 Task: Create a professional creative modern letterhead template with yellow theme.
Action: Mouse pressed left at (437, 273)
Screenshot: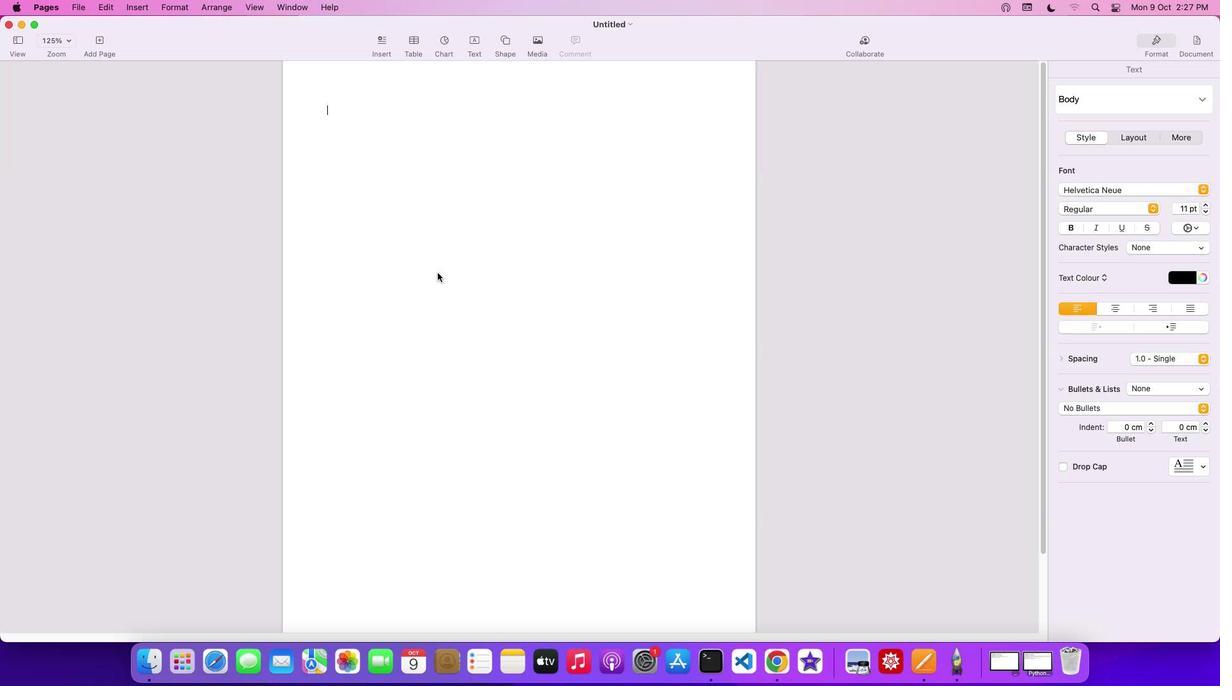
Action: Mouse moved to (501, 41)
Screenshot: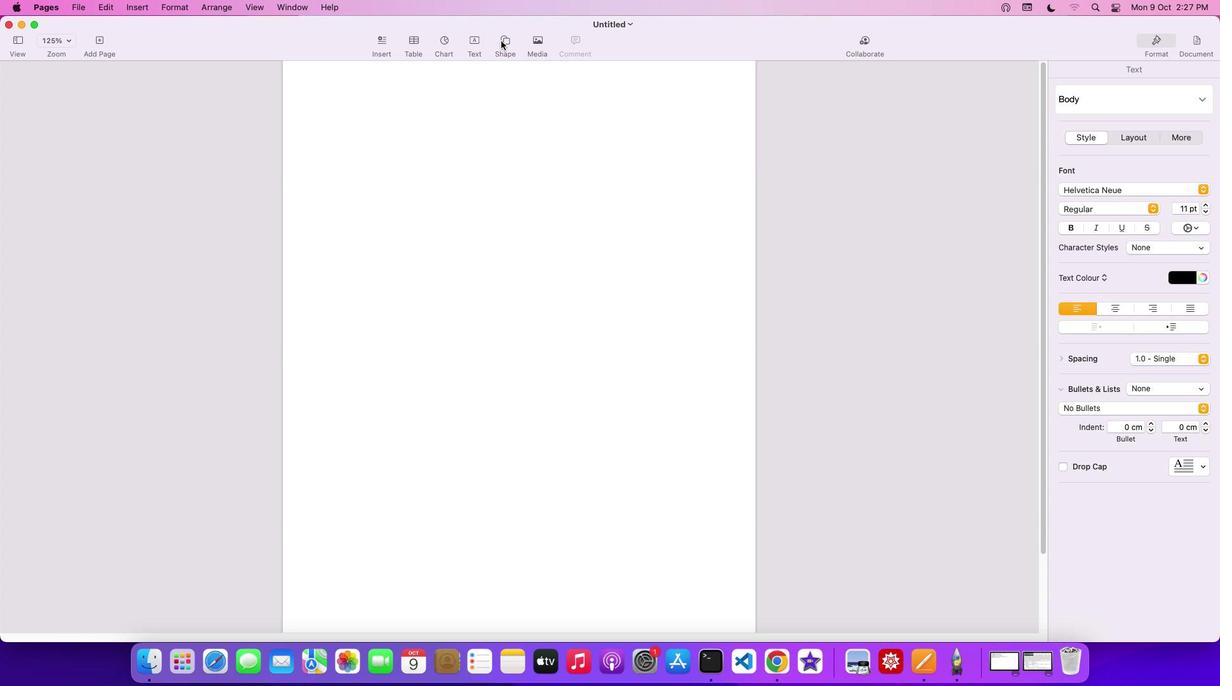 
Action: Mouse pressed left at (501, 41)
Screenshot: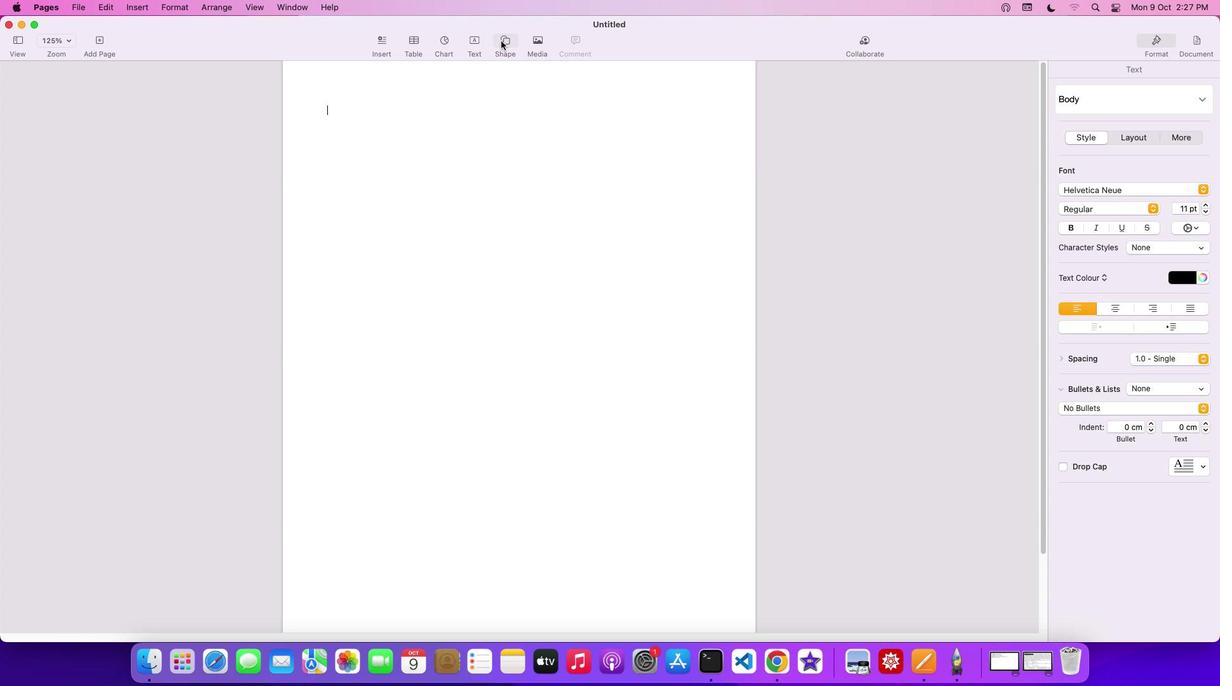 
Action: Mouse moved to (498, 137)
Screenshot: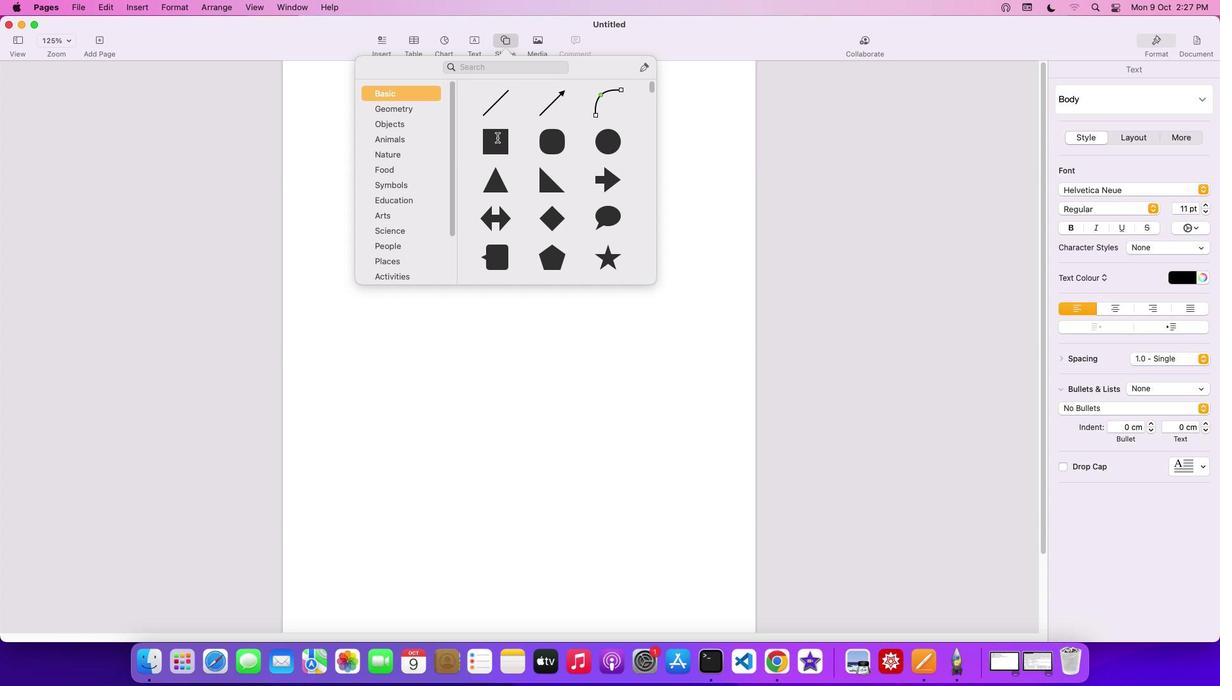 
Action: Mouse pressed left at (498, 137)
Screenshot: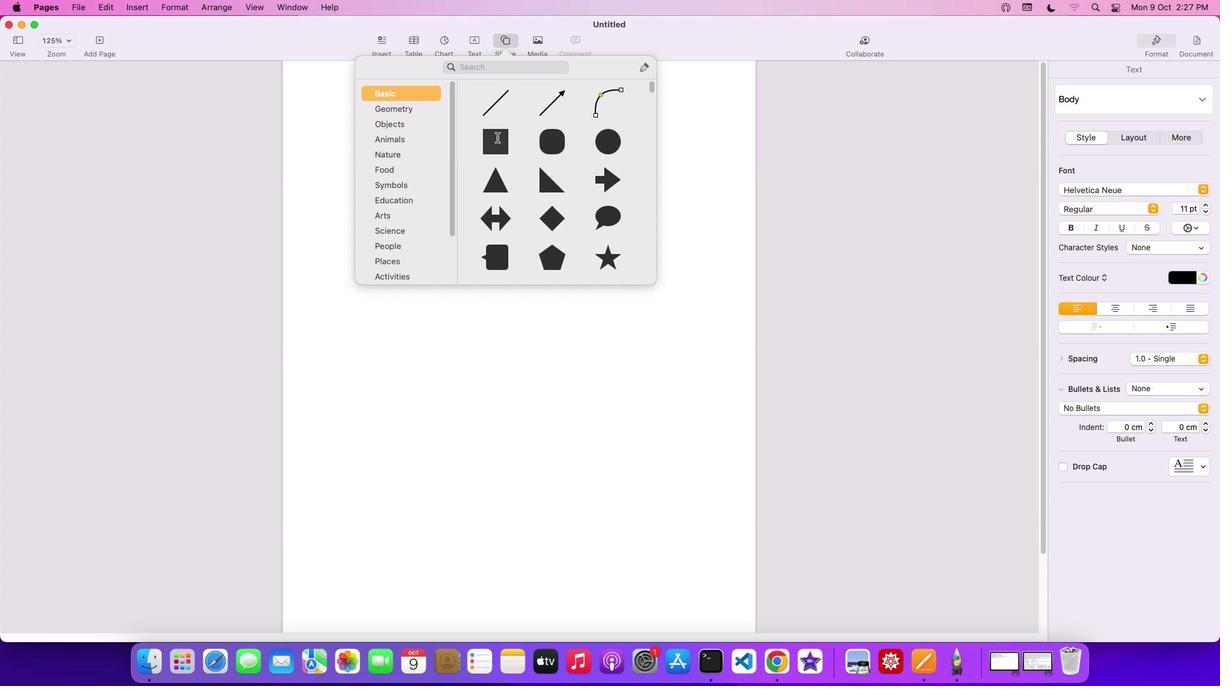 
Action: Mouse moved to (513, 151)
Screenshot: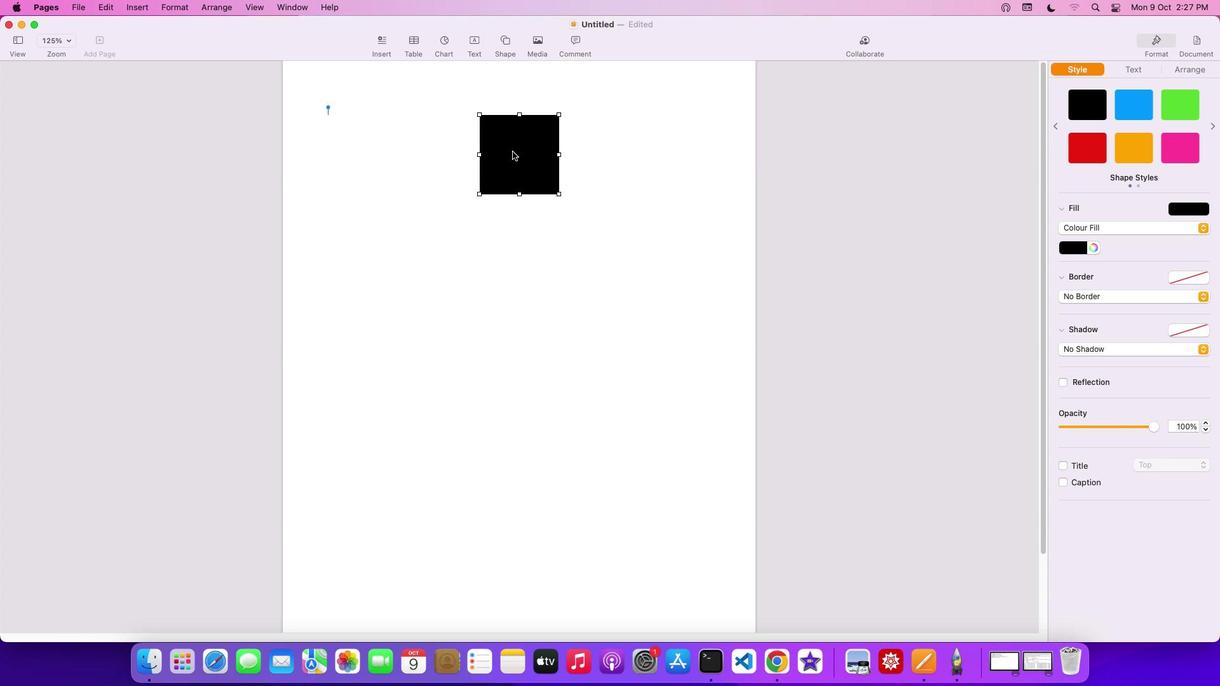 
Action: Mouse pressed left at (513, 151)
Screenshot: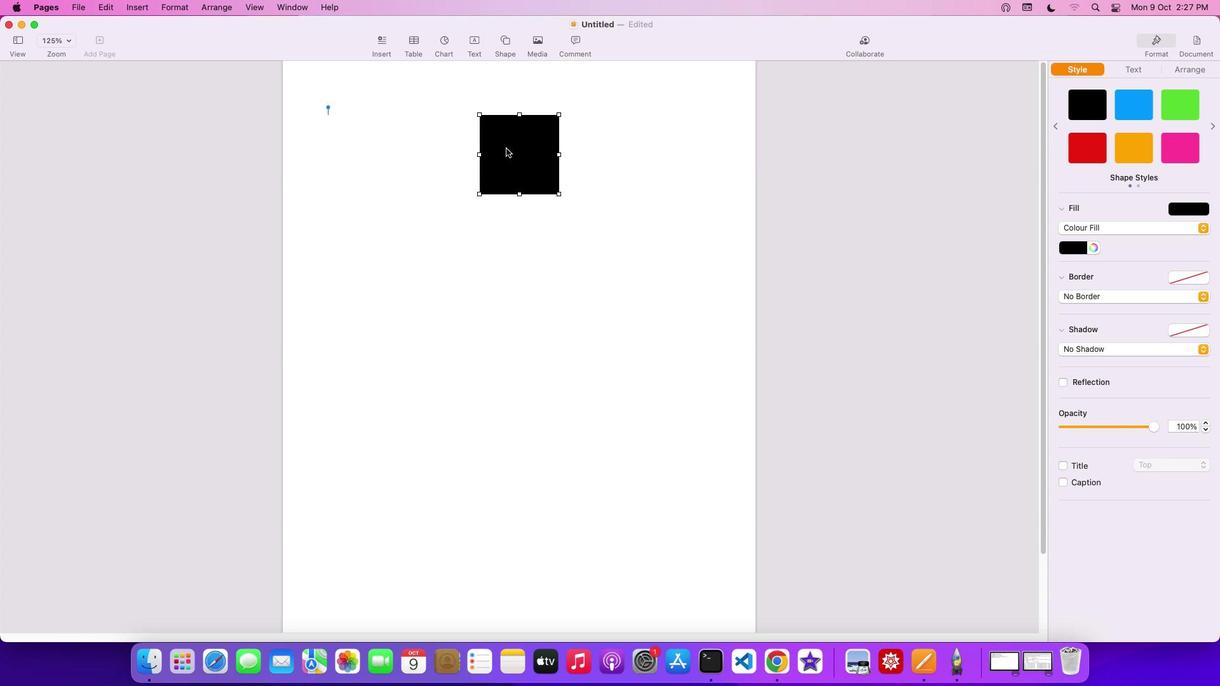 
Action: Mouse moved to (361, 141)
Screenshot: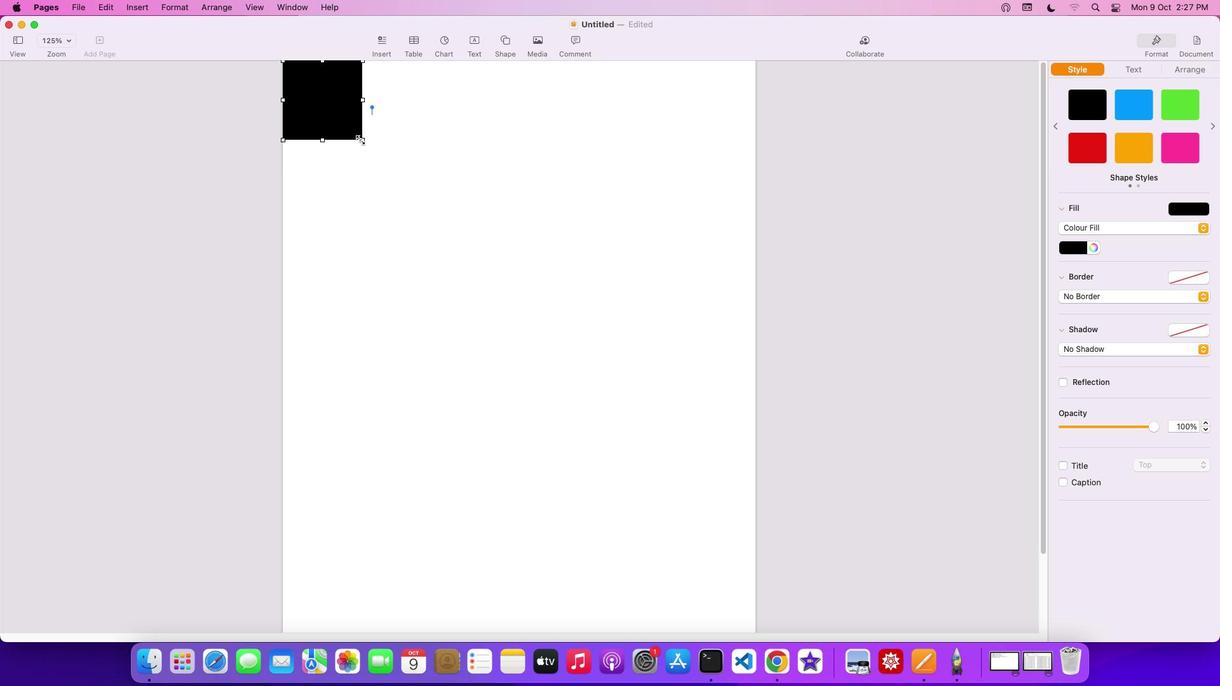 
Action: Mouse pressed left at (361, 141)
Screenshot: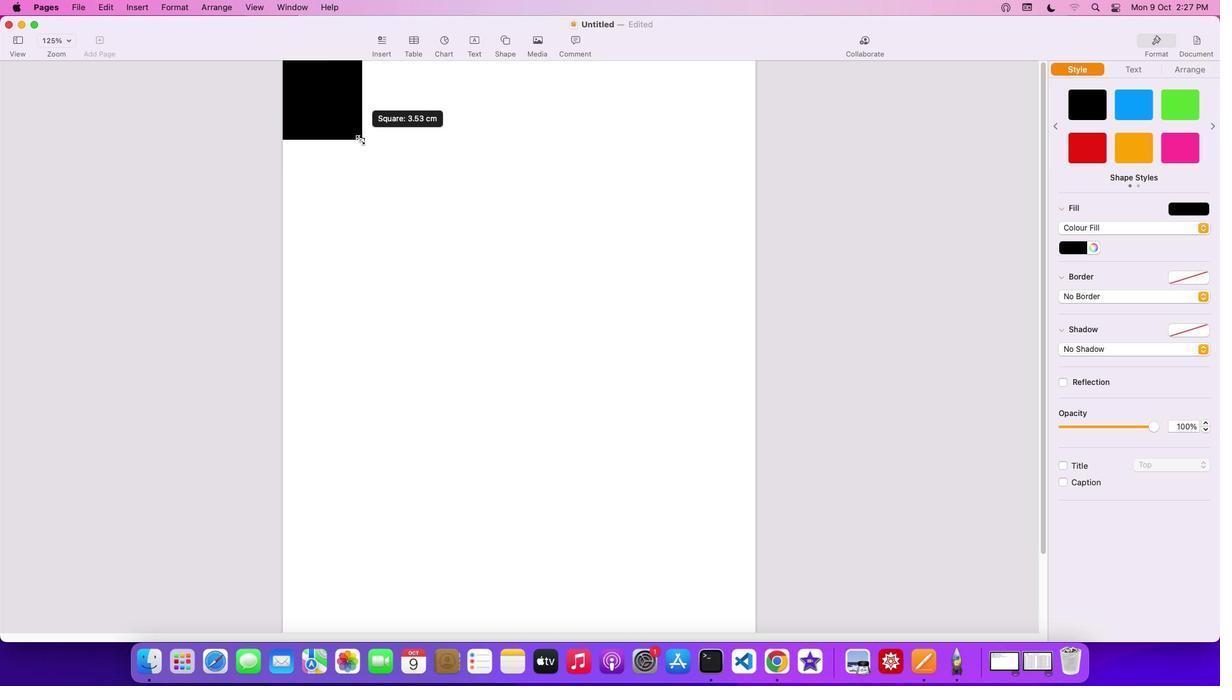 
Action: Mouse moved to (738, 359)
Screenshot: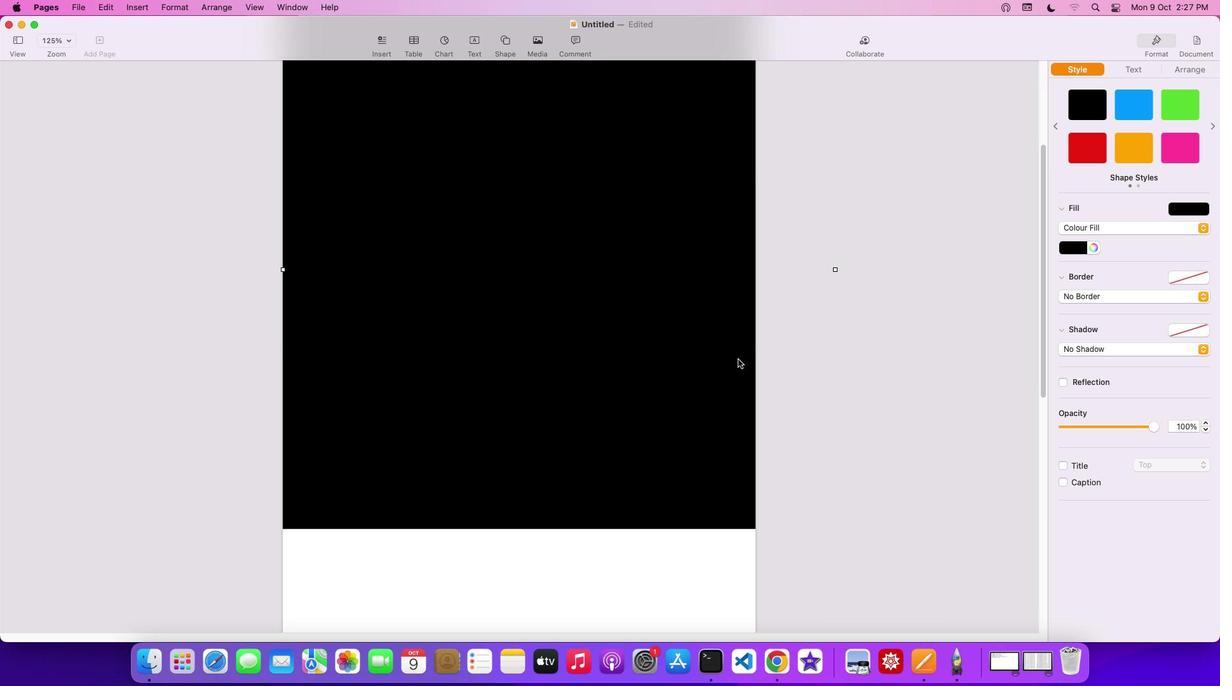 
Action: Mouse scrolled (738, 359) with delta (0, 0)
Screenshot: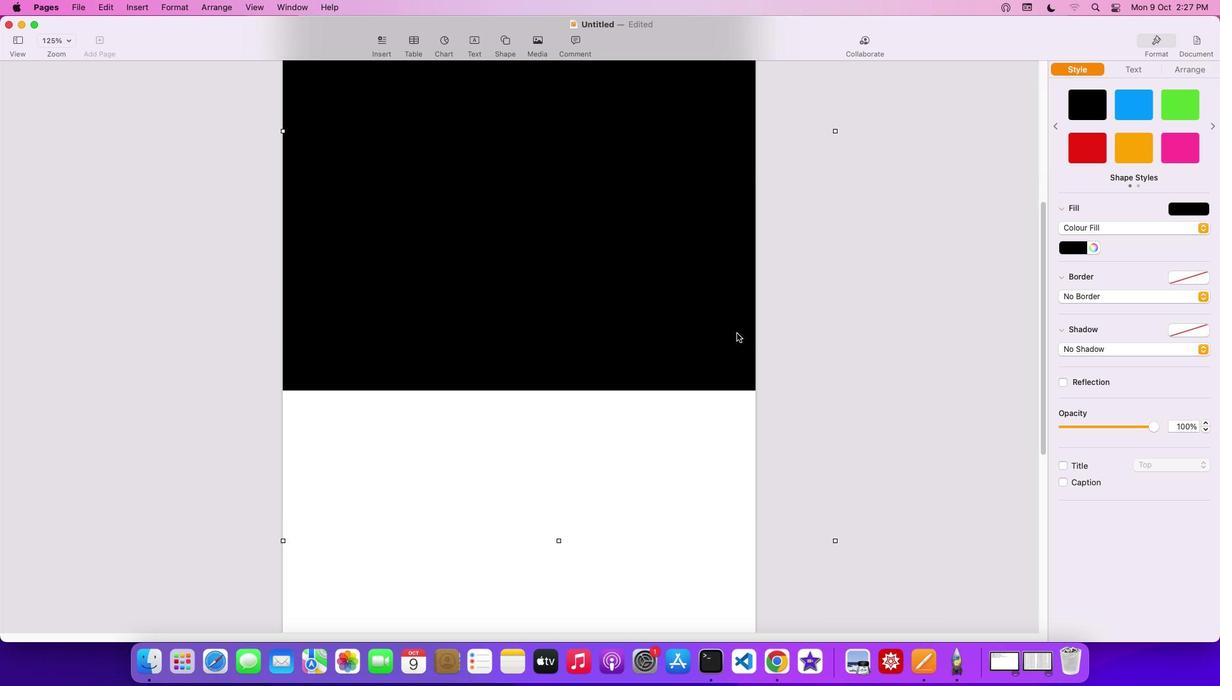 
Action: Mouse scrolled (738, 359) with delta (0, 0)
Screenshot: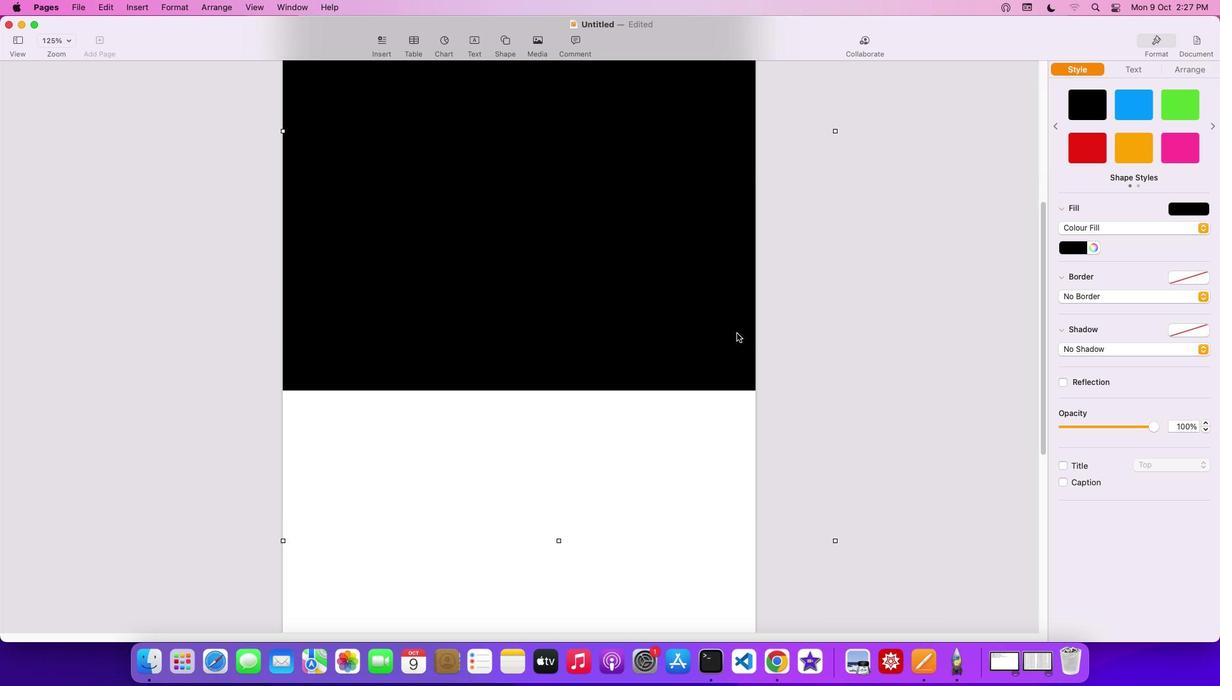
Action: Mouse scrolled (738, 359) with delta (0, 0)
Screenshot: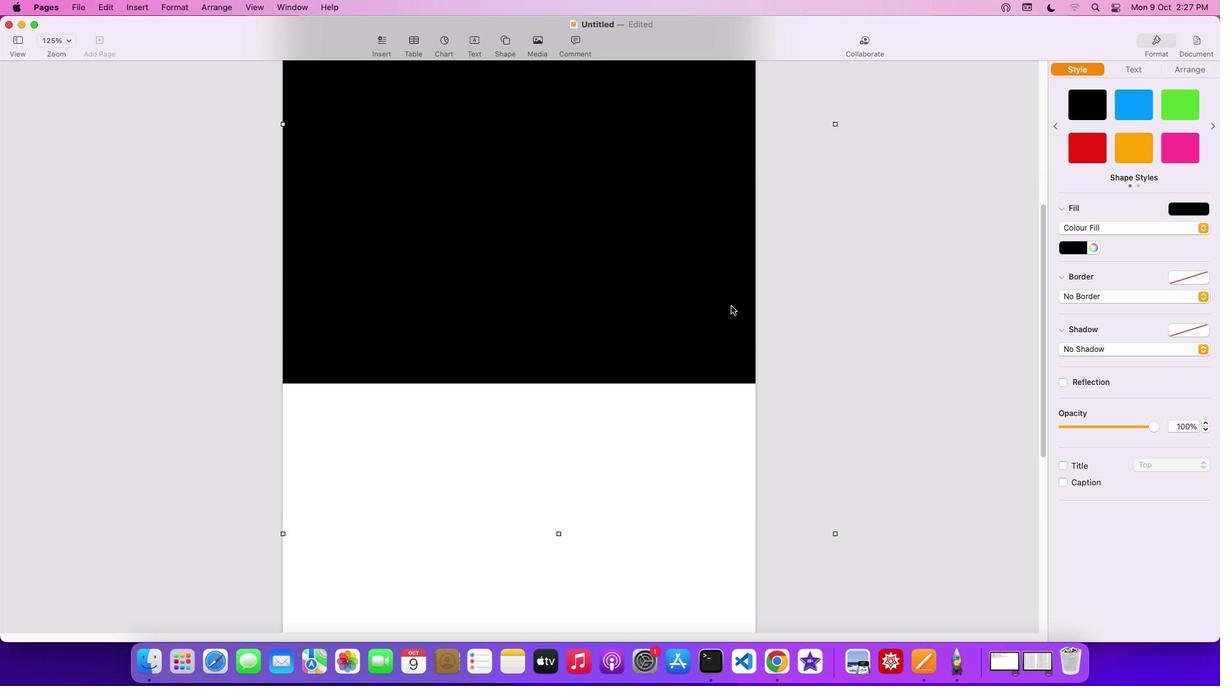 
Action: Mouse scrolled (738, 359) with delta (0, -1)
Screenshot: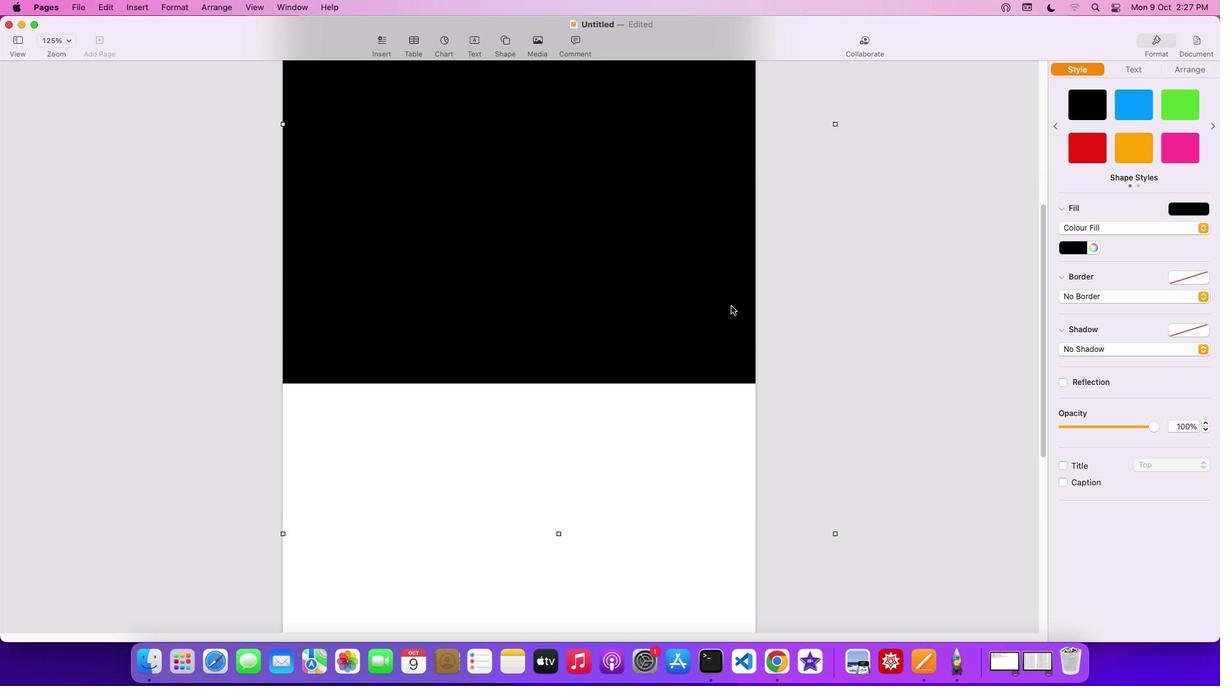 
Action: Mouse scrolled (738, 359) with delta (0, -2)
Screenshot: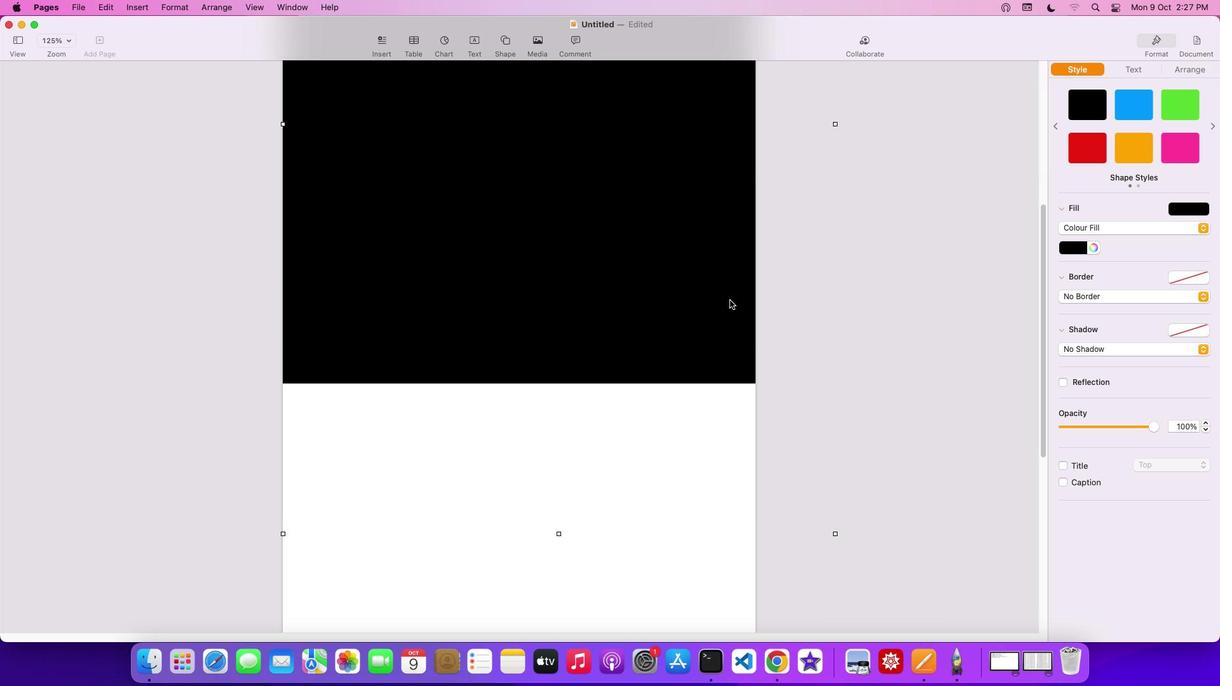 
Action: Mouse scrolled (738, 359) with delta (0, -2)
Screenshot: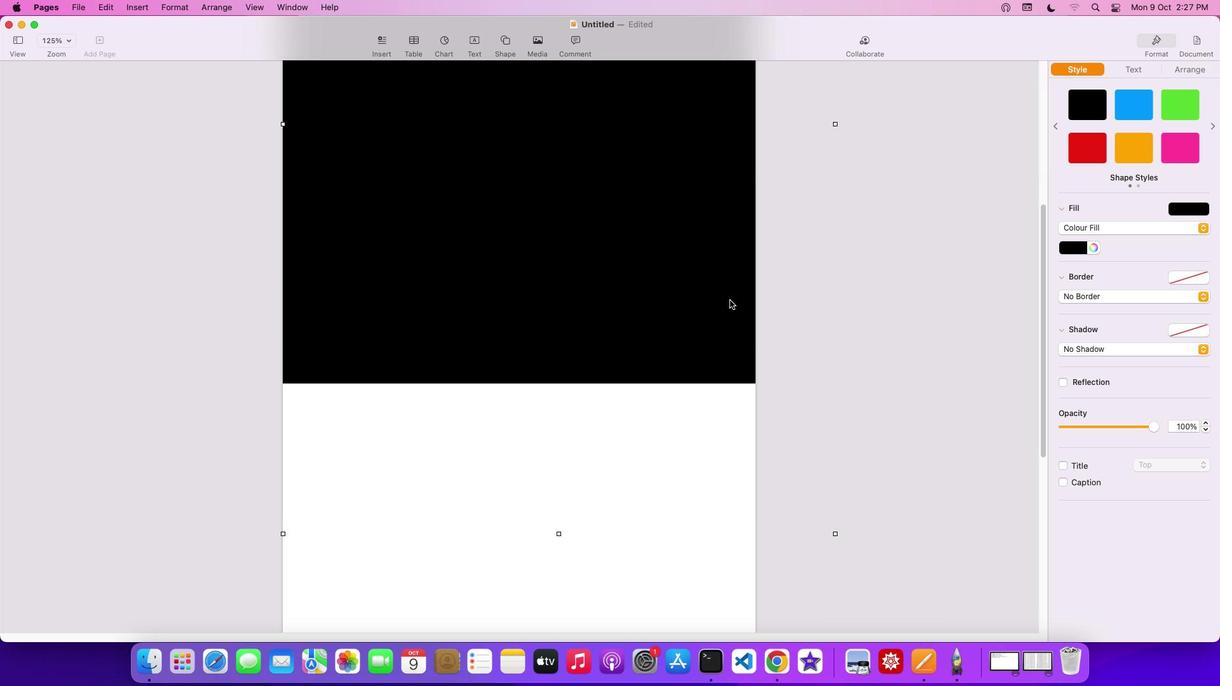 
Action: Mouse moved to (730, 301)
Screenshot: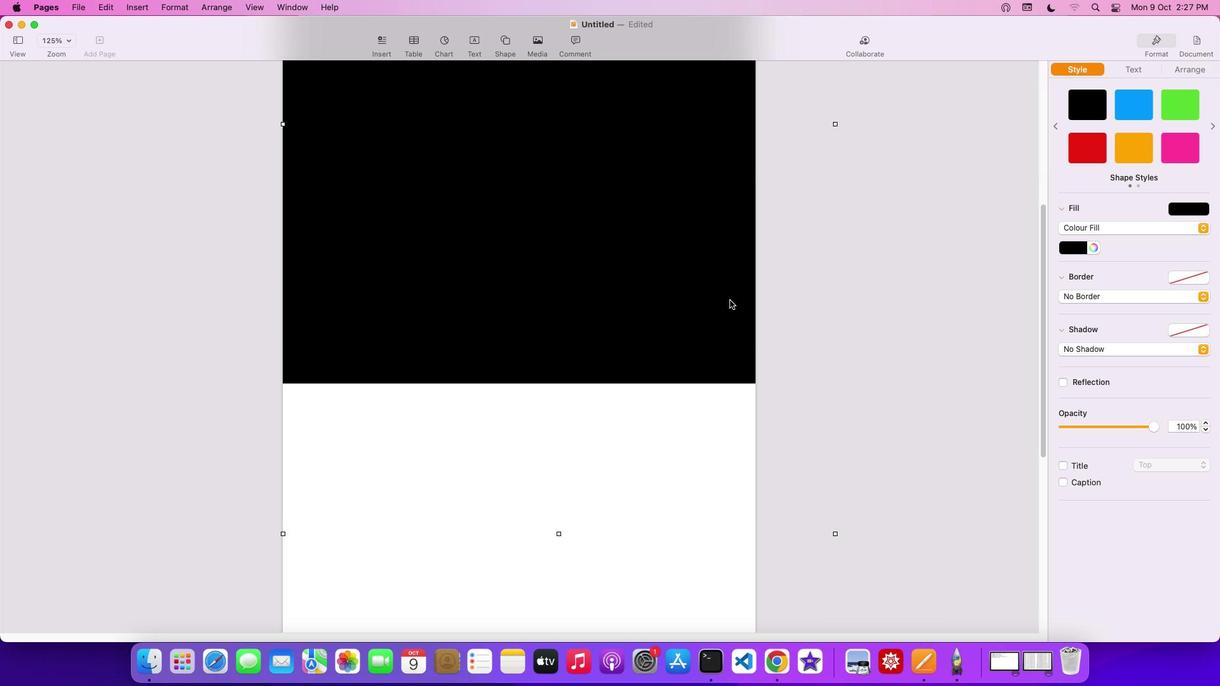 
Action: Mouse scrolled (730, 301) with delta (0, 0)
Screenshot: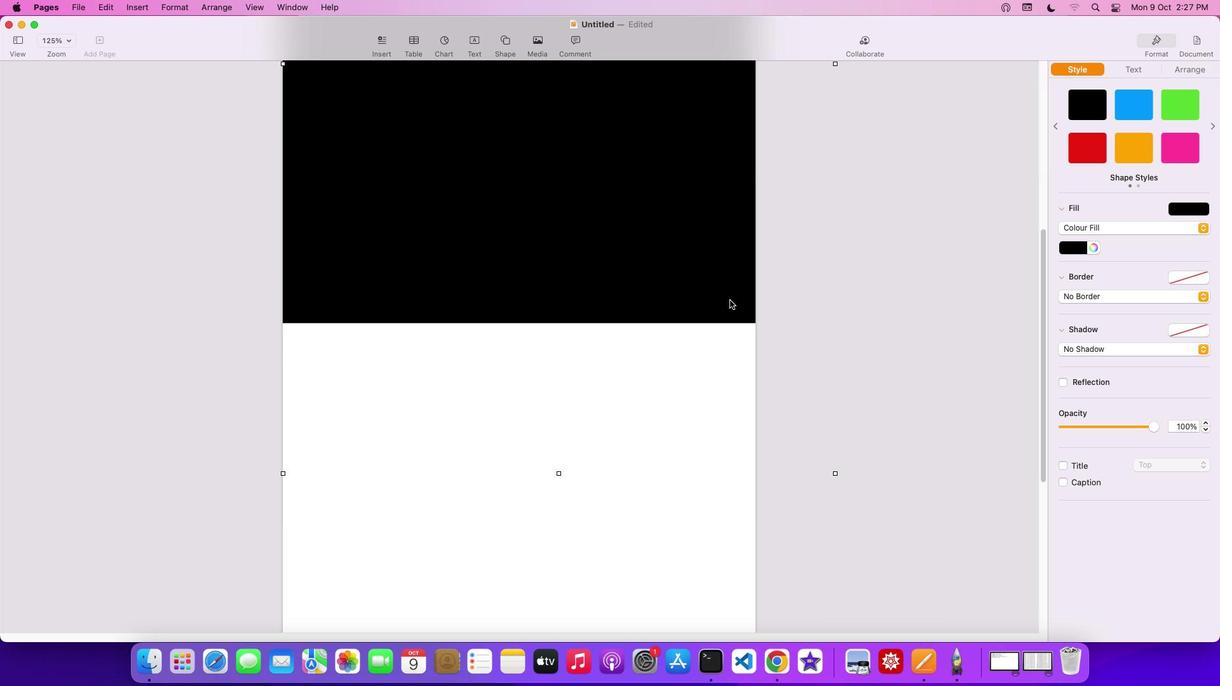 
Action: Mouse scrolled (730, 301) with delta (0, 0)
Screenshot: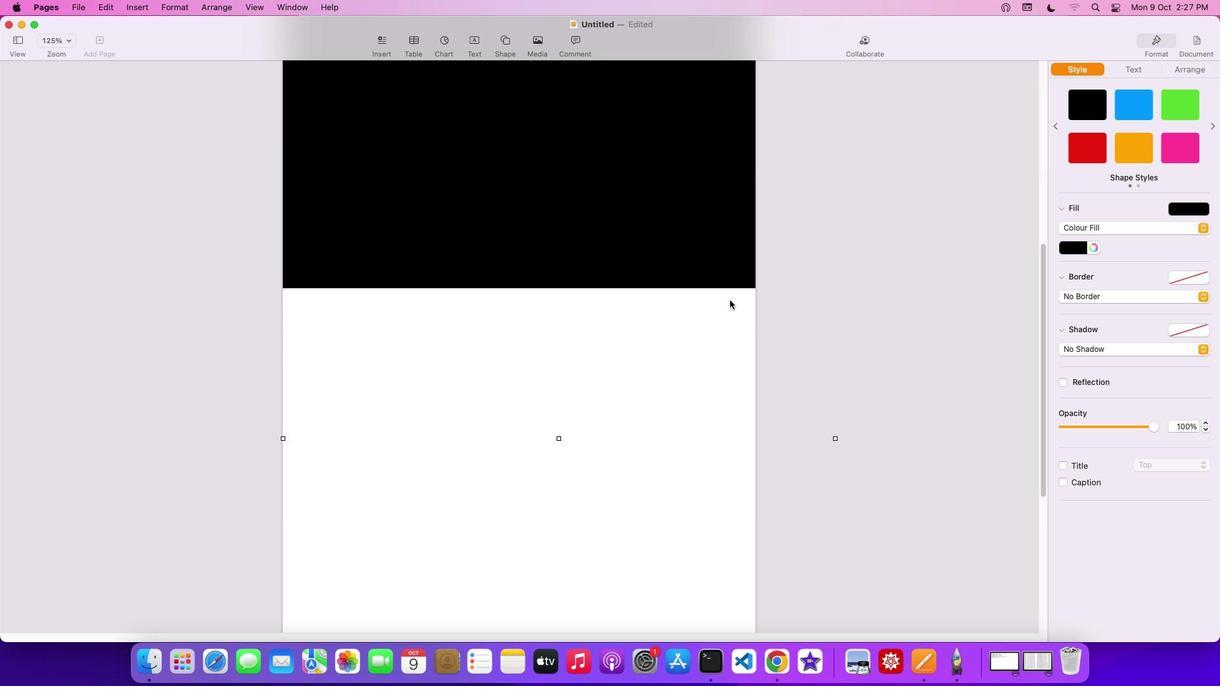
Action: Mouse scrolled (730, 301) with delta (0, 0)
Screenshot: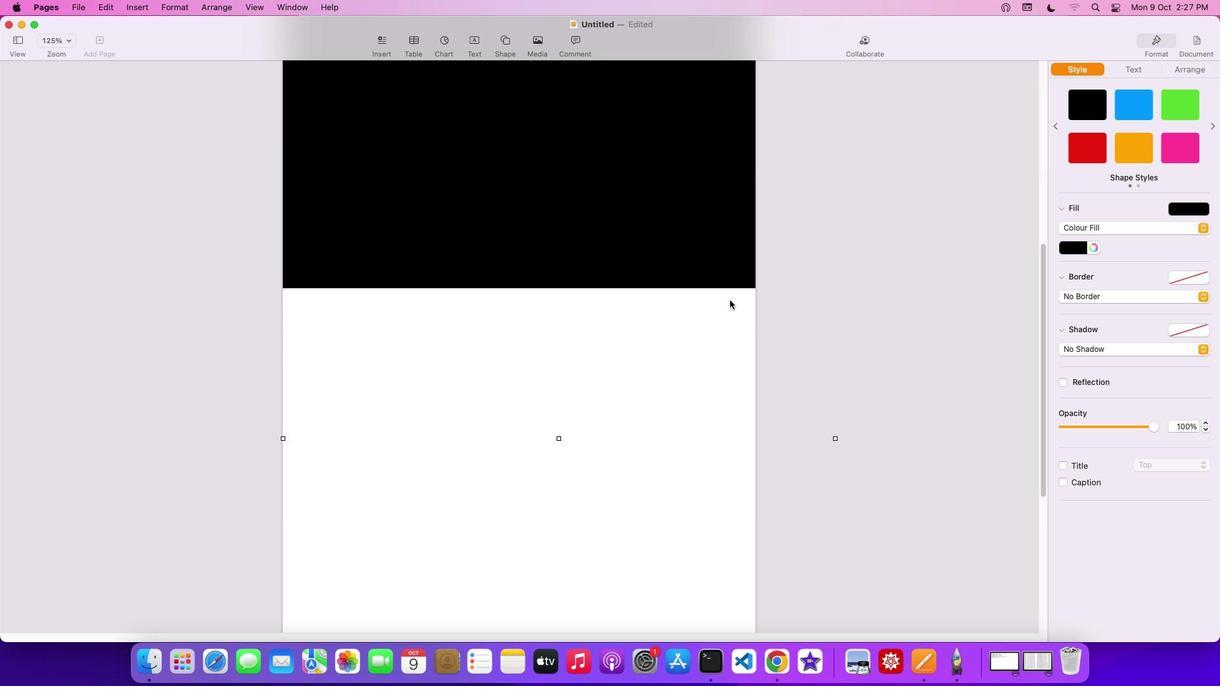 
Action: Mouse scrolled (730, 301) with delta (0, -1)
Screenshot: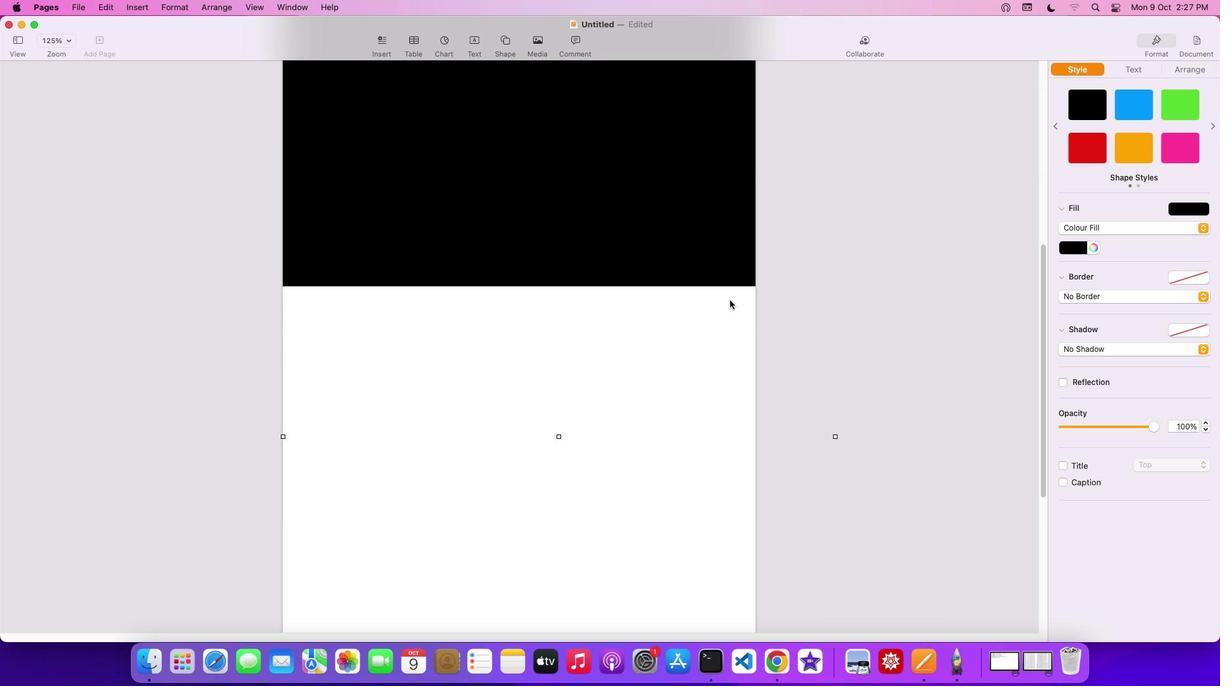 
Action: Mouse scrolled (730, 301) with delta (0, -1)
Screenshot: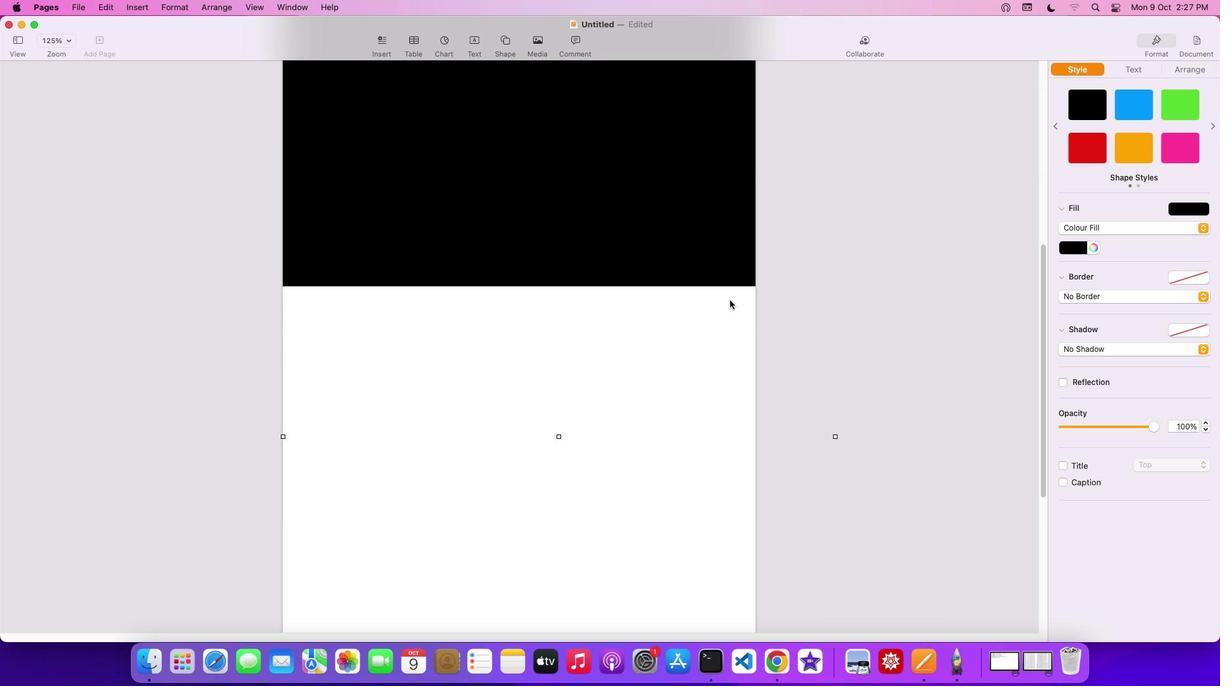 
Action: Mouse moved to (724, 303)
Screenshot: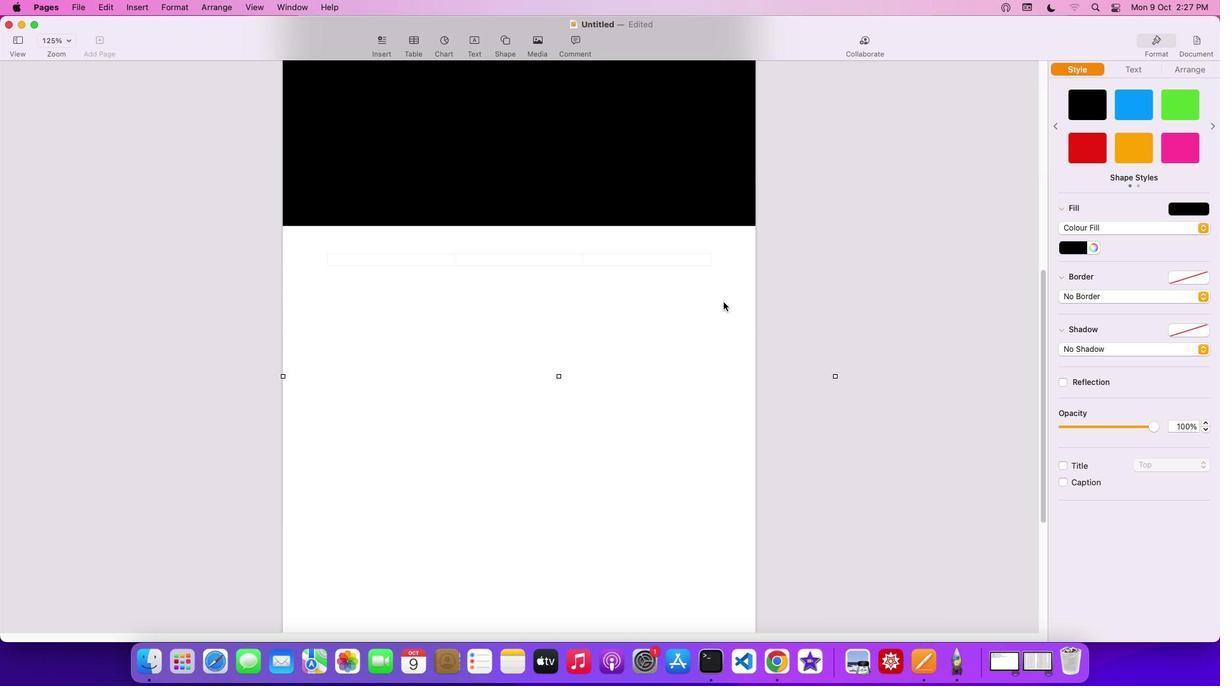 
Action: Mouse scrolled (724, 303) with delta (0, 0)
Screenshot: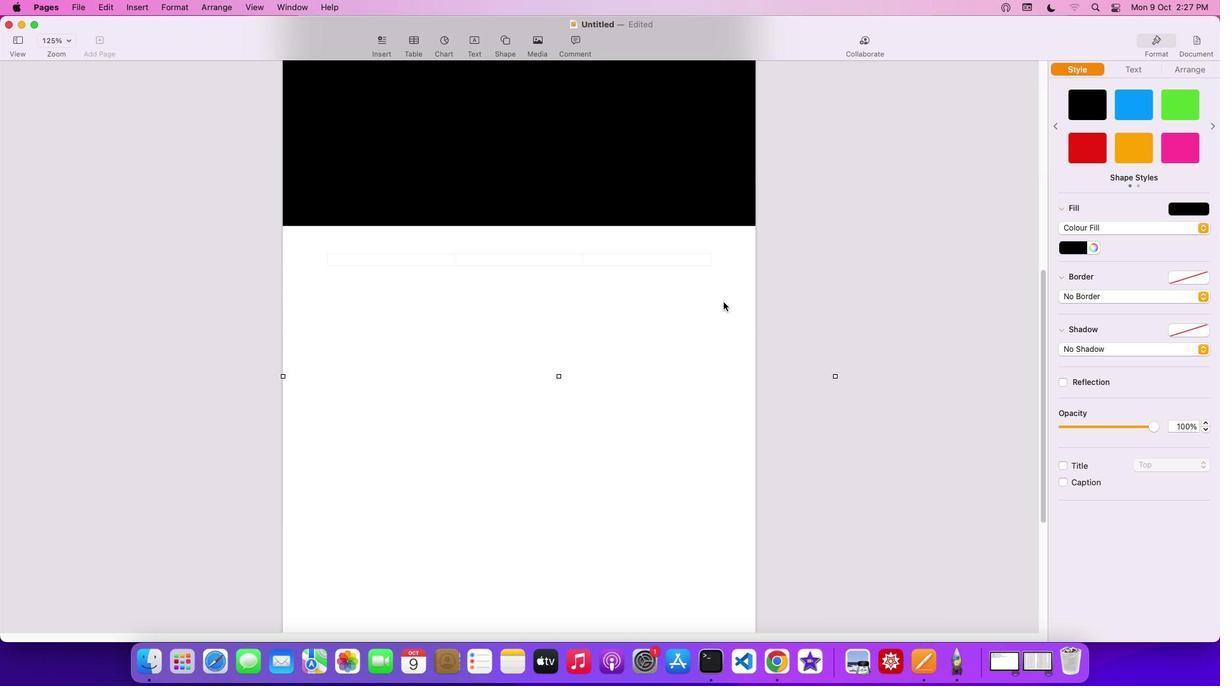 
Action: Mouse scrolled (724, 303) with delta (0, 0)
Screenshot: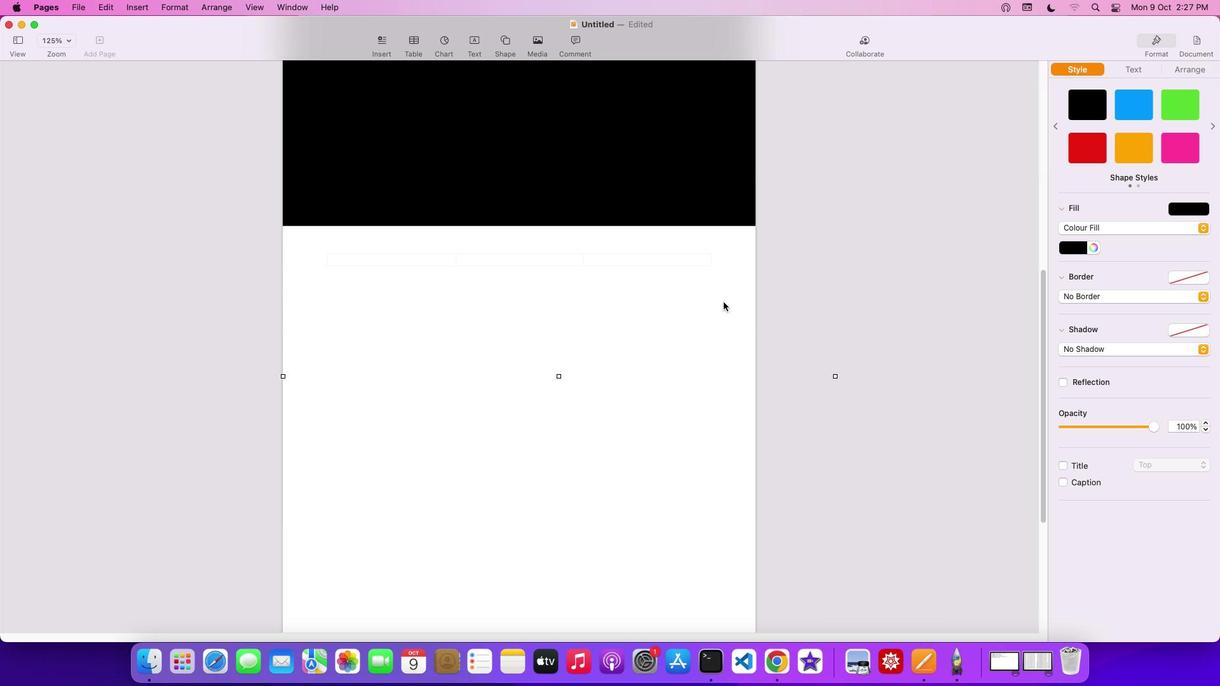 
Action: Mouse scrolled (724, 303) with delta (0, 0)
Screenshot: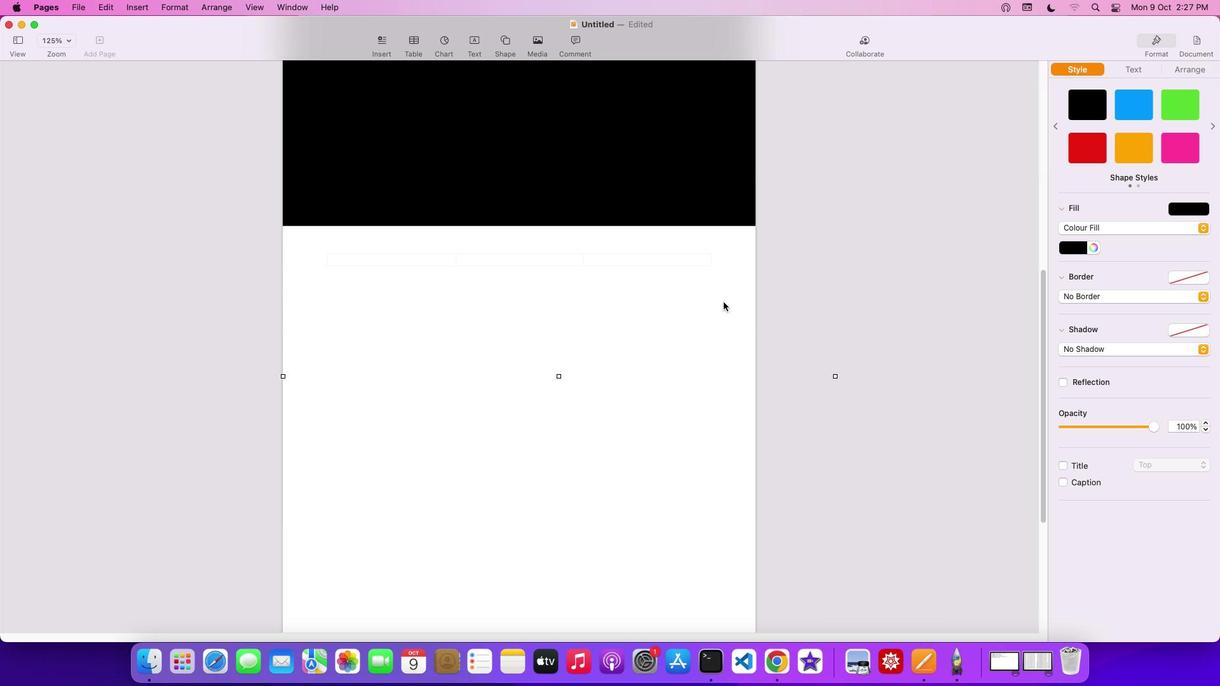 
Action: Mouse scrolled (724, 303) with delta (0, -1)
Screenshot: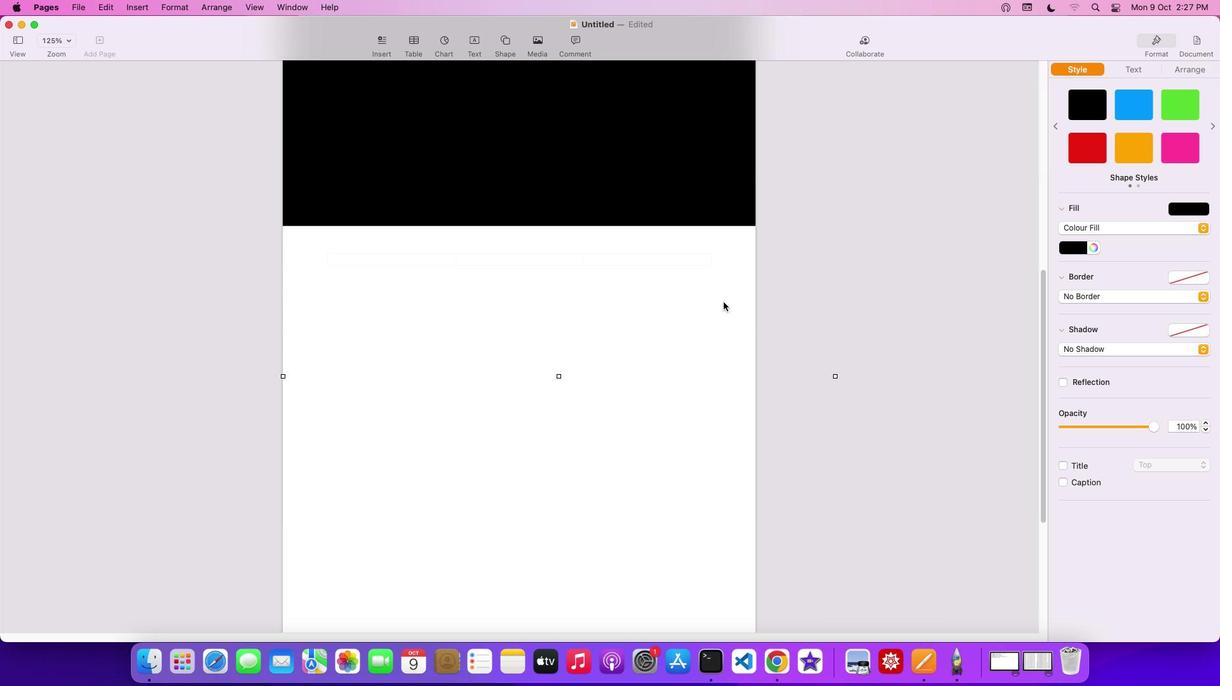 
Action: Mouse moved to (836, 377)
Screenshot: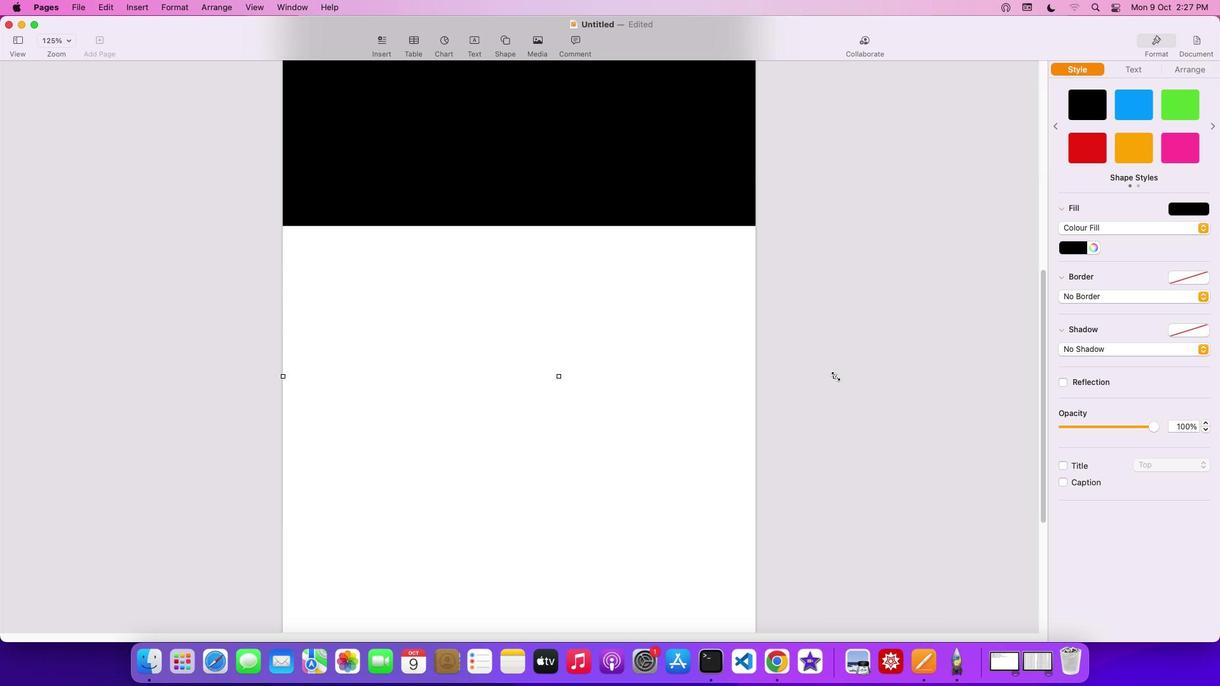 
Action: Mouse pressed left at (836, 377)
Screenshot: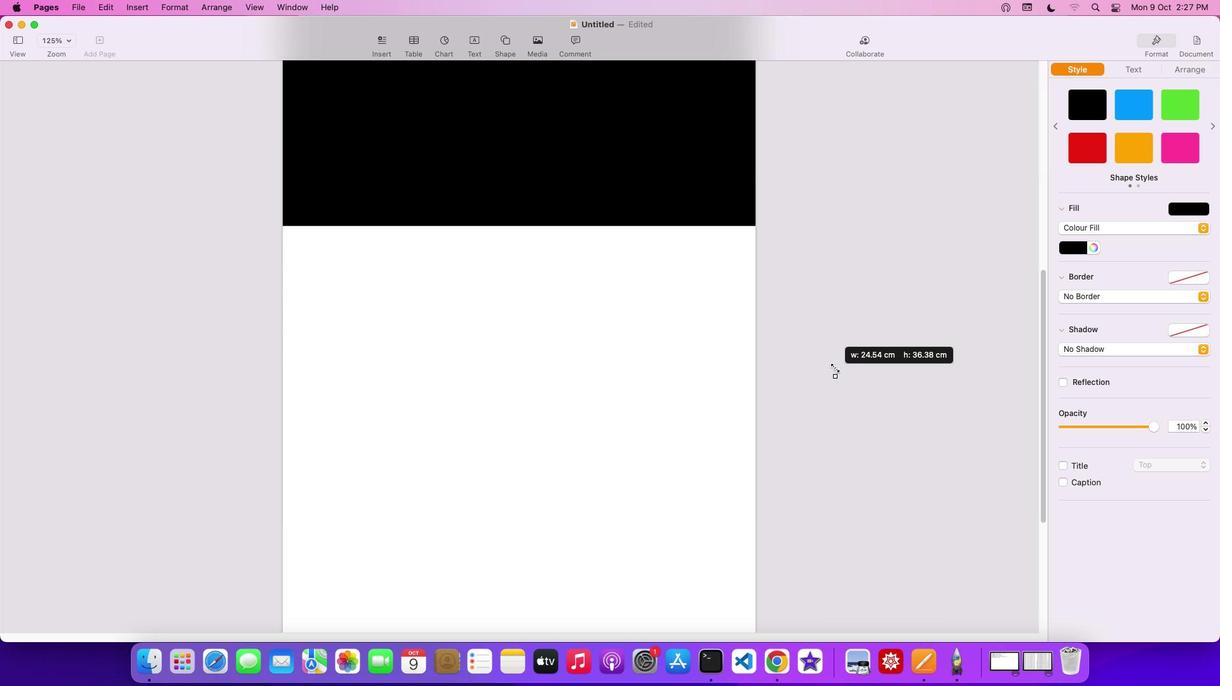 
Action: Mouse moved to (741, 249)
Screenshot: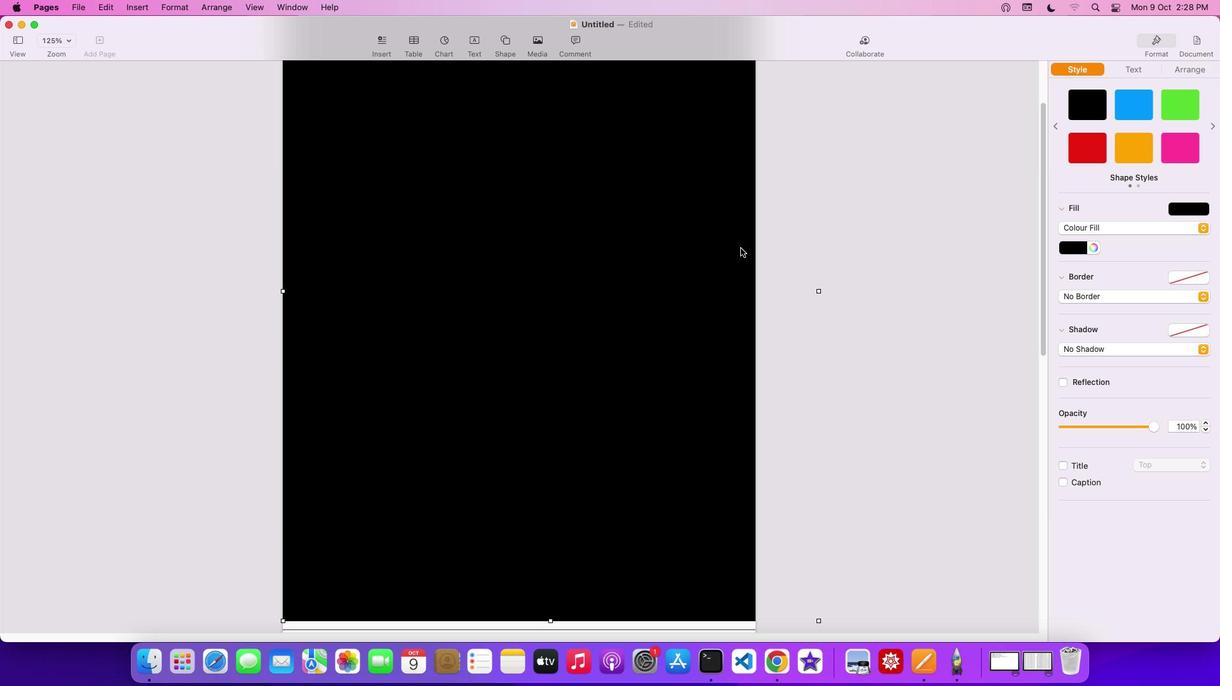 
Action: Mouse scrolled (741, 249) with delta (0, 1)
Screenshot: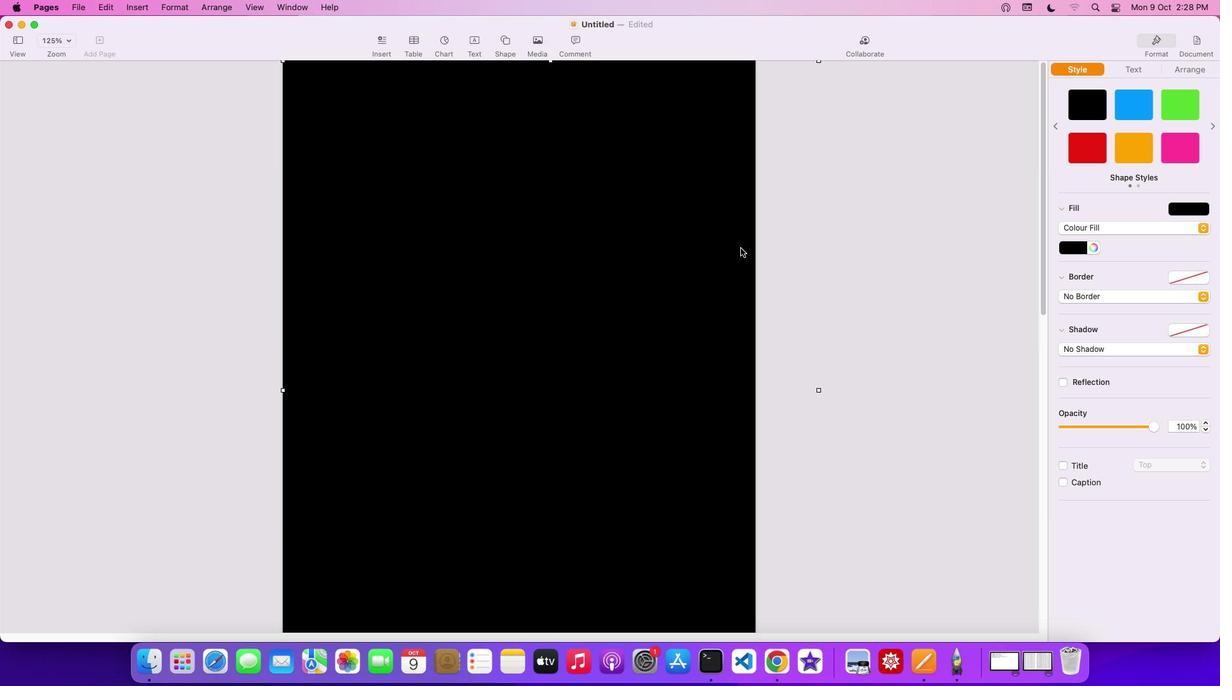 
Action: Mouse scrolled (741, 249) with delta (0, 1)
Screenshot: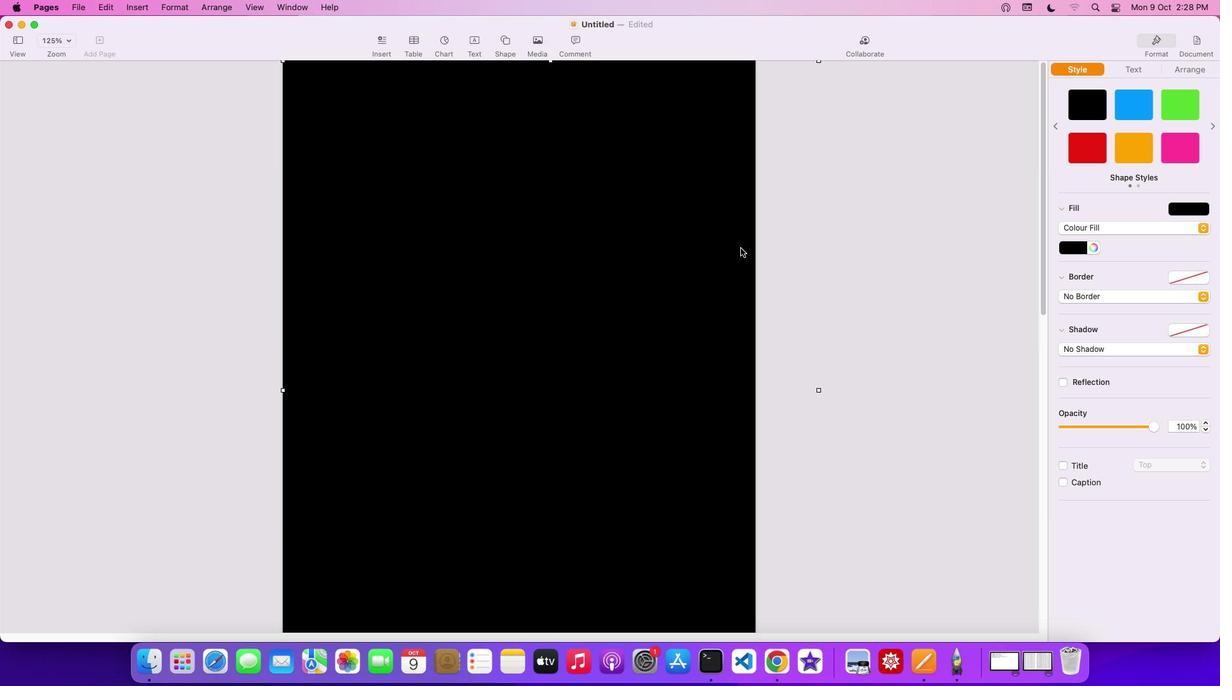 
Action: Mouse scrolled (741, 249) with delta (0, 3)
Screenshot: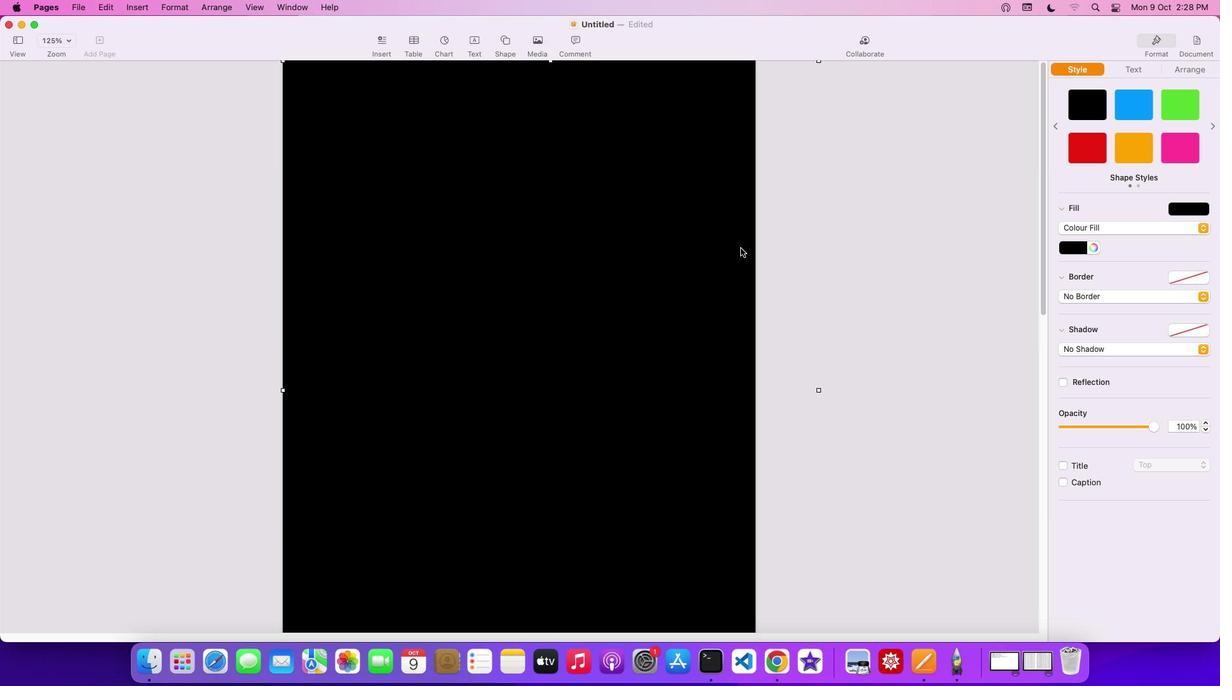 
Action: Mouse scrolled (741, 249) with delta (0, 3)
Screenshot: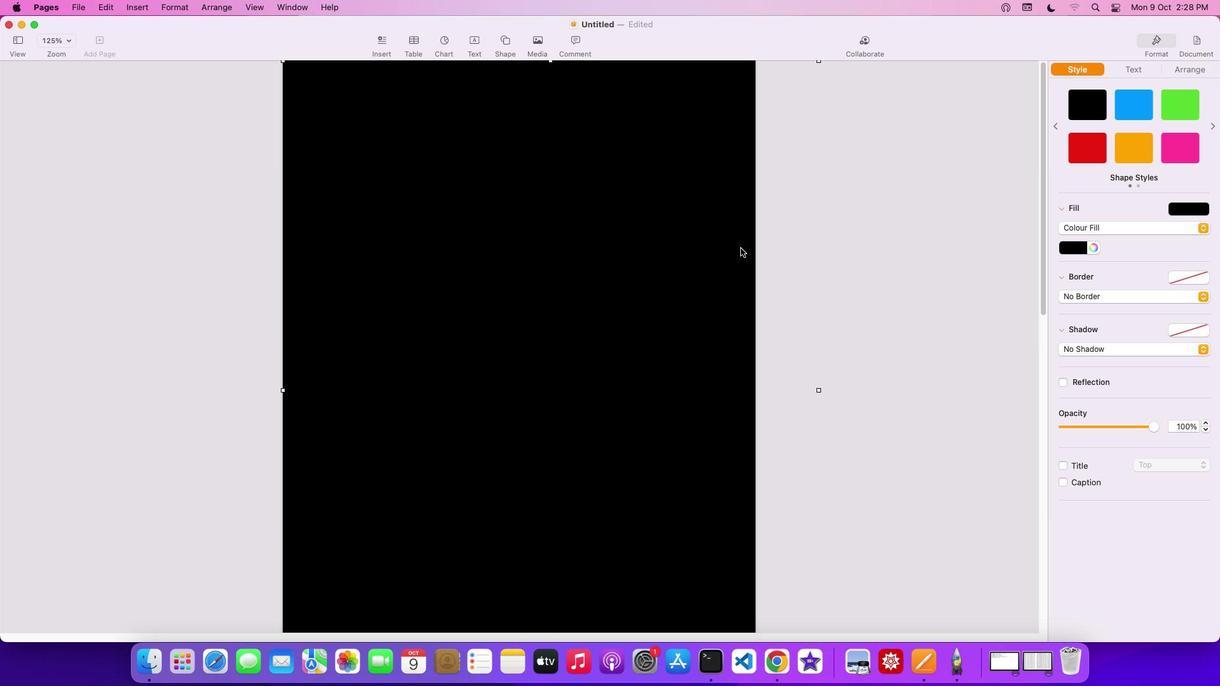 
Action: Mouse scrolled (741, 249) with delta (0, 4)
Screenshot: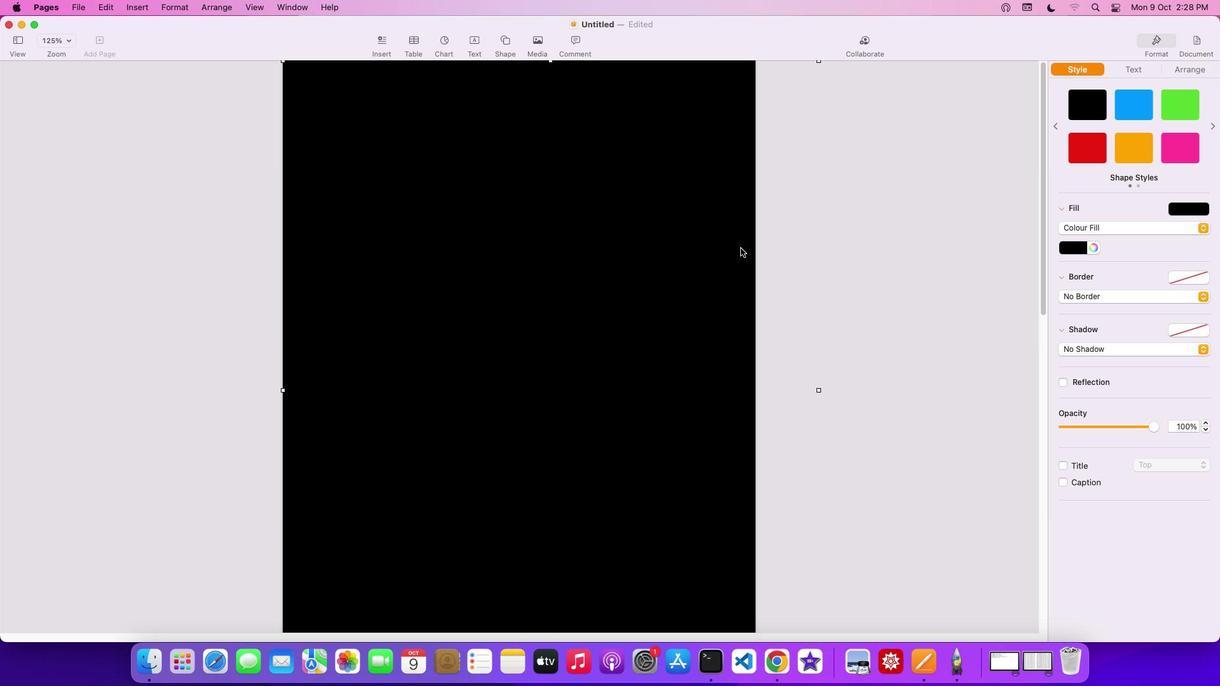 
Action: Mouse scrolled (741, 249) with delta (0, 5)
Screenshot: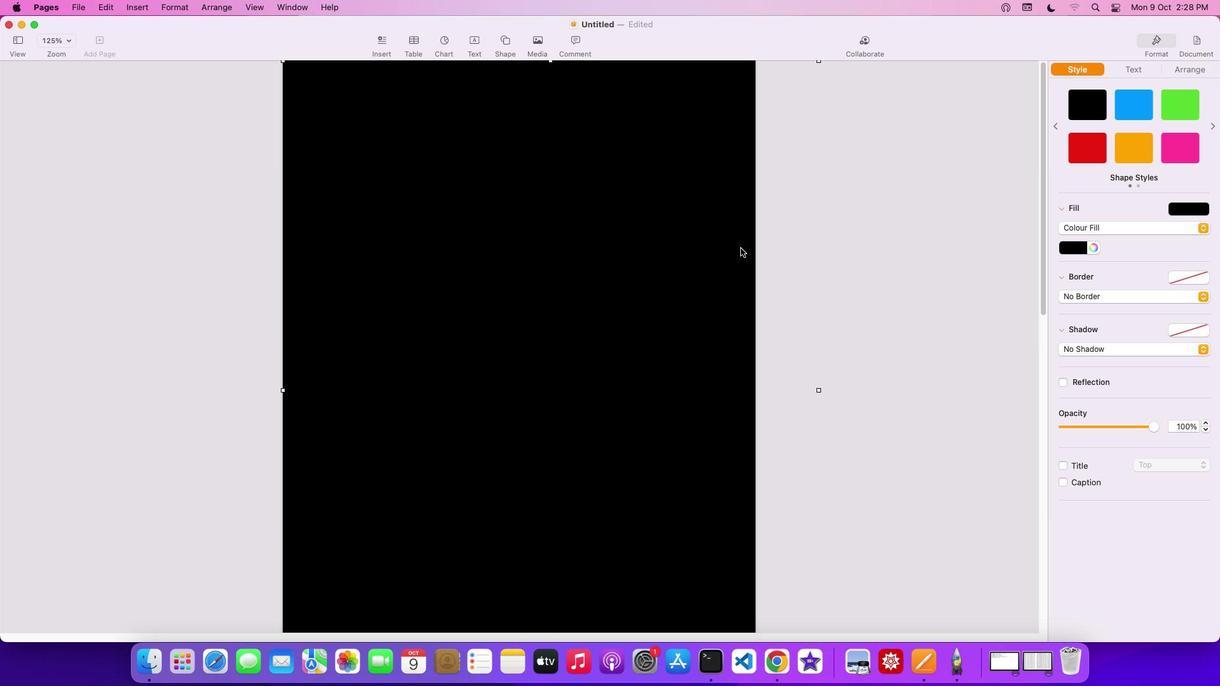 
Action: Mouse scrolled (741, 249) with delta (0, 1)
Screenshot: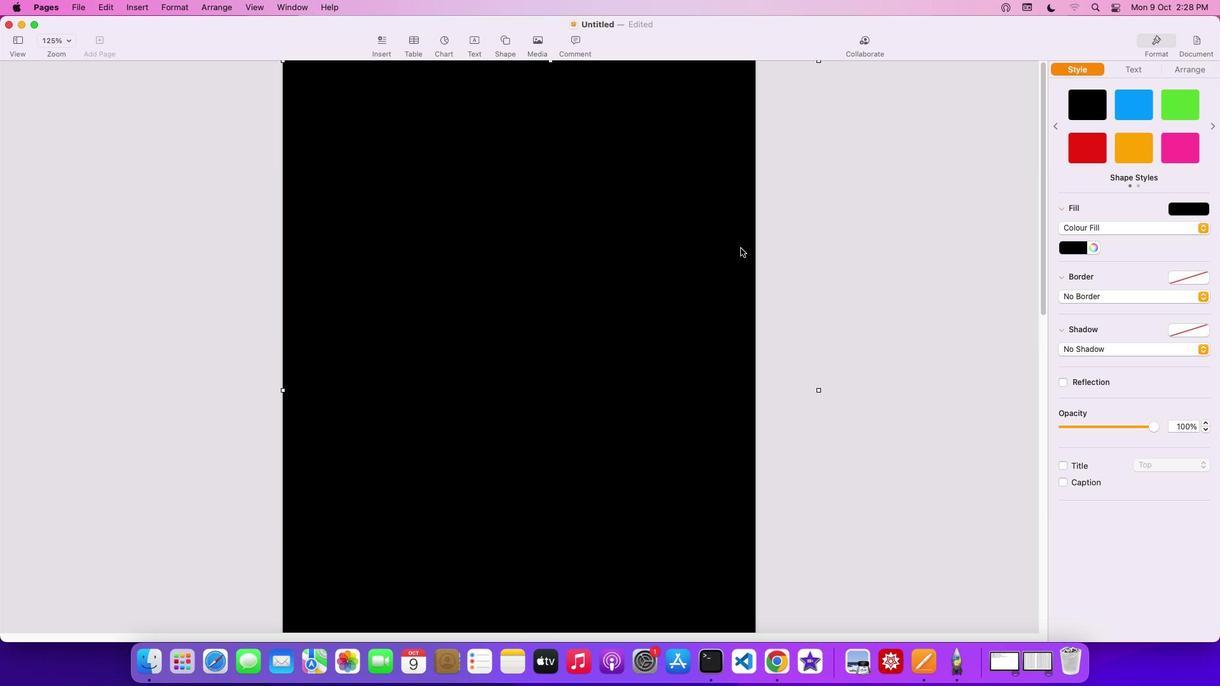 
Action: Mouse scrolled (741, 249) with delta (0, 1)
Screenshot: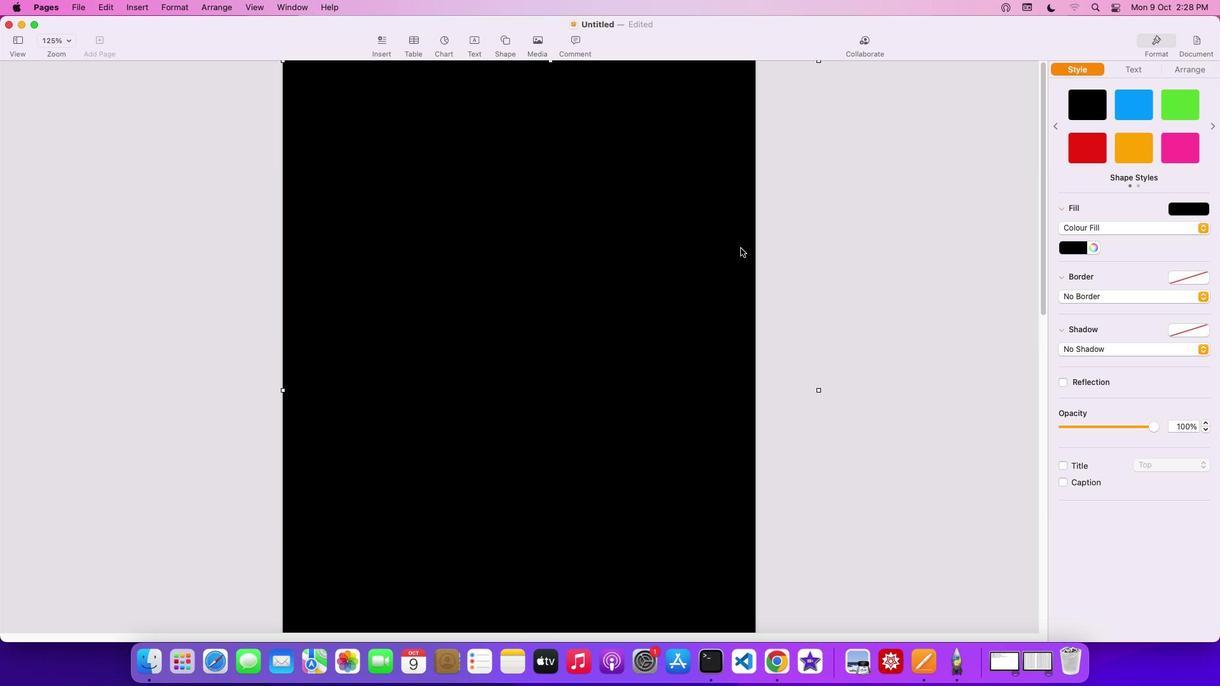 
Action: Mouse scrolled (741, 249) with delta (0, 3)
Screenshot: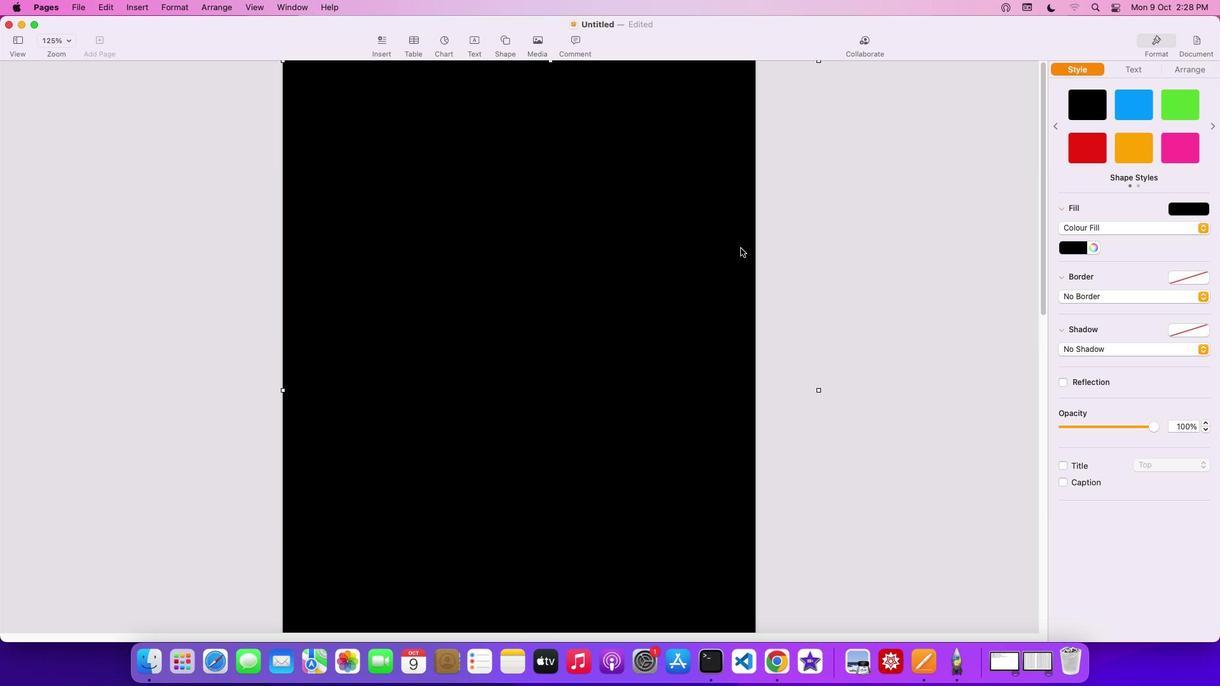 
Action: Mouse scrolled (741, 249) with delta (0, 3)
Screenshot: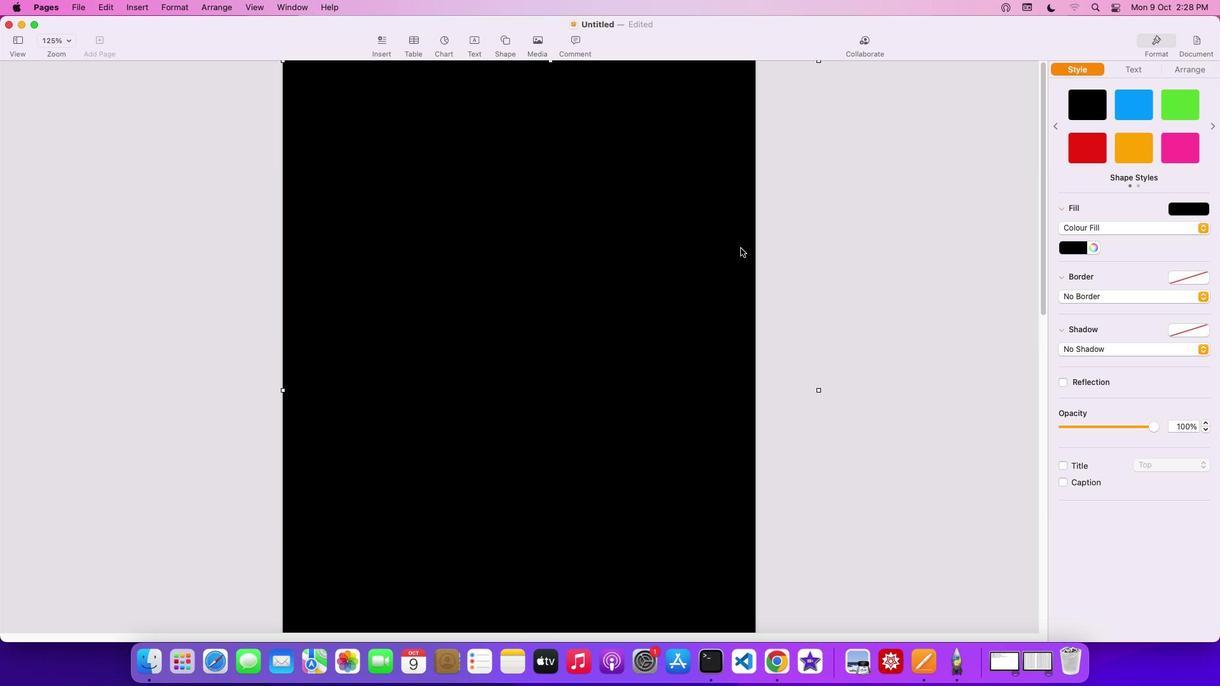 
Action: Mouse scrolled (741, 249) with delta (0, 4)
Screenshot: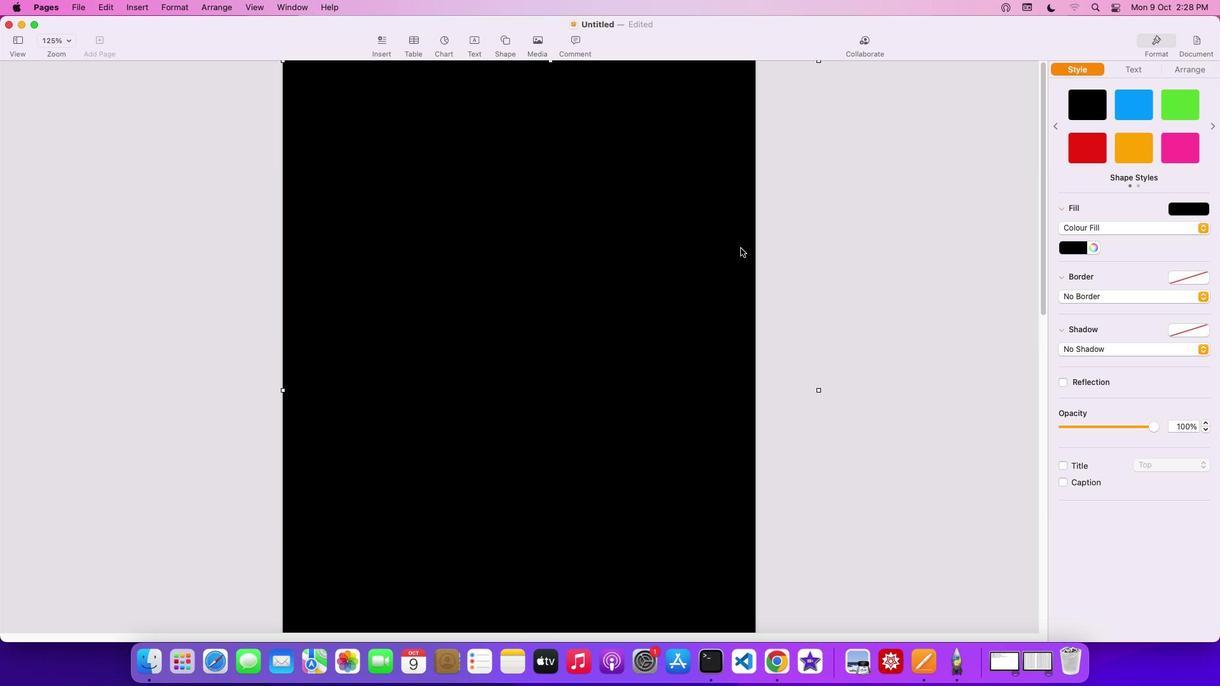 
Action: Mouse scrolled (741, 249) with delta (0, 5)
Screenshot: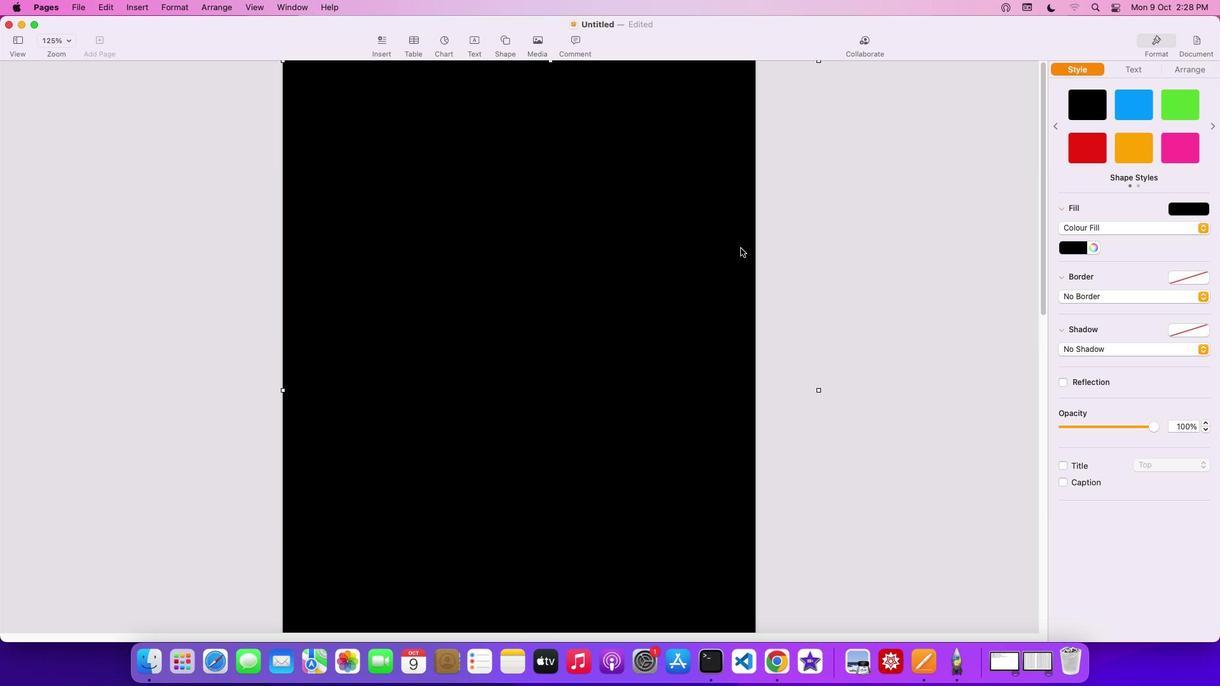
Action: Mouse moved to (1079, 252)
Screenshot: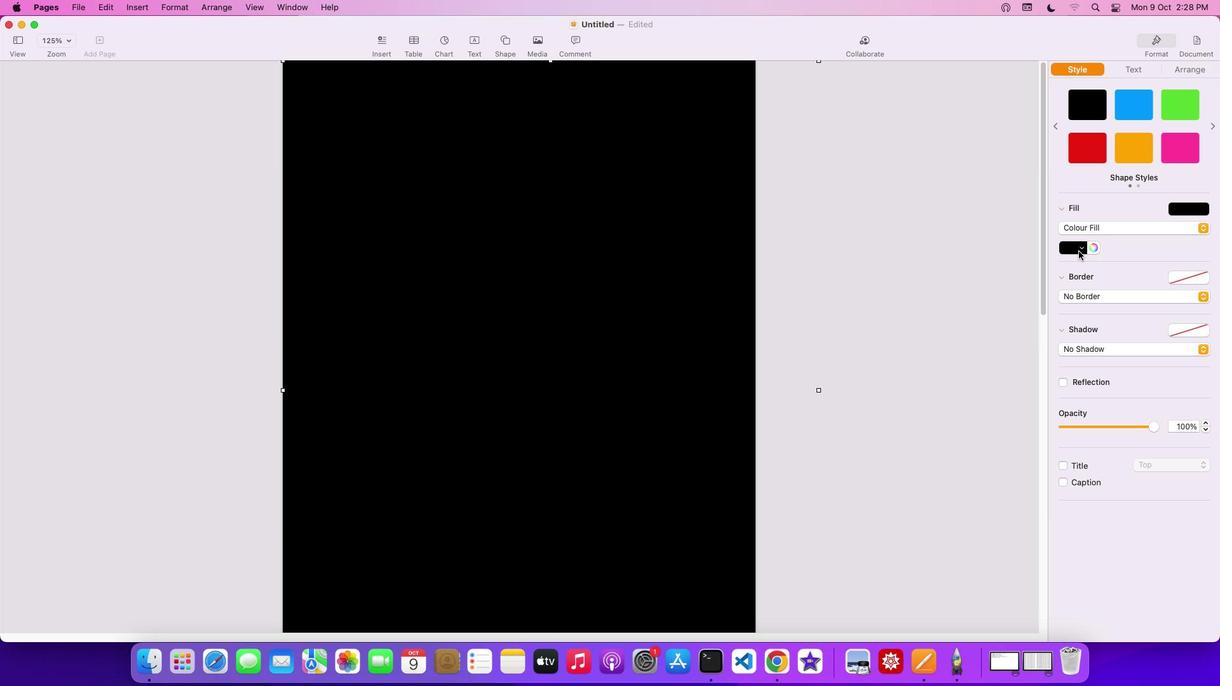 
Action: Mouse pressed left at (1079, 252)
Screenshot: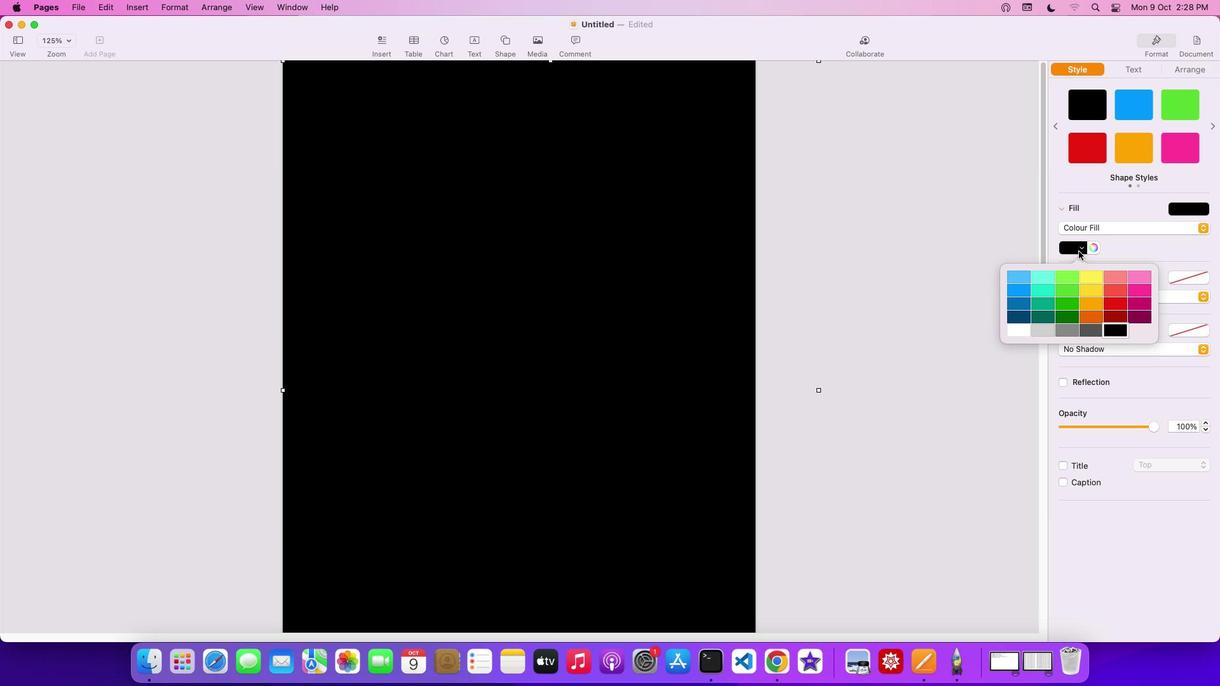 
Action: Mouse moved to (1038, 322)
Screenshot: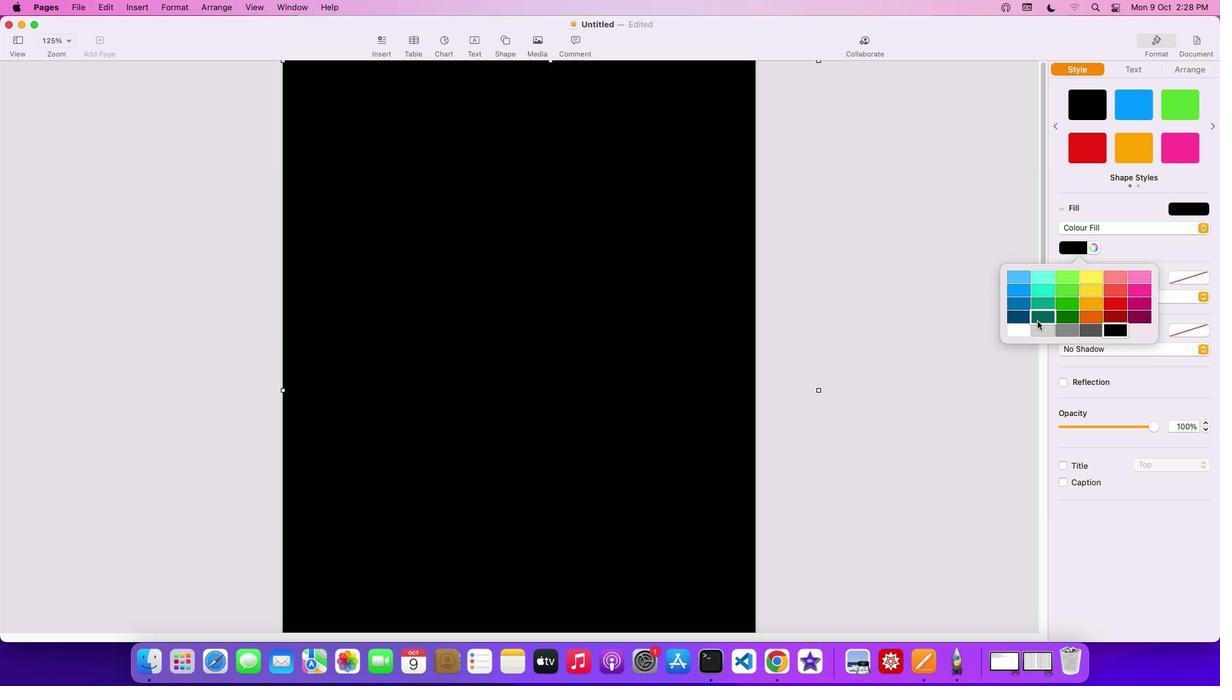 
Action: Mouse pressed left at (1038, 322)
Screenshot: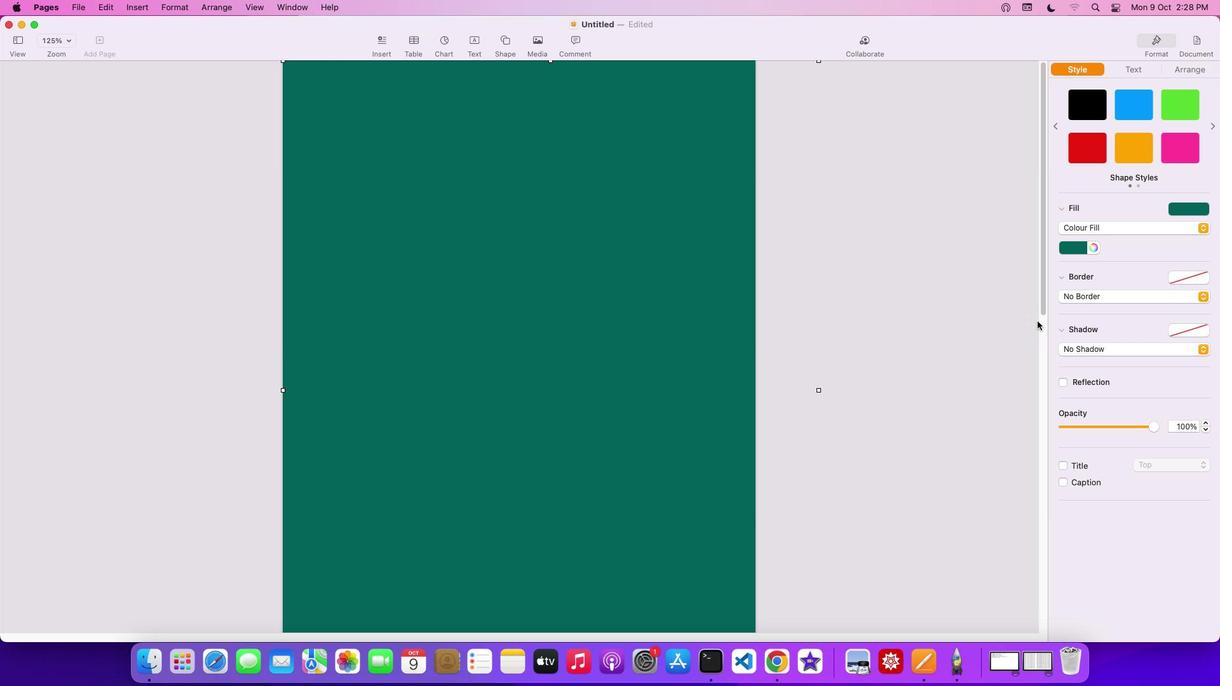 
Action: Mouse moved to (1081, 250)
Screenshot: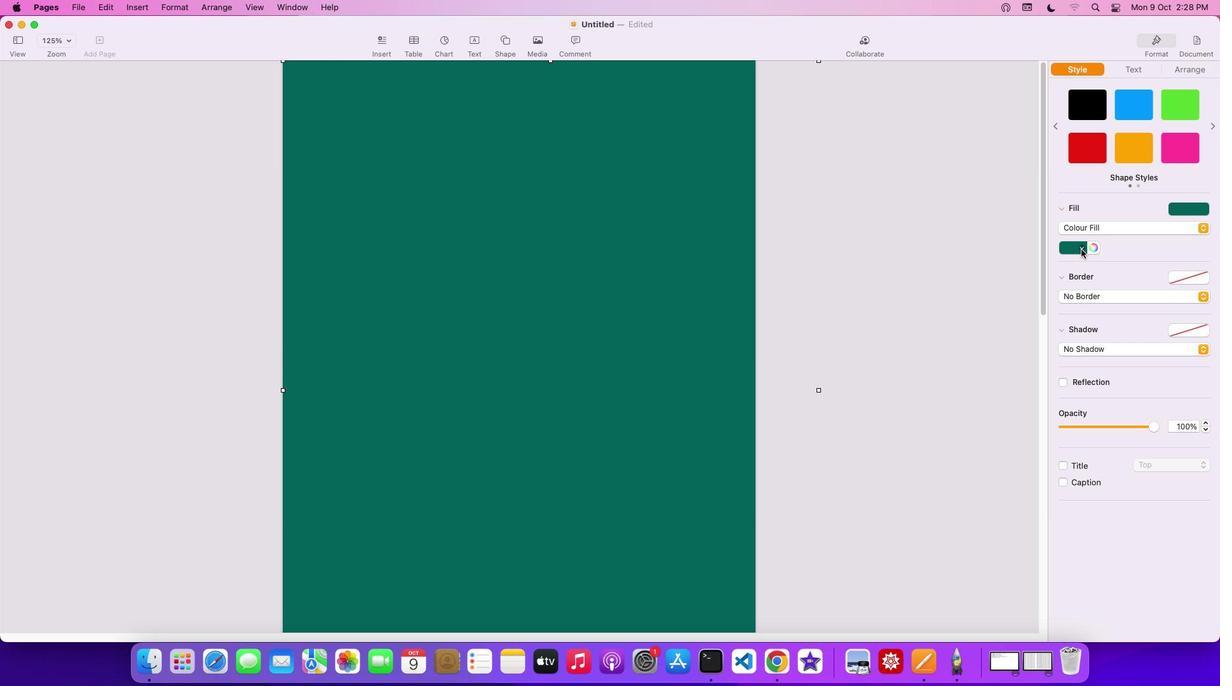 
Action: Mouse pressed left at (1081, 250)
Screenshot: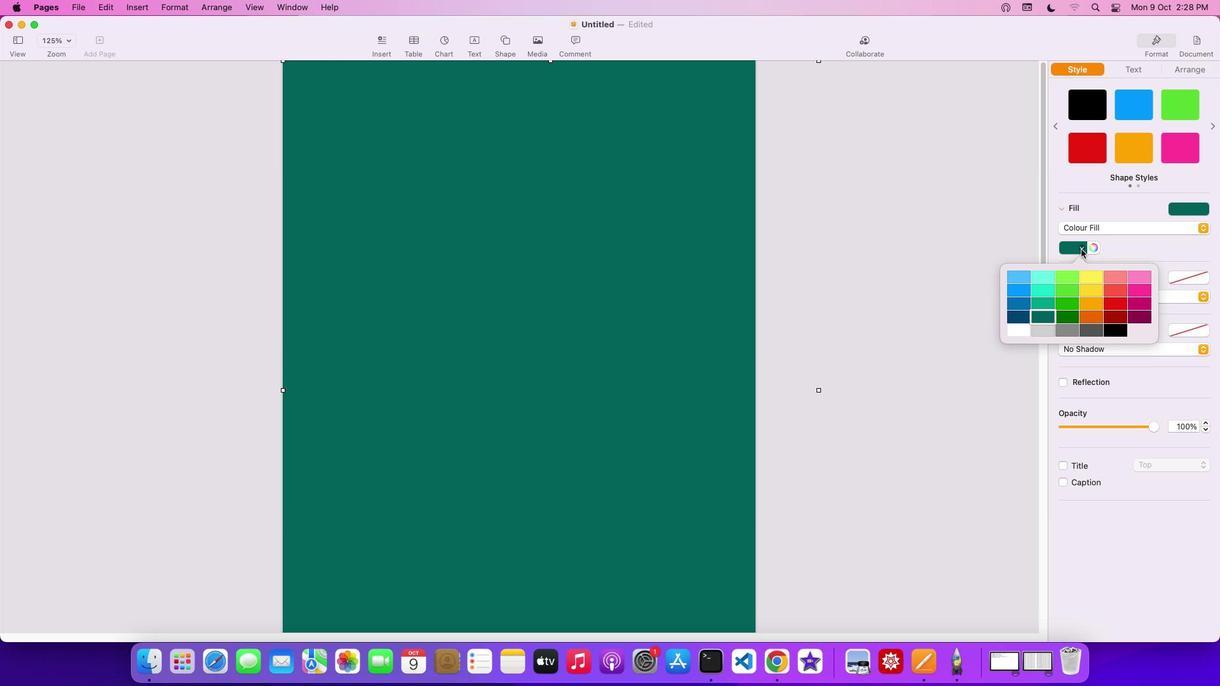 
Action: Mouse moved to (1047, 328)
Screenshot: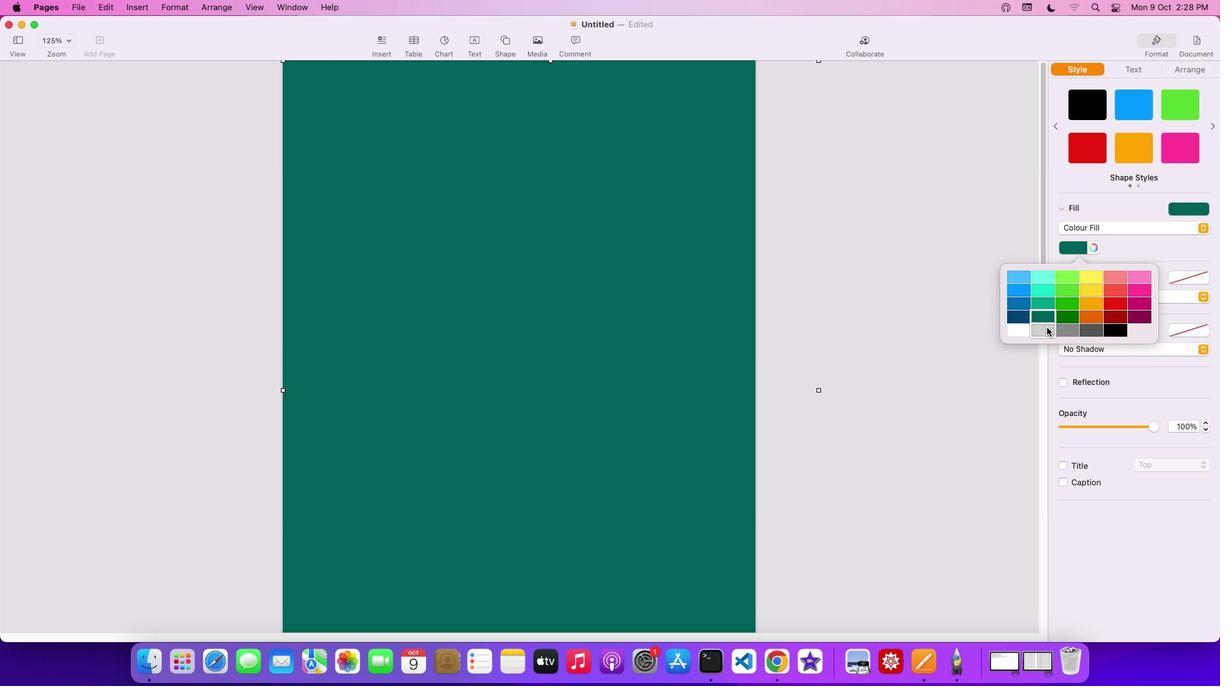 
Action: Mouse pressed left at (1047, 328)
Screenshot: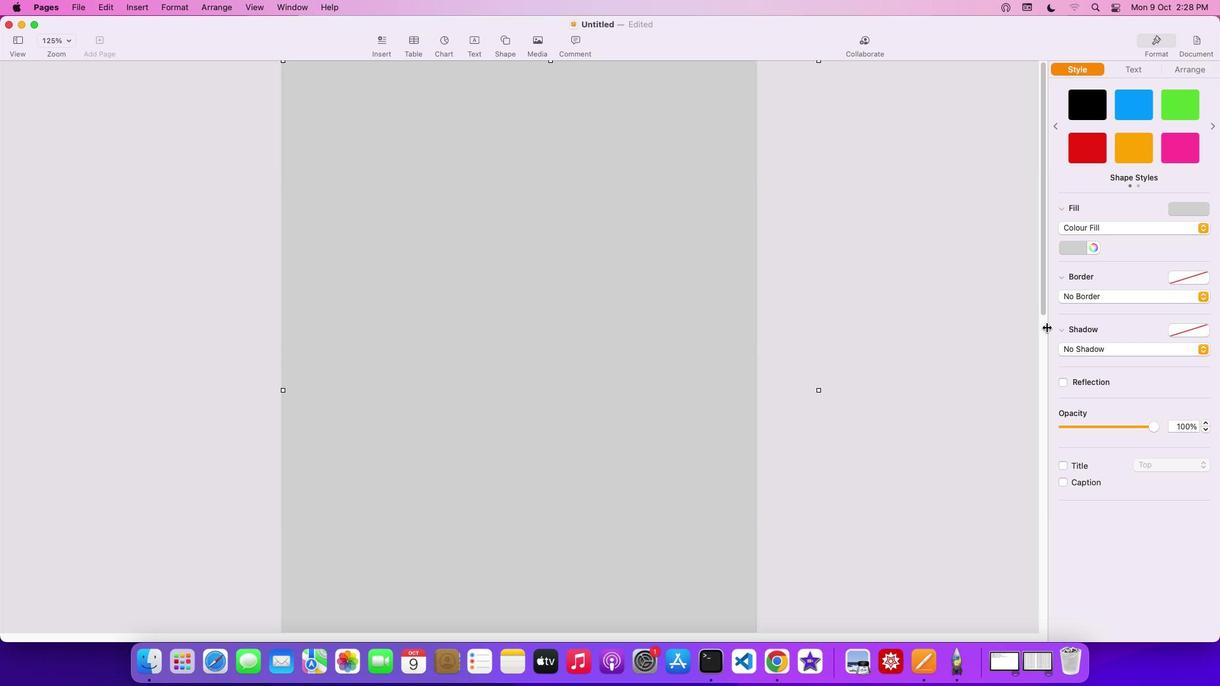 
Action: Mouse moved to (623, 158)
Screenshot: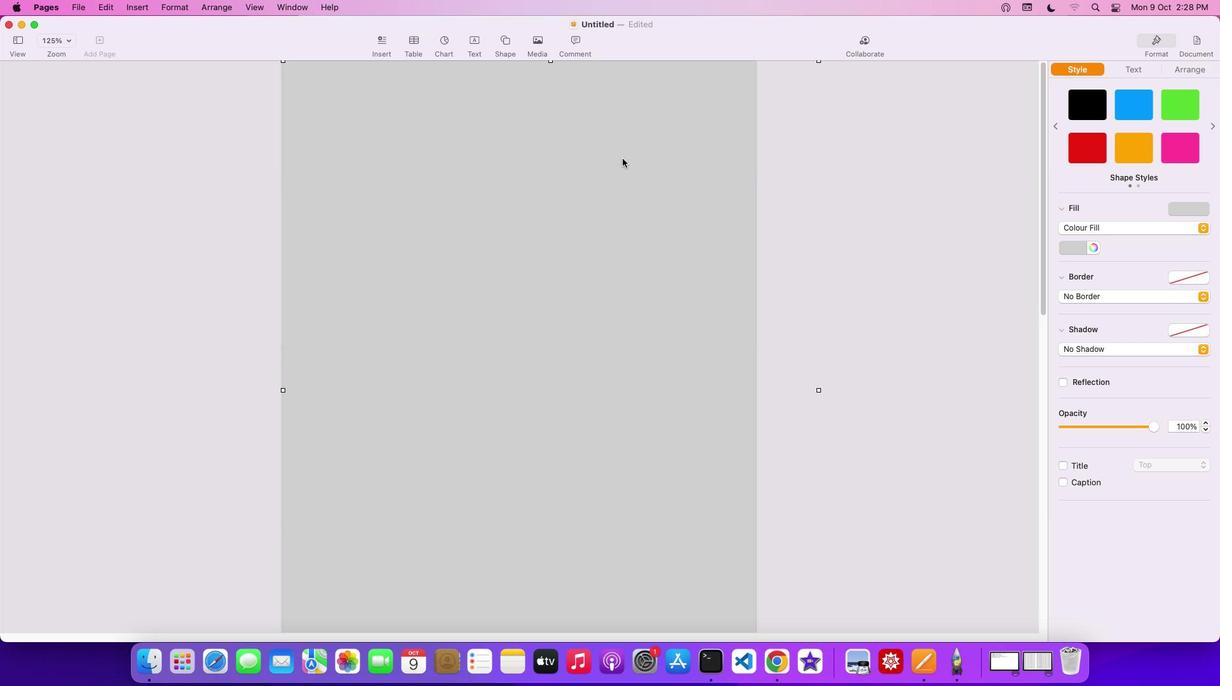 
Action: Mouse pressed left at (623, 158)
Screenshot: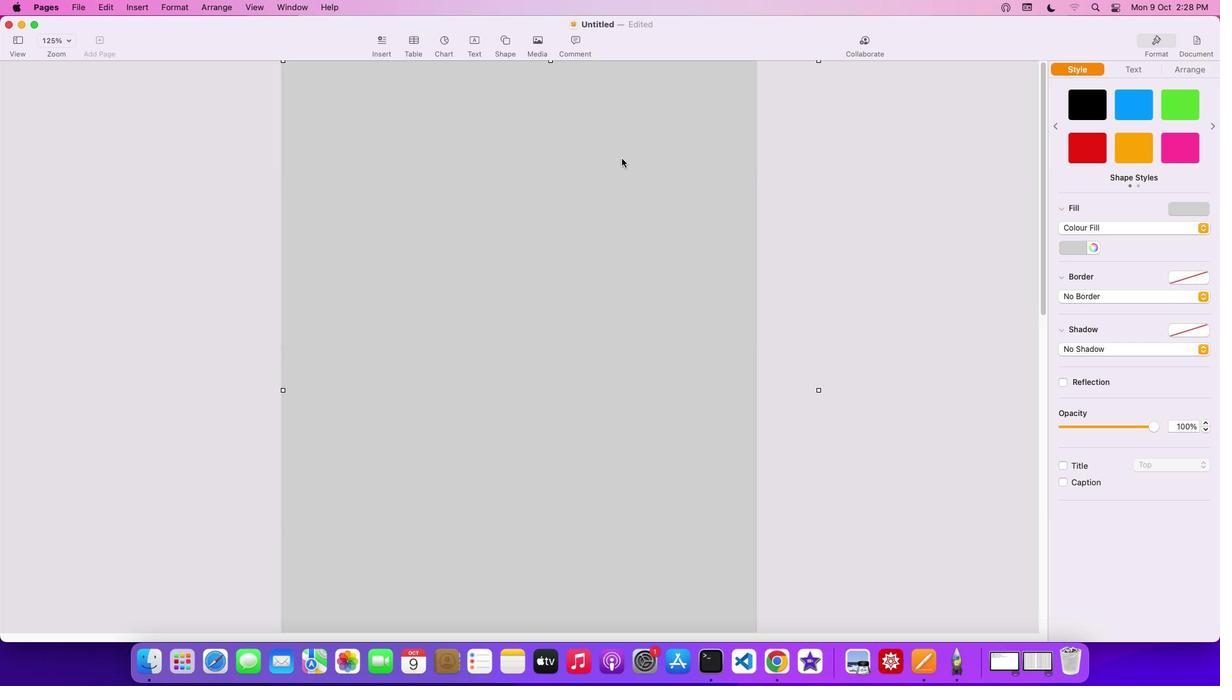 
Action: Mouse moved to (505, 42)
Screenshot: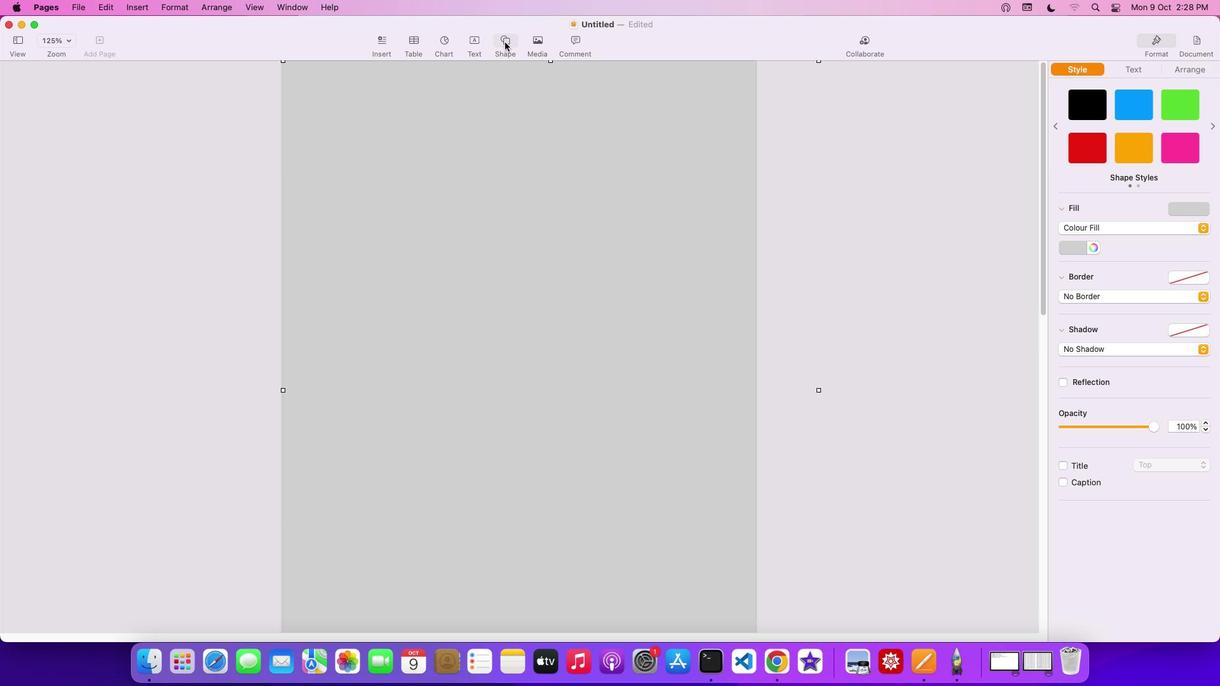 
Action: Mouse pressed left at (505, 42)
Screenshot: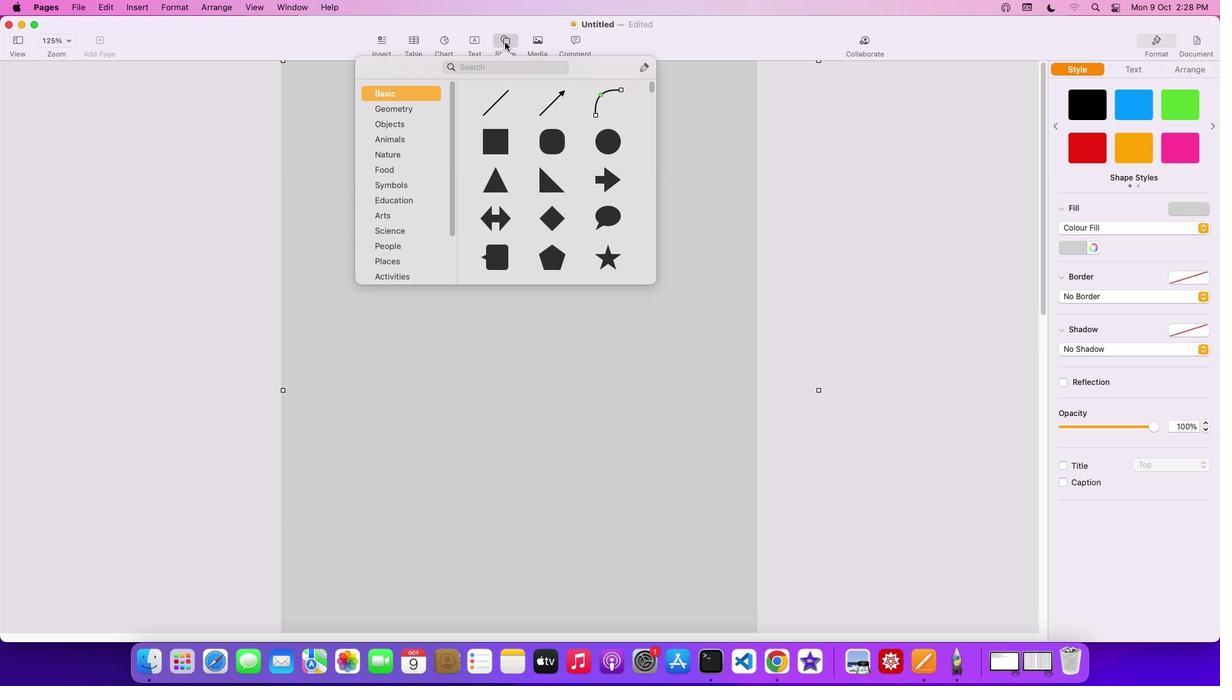 
Action: Mouse moved to (551, 135)
Screenshot: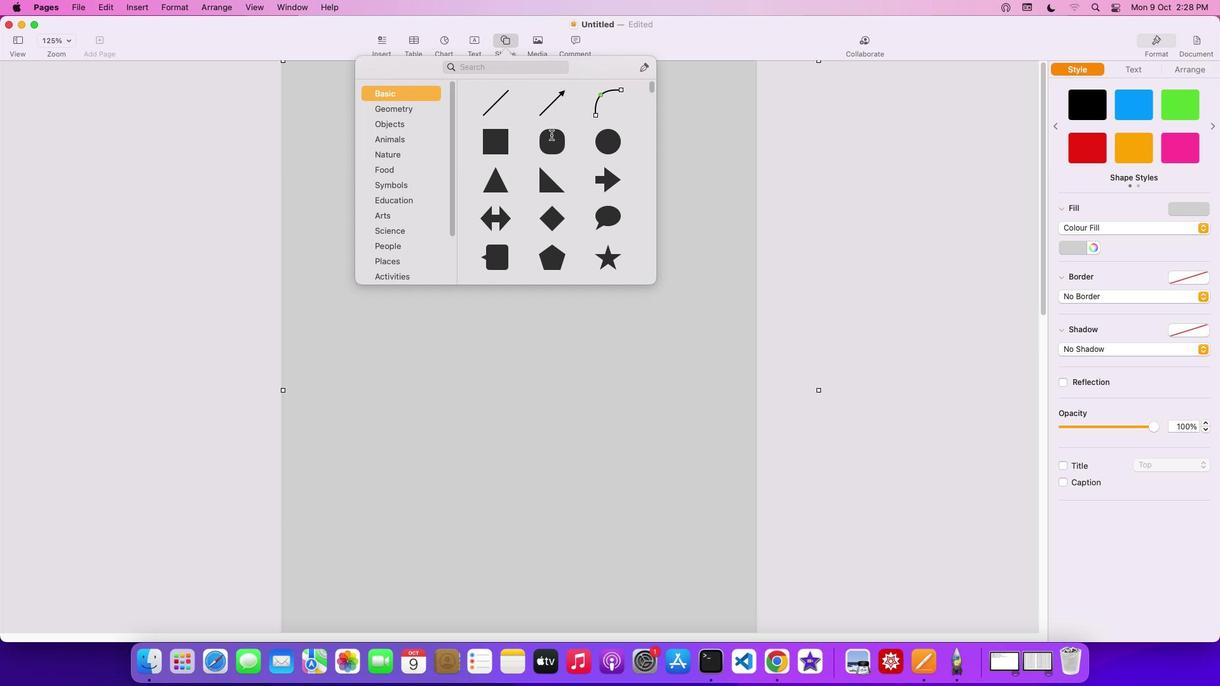
Action: Mouse pressed left at (551, 135)
Screenshot: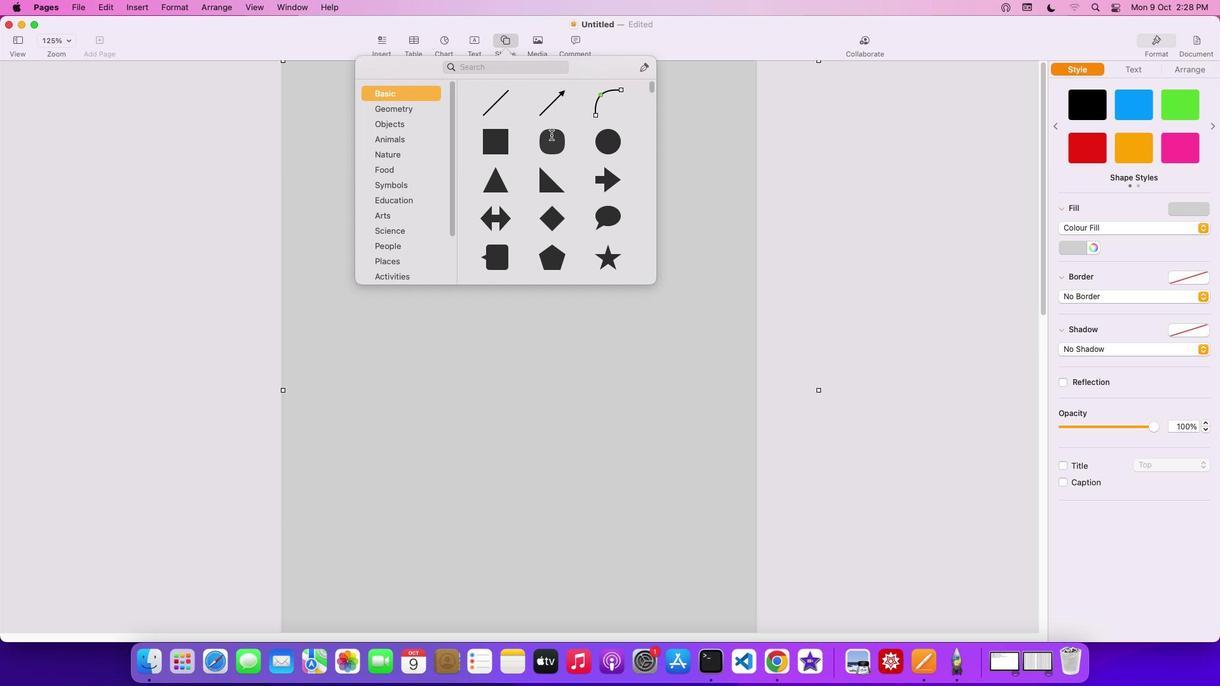 
Action: Mouse moved to (559, 309)
Screenshot: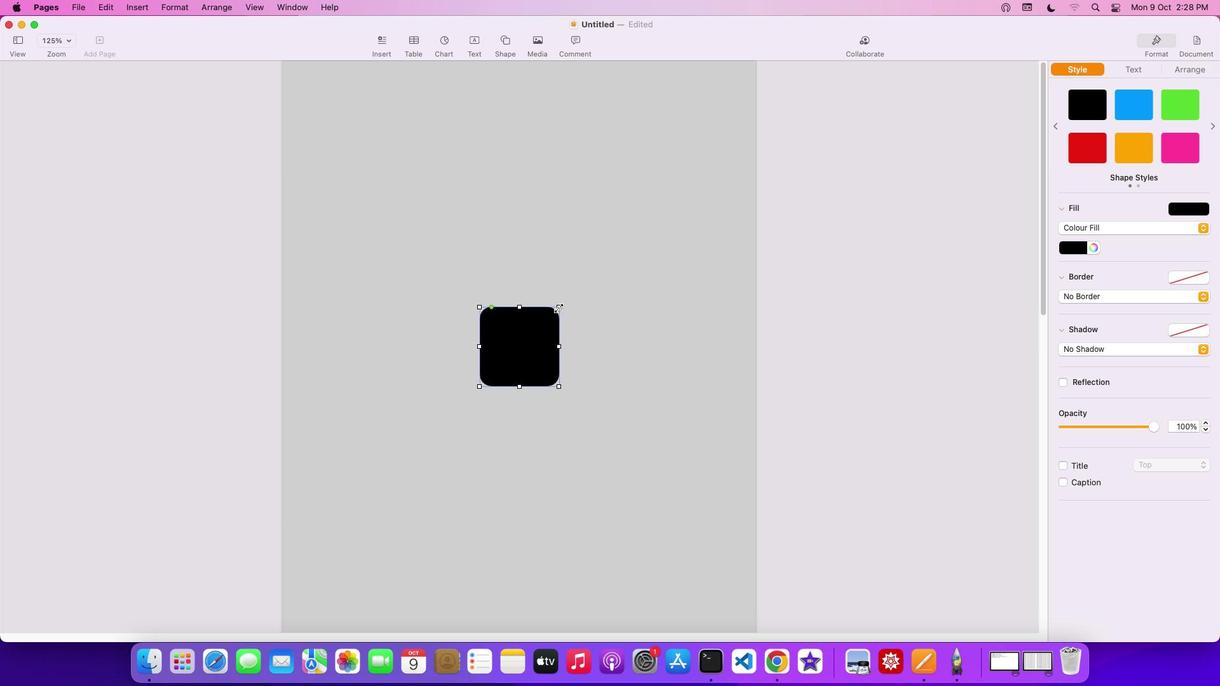 
Action: Mouse pressed left at (559, 309)
Screenshot: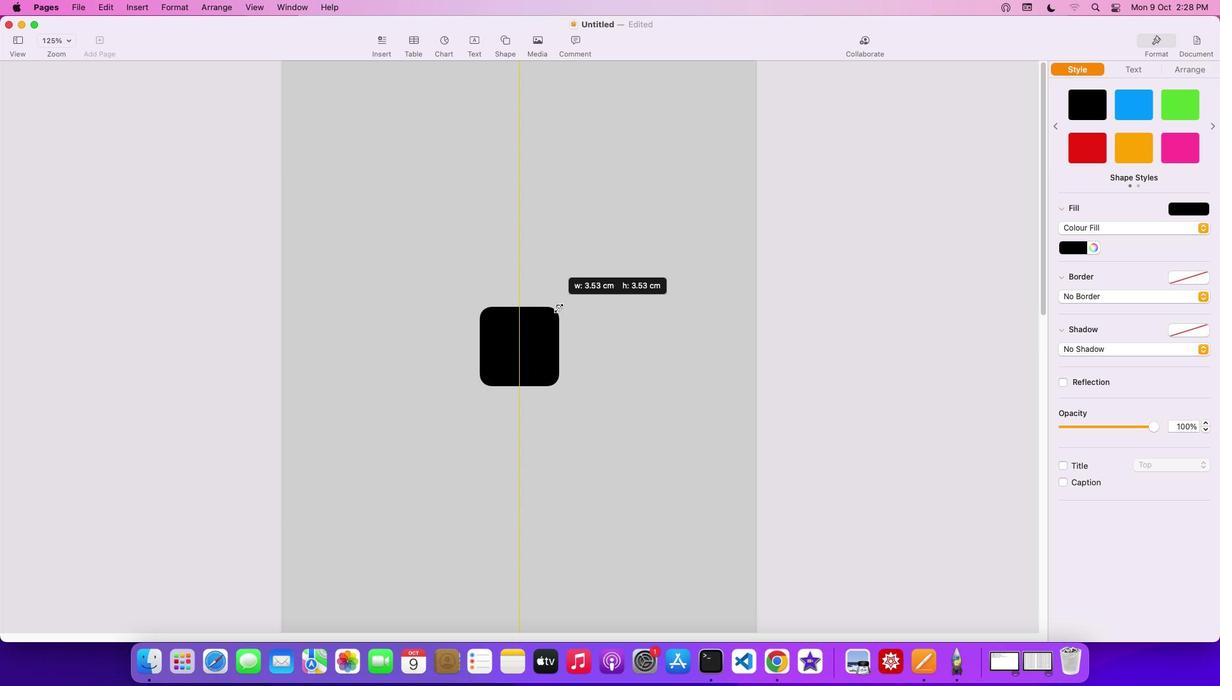 
Action: Mouse moved to (740, 83)
Screenshot: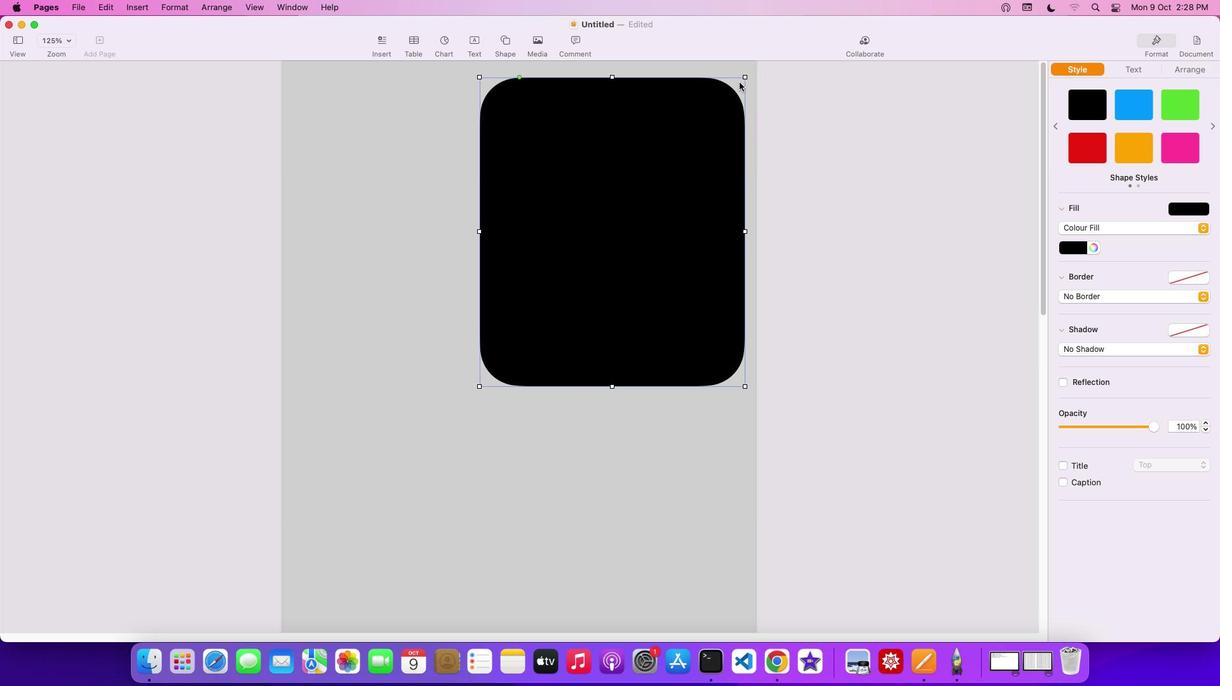 
Action: Key pressed Key.backspace
Screenshot: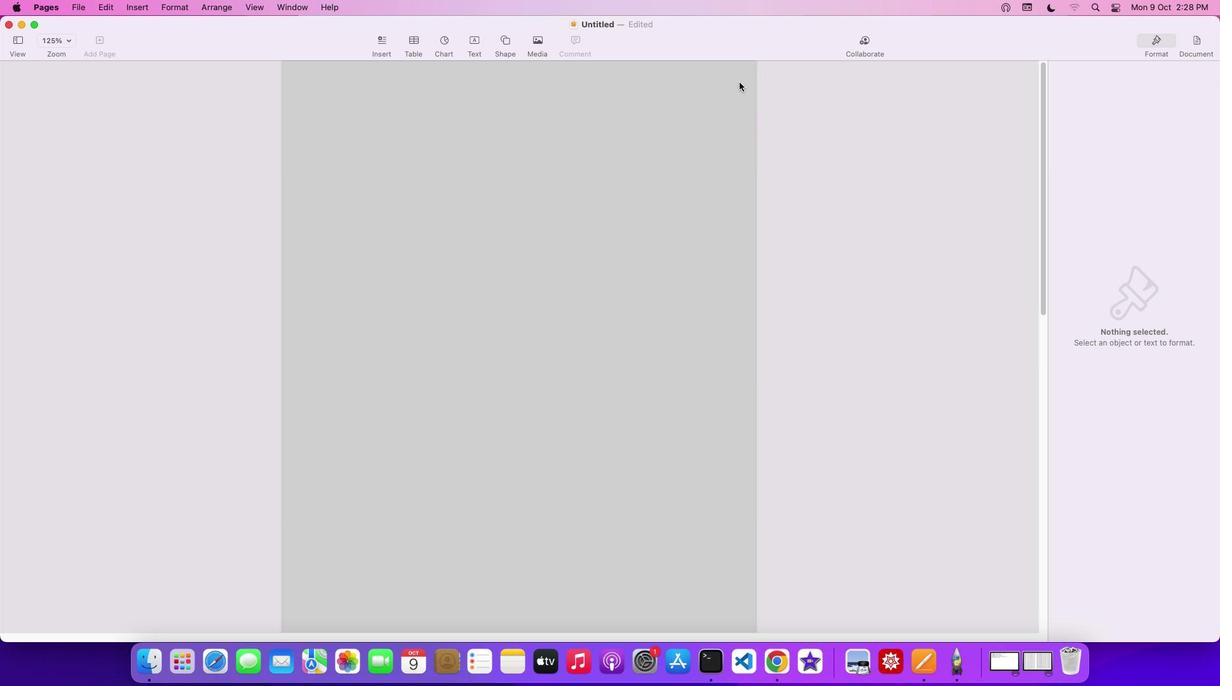 
Action: Mouse moved to (505, 42)
Screenshot: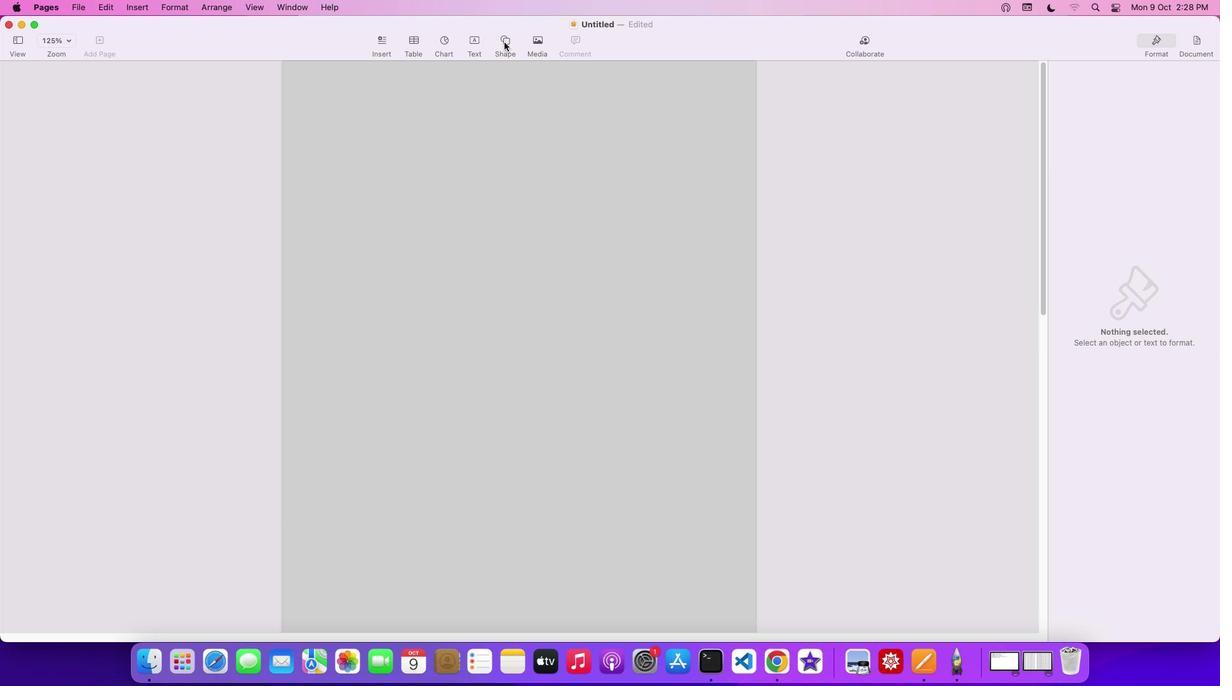 
Action: Mouse pressed left at (505, 42)
Screenshot: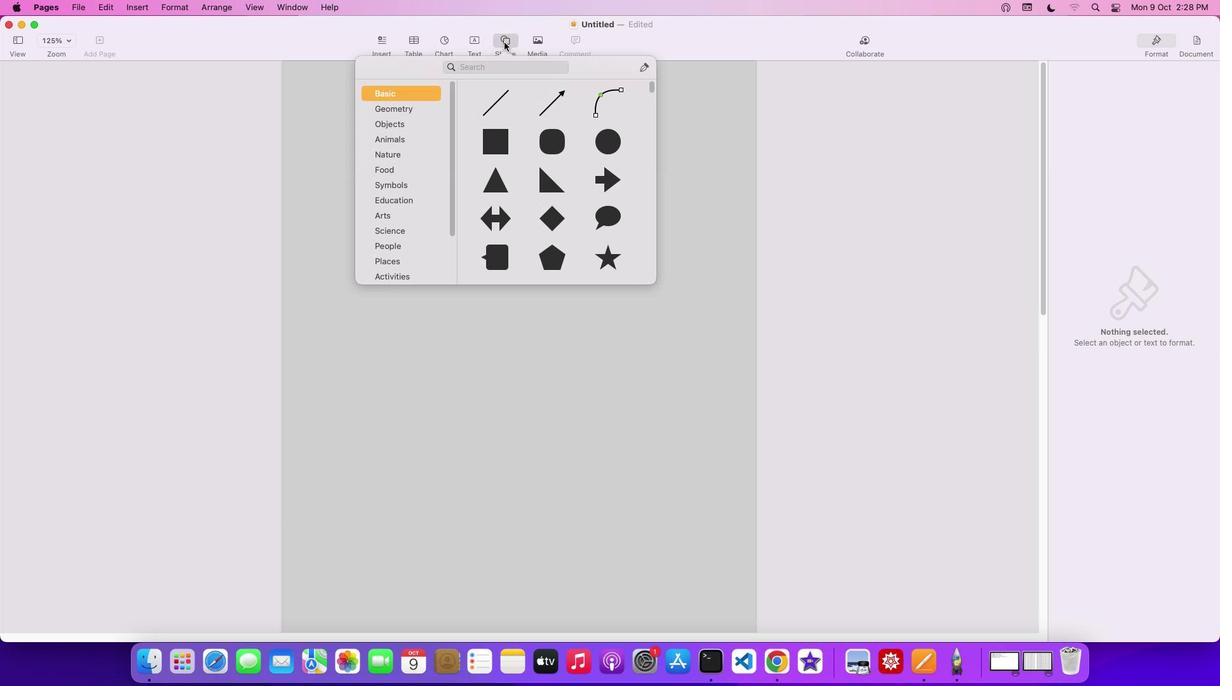 
Action: Mouse moved to (488, 155)
Screenshot: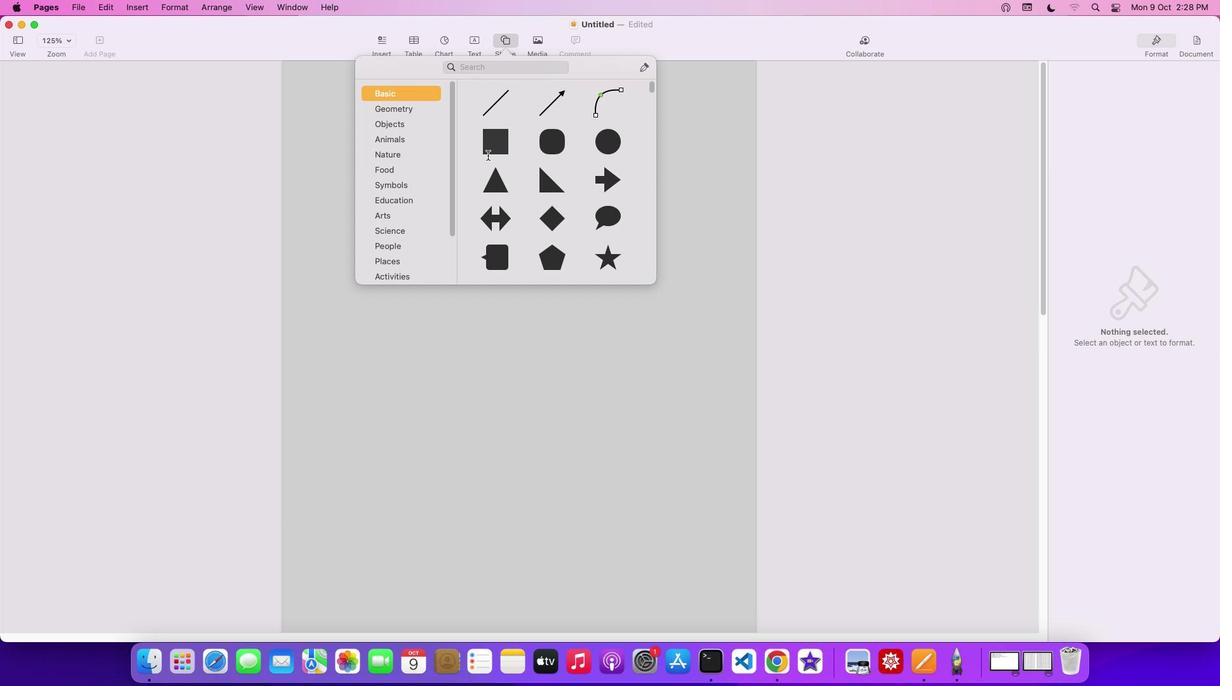 
Action: Mouse pressed left at (488, 155)
Screenshot: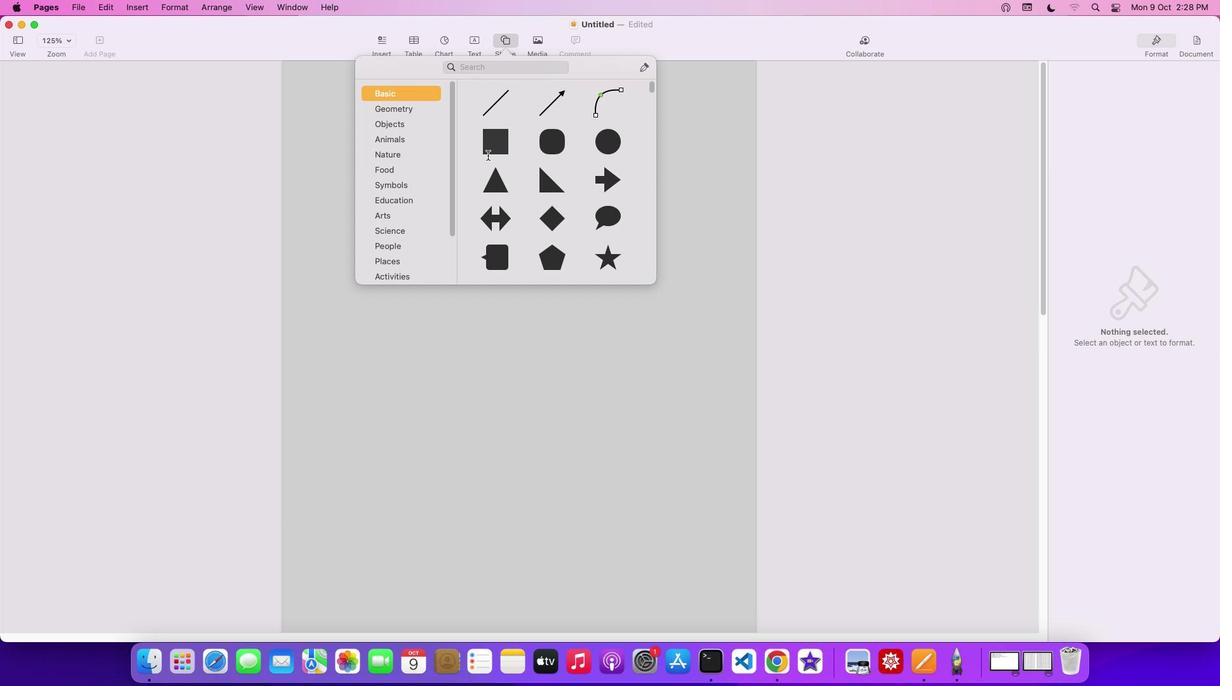 
Action: Mouse moved to (519, 350)
Screenshot: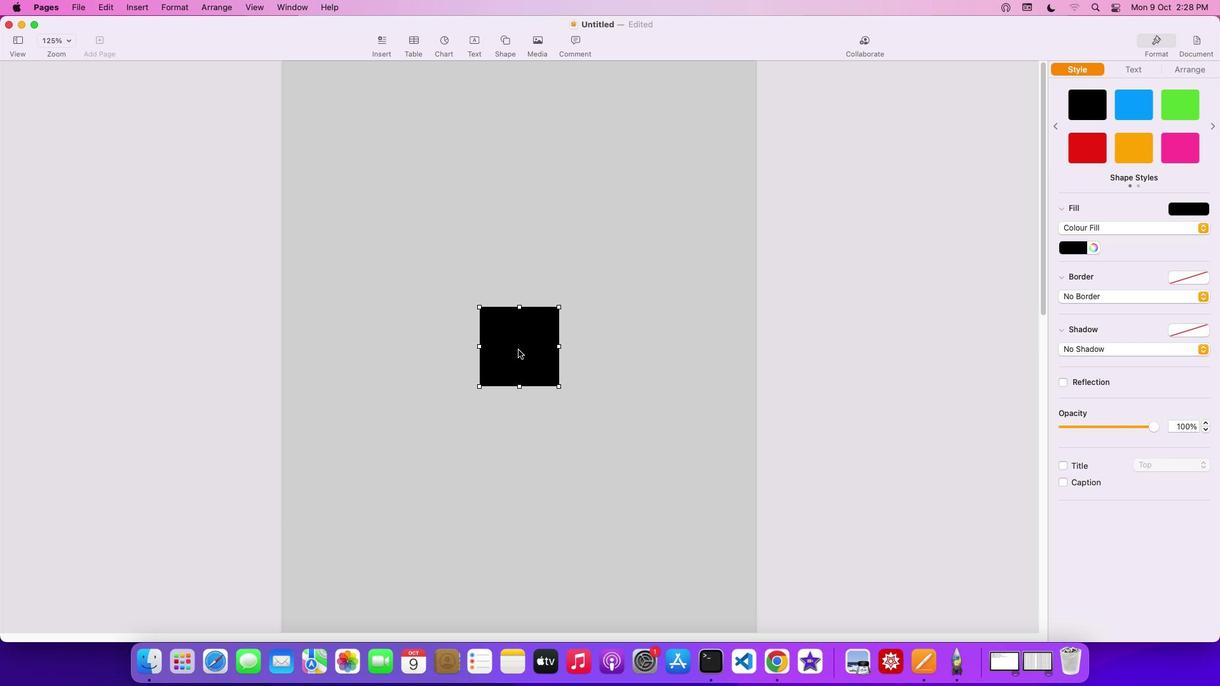 
Action: Mouse pressed left at (519, 350)
Screenshot: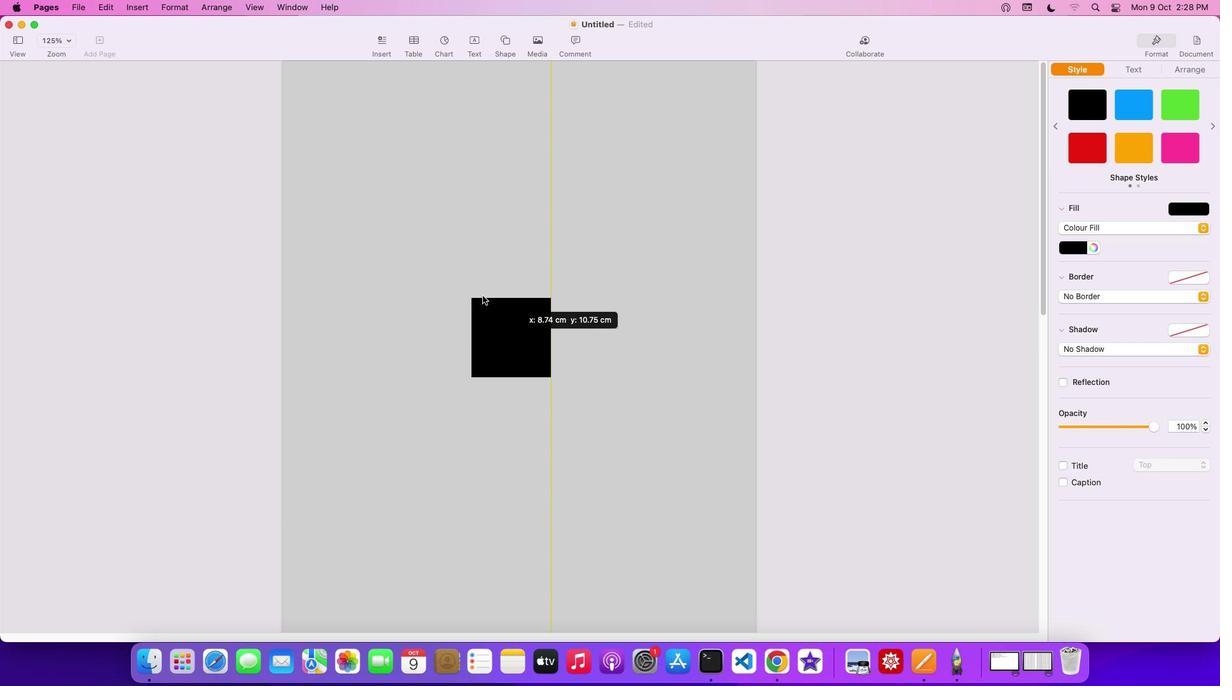 
Action: Mouse moved to (369, 151)
Screenshot: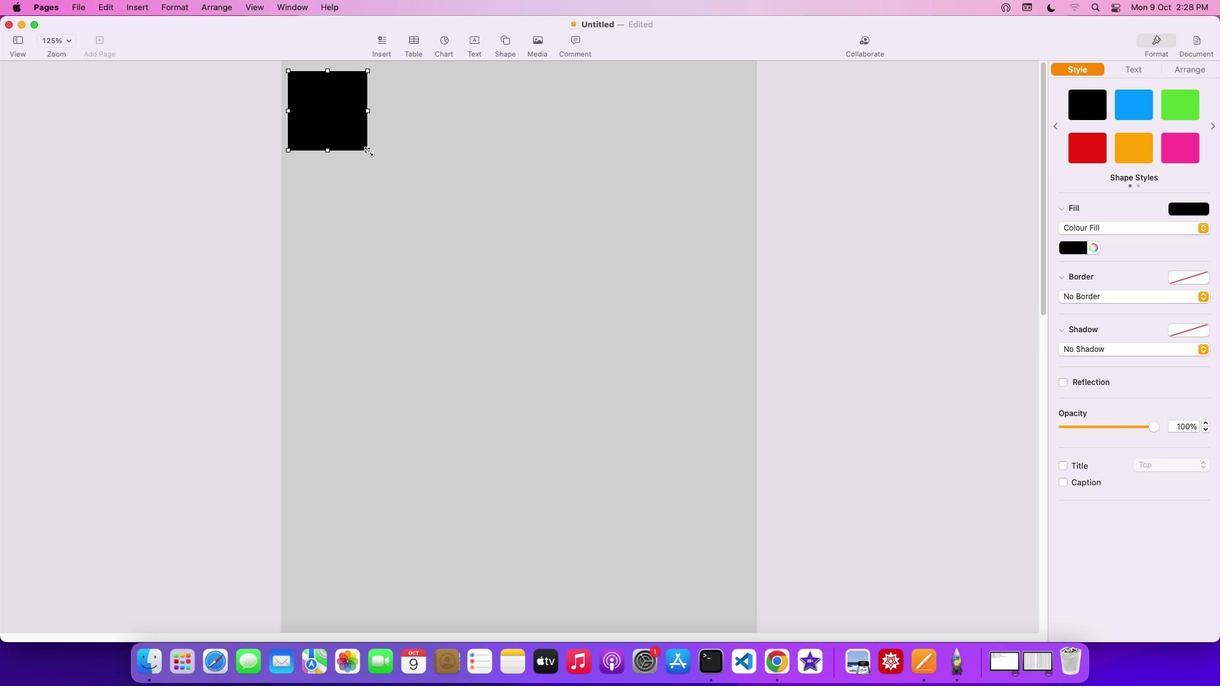 
Action: Mouse pressed left at (369, 151)
Screenshot: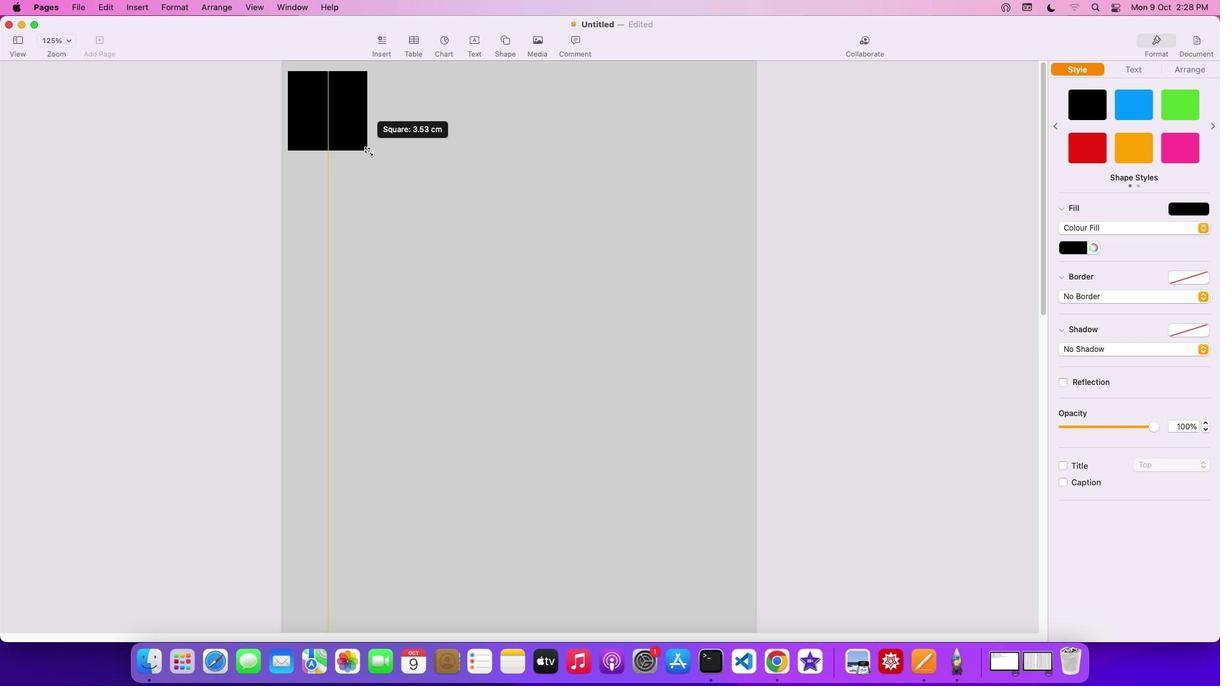 
Action: Mouse moved to (757, 210)
Screenshot: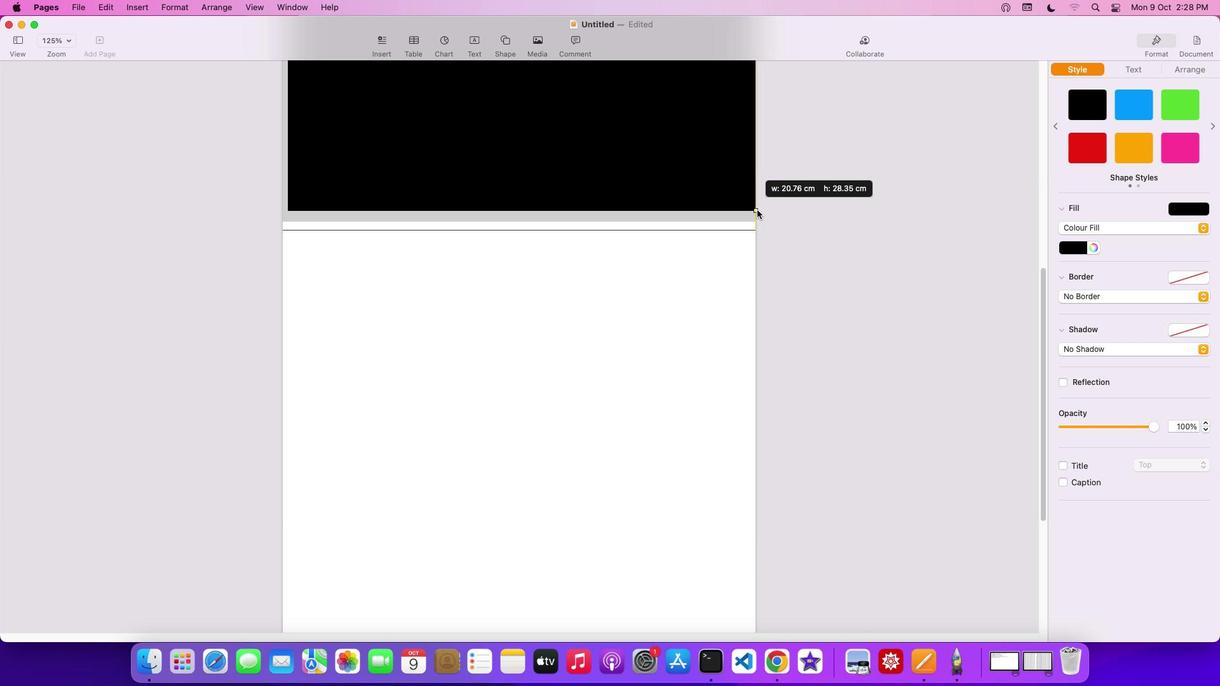 
Action: Mouse scrolled (757, 210) with delta (0, 1)
Screenshot: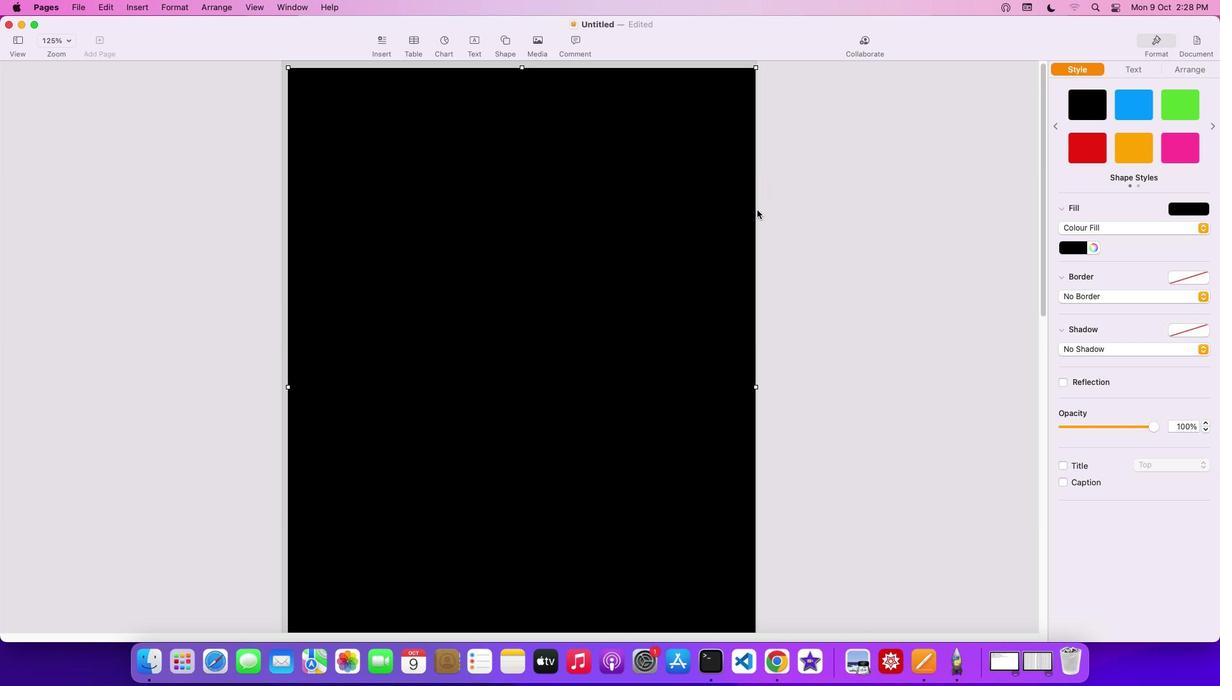 
Action: Mouse scrolled (757, 210) with delta (0, 1)
Screenshot: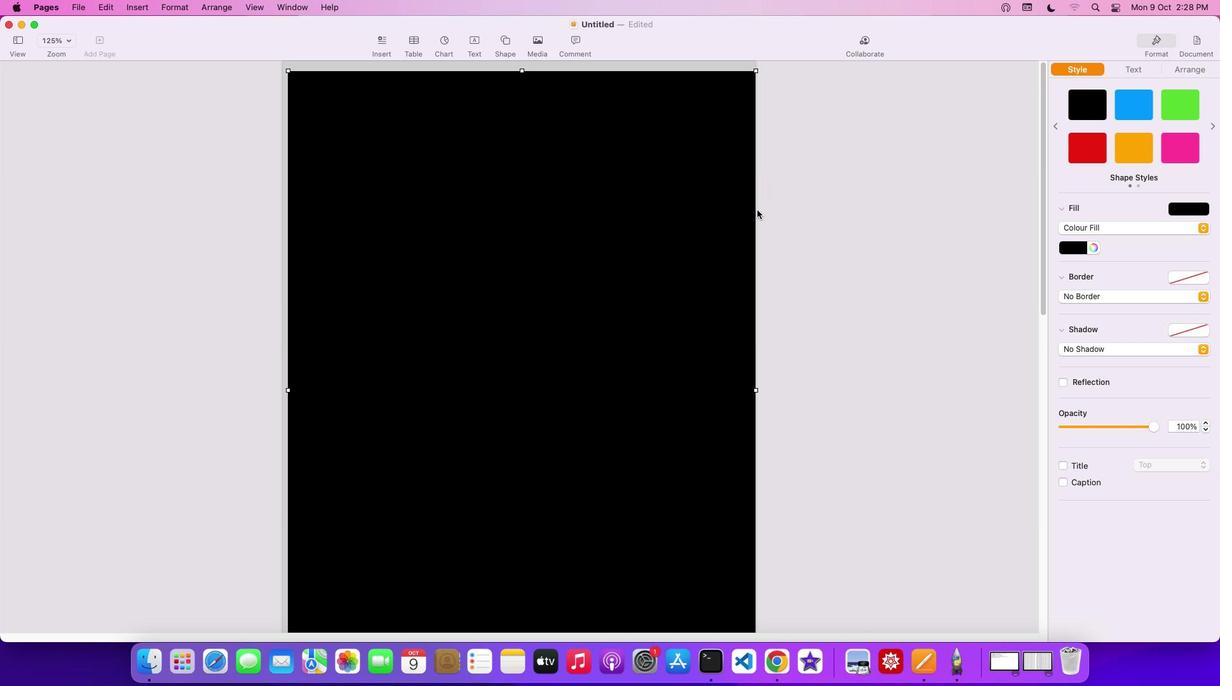 
Action: Mouse scrolled (757, 210) with delta (0, 3)
Screenshot: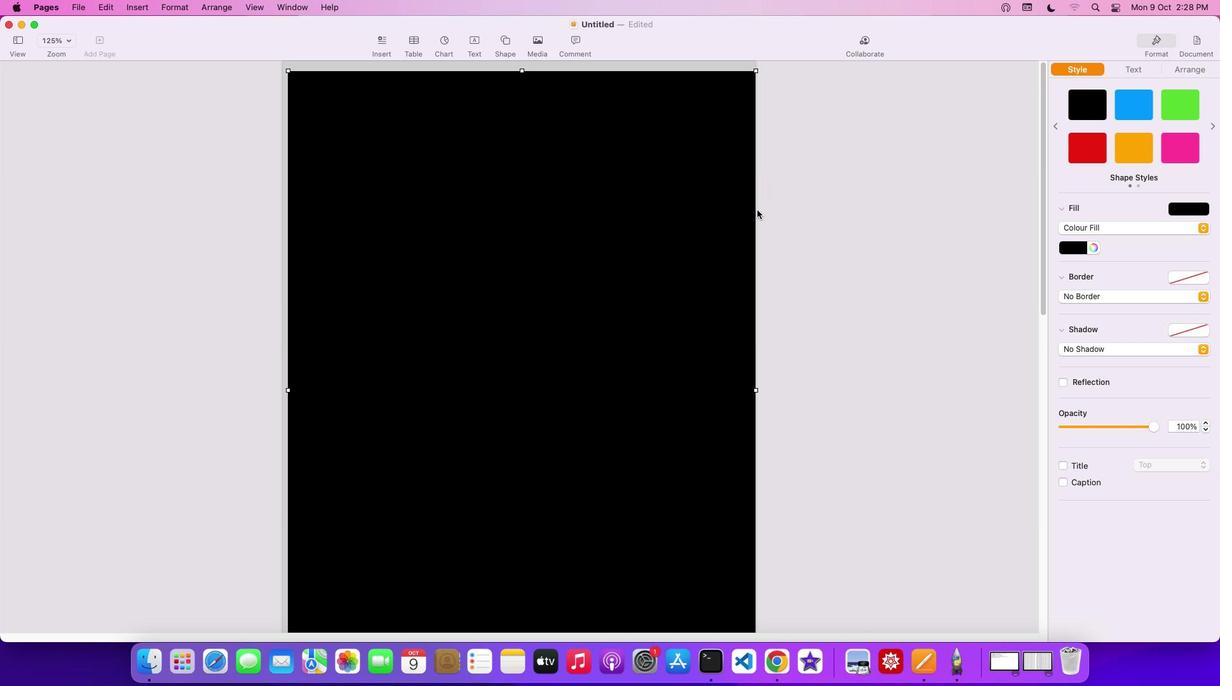 
Action: Mouse scrolled (757, 210) with delta (0, 3)
Screenshot: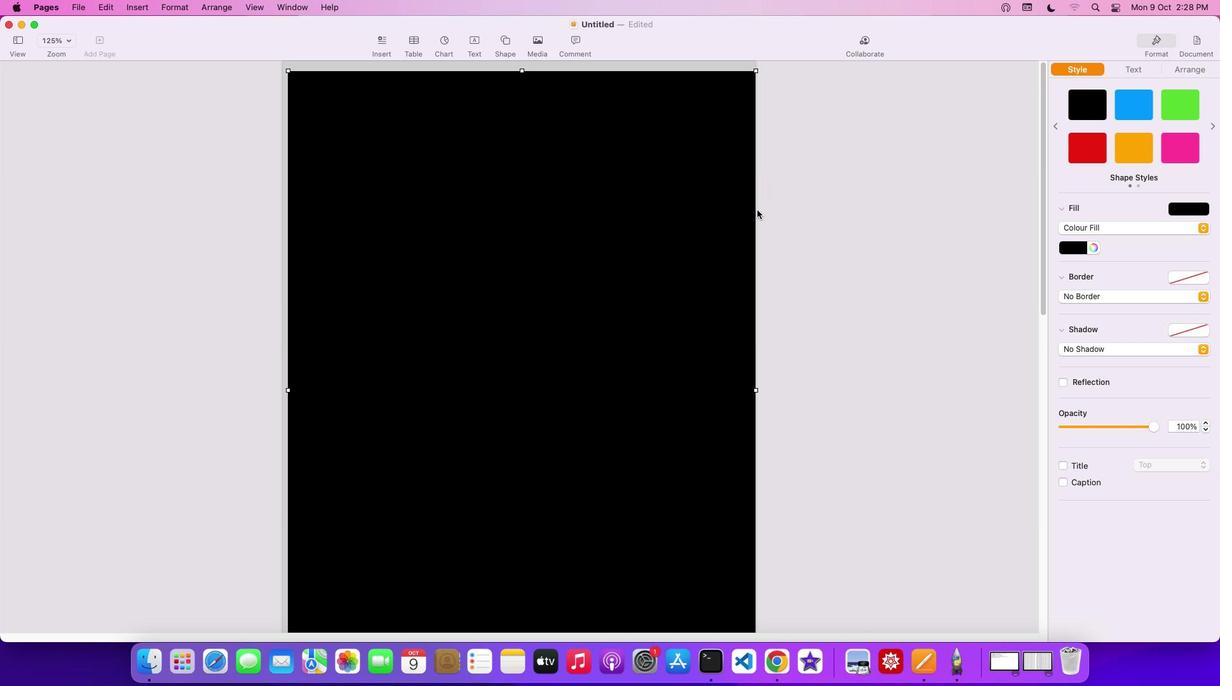 
Action: Mouse scrolled (757, 210) with delta (0, 4)
Screenshot: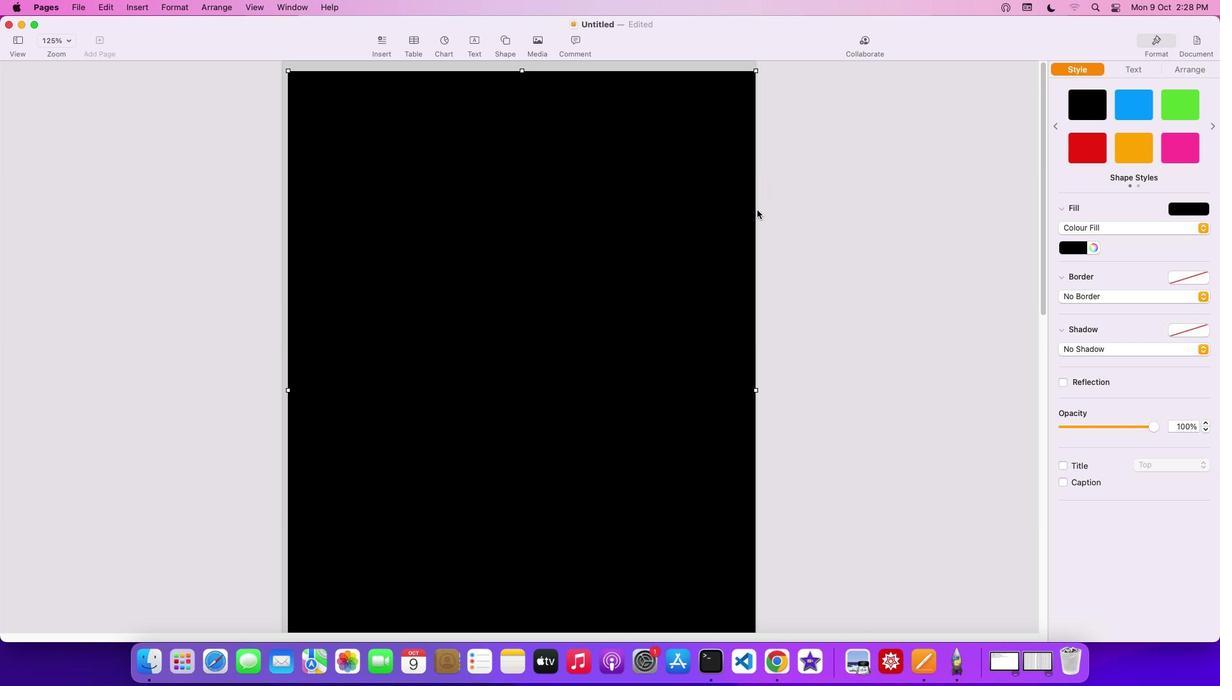 
Action: Mouse scrolled (757, 210) with delta (0, 1)
Screenshot: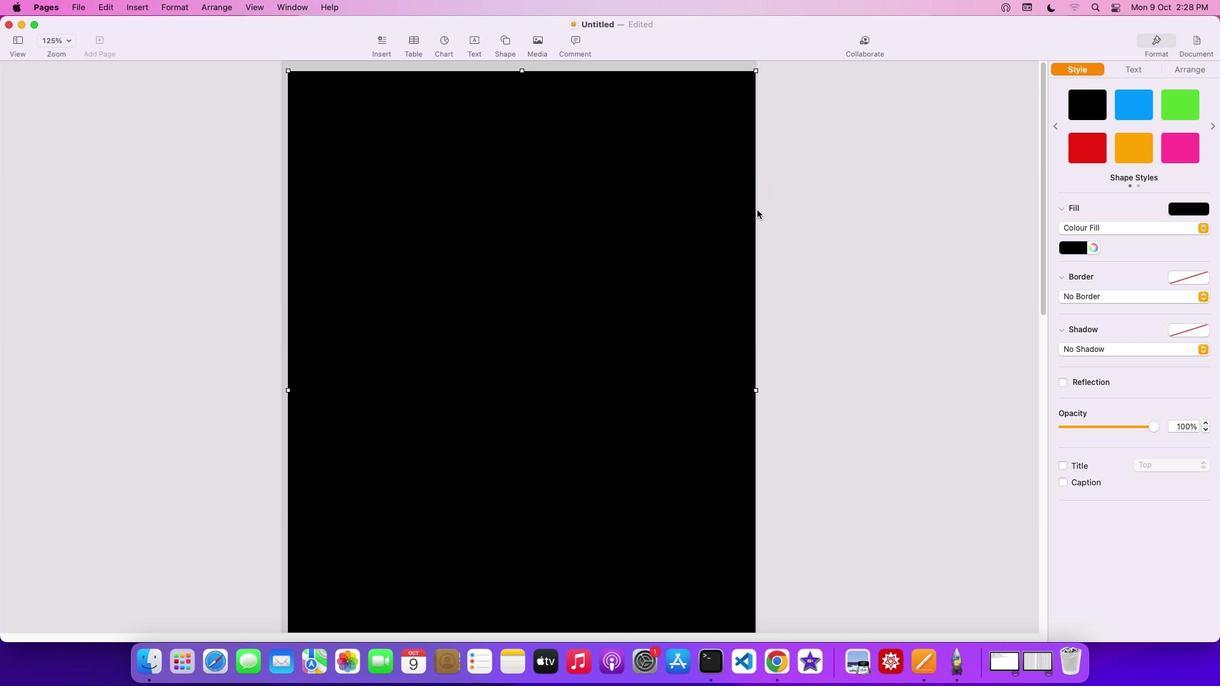 
Action: Mouse scrolled (757, 210) with delta (0, 1)
Screenshot: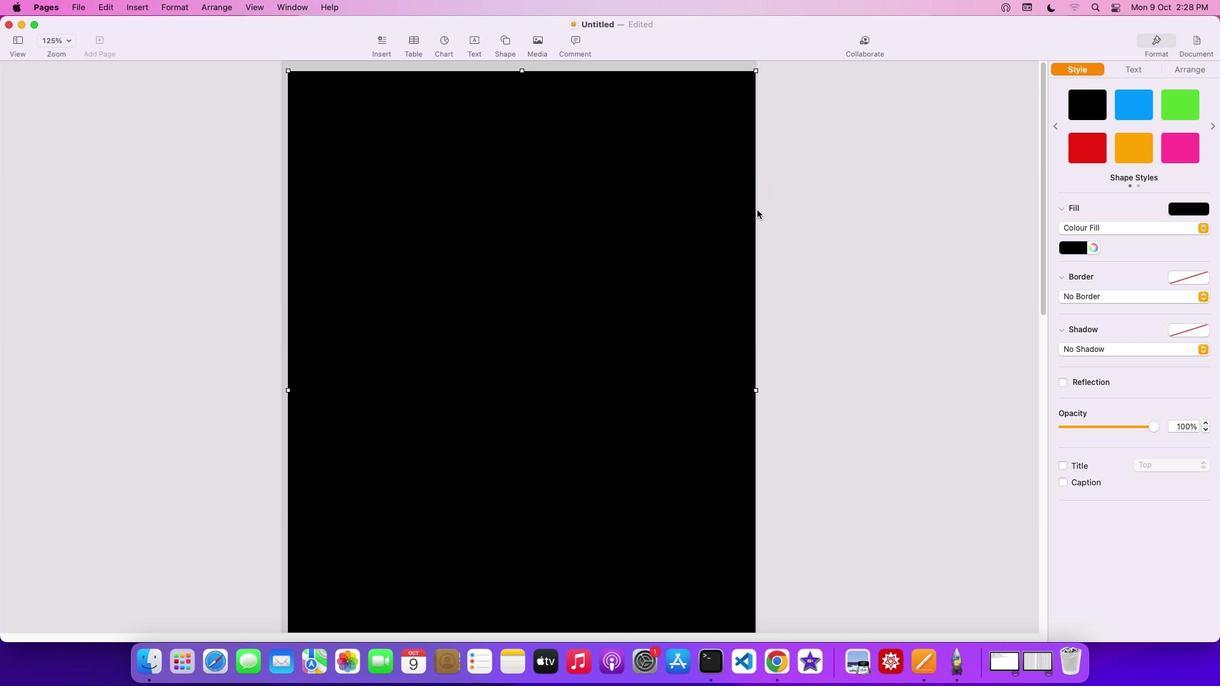
Action: Mouse scrolled (757, 210) with delta (0, 3)
Screenshot: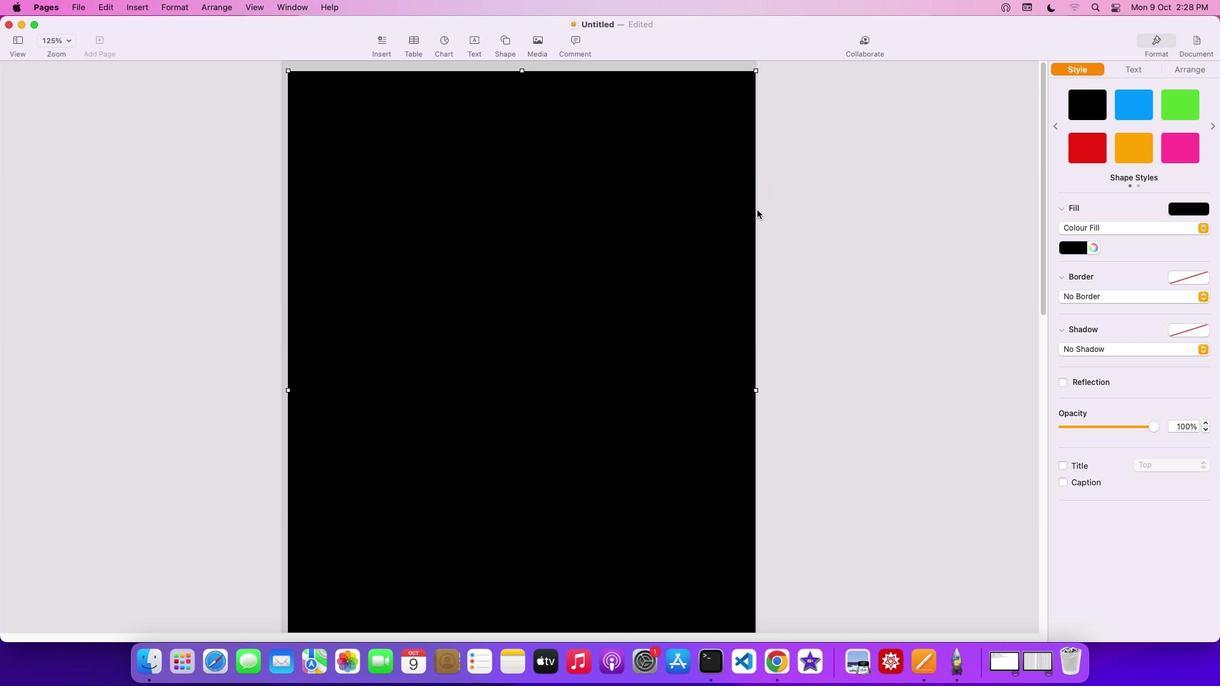 
Action: Mouse scrolled (757, 210) with delta (0, 3)
Screenshot: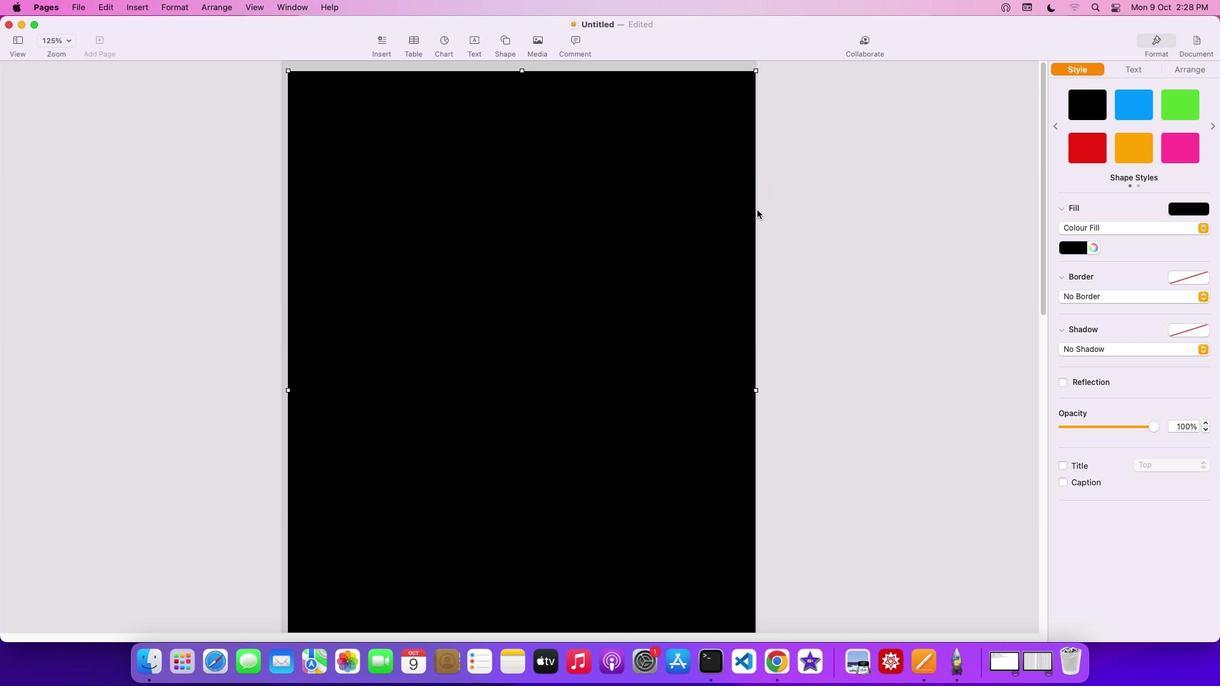 
Action: Mouse scrolled (757, 210) with delta (0, 4)
Screenshot: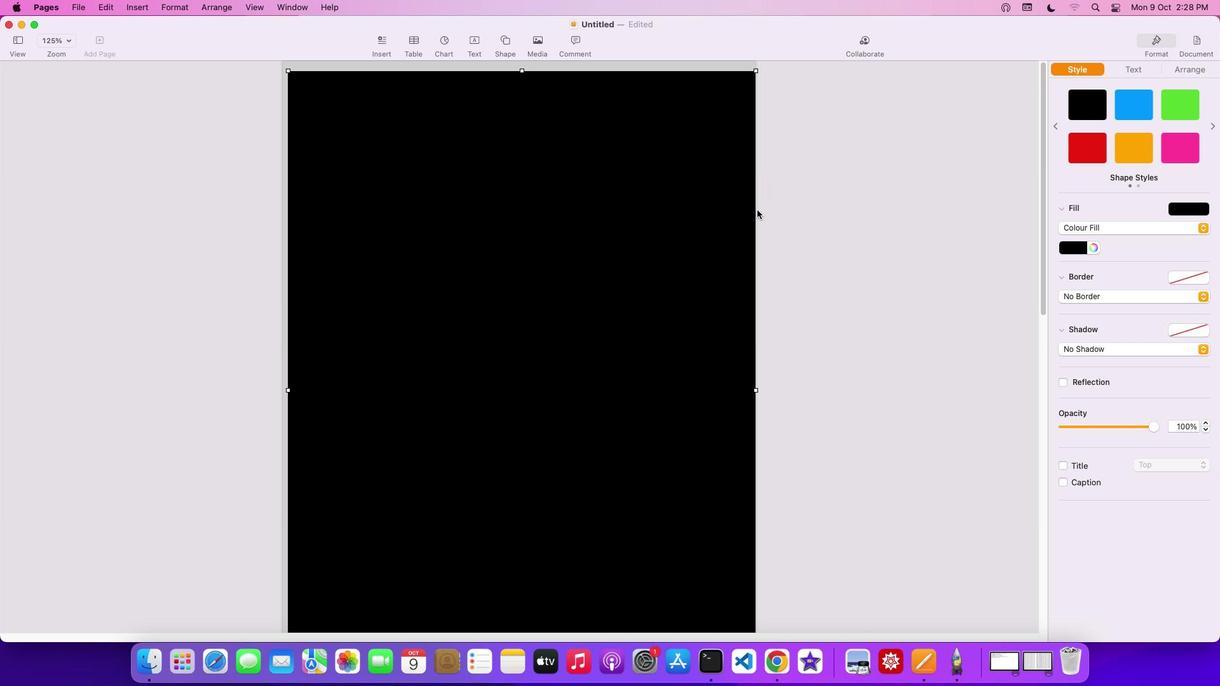 
Action: Mouse scrolled (757, 210) with delta (0, 5)
Screenshot: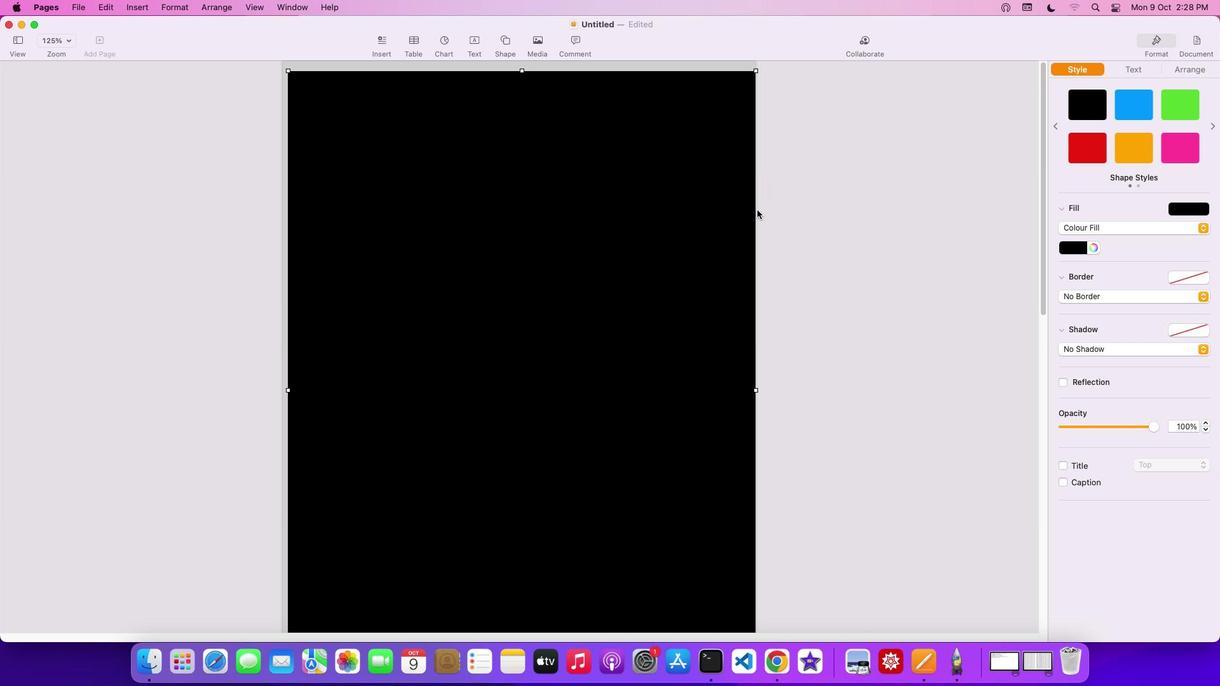
Action: Mouse scrolled (757, 210) with delta (0, 1)
Screenshot: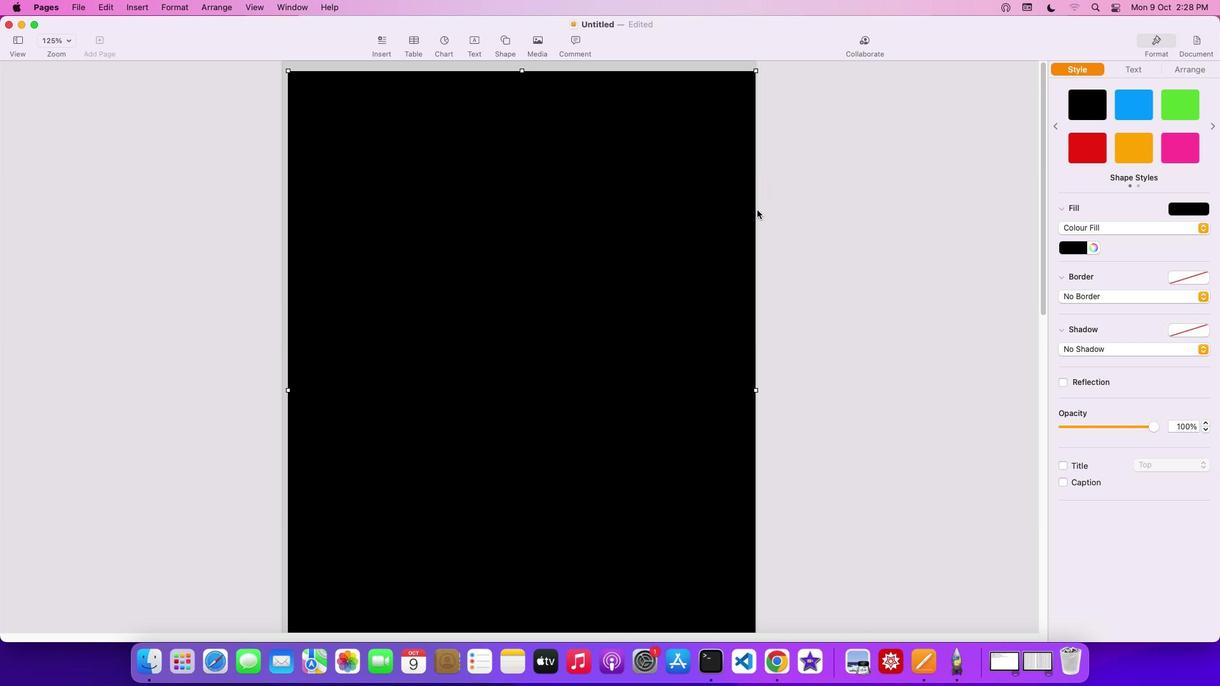 
Action: Mouse scrolled (757, 210) with delta (0, 1)
Screenshot: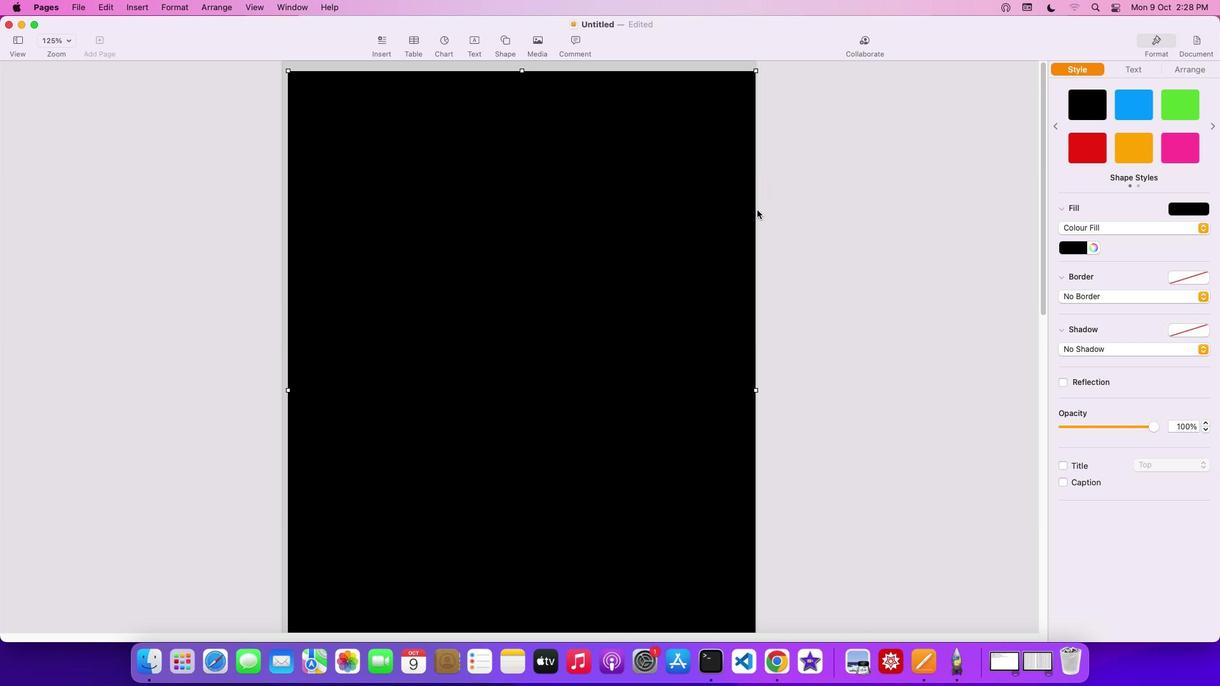 
Action: Mouse scrolled (757, 210) with delta (0, 2)
Screenshot: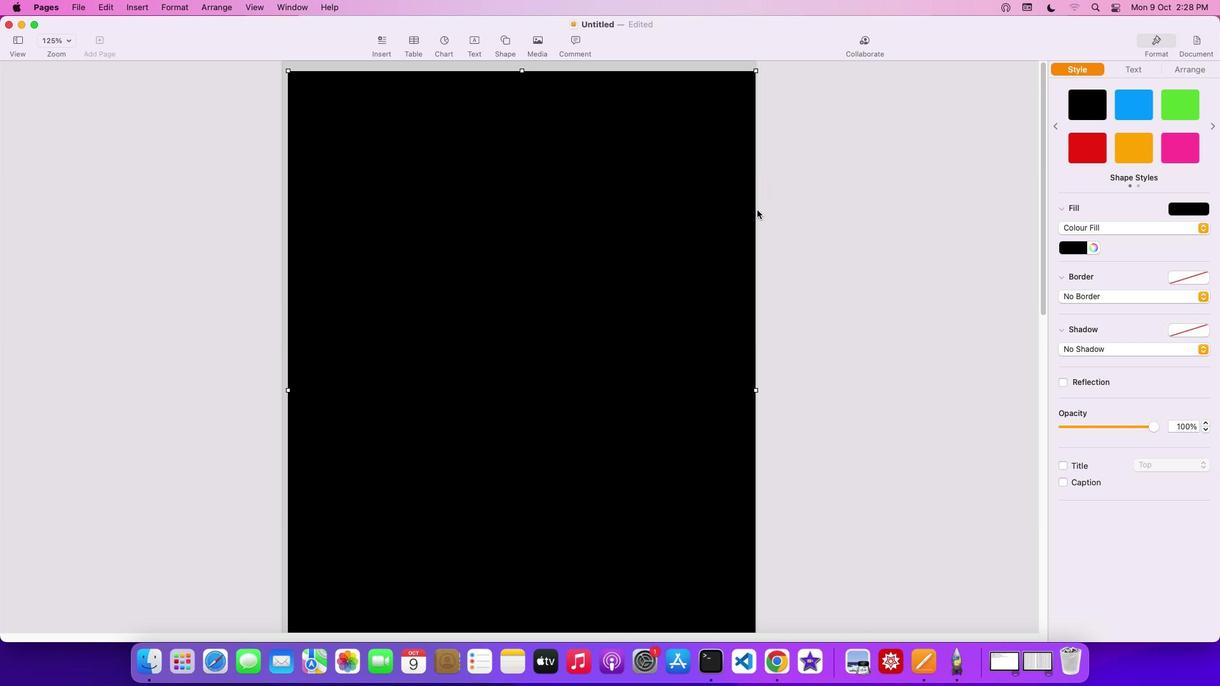 
Action: Mouse scrolled (757, 210) with delta (0, 3)
Screenshot: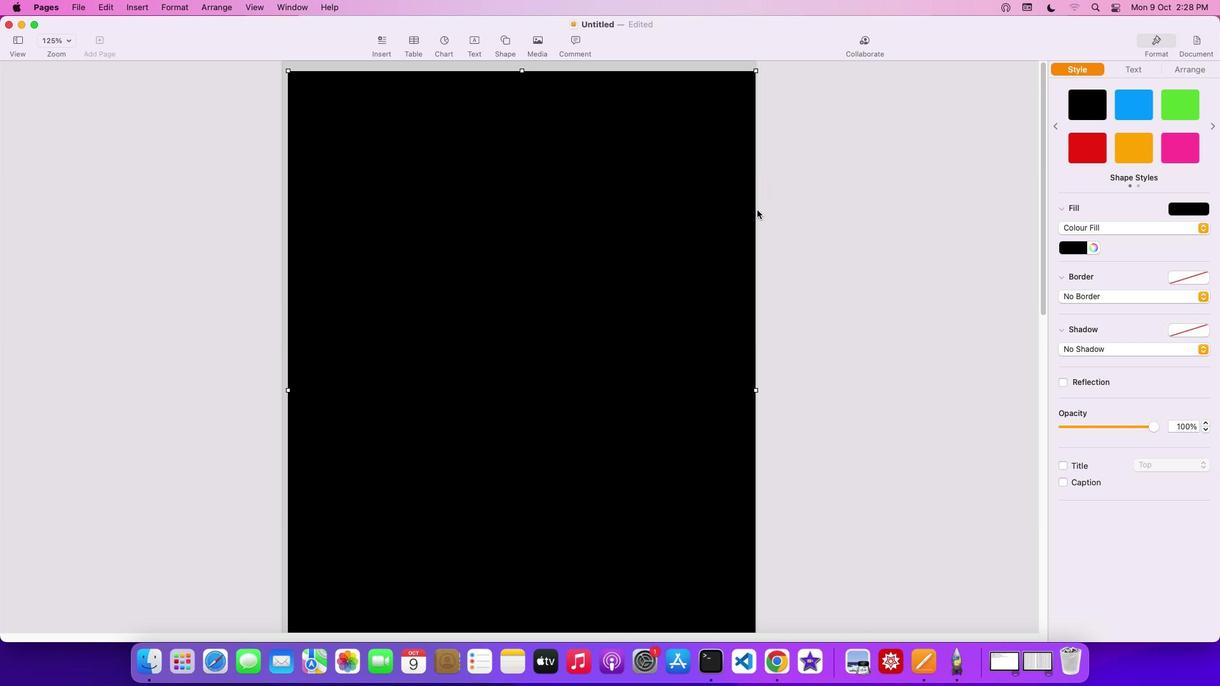 
Action: Mouse moved to (1080, 252)
Screenshot: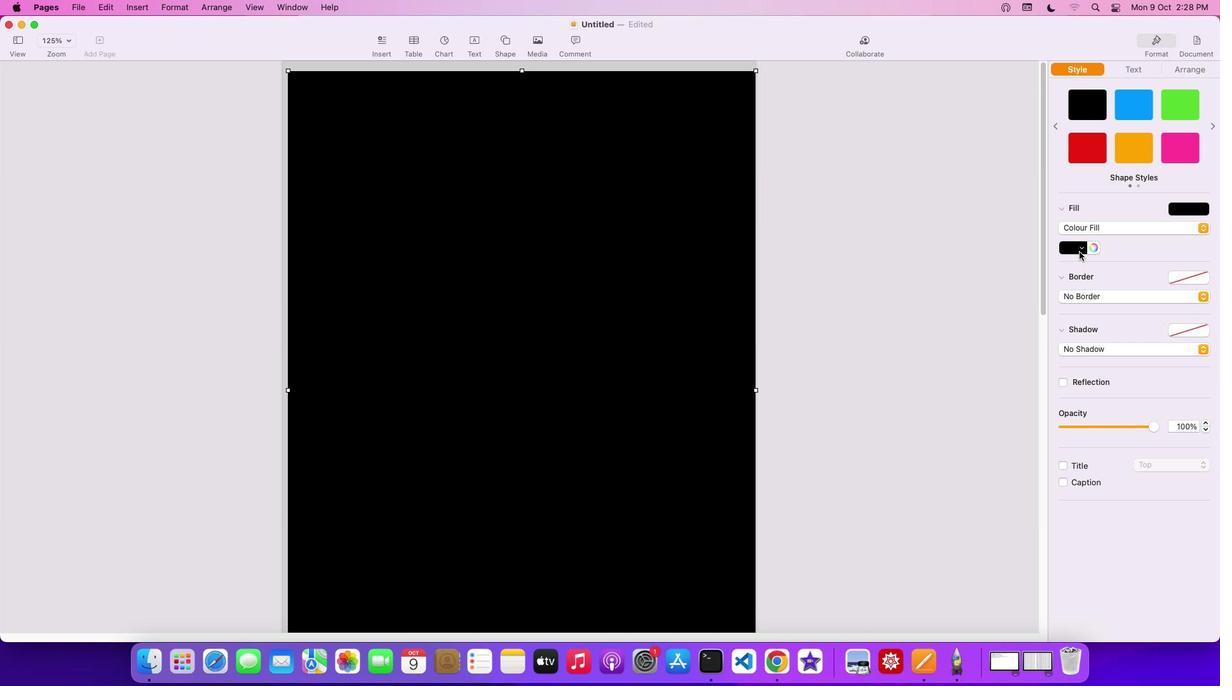 
Action: Mouse pressed left at (1080, 252)
Screenshot: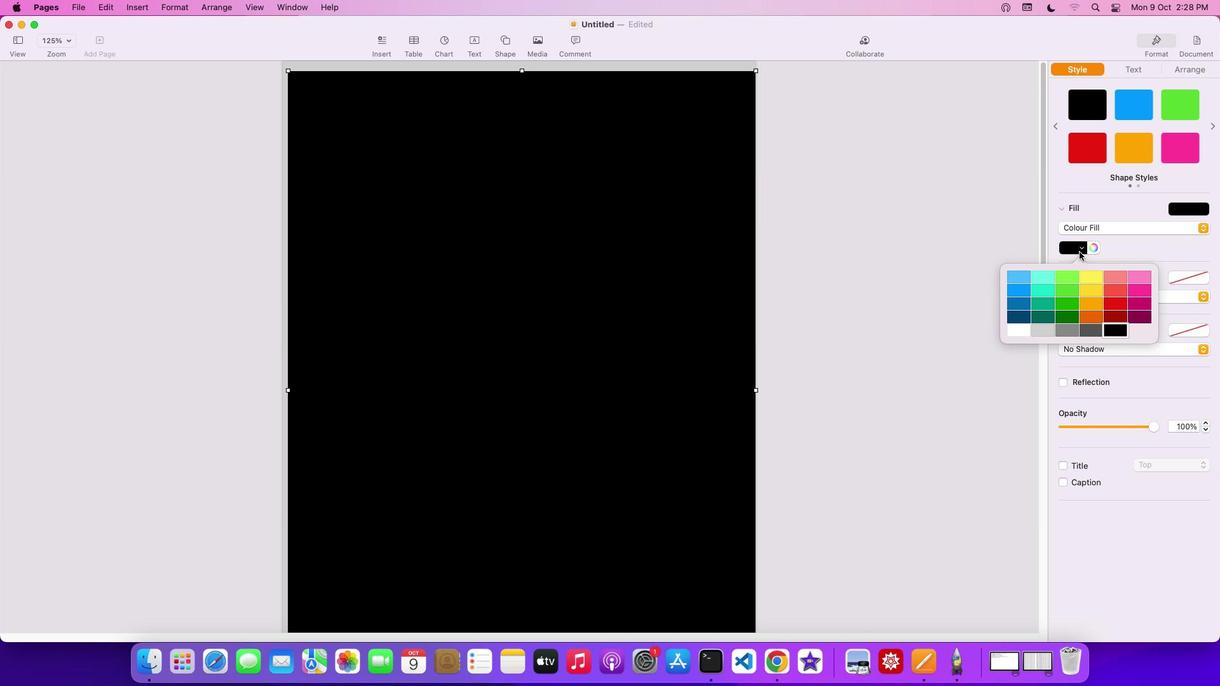 
Action: Mouse moved to (1019, 330)
Screenshot: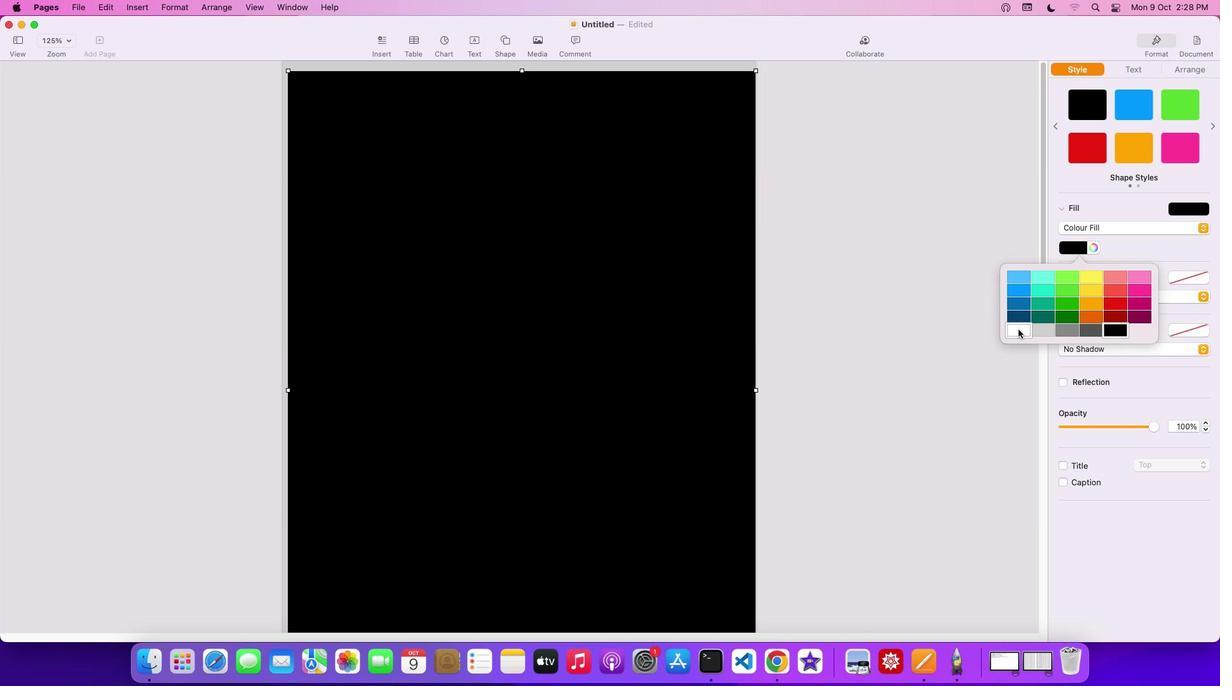 
Action: Mouse pressed left at (1019, 330)
Screenshot: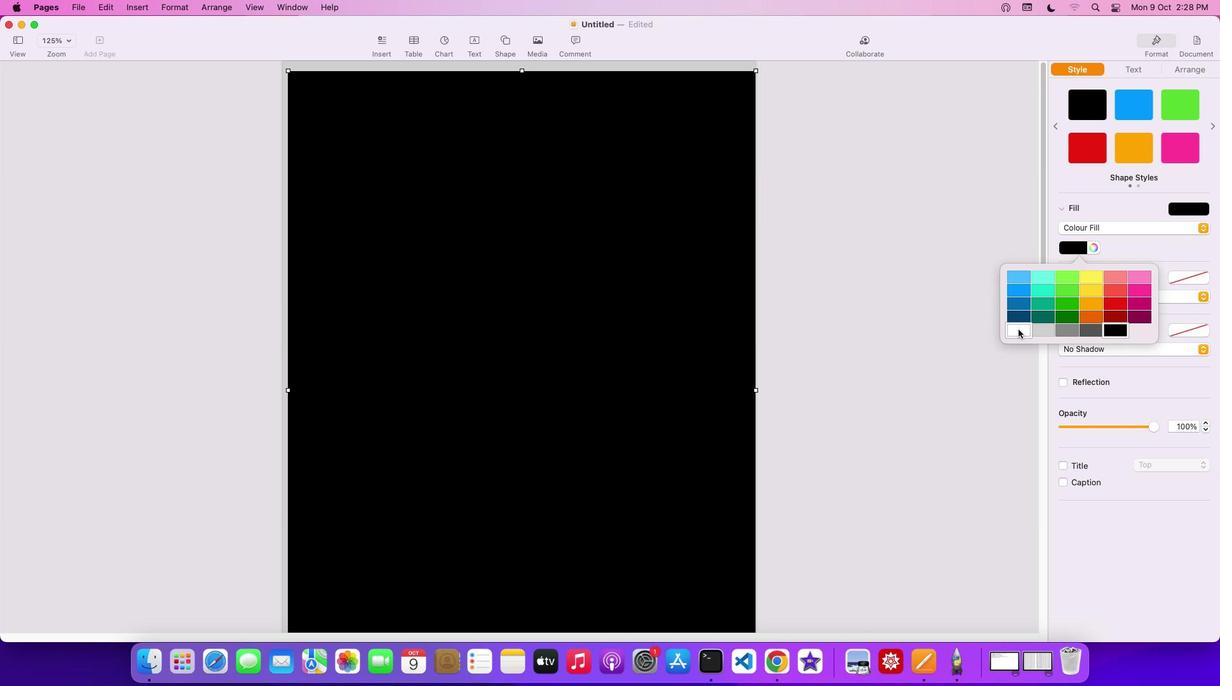 
Action: Mouse moved to (506, 40)
Screenshot: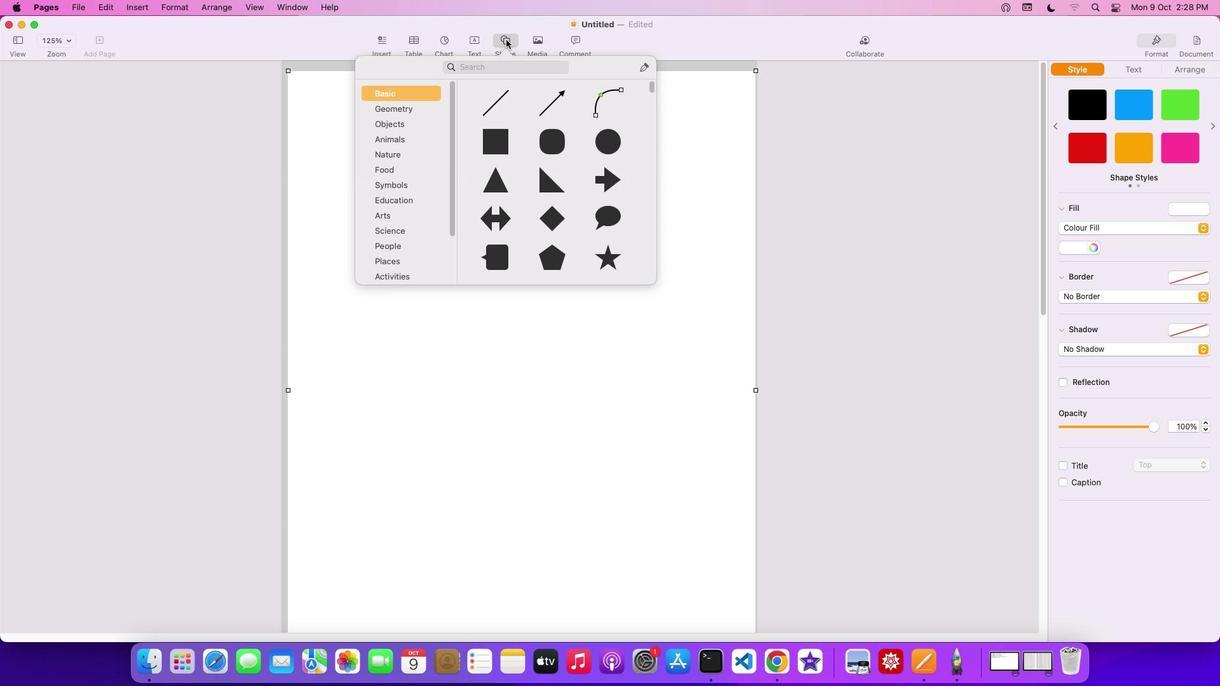 
Action: Mouse pressed left at (506, 40)
Screenshot: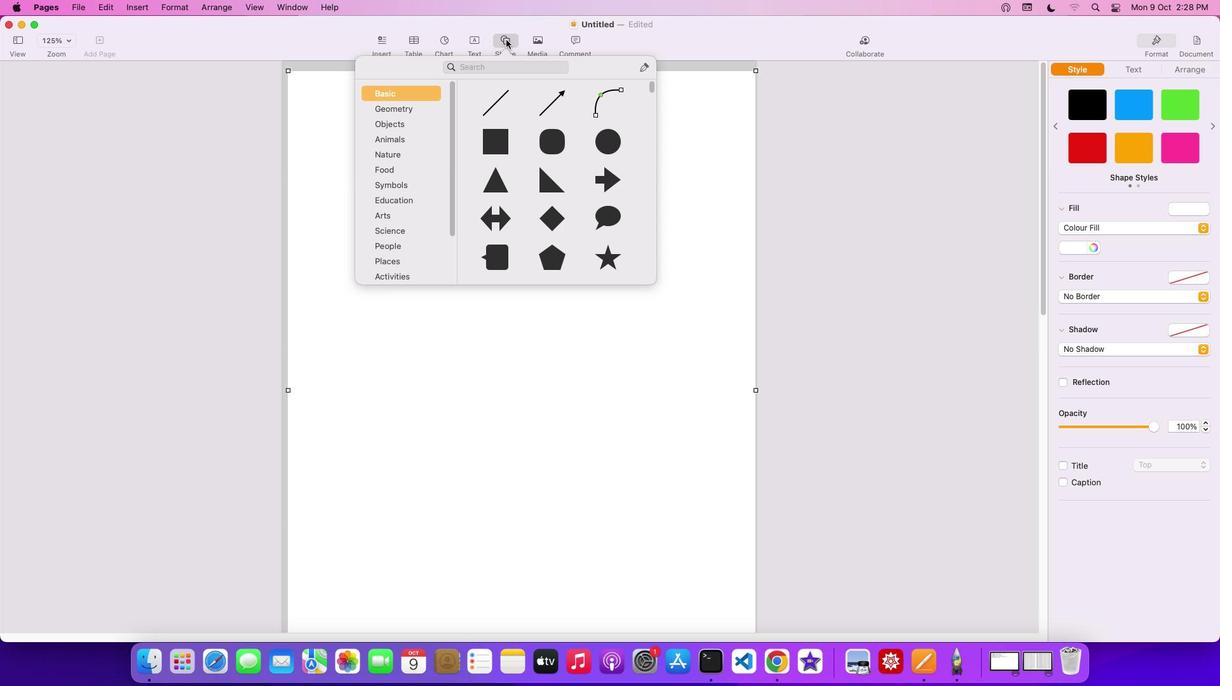 
Action: Mouse moved to (554, 187)
Screenshot: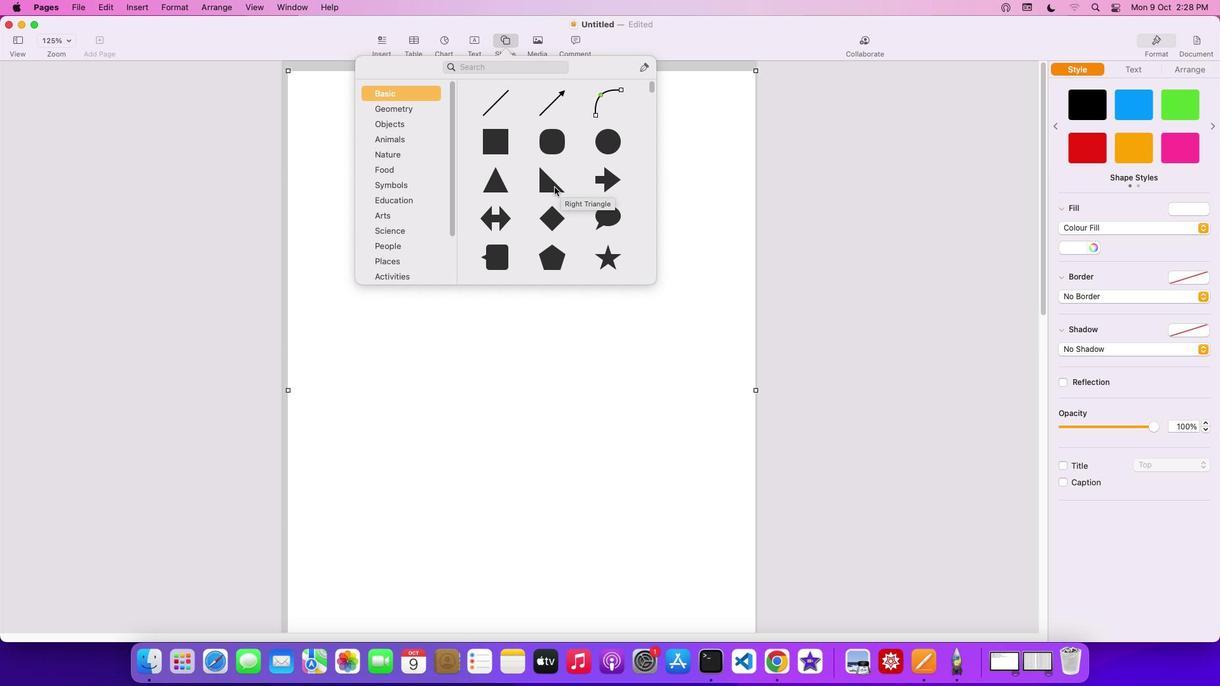 
Action: Mouse pressed left at (554, 187)
Screenshot: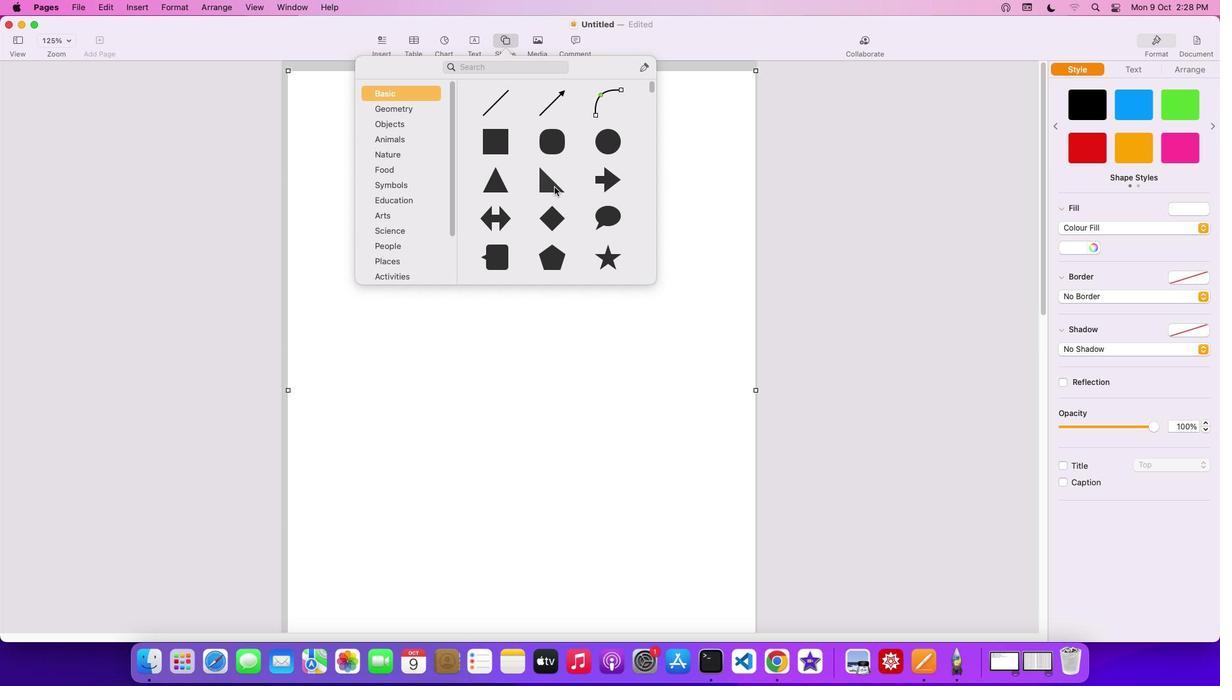 
Action: Mouse moved to (1131, 72)
Screenshot: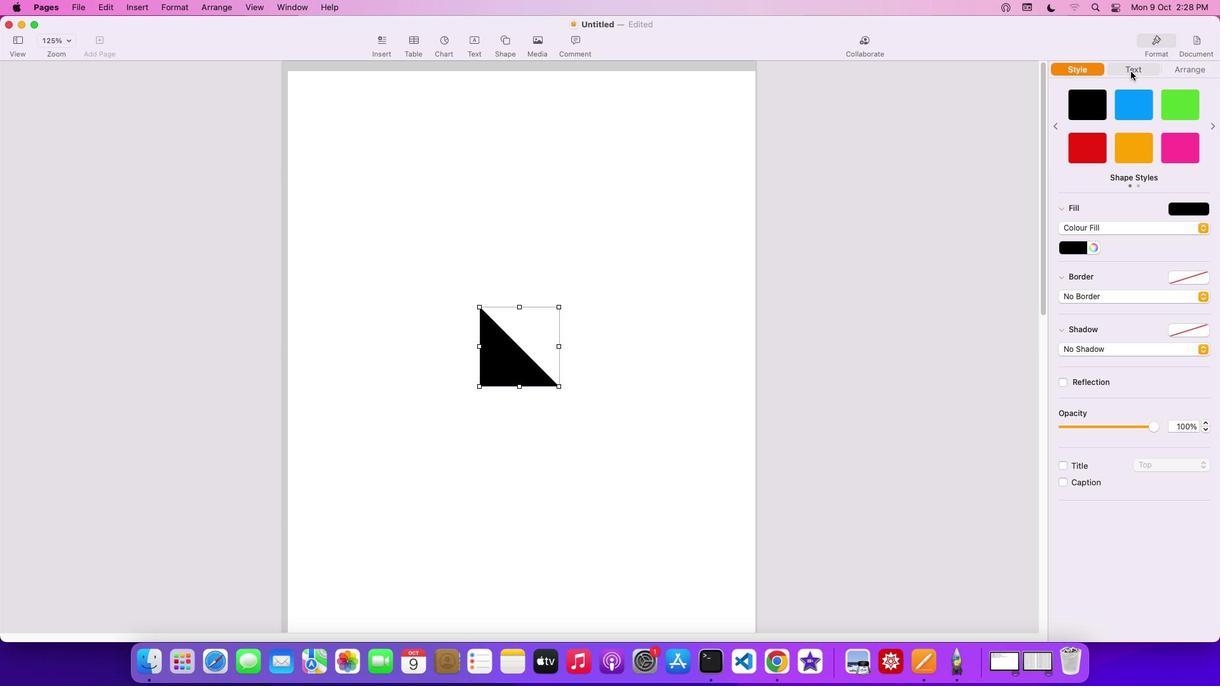 
Action: Mouse pressed left at (1131, 72)
Screenshot: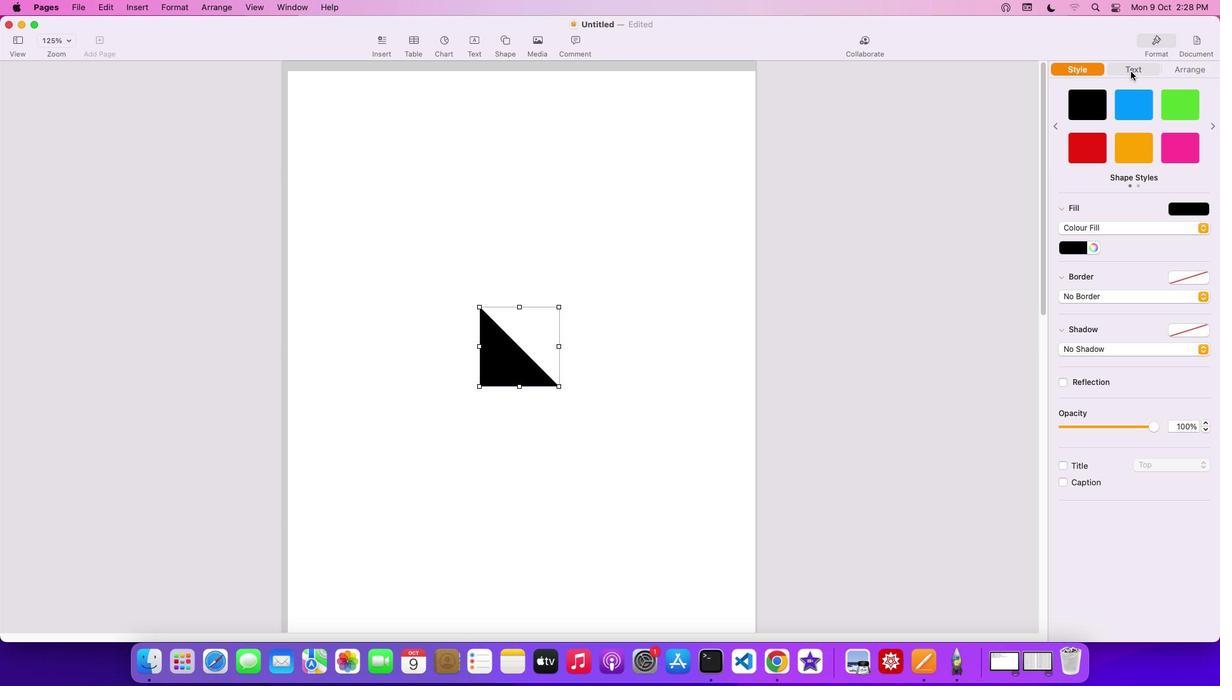 
Action: Mouse moved to (1183, 71)
Screenshot: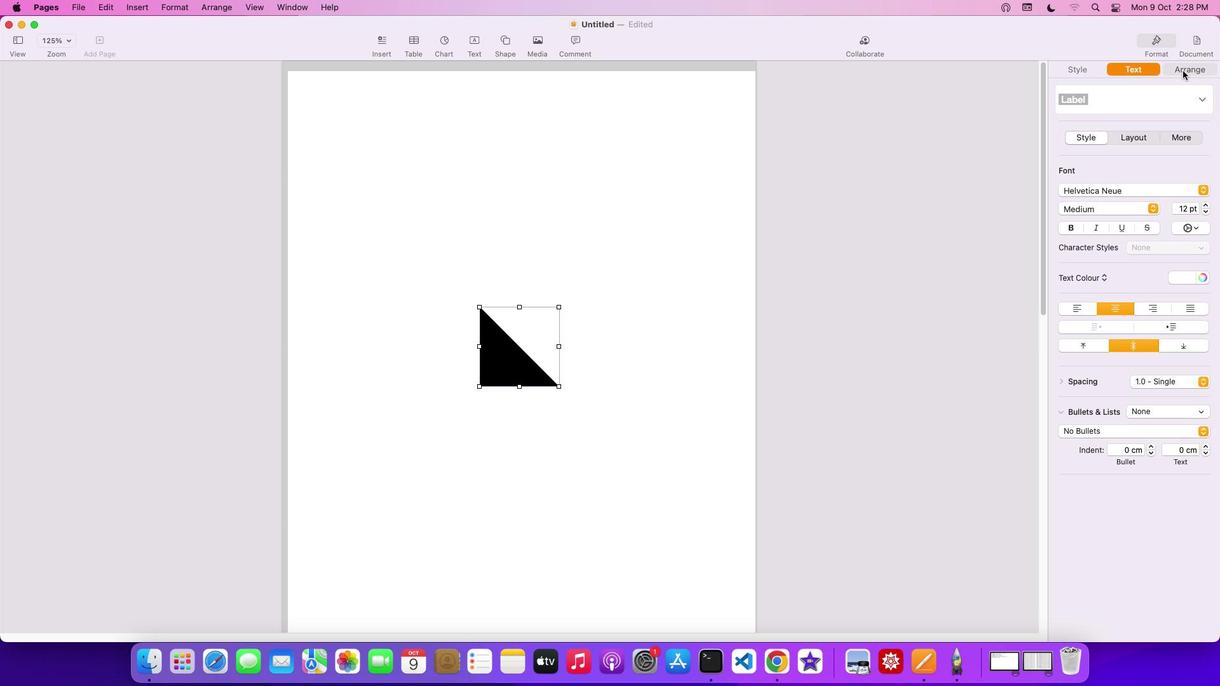 
Action: Mouse pressed left at (1183, 71)
Screenshot: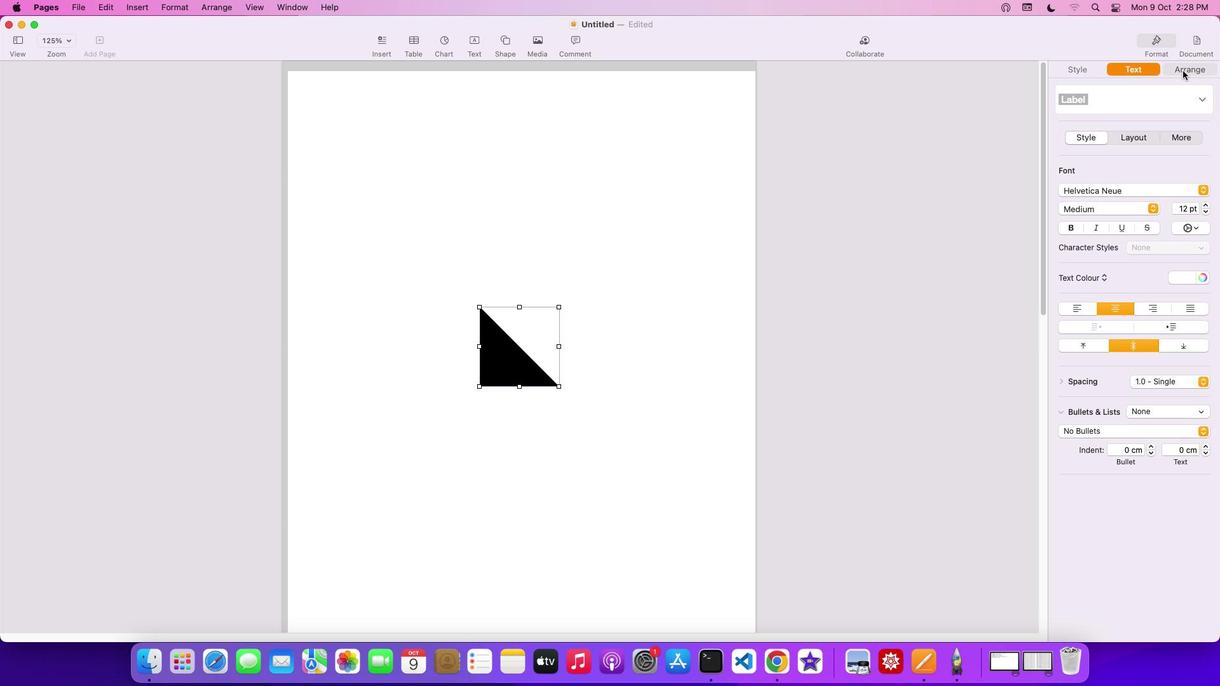 
Action: Mouse moved to (1150, 400)
Screenshot: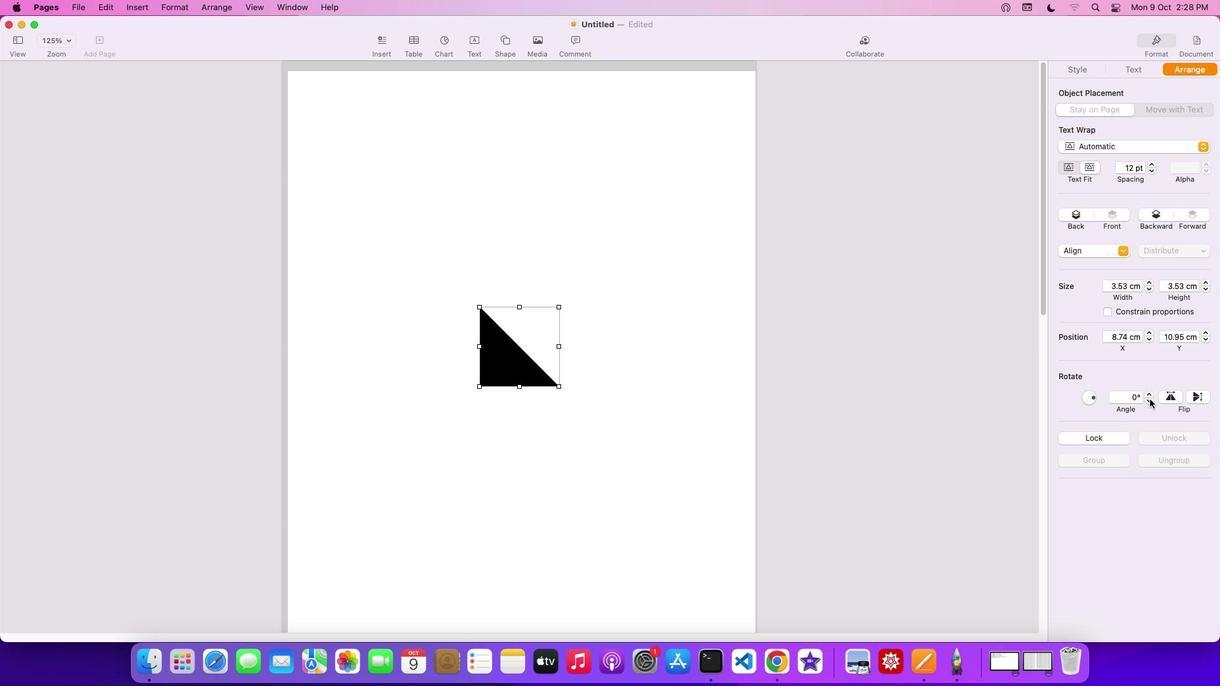 
Action: Mouse pressed left at (1150, 400)
Screenshot: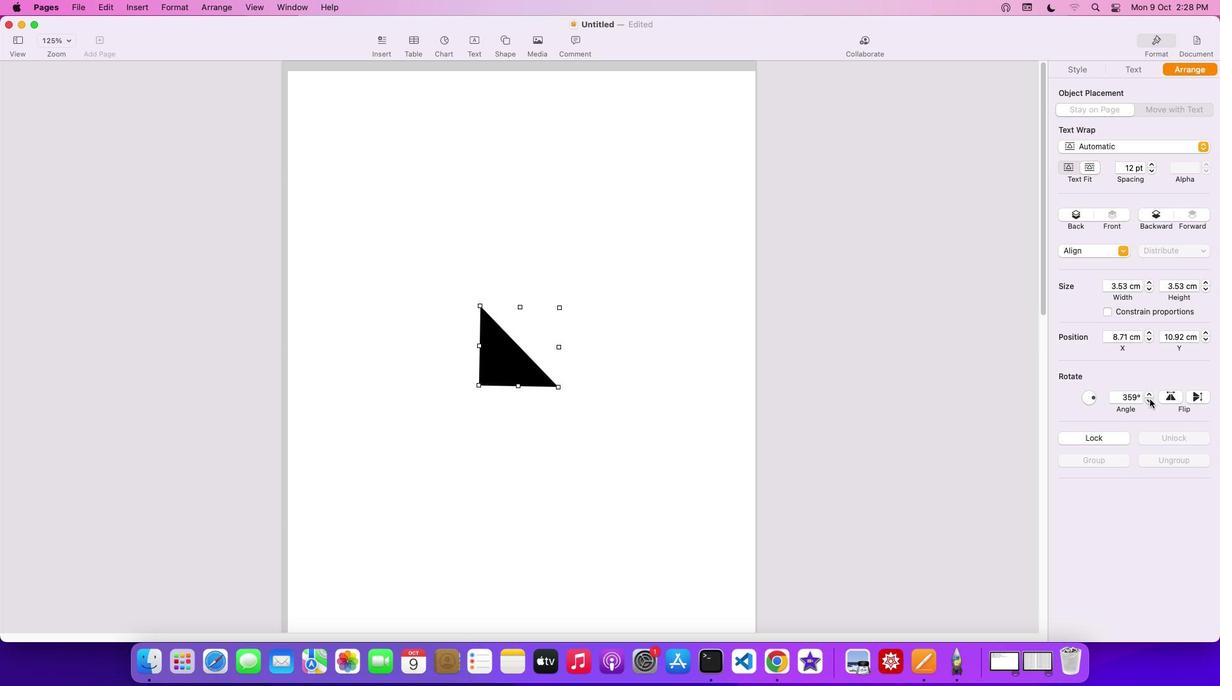 
Action: Mouse pressed left at (1150, 400)
Screenshot: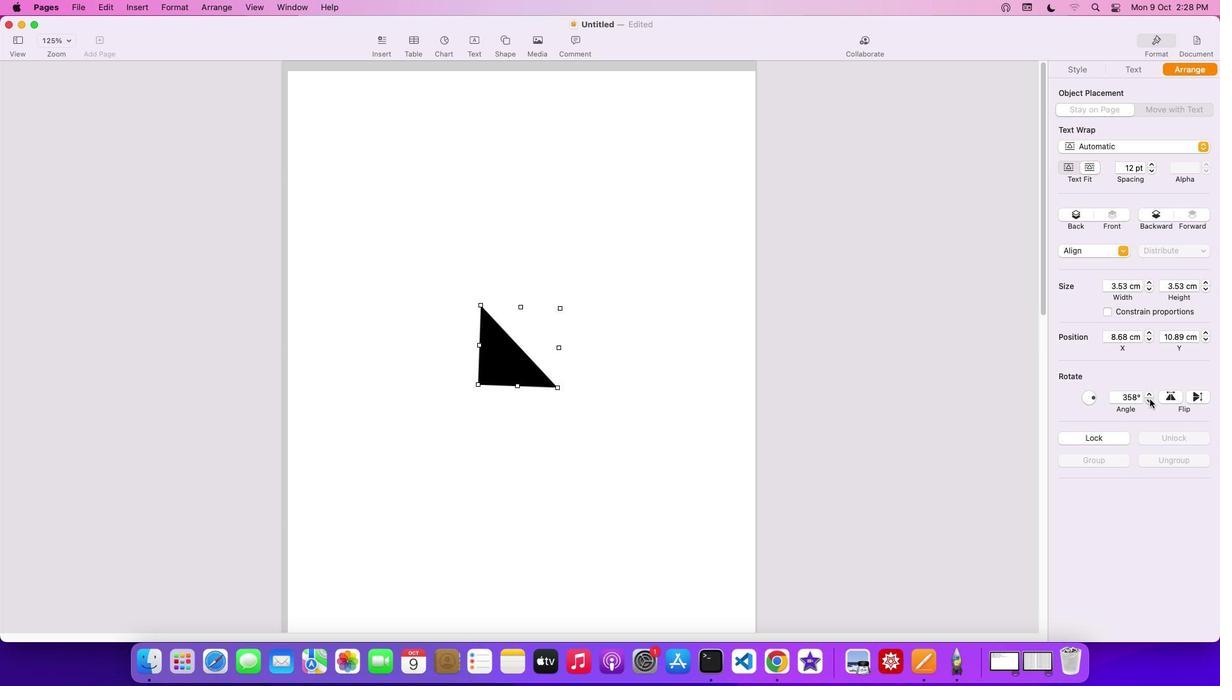 
Action: Mouse pressed left at (1150, 400)
Screenshot: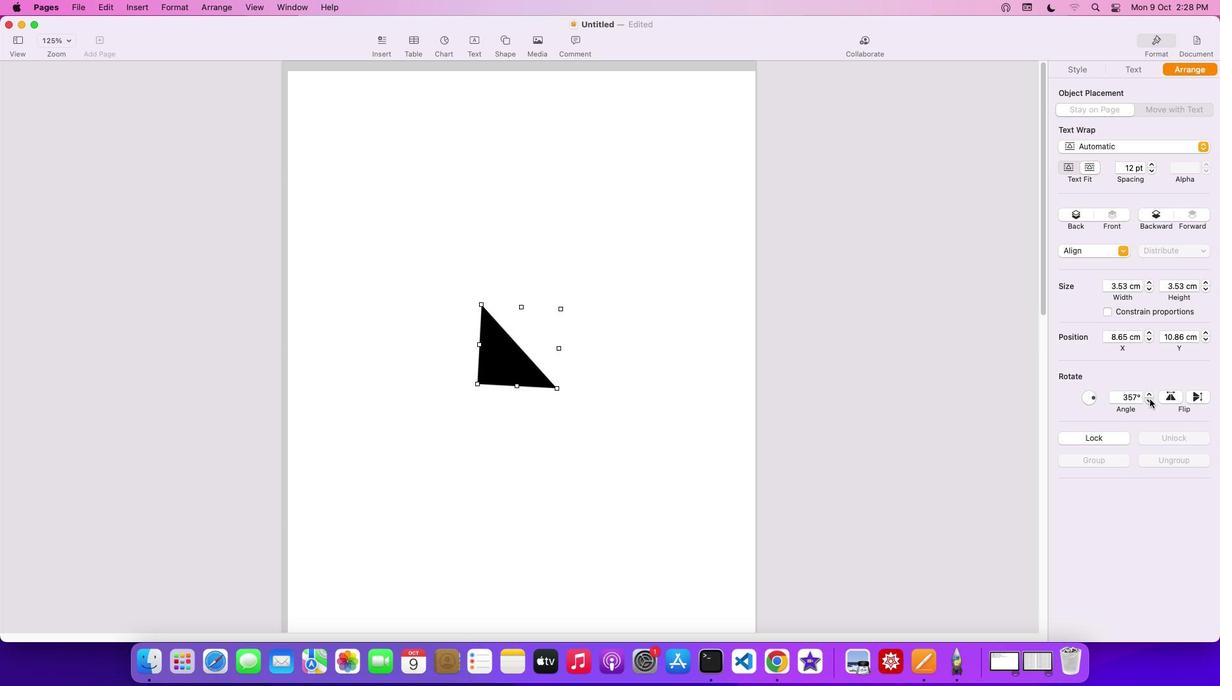 
Action: Mouse pressed left at (1150, 400)
Screenshot: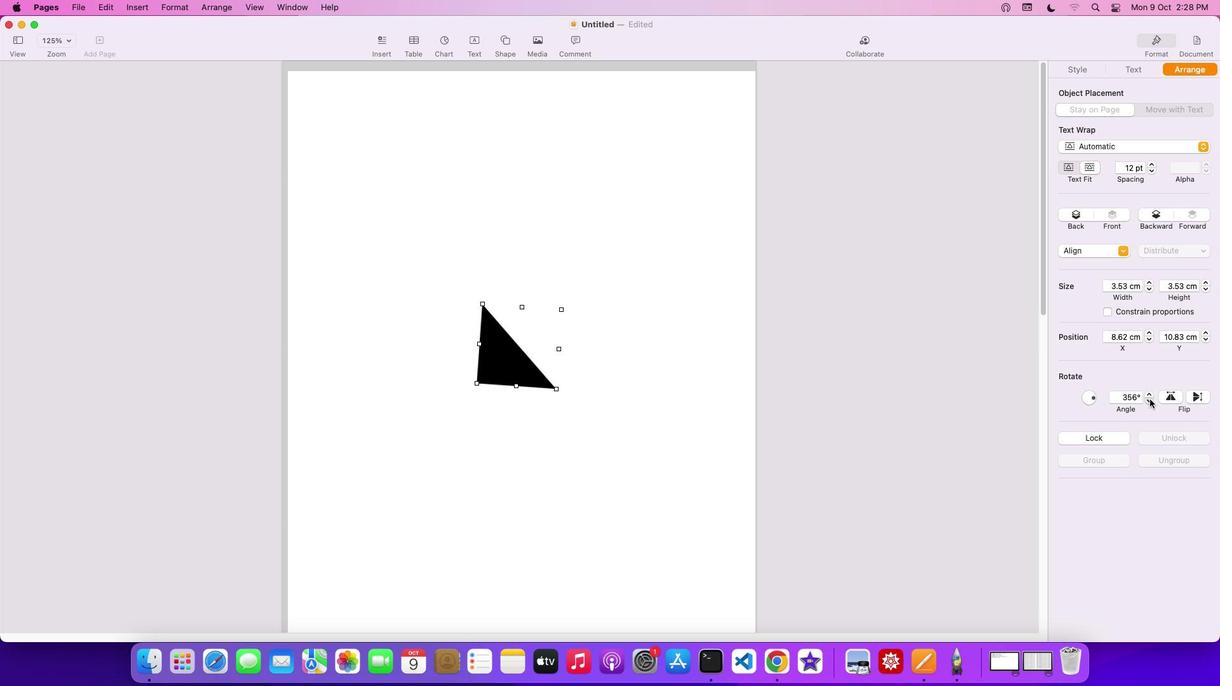 
Action: Mouse pressed left at (1150, 400)
Screenshot: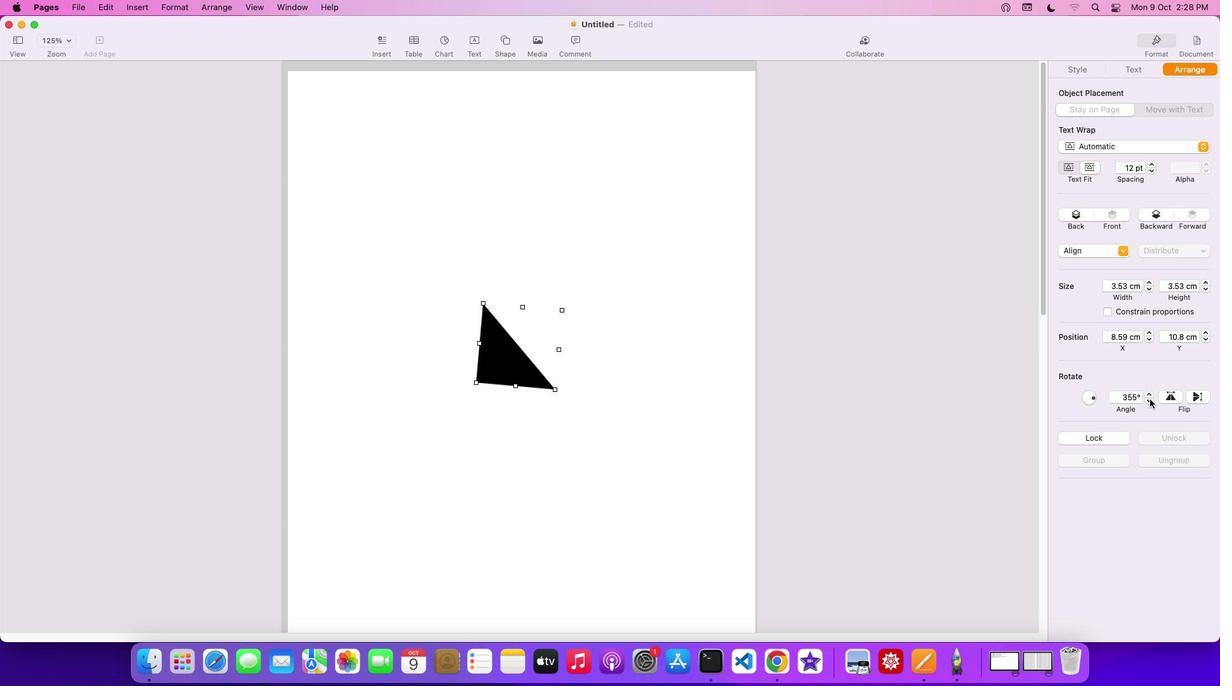 
Action: Mouse pressed left at (1150, 400)
Screenshot: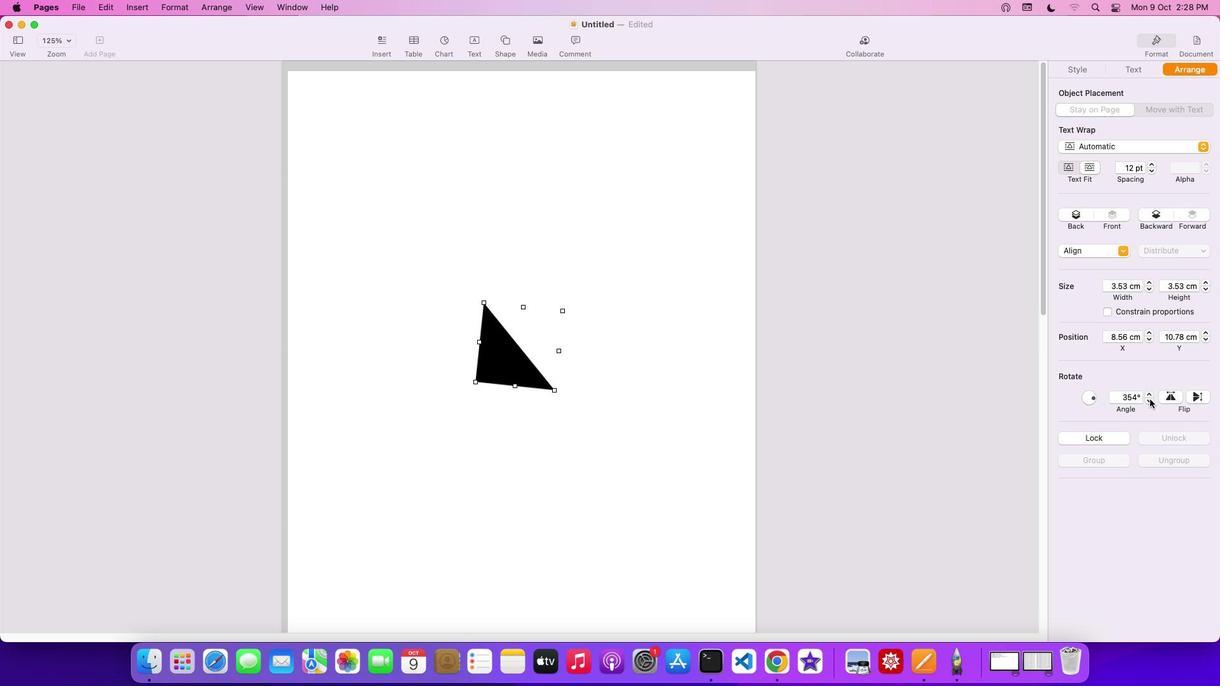 
Action: Mouse pressed left at (1150, 400)
Screenshot: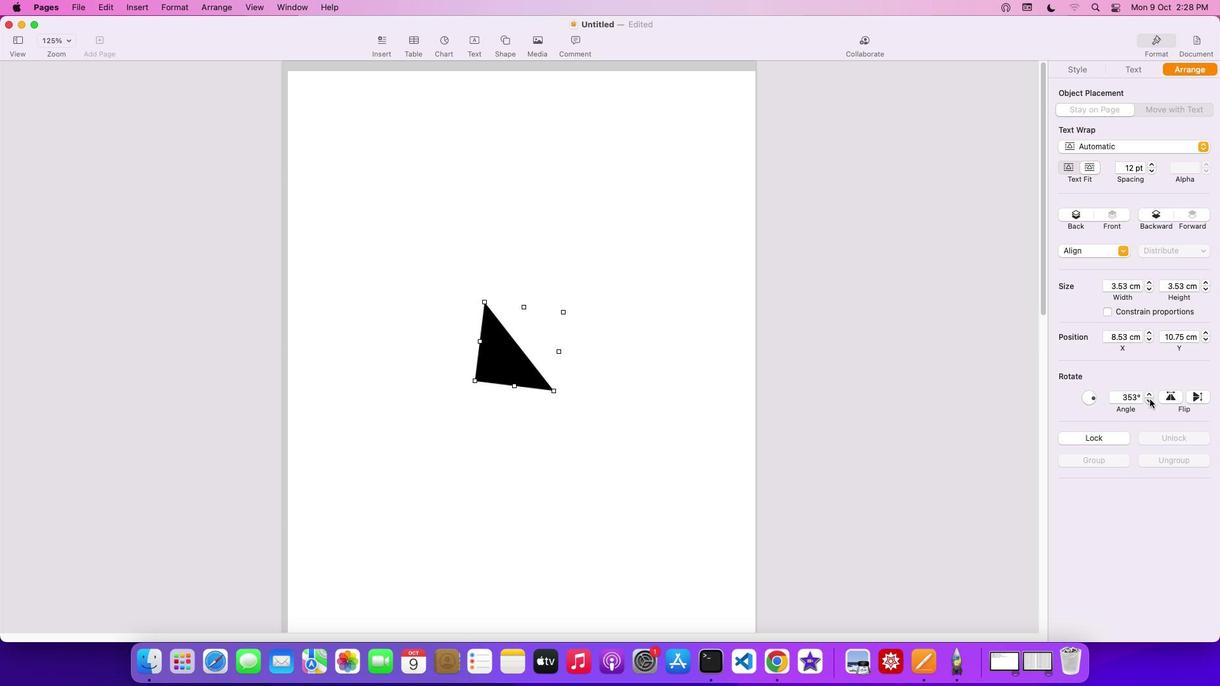 
Action: Mouse pressed left at (1150, 400)
Screenshot: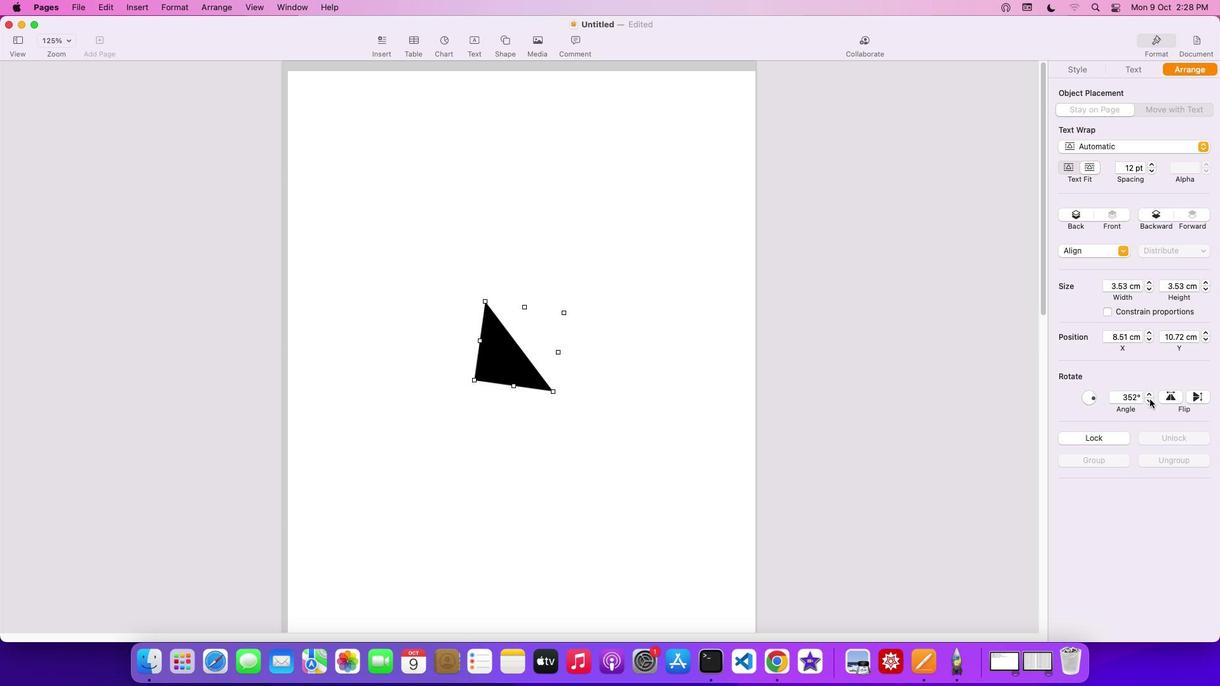 
Action: Mouse pressed left at (1150, 400)
Screenshot: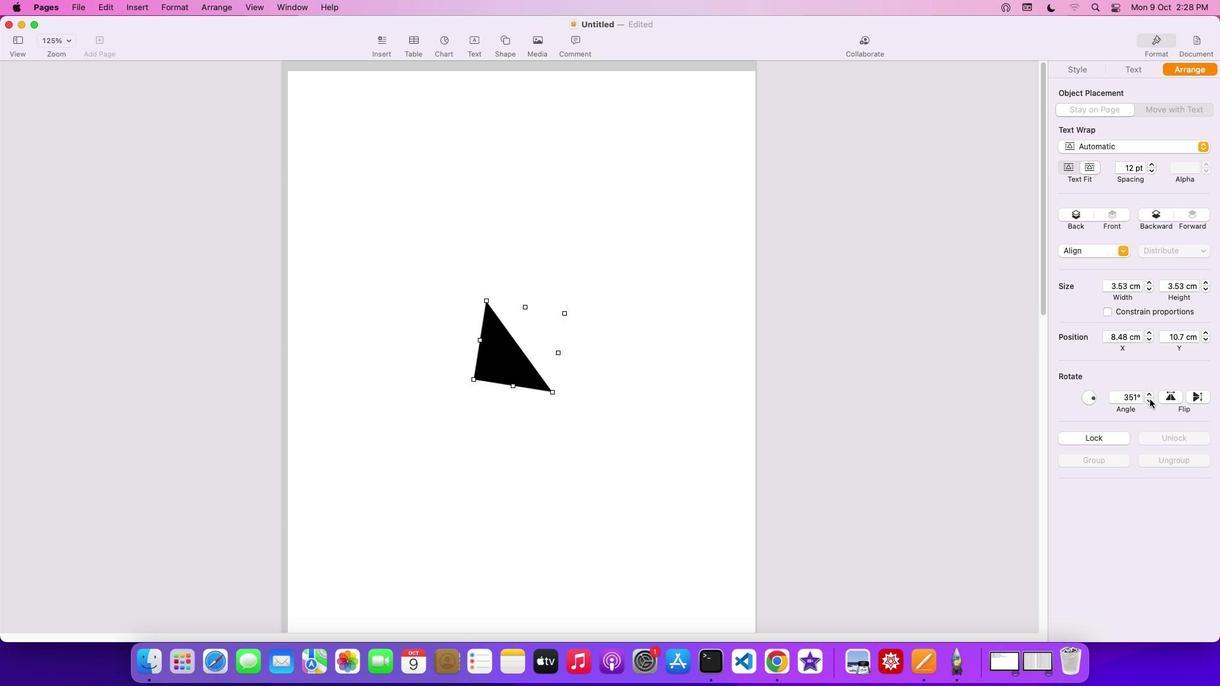 
Action: Mouse pressed left at (1150, 400)
Screenshot: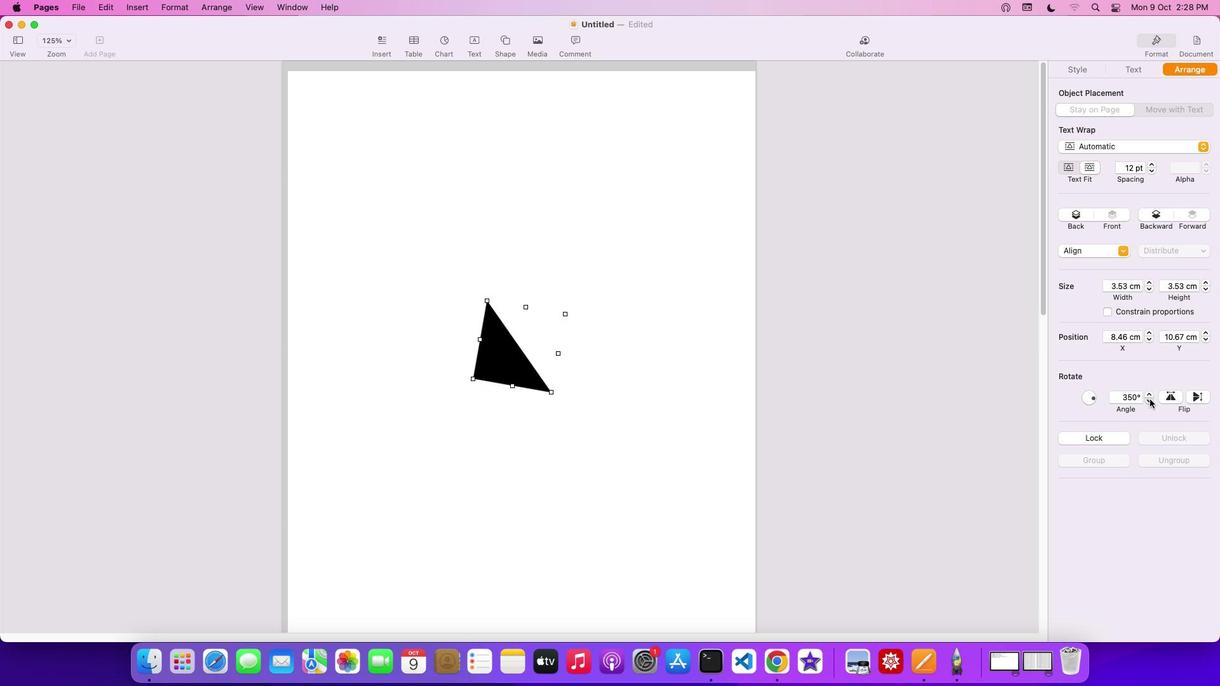 
Action: Mouse pressed left at (1150, 400)
Screenshot: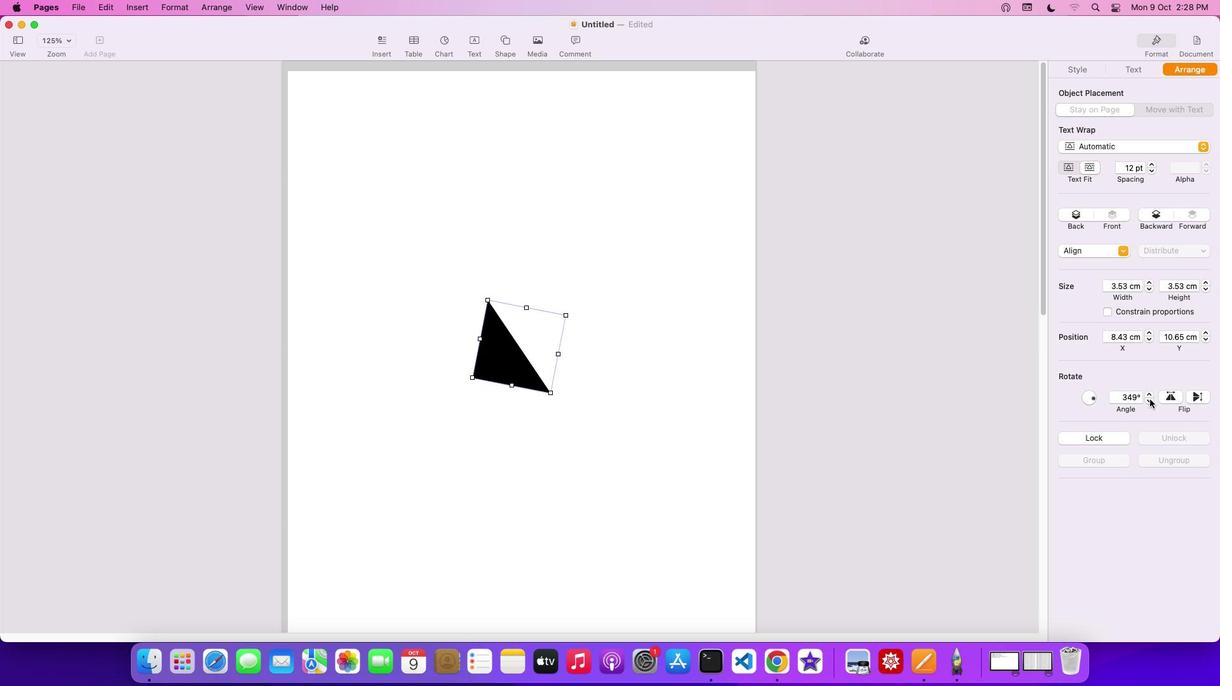
Action: Mouse pressed left at (1150, 400)
Screenshot: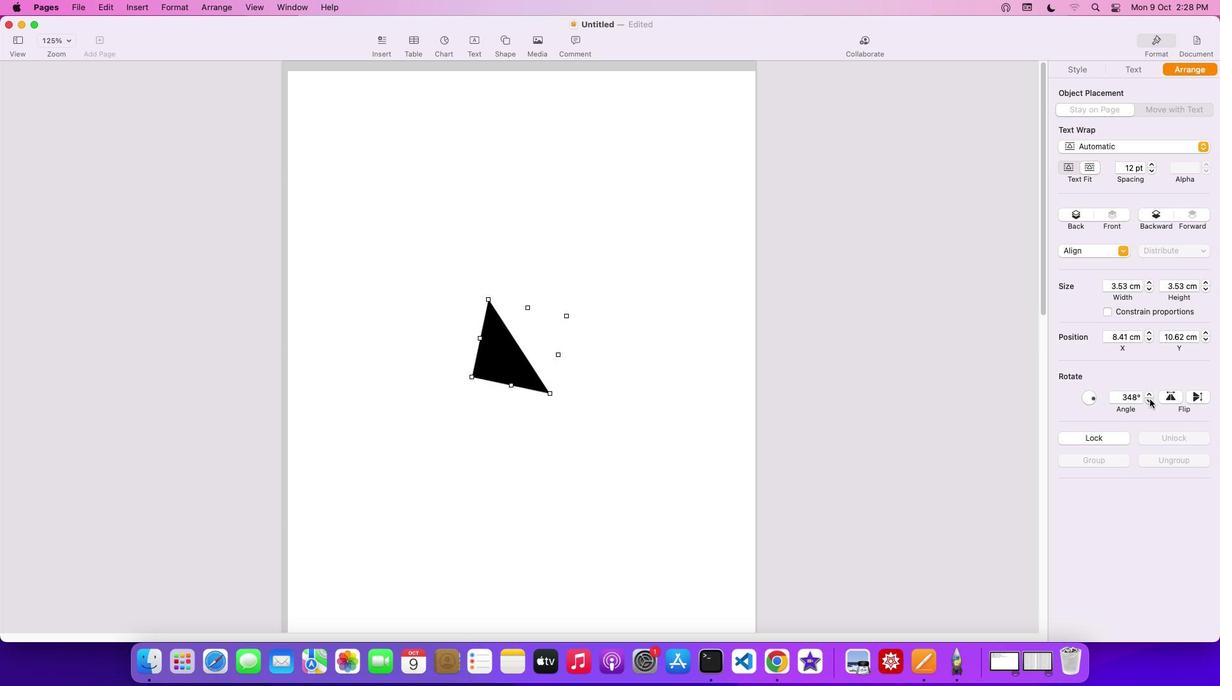 
Action: Mouse pressed left at (1150, 400)
Screenshot: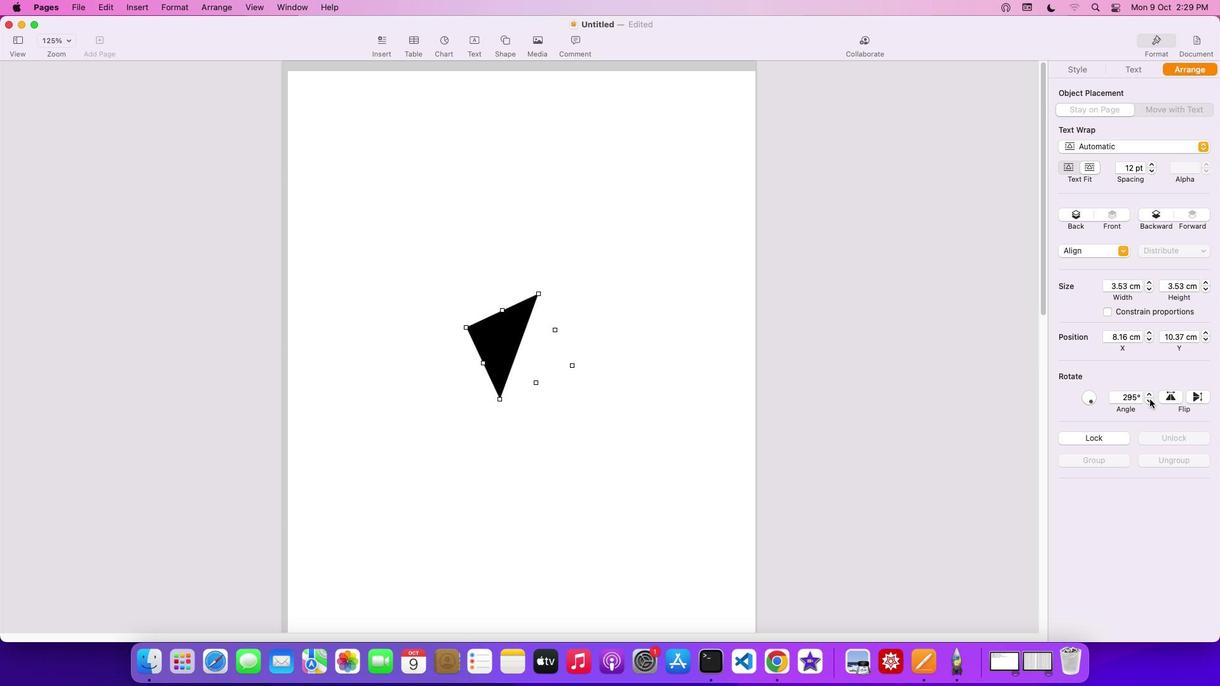 
Action: Mouse pressed left at (1150, 400)
Screenshot: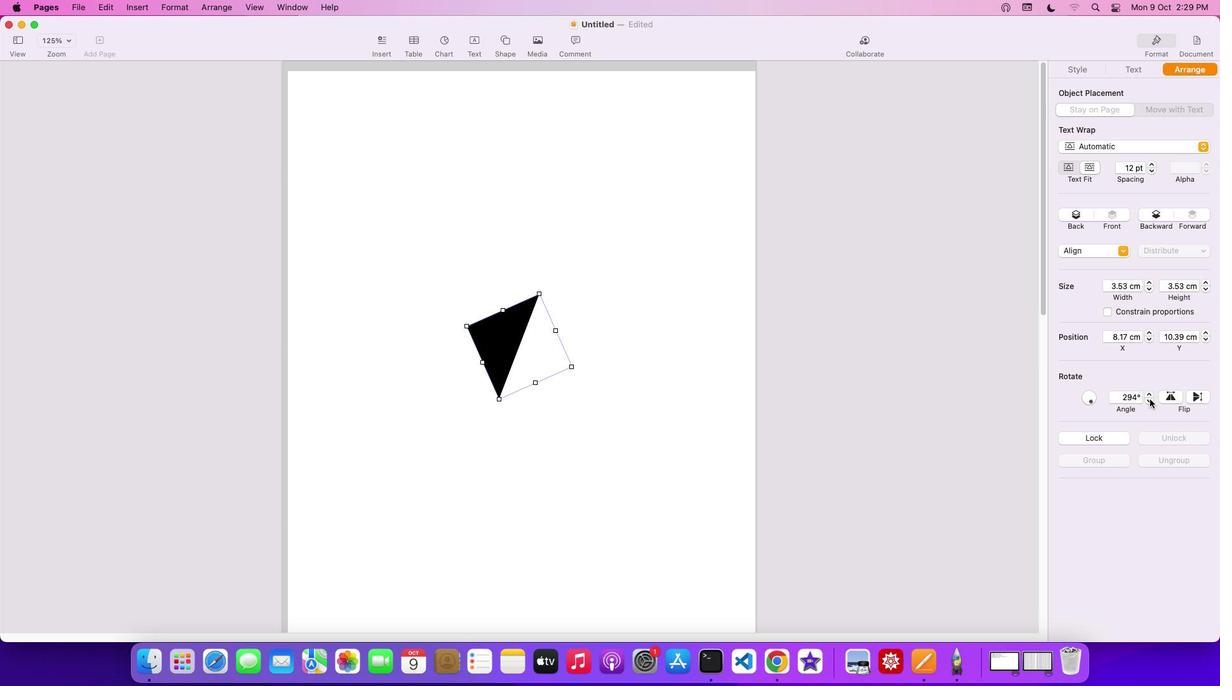 
Action: Mouse pressed left at (1150, 400)
Screenshot: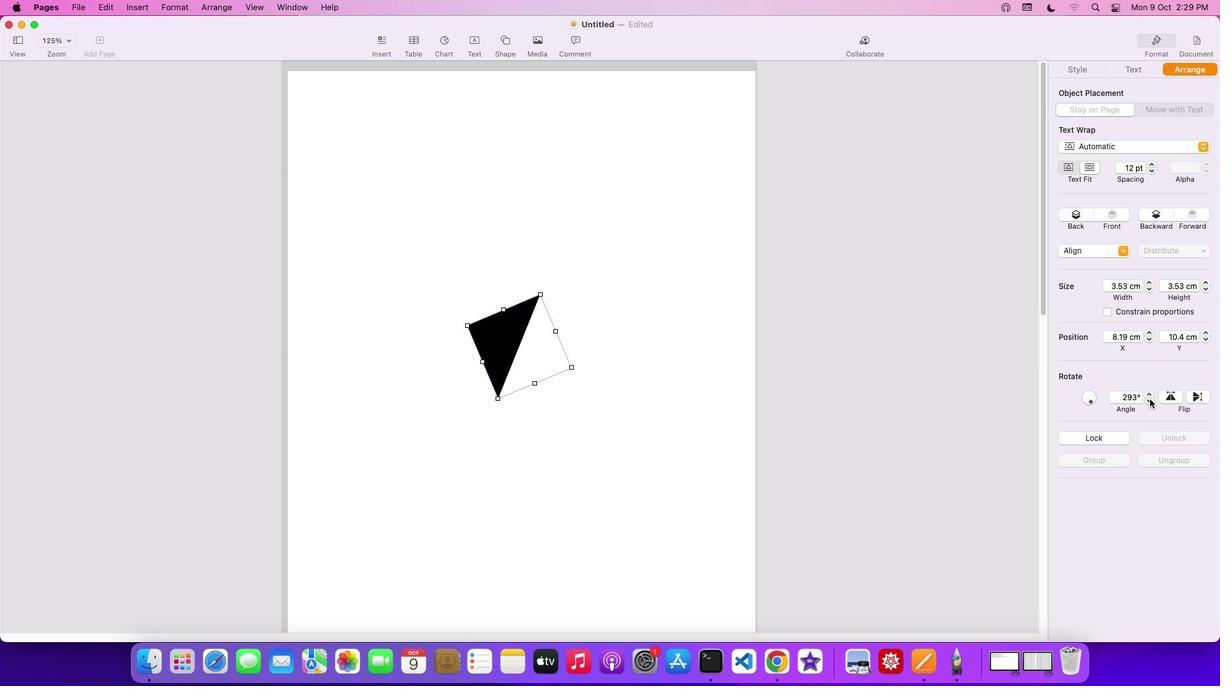 
Action: Mouse pressed left at (1150, 400)
Screenshot: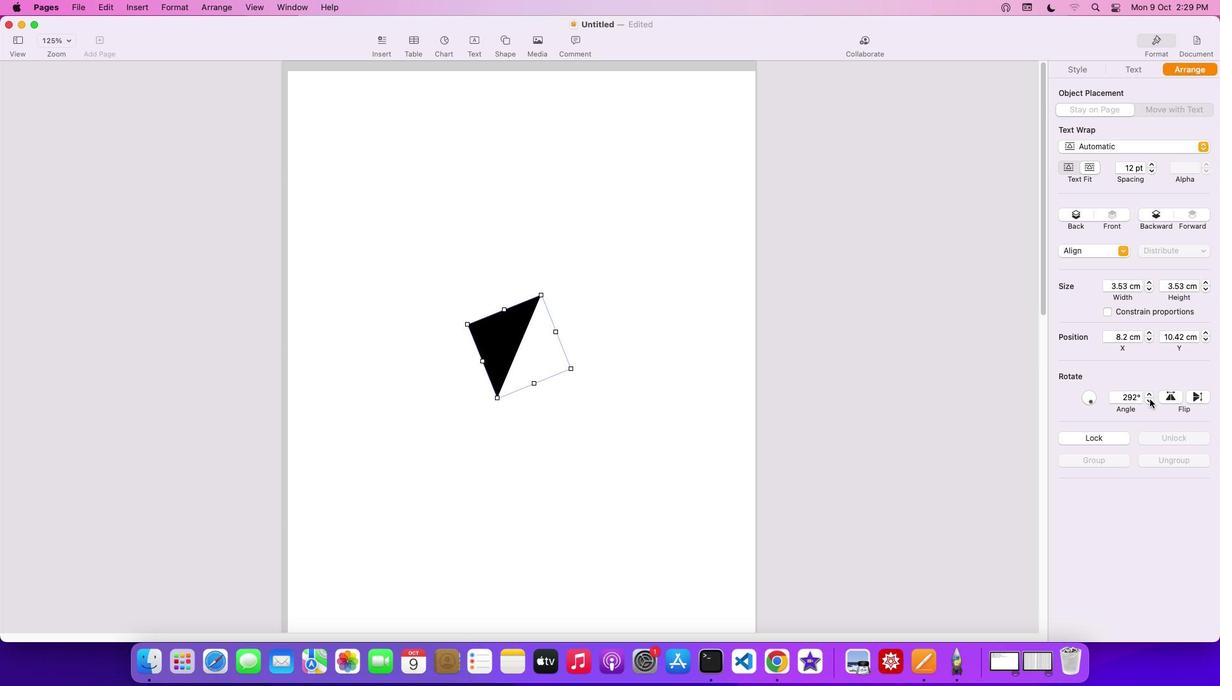 
Action: Mouse pressed left at (1150, 400)
Screenshot: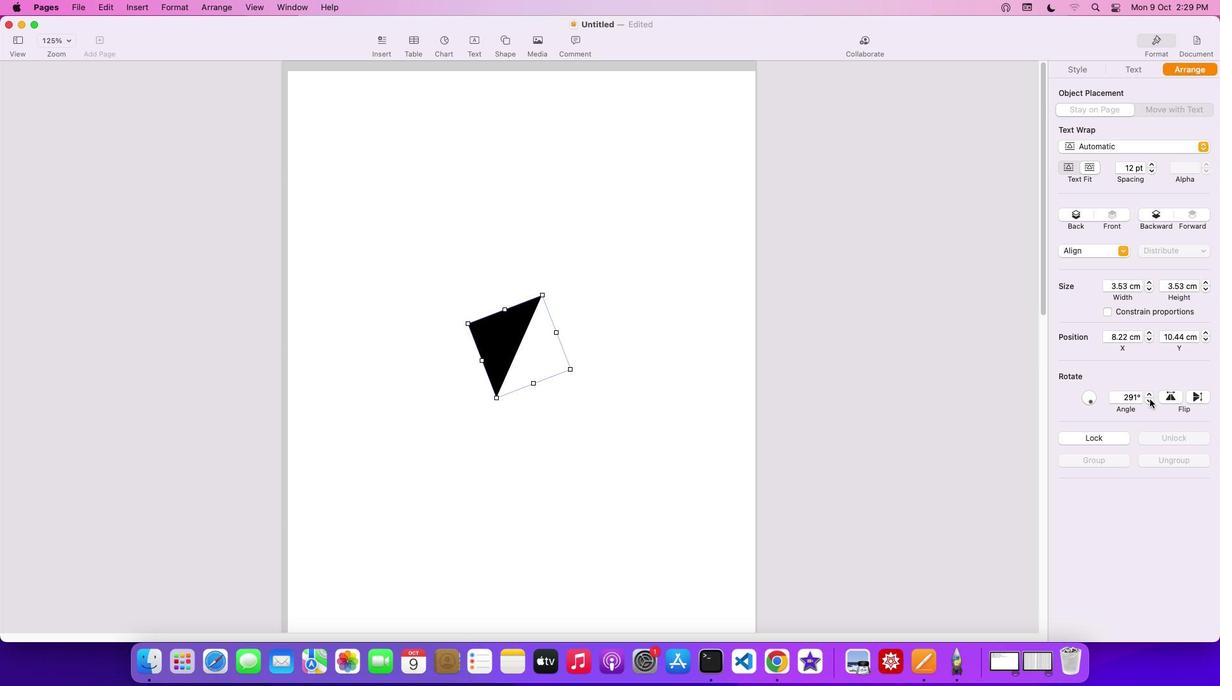 
Action: Mouse pressed left at (1150, 400)
Screenshot: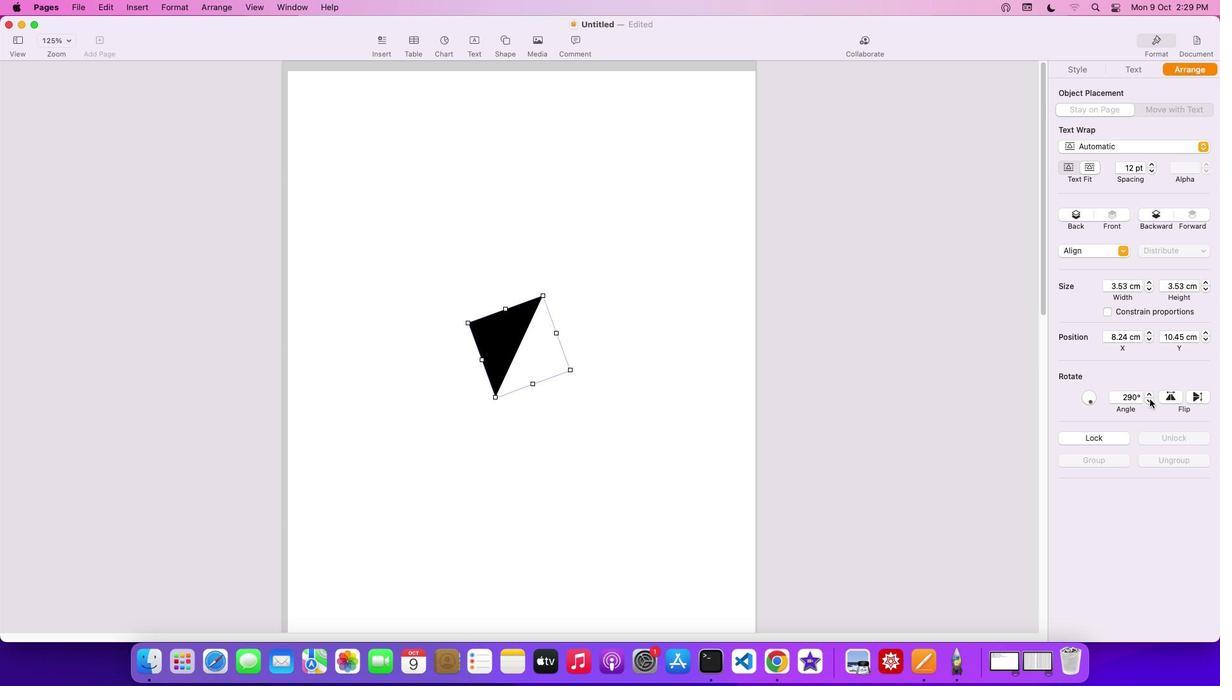 
Action: Mouse pressed left at (1150, 400)
Screenshot: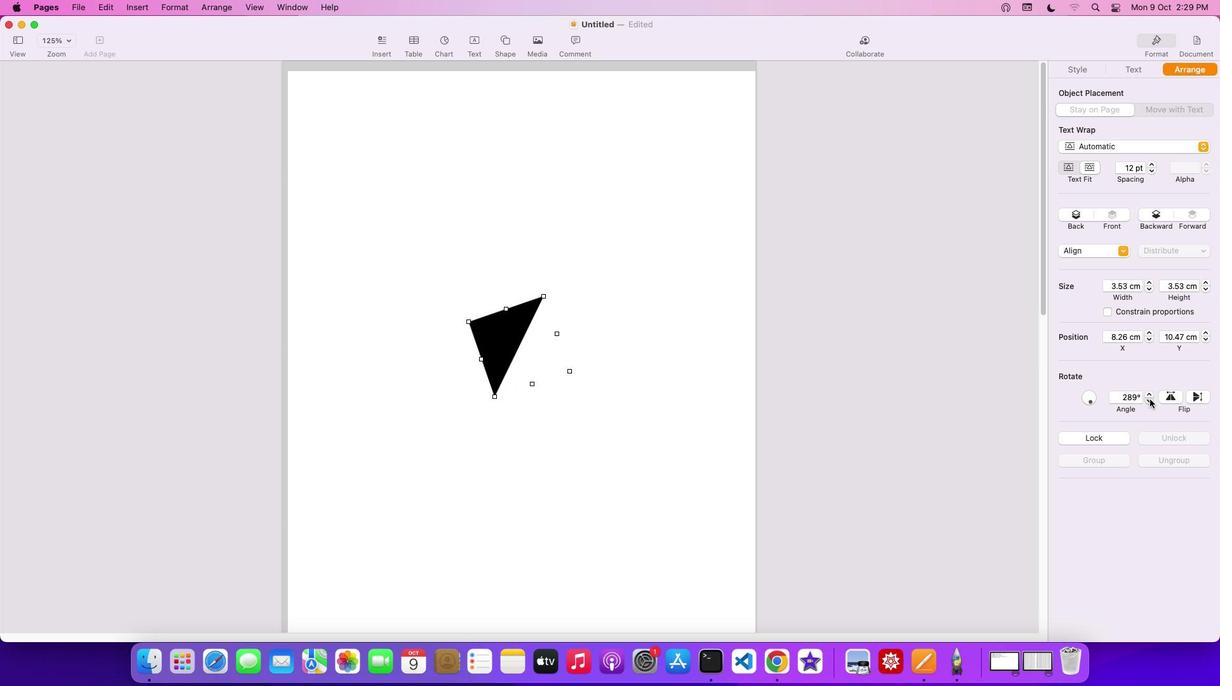 
Action: Mouse pressed left at (1150, 400)
Screenshot: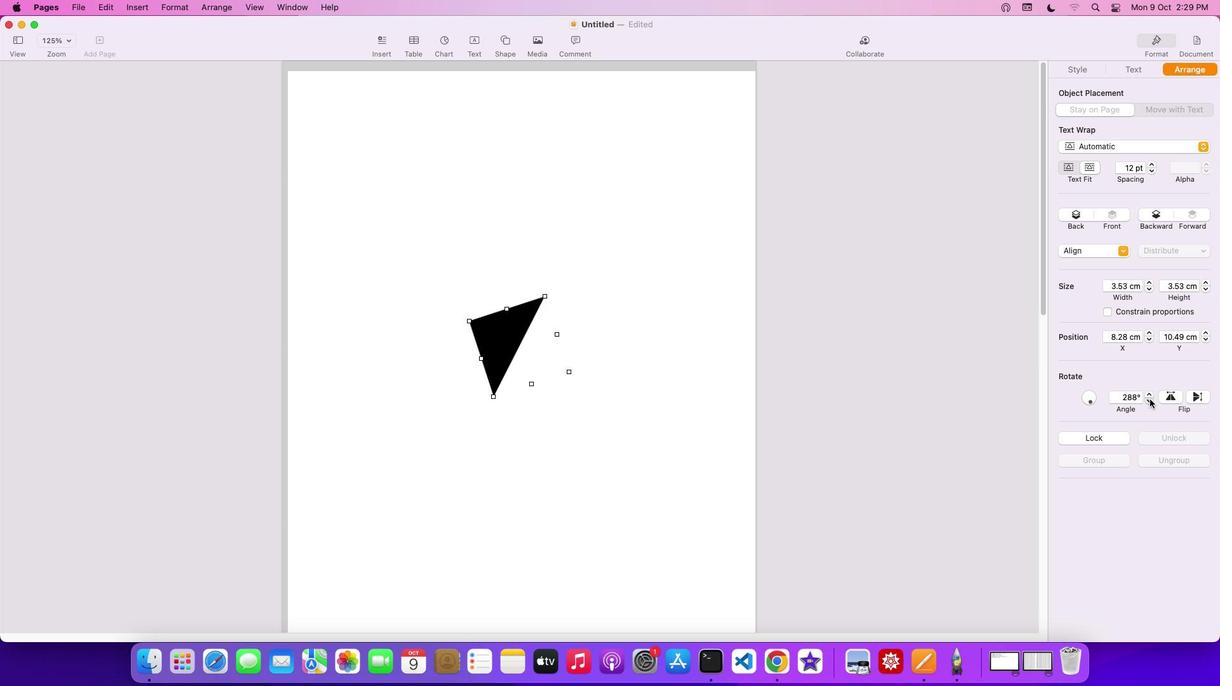 
Action: Mouse pressed left at (1150, 400)
Screenshot: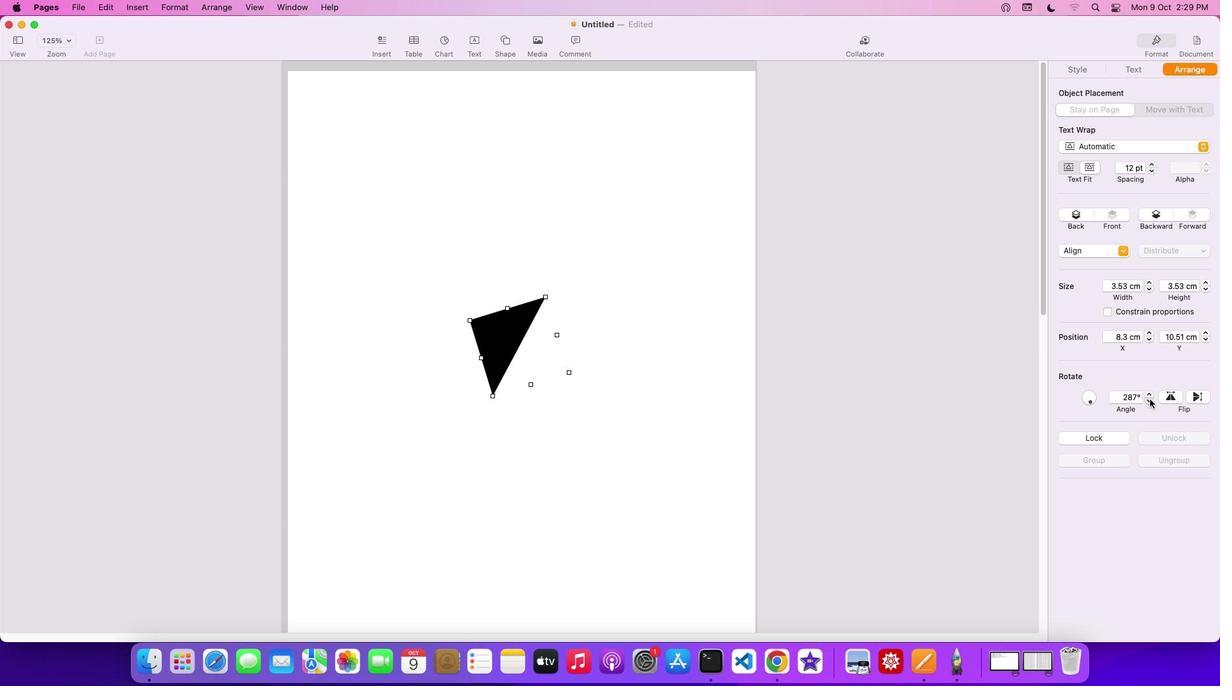 
Action: Mouse pressed left at (1150, 400)
Screenshot: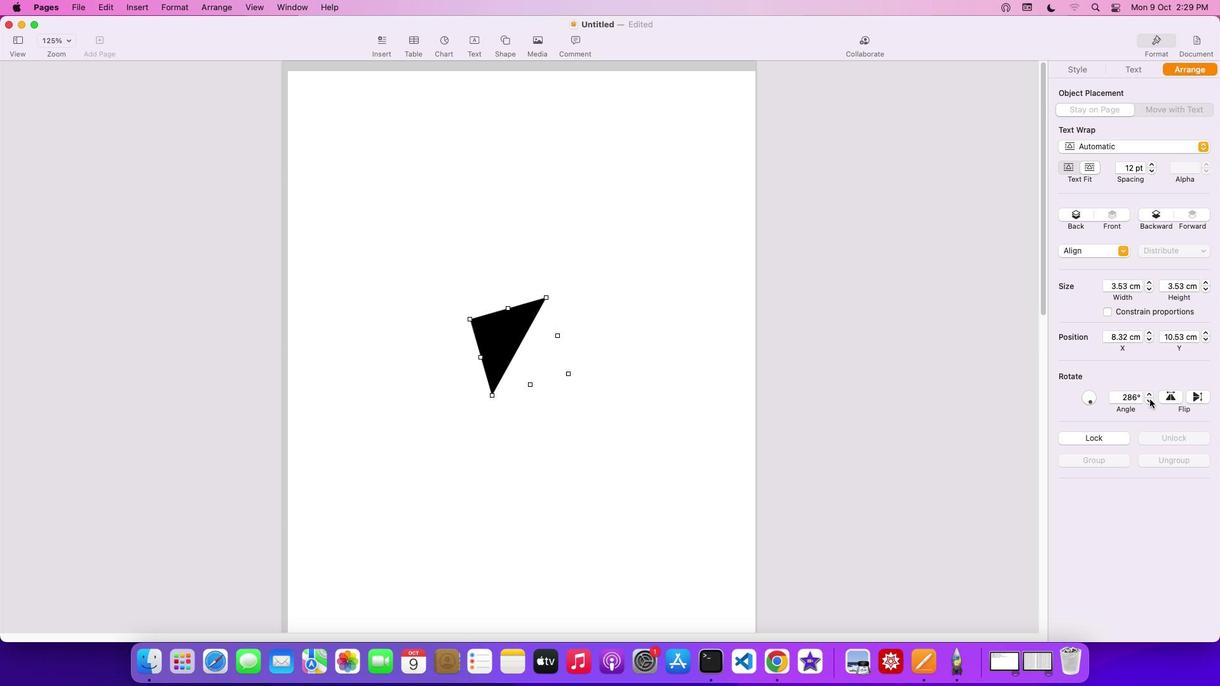 
Action: Mouse pressed left at (1150, 400)
Screenshot: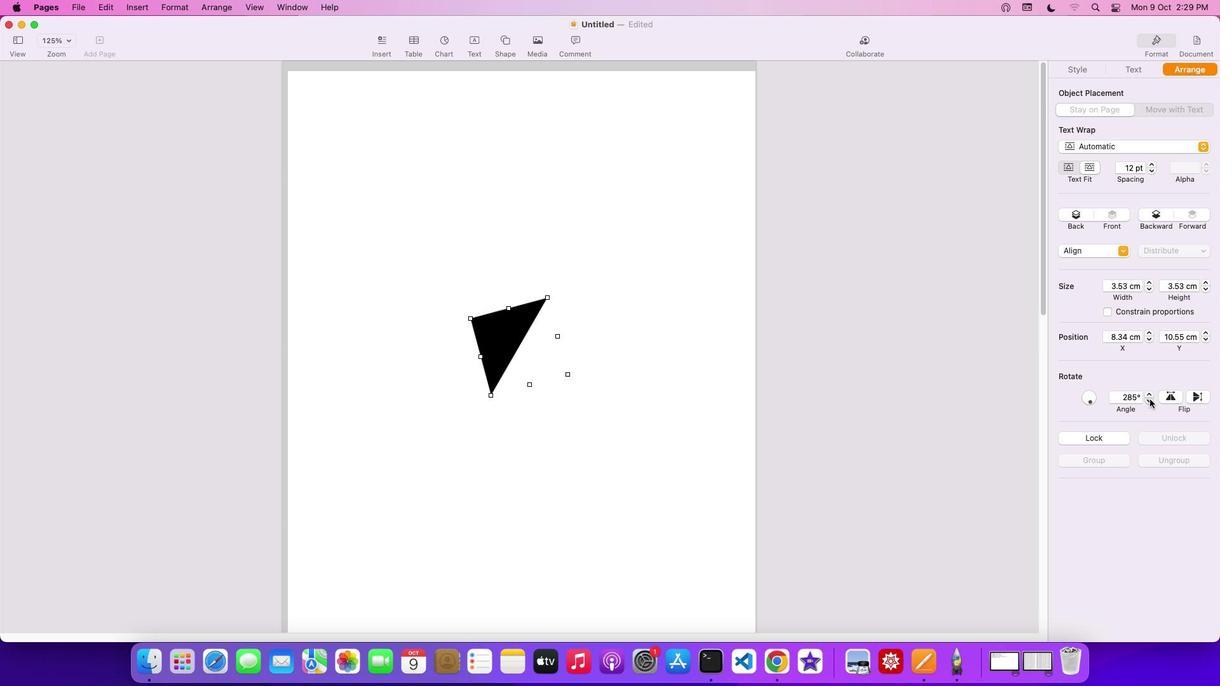 
Action: Mouse pressed left at (1150, 400)
Screenshot: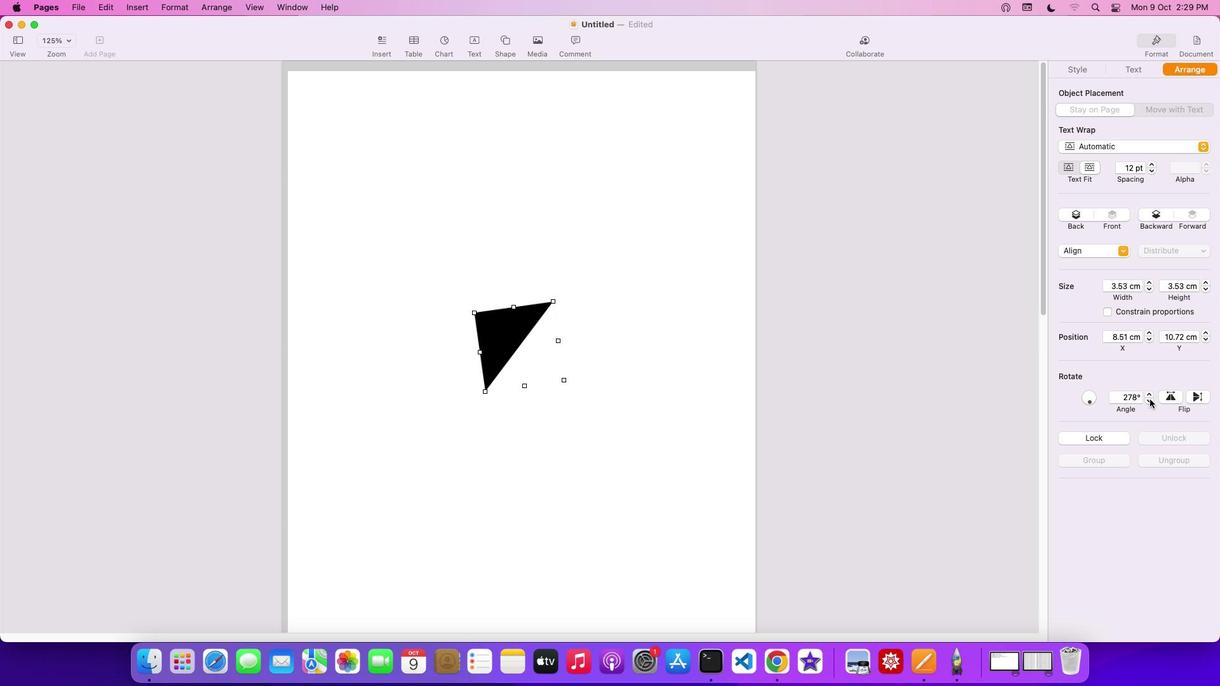 
Action: Mouse pressed left at (1150, 400)
Screenshot: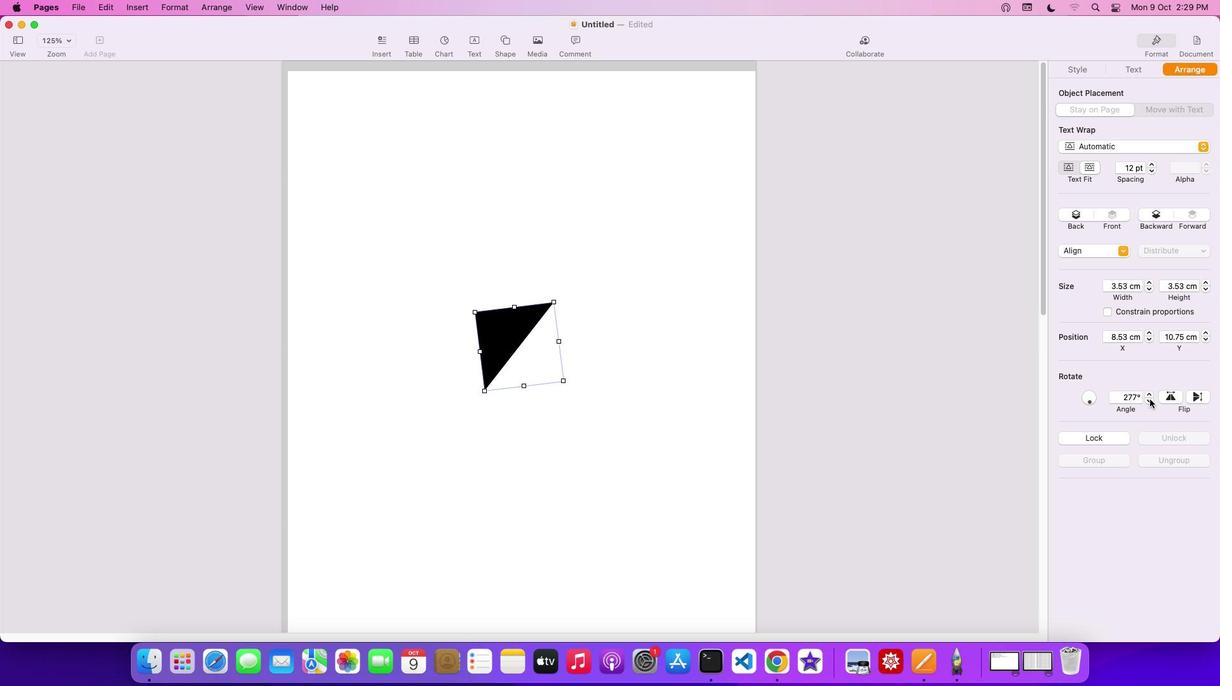 
Action: Mouse pressed left at (1150, 400)
Screenshot: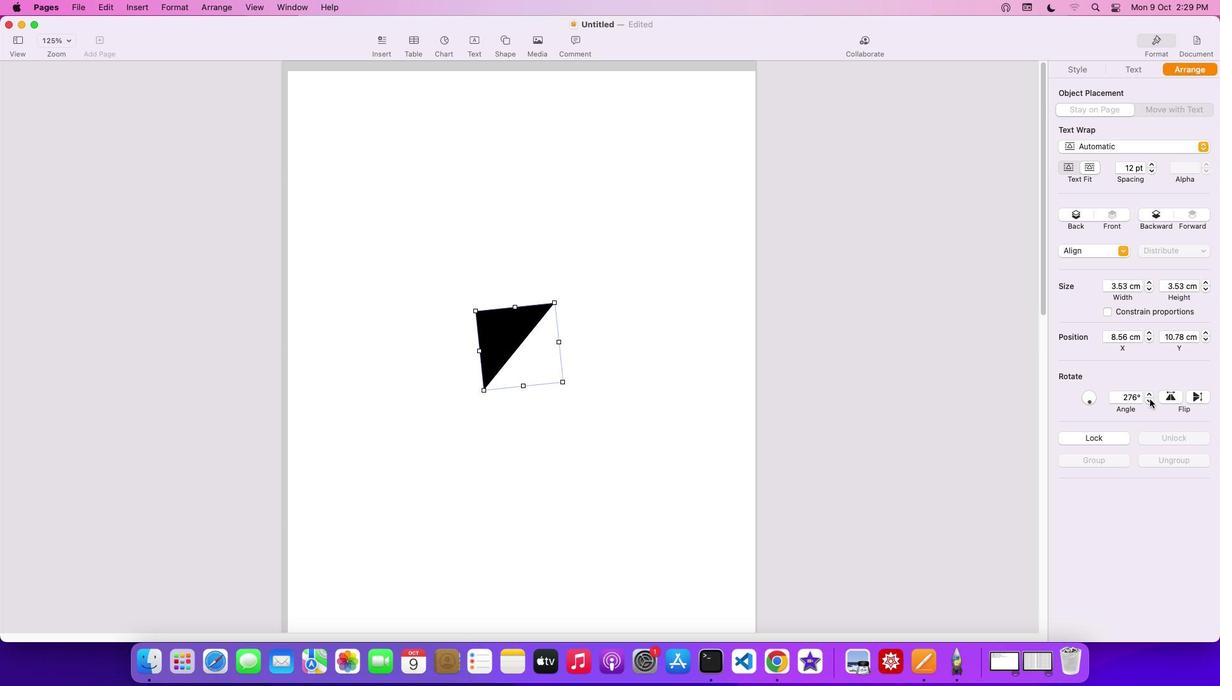 
Action: Mouse pressed left at (1150, 400)
Screenshot: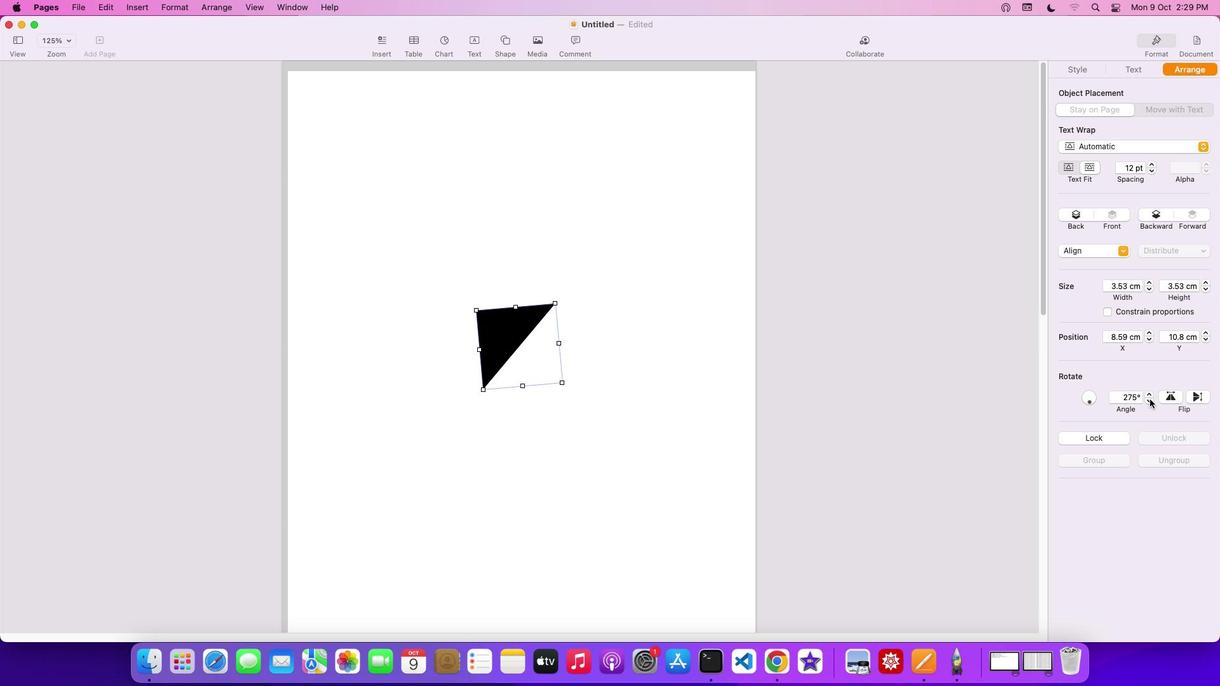
Action: Mouse pressed left at (1150, 400)
Screenshot: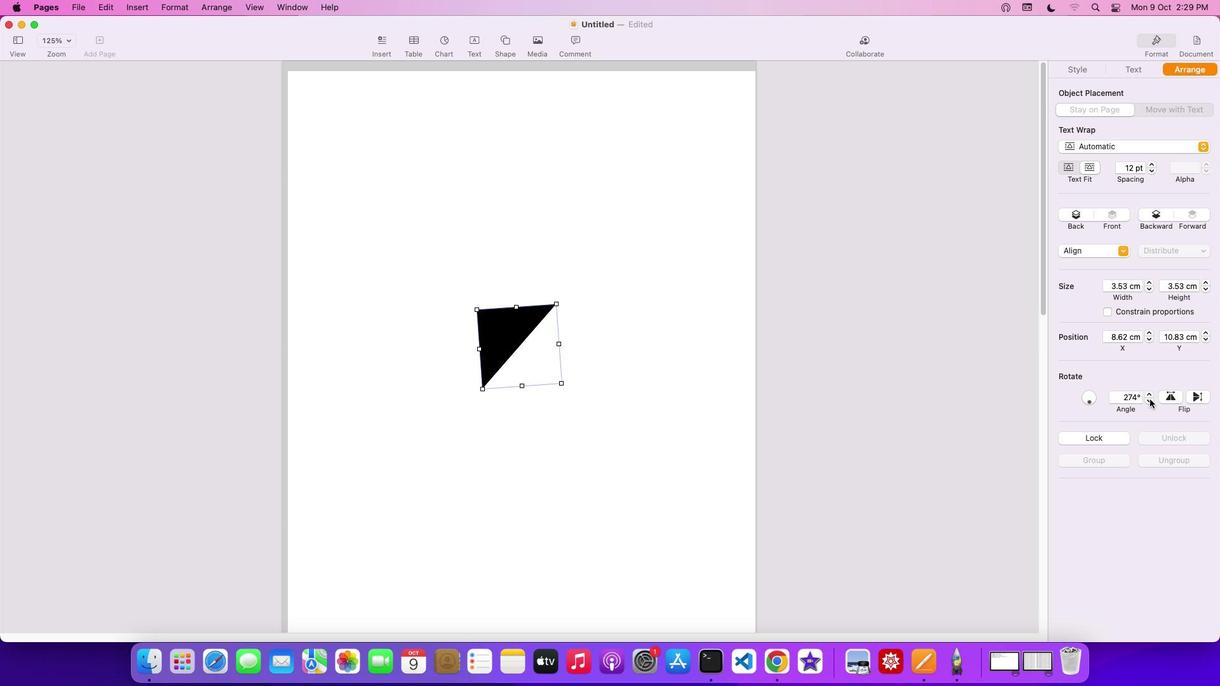 
Action: Mouse pressed left at (1150, 400)
Screenshot: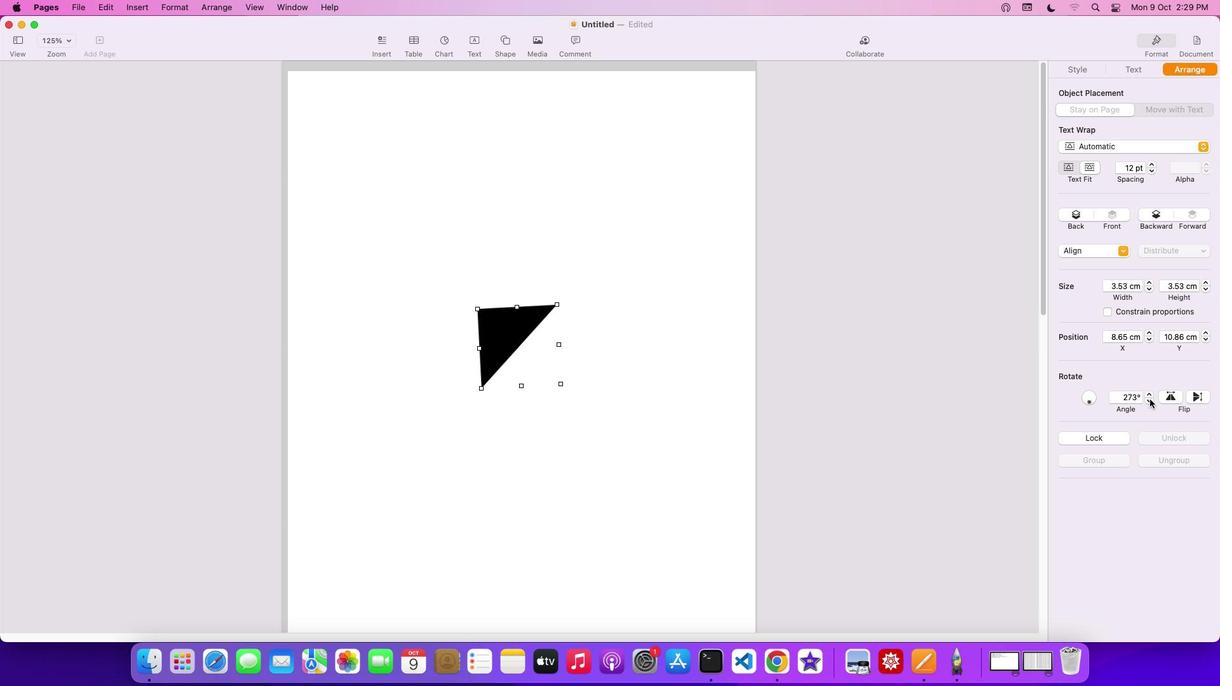 
Action: Mouse pressed left at (1150, 400)
Screenshot: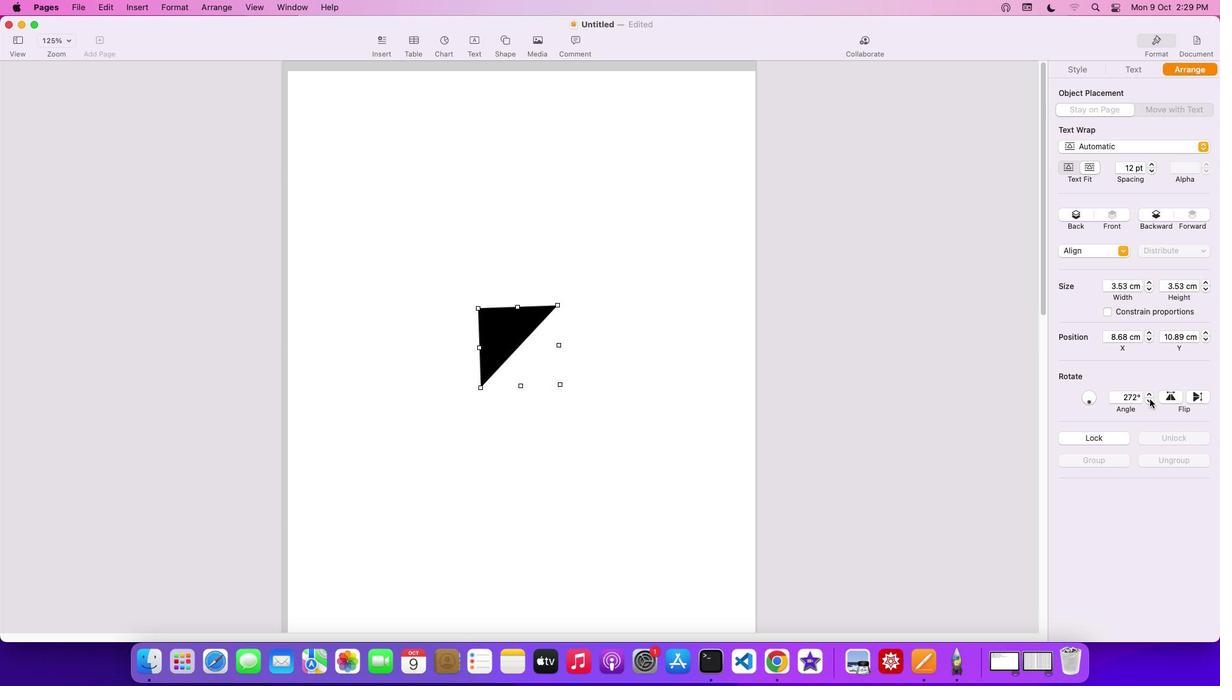 
Action: Mouse pressed left at (1150, 400)
Screenshot: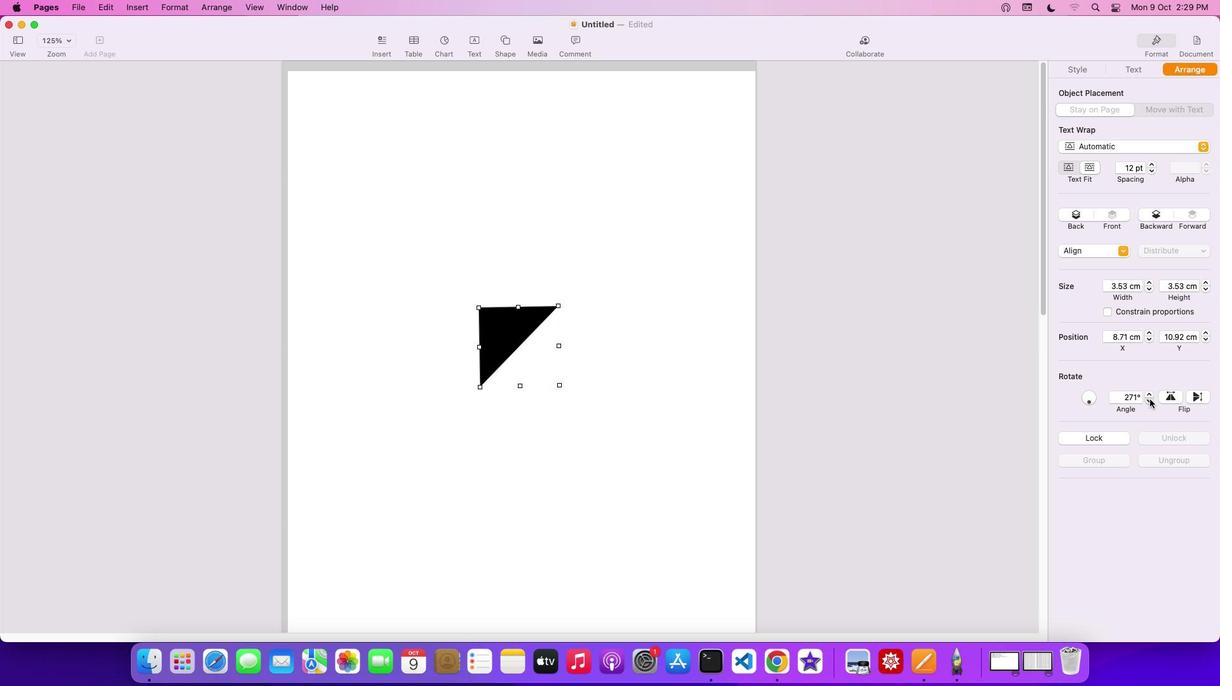 
Action: Mouse pressed left at (1150, 400)
Screenshot: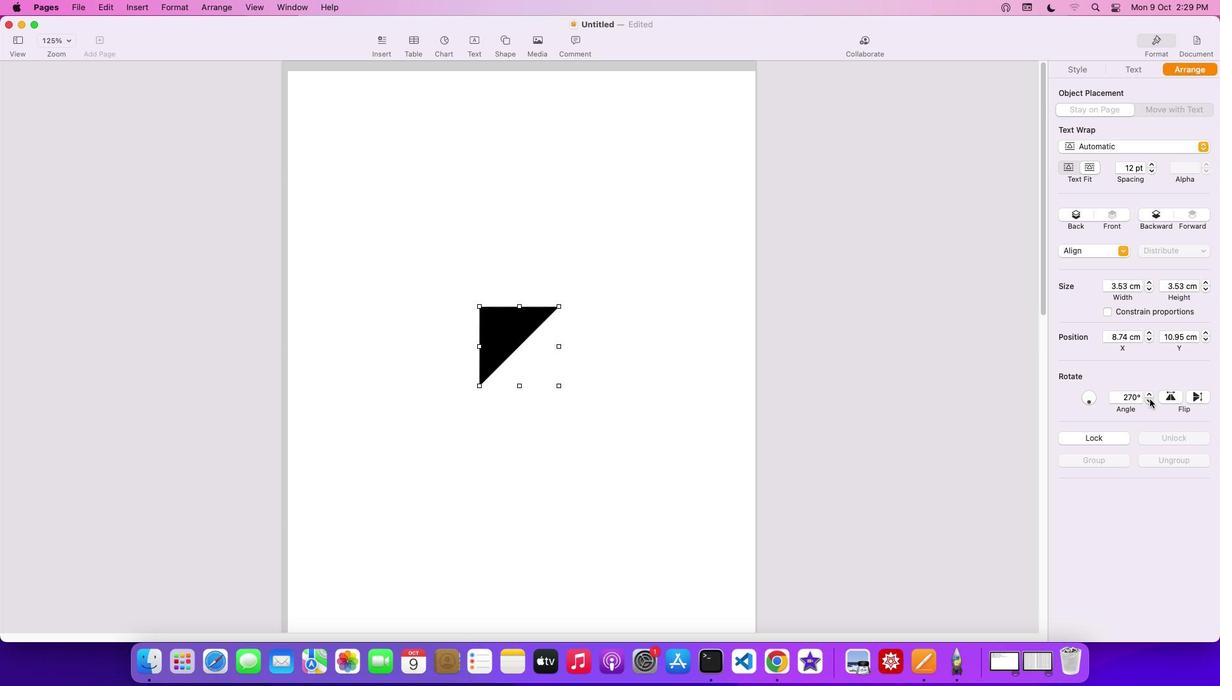 
Action: Mouse moved to (501, 338)
Screenshot: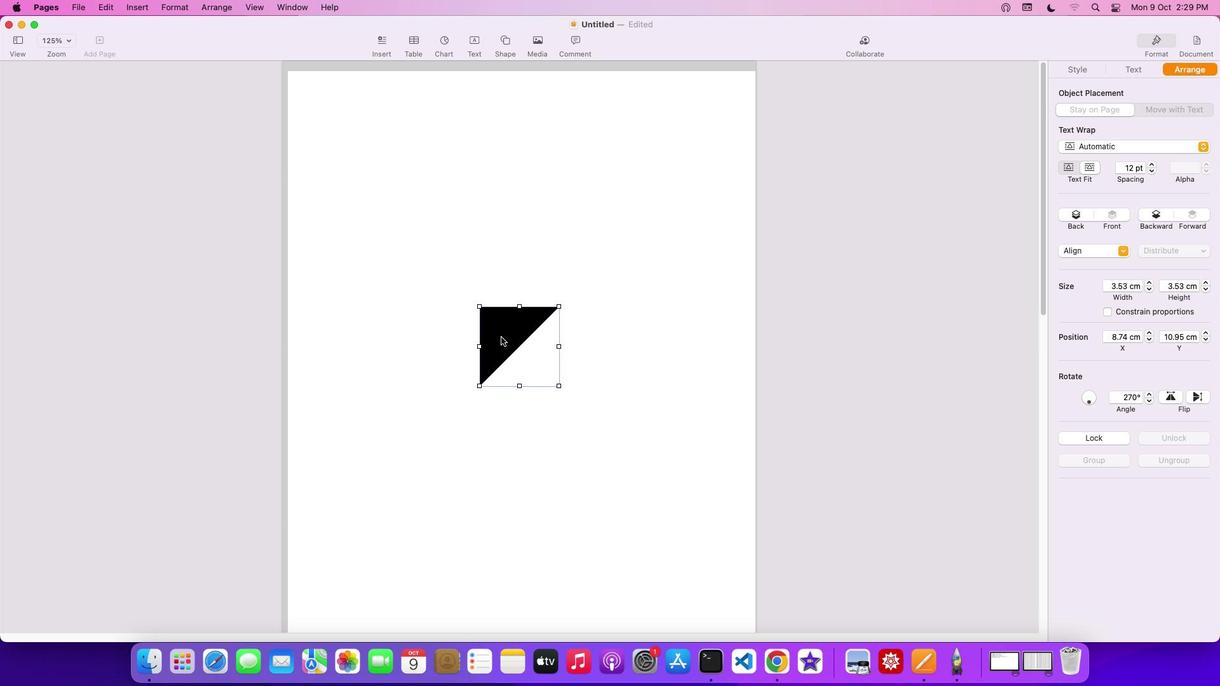 
Action: Mouse pressed left at (501, 338)
Screenshot: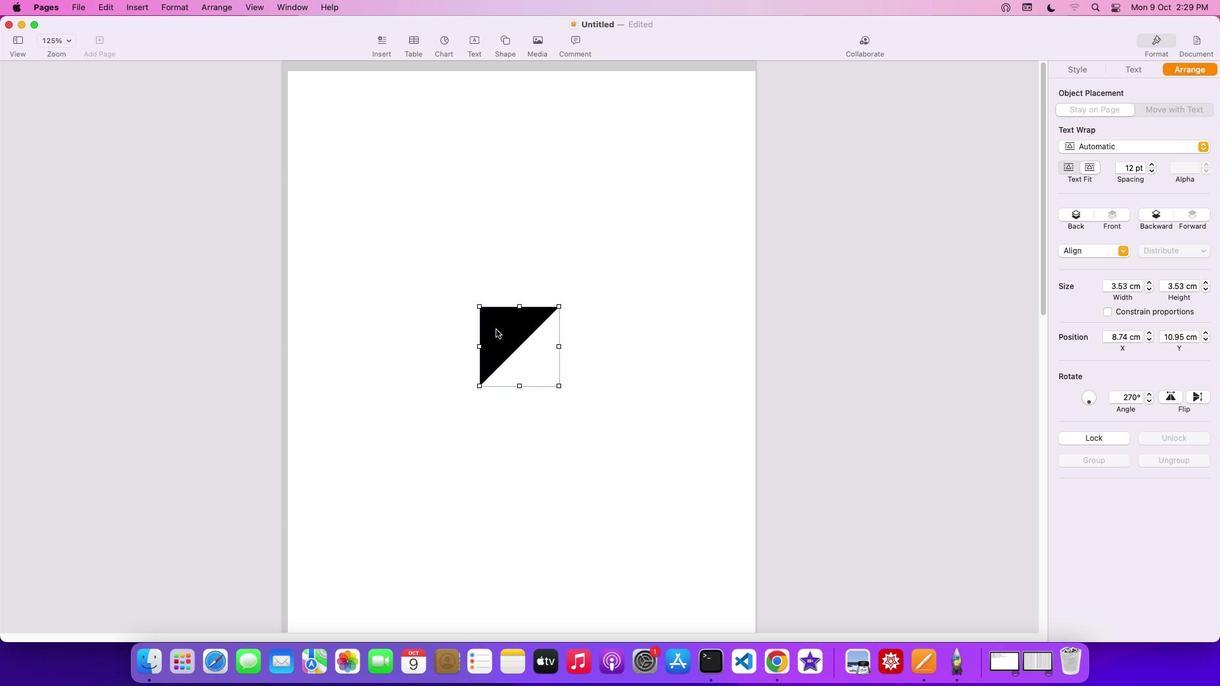 
Action: Mouse moved to (367, 149)
Screenshot: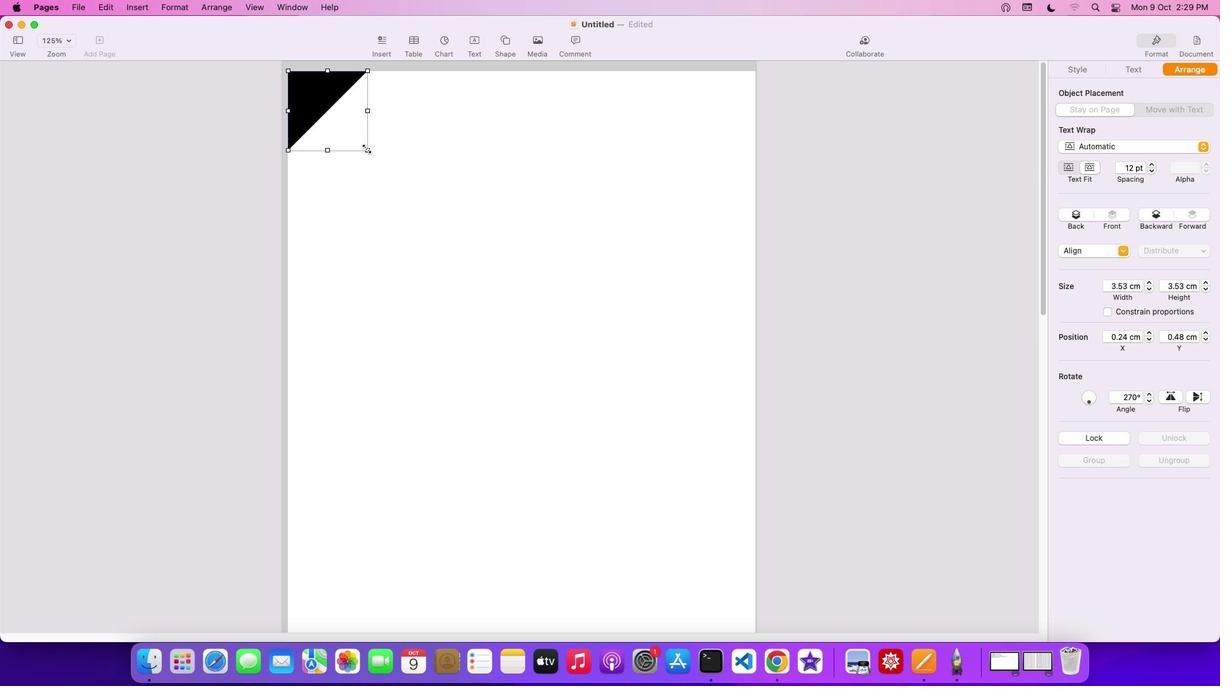 
Action: Mouse pressed left at (367, 149)
Screenshot: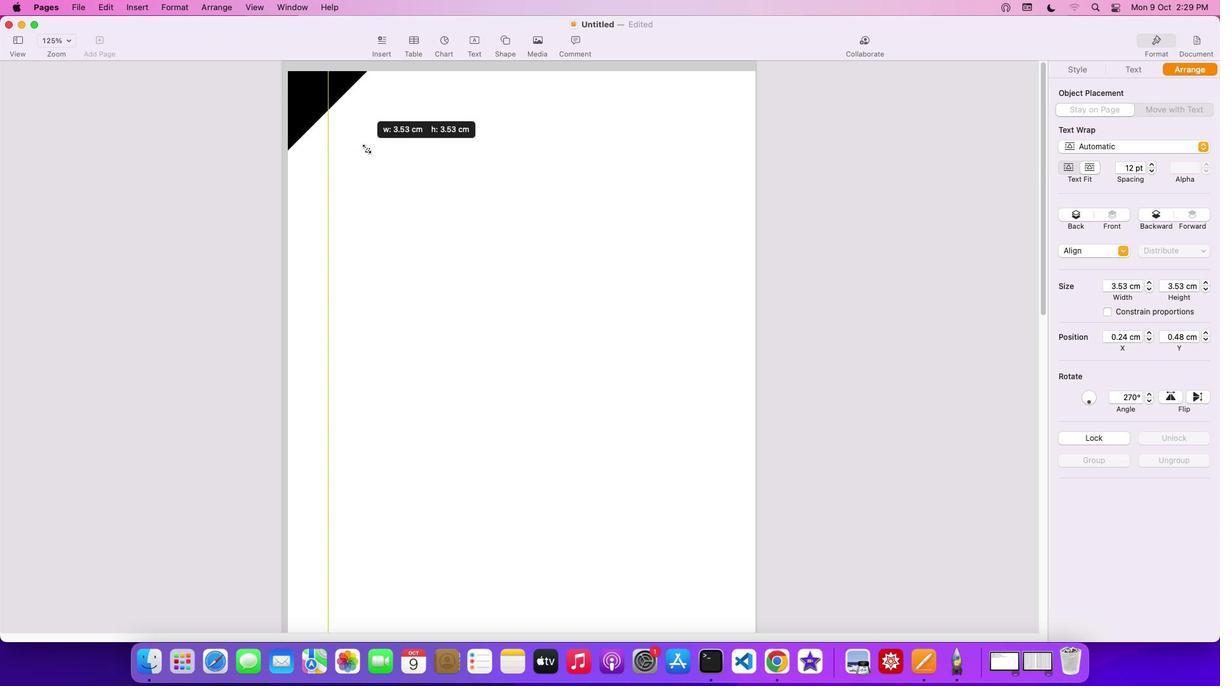
Action: Mouse moved to (328, 164)
Screenshot: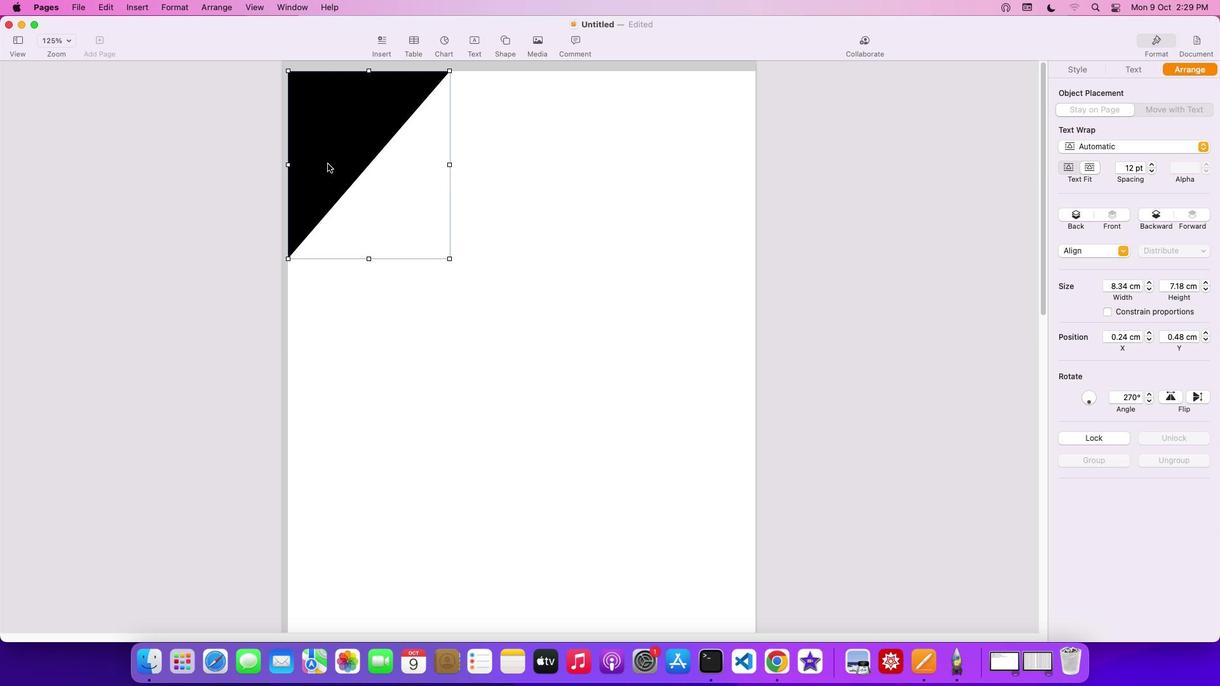 
Action: Mouse pressed left at (328, 164)
Screenshot: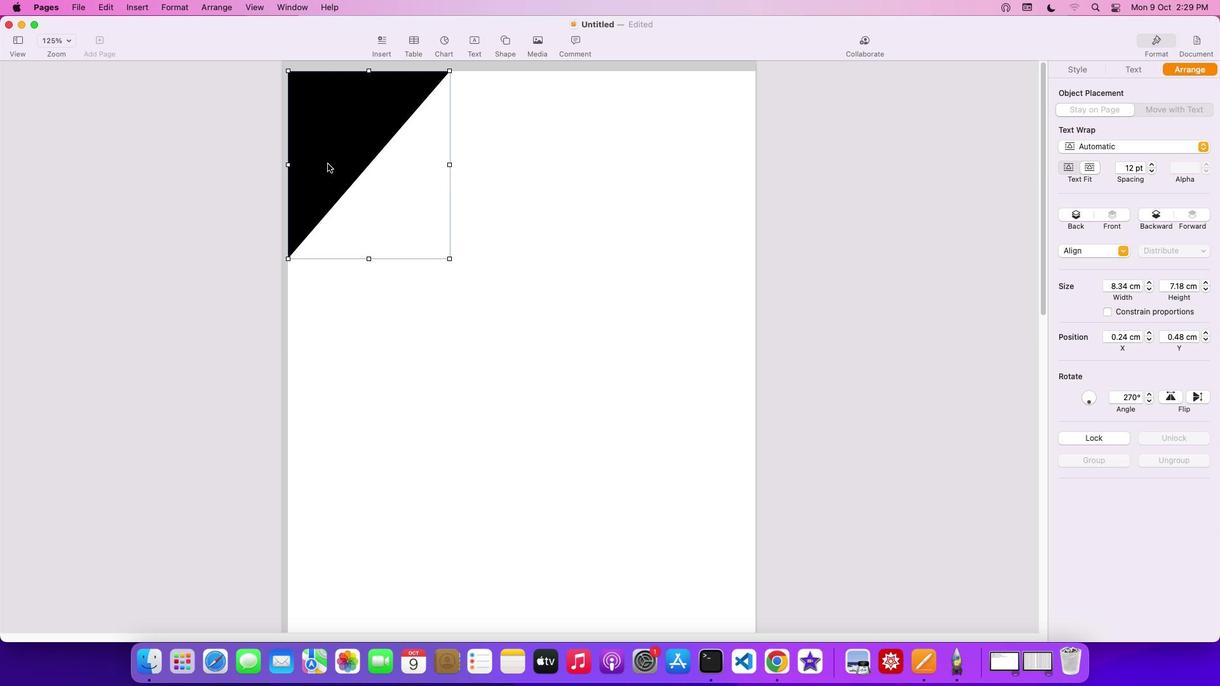 
Action: Key pressed Key.cmd'c''v'
Screenshot: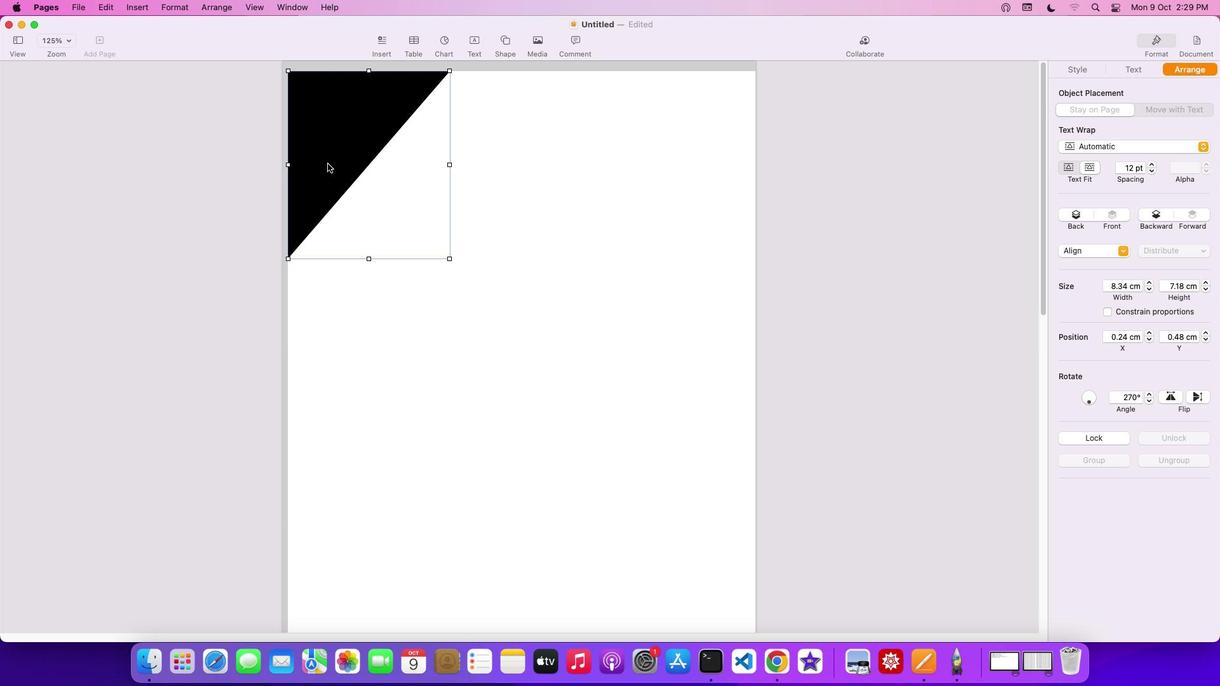 
Action: Mouse pressed left at (328, 164)
Screenshot: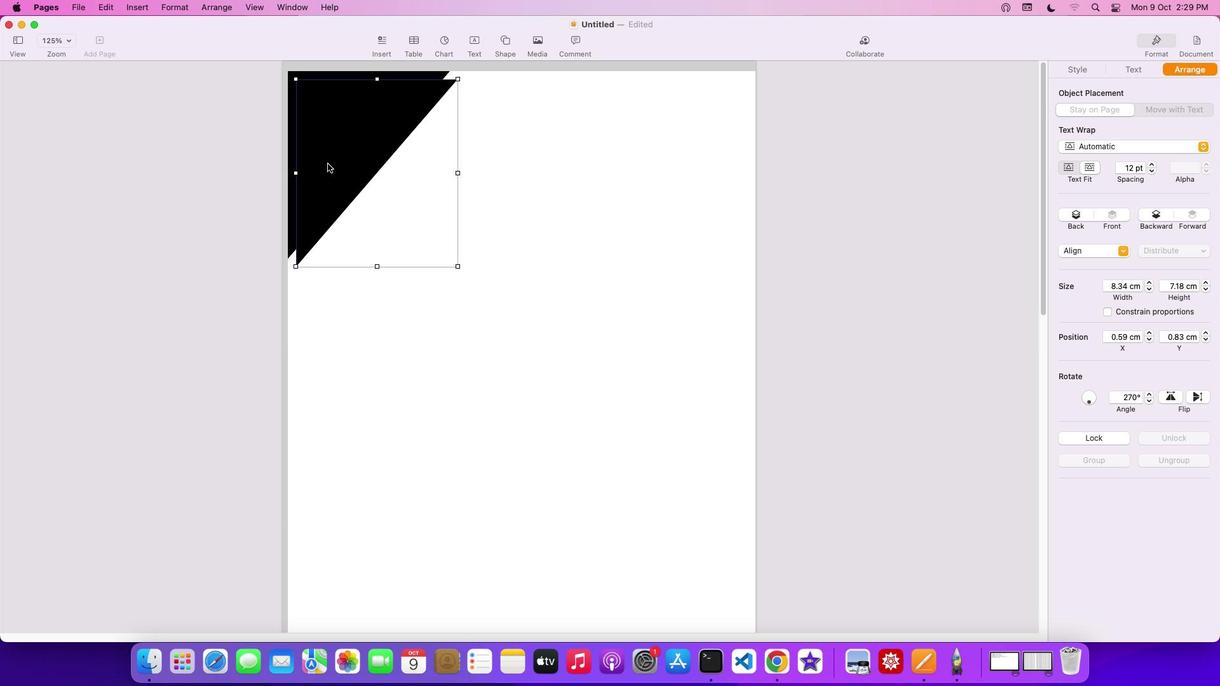 
Action: Mouse moved to (1174, 398)
Screenshot: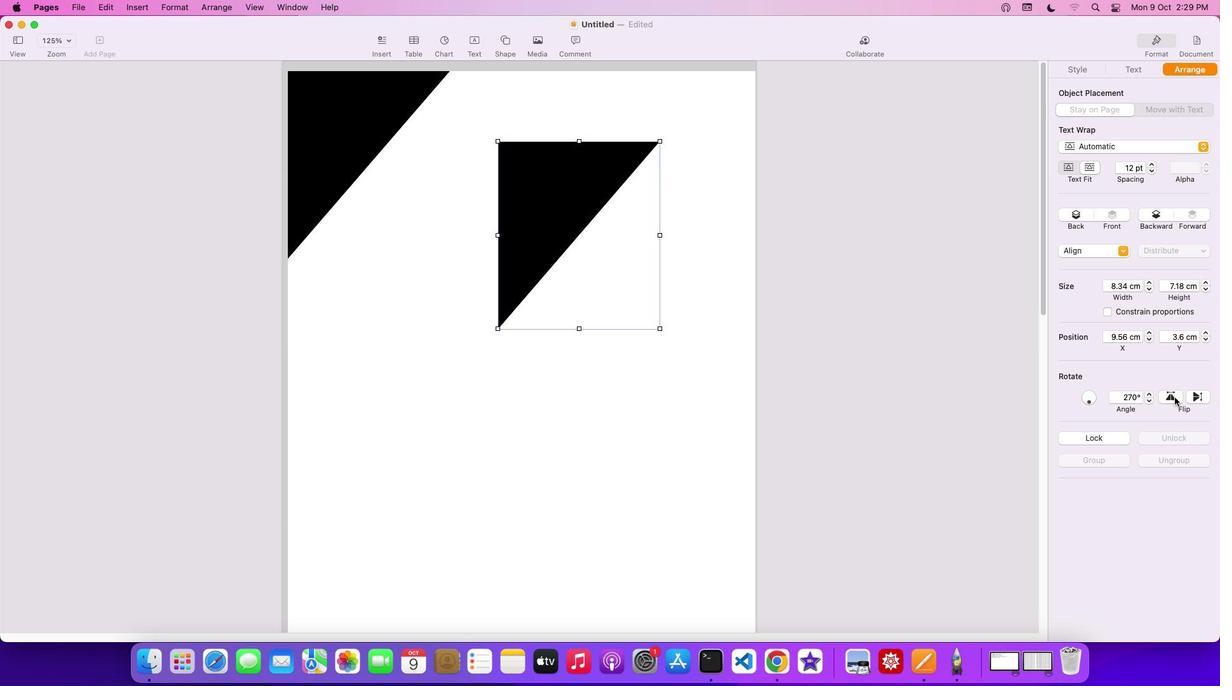 
Action: Mouse pressed left at (1174, 398)
Screenshot: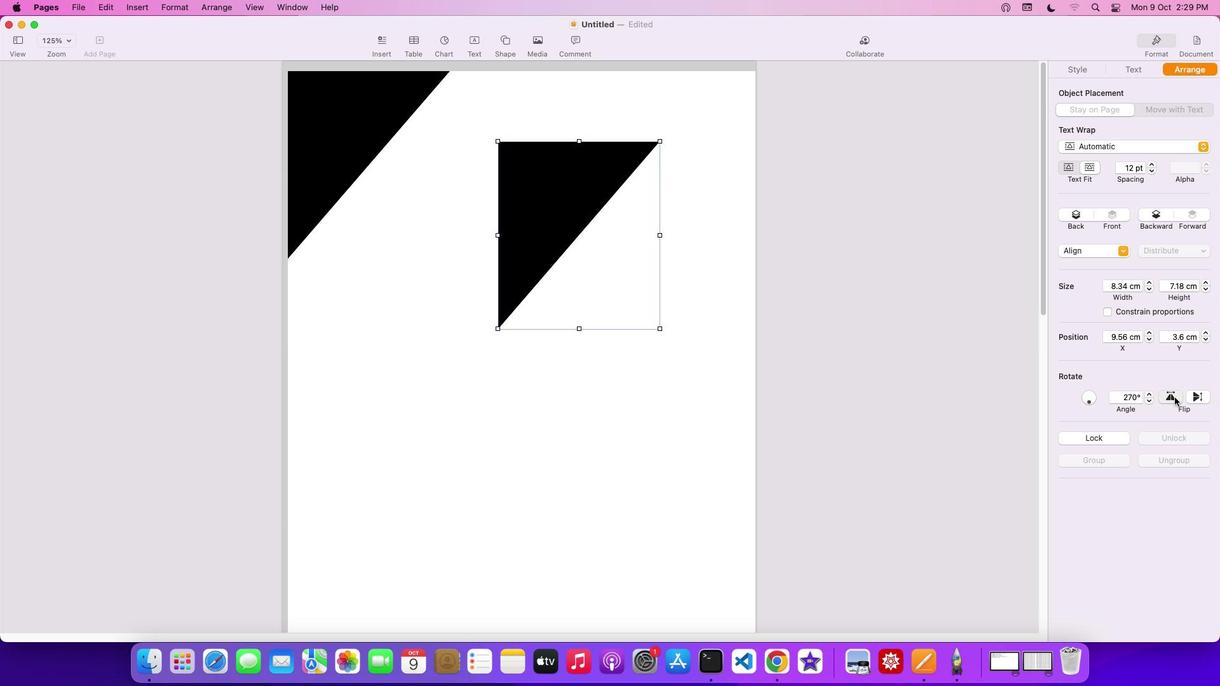 
Action: Mouse pressed left at (1174, 398)
Screenshot: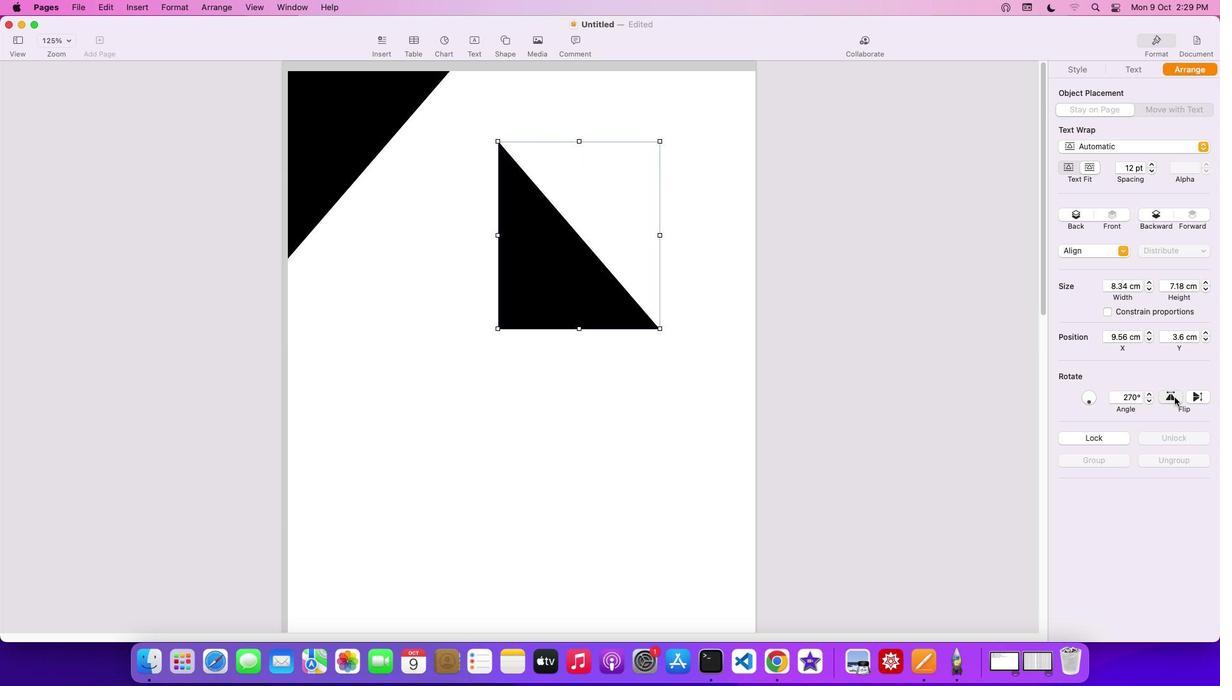 
Action: Mouse moved to (1205, 398)
Screenshot: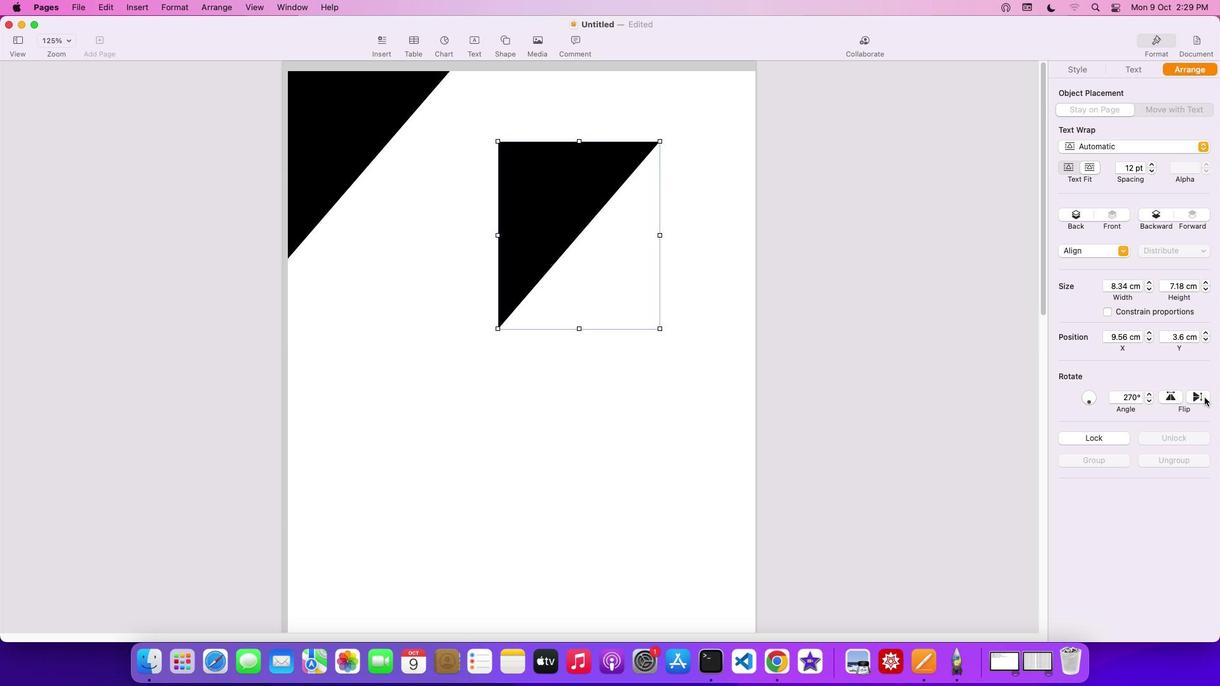 
Action: Mouse pressed left at (1205, 398)
Screenshot: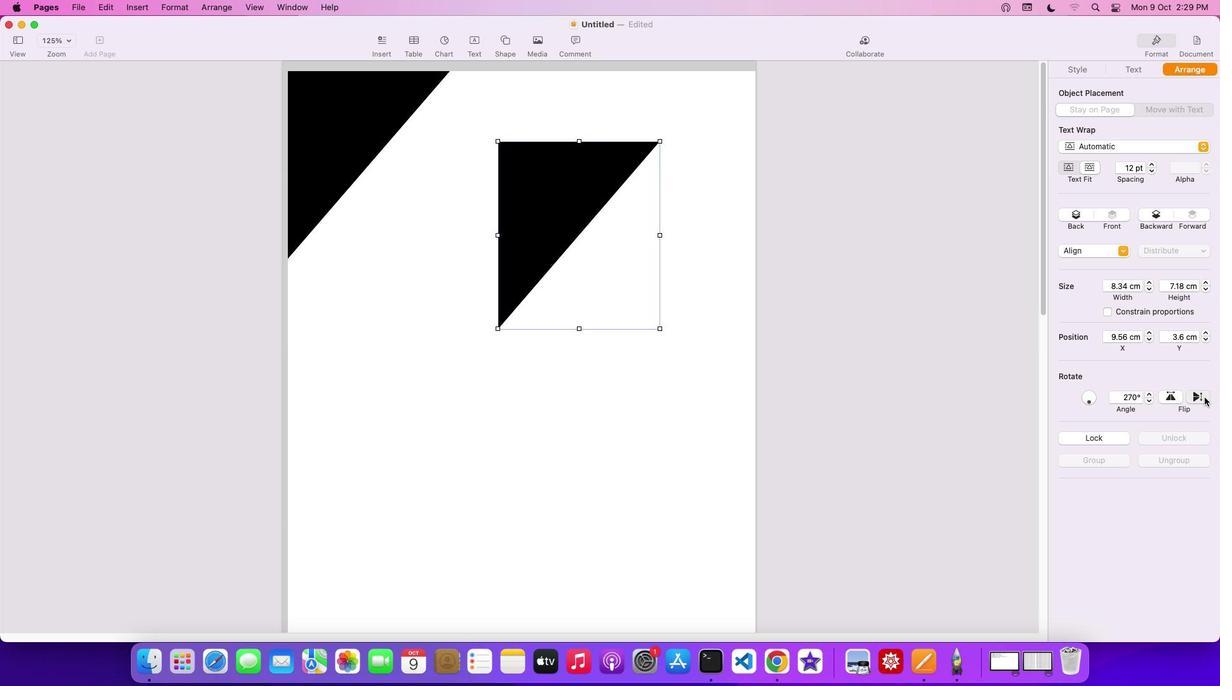 
Action: Mouse moved to (583, 221)
Screenshot: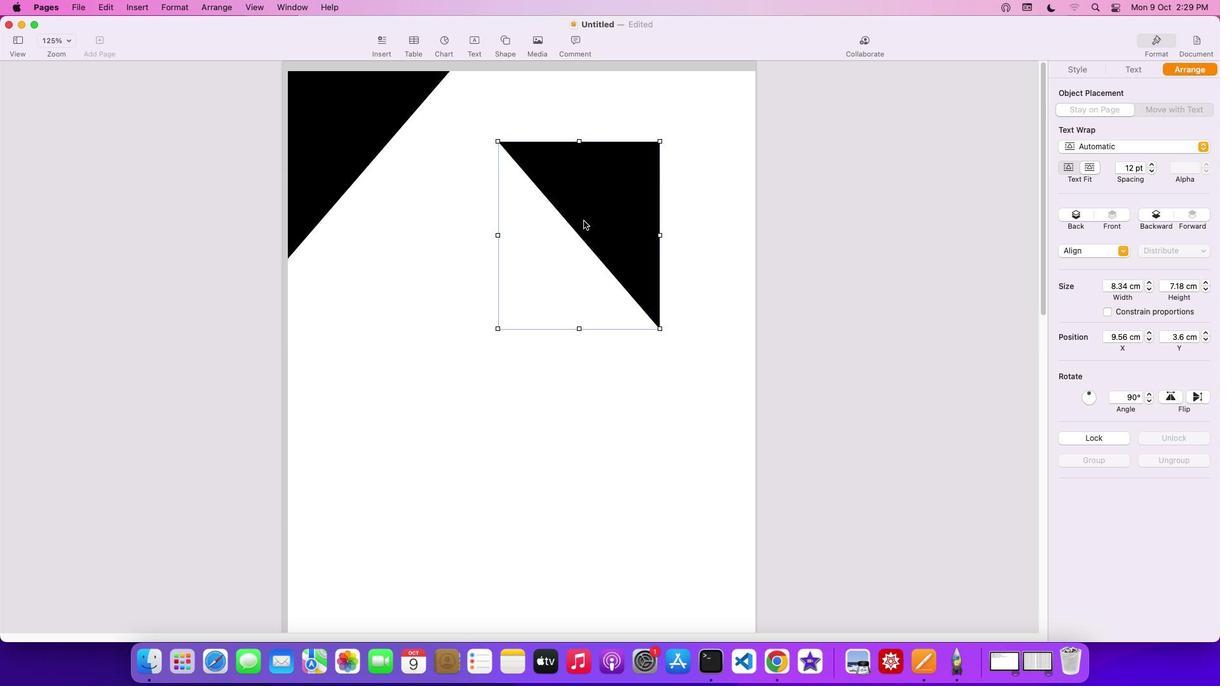 
Action: Mouse pressed left at (583, 221)
Screenshot: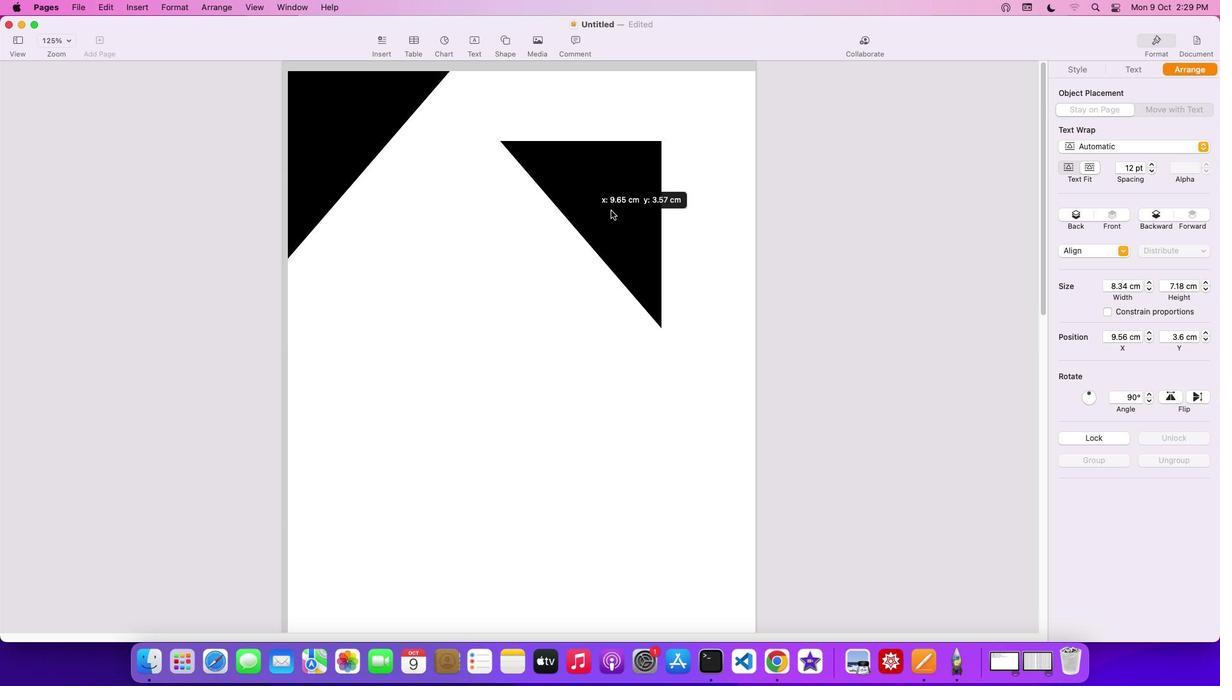 
Action: Mouse moved to (722, 166)
Screenshot: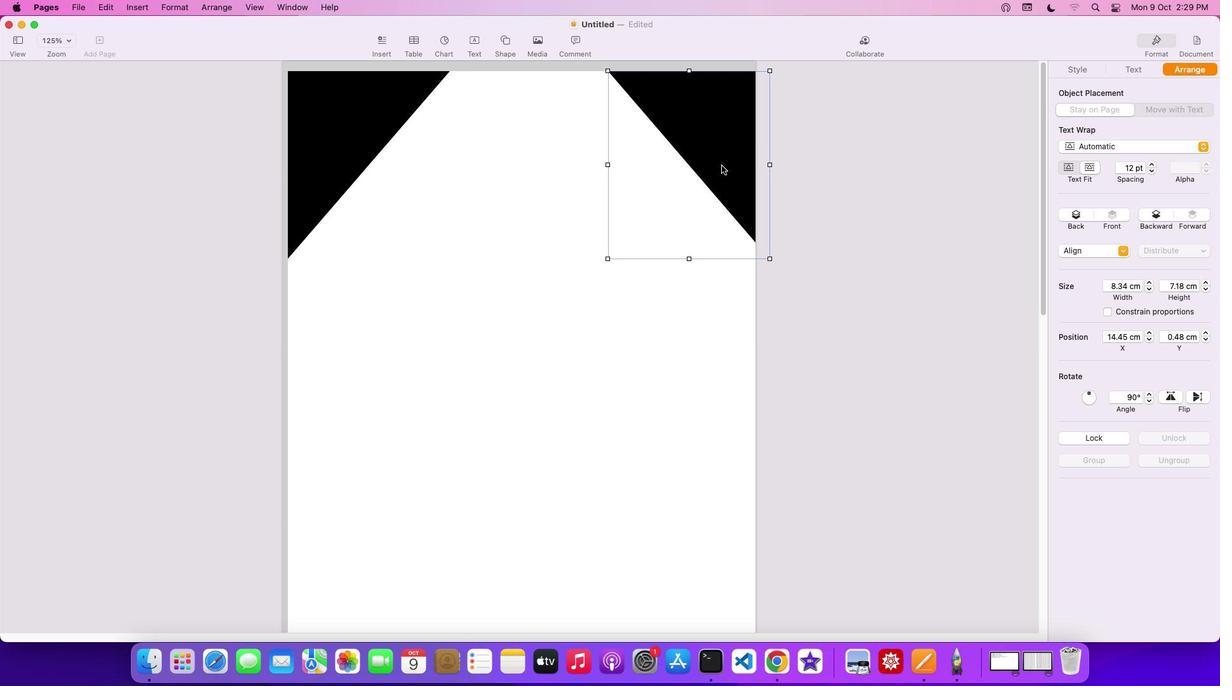 
Action: Mouse pressed left at (722, 166)
Screenshot: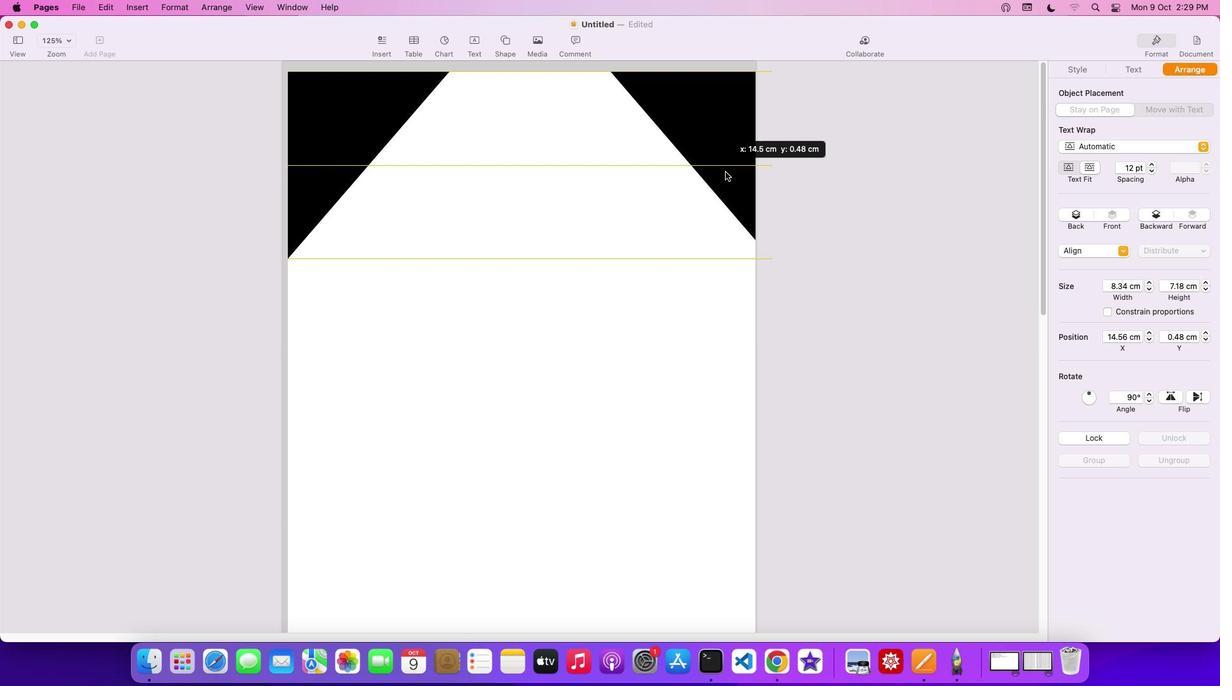 
Action: Mouse moved to (764, 256)
Screenshot: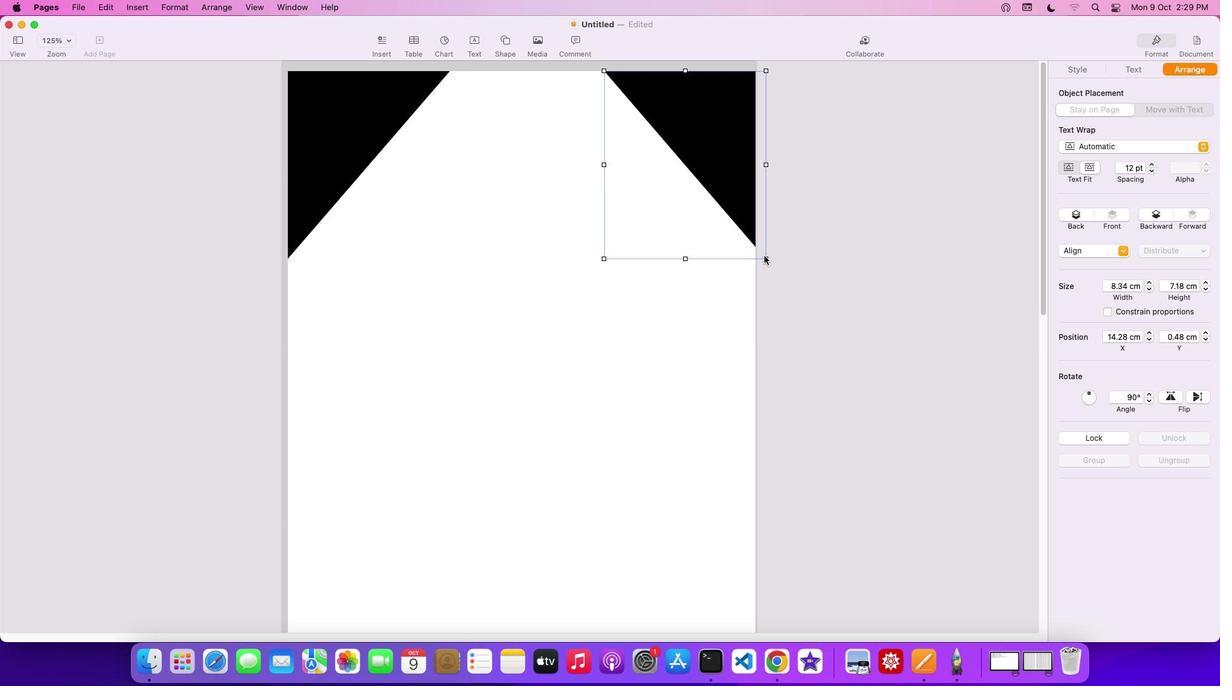 
Action: Mouse pressed left at (764, 256)
Screenshot: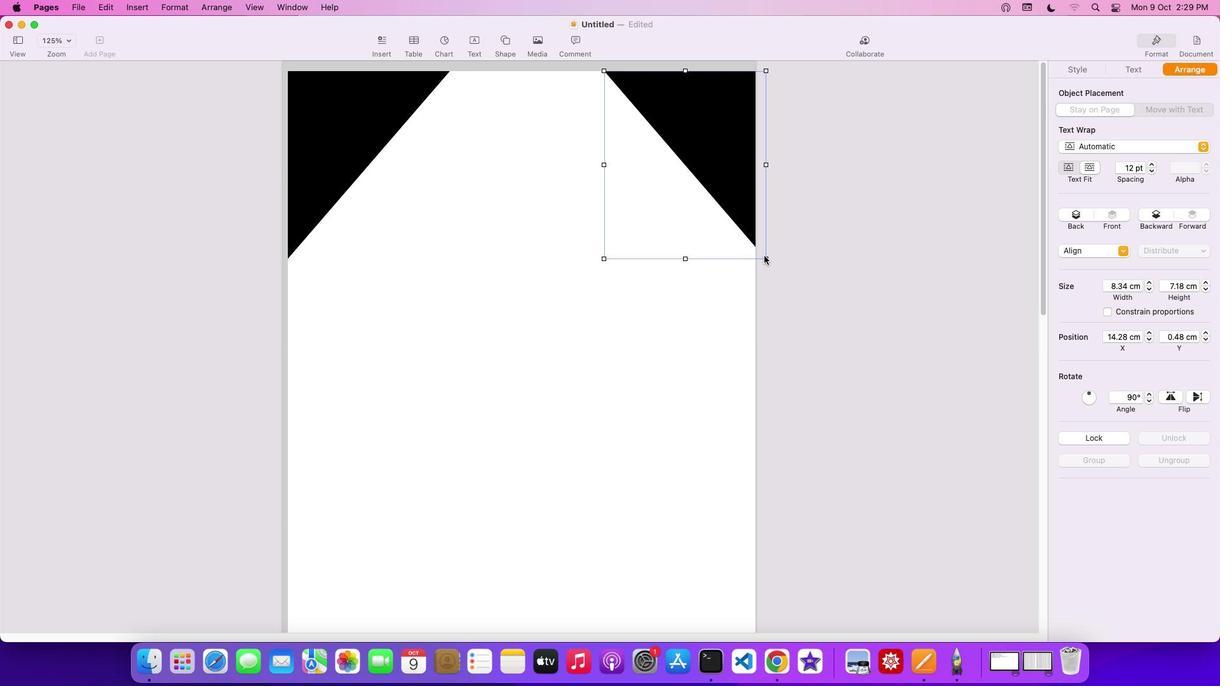 
Action: Mouse moved to (596, 258)
Screenshot: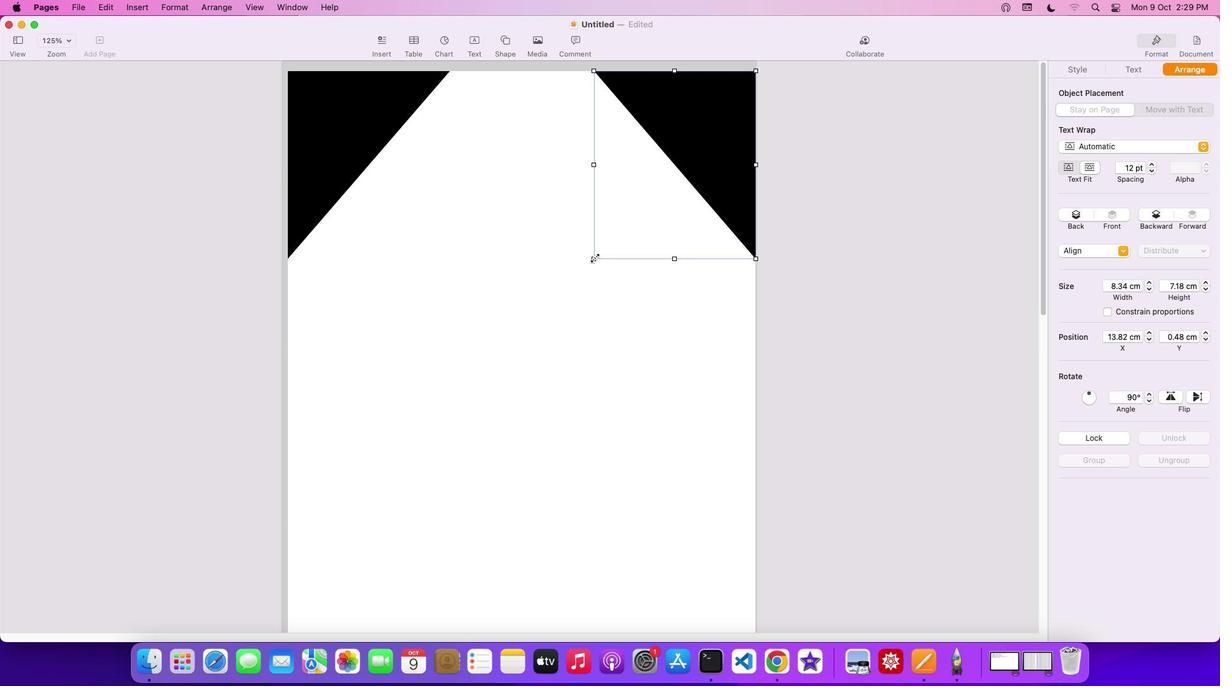 
Action: Mouse pressed left at (596, 258)
Screenshot: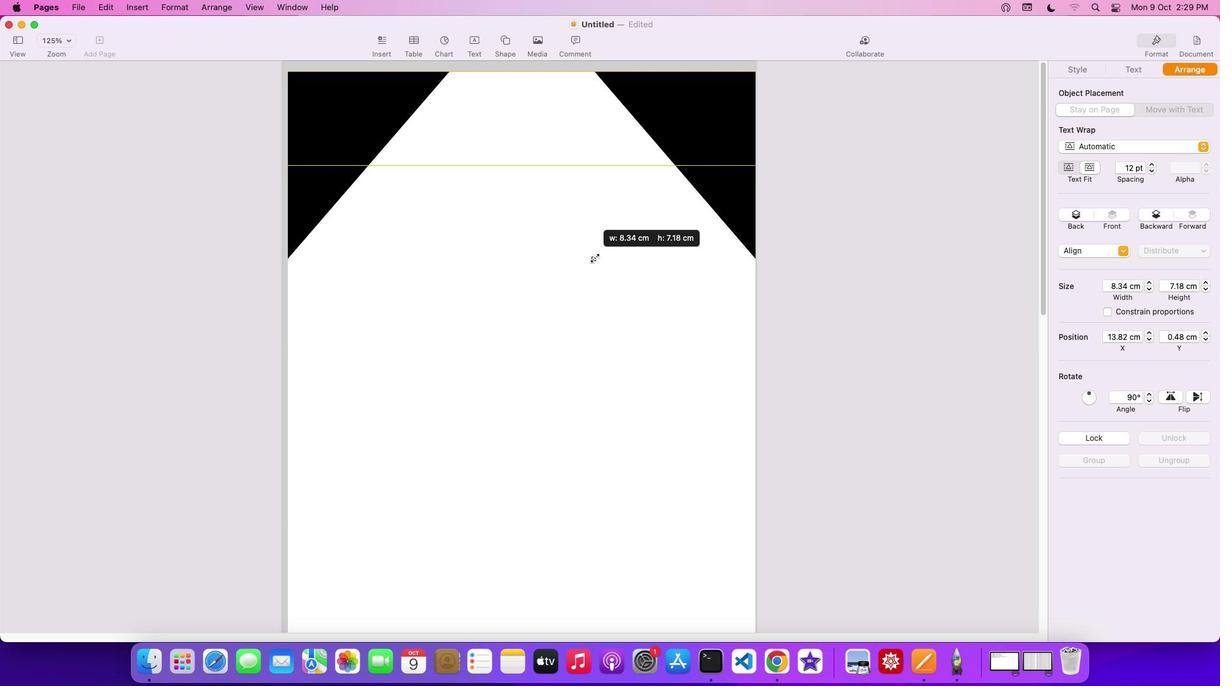 
Action: Mouse moved to (334, 113)
Screenshot: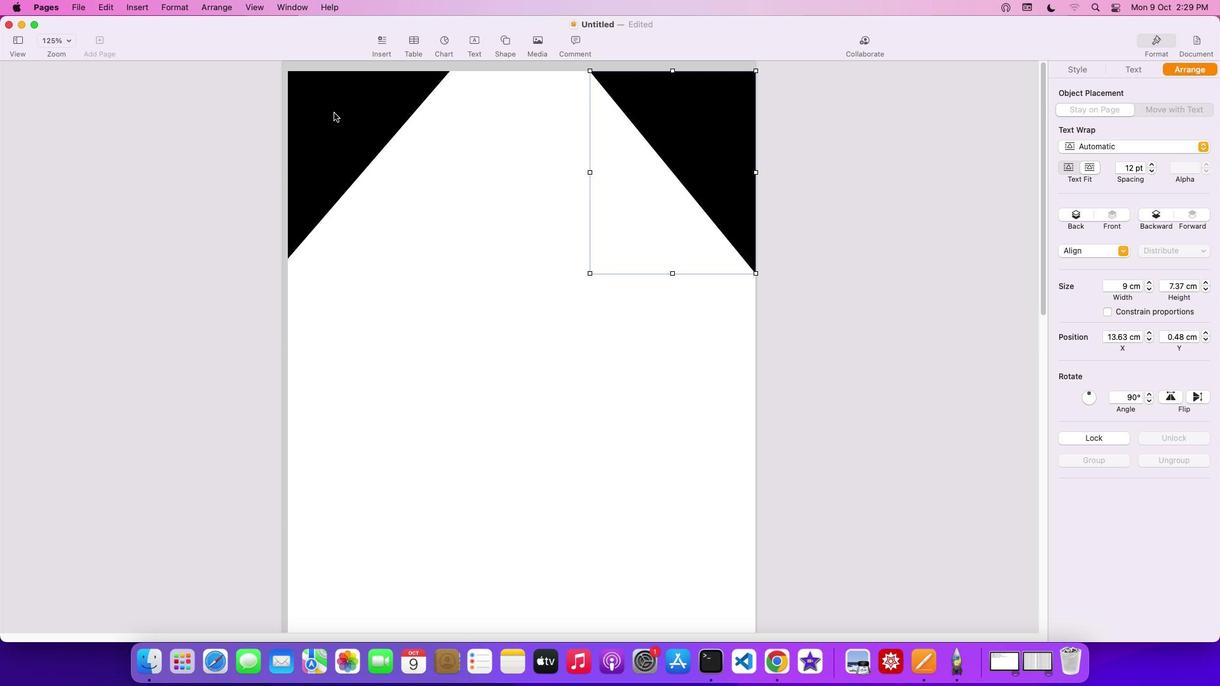
Action: Mouse pressed left at (334, 113)
Screenshot: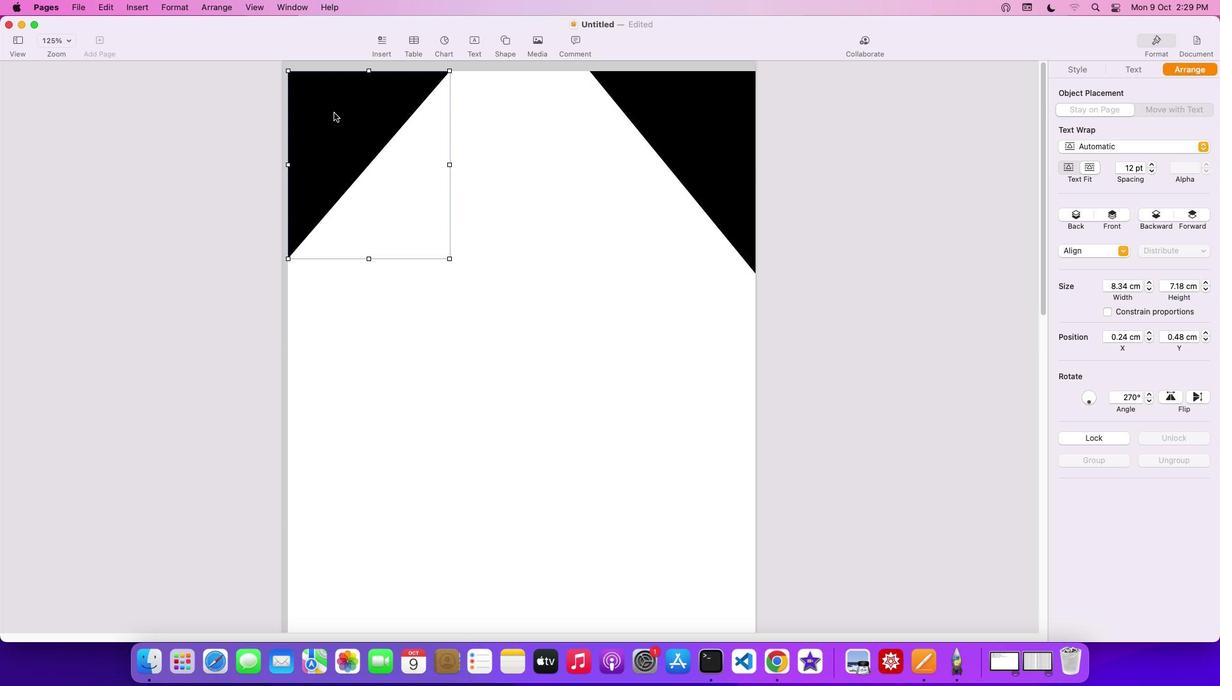 
Action: Mouse moved to (367, 104)
Screenshot: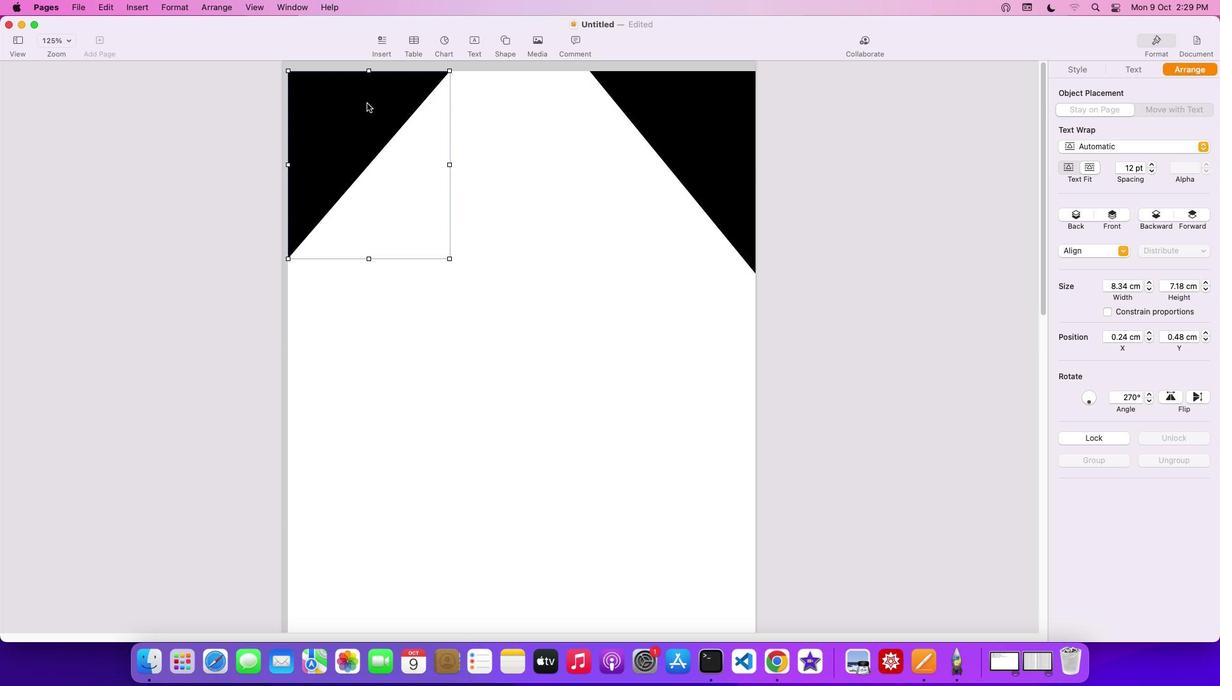 
Action: Mouse pressed left at (367, 104)
Screenshot: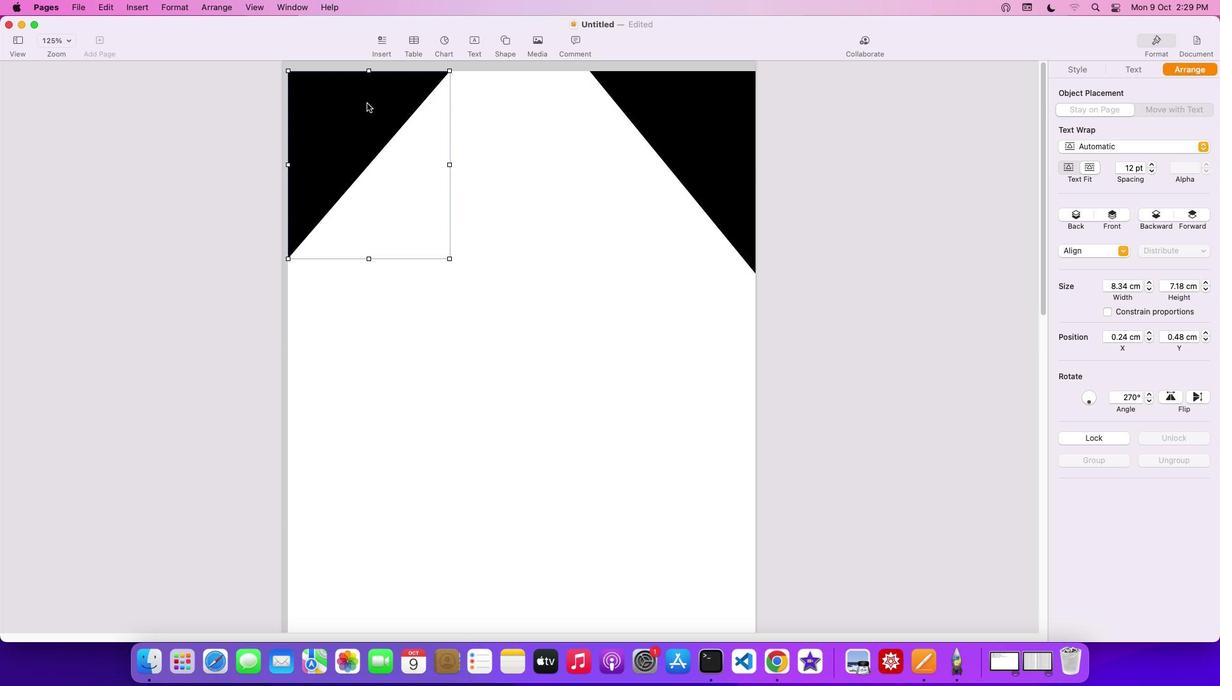 
Action: Mouse moved to (432, 260)
Screenshot: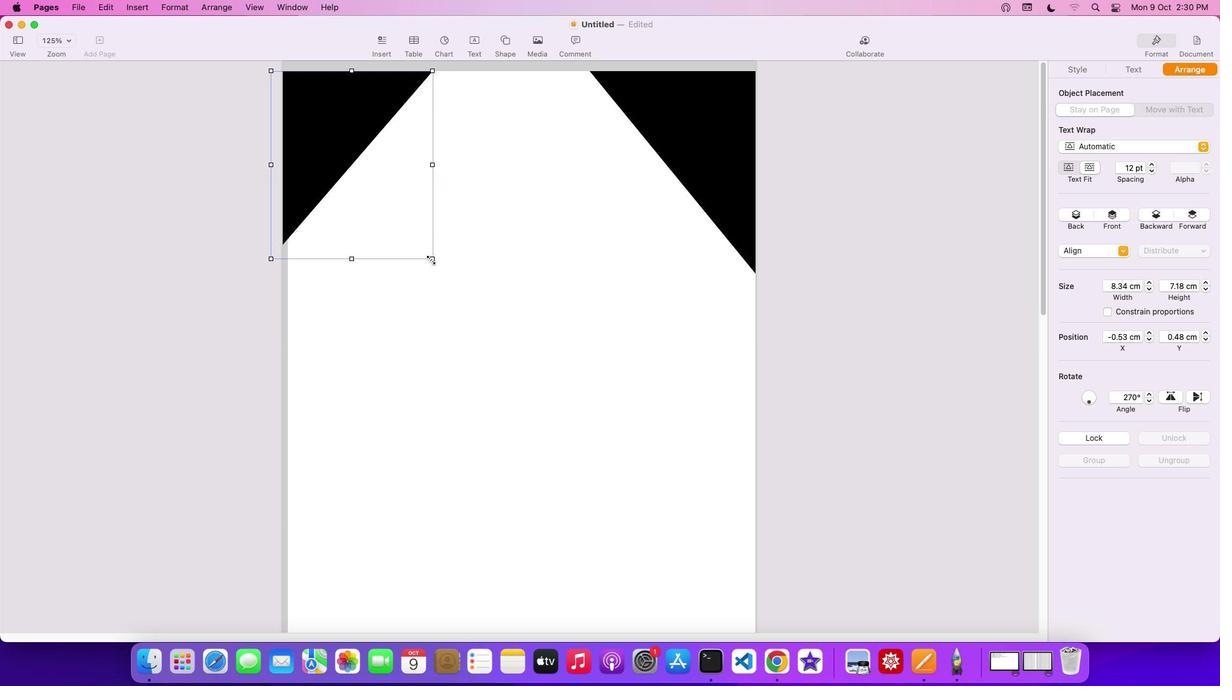 
Action: Mouse pressed left at (432, 260)
Screenshot: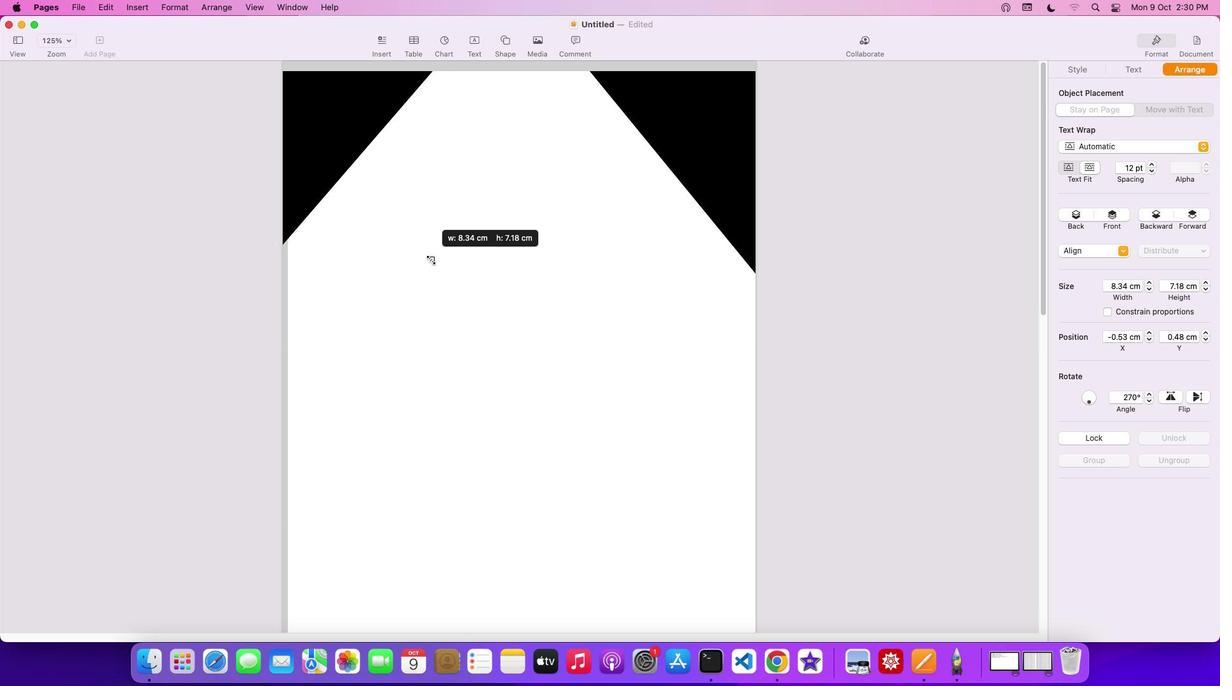 
Action: Mouse moved to (313, 132)
Screenshot: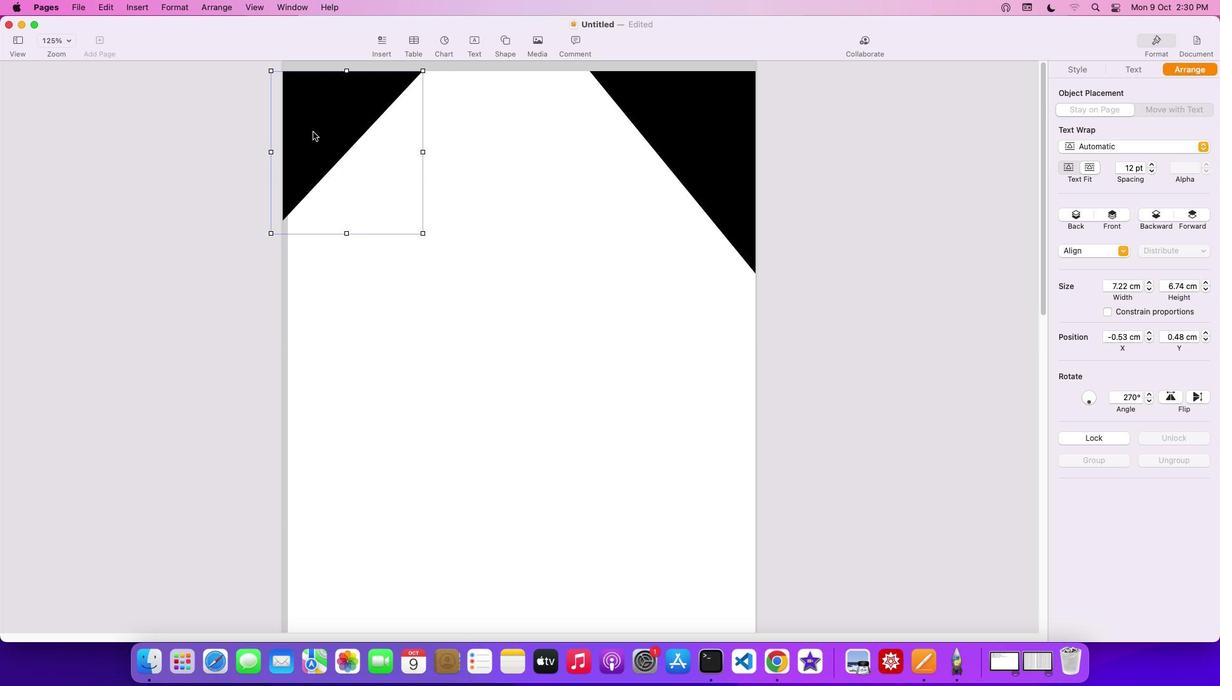 
Action: Mouse pressed left at (313, 132)
Screenshot: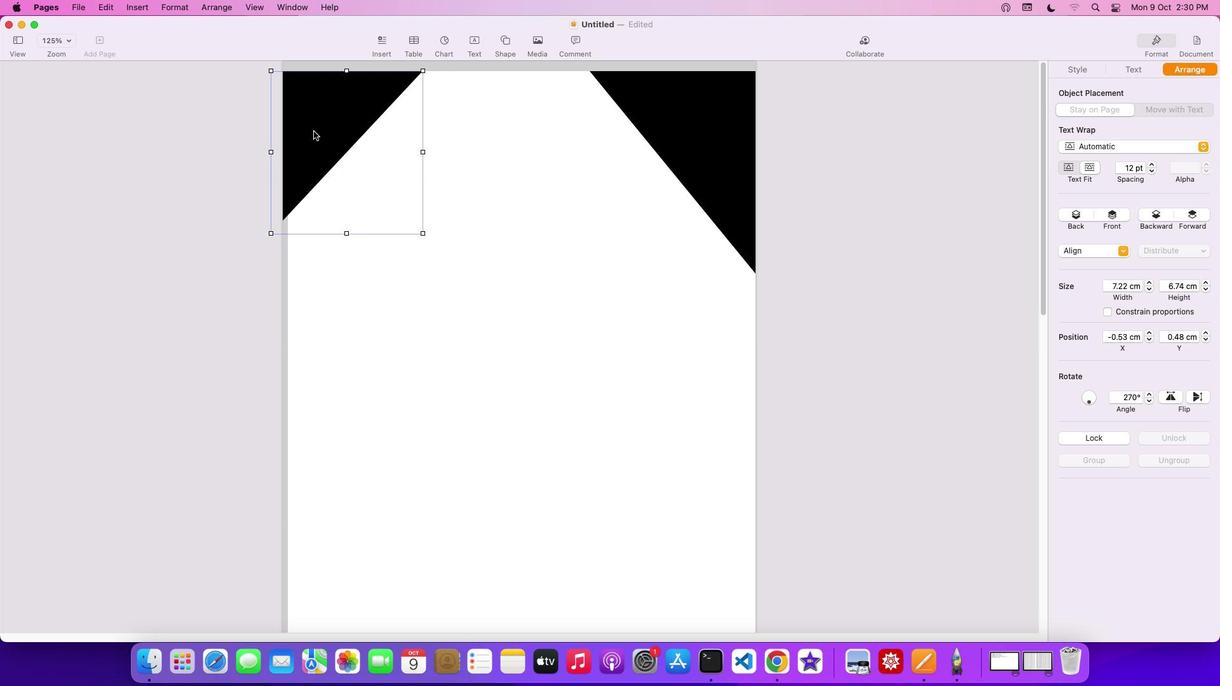 
Action: Mouse moved to (715, 131)
Screenshot: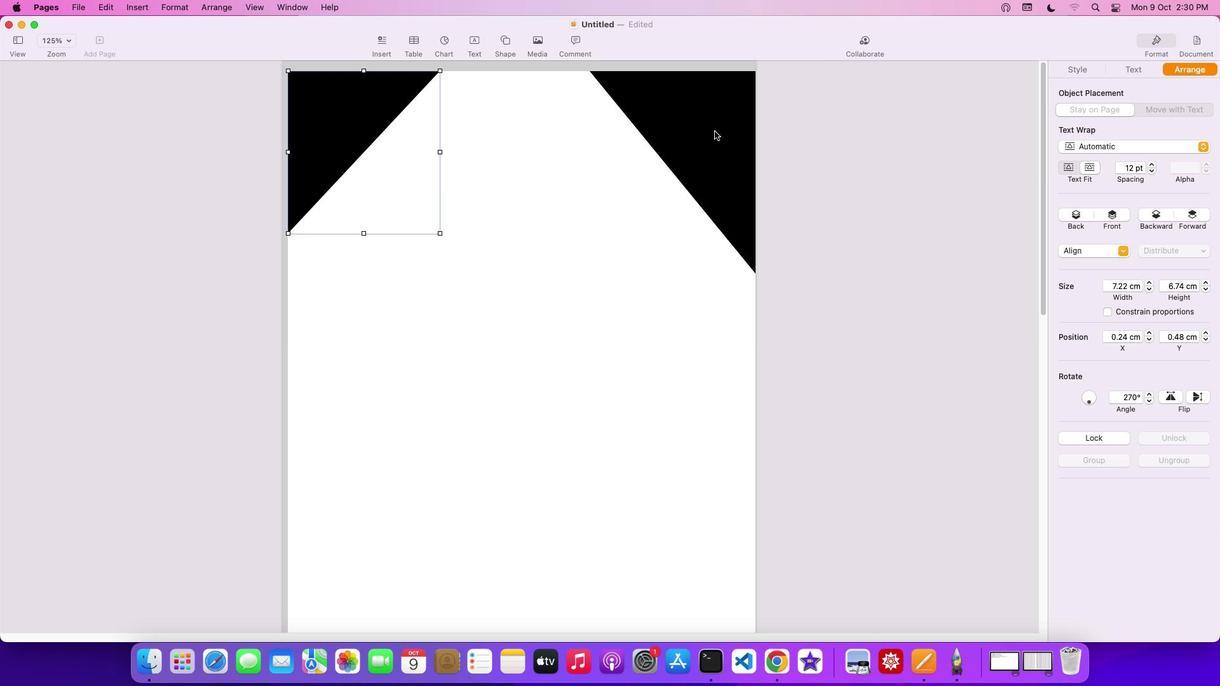 
Action: Mouse pressed left at (715, 131)
Screenshot: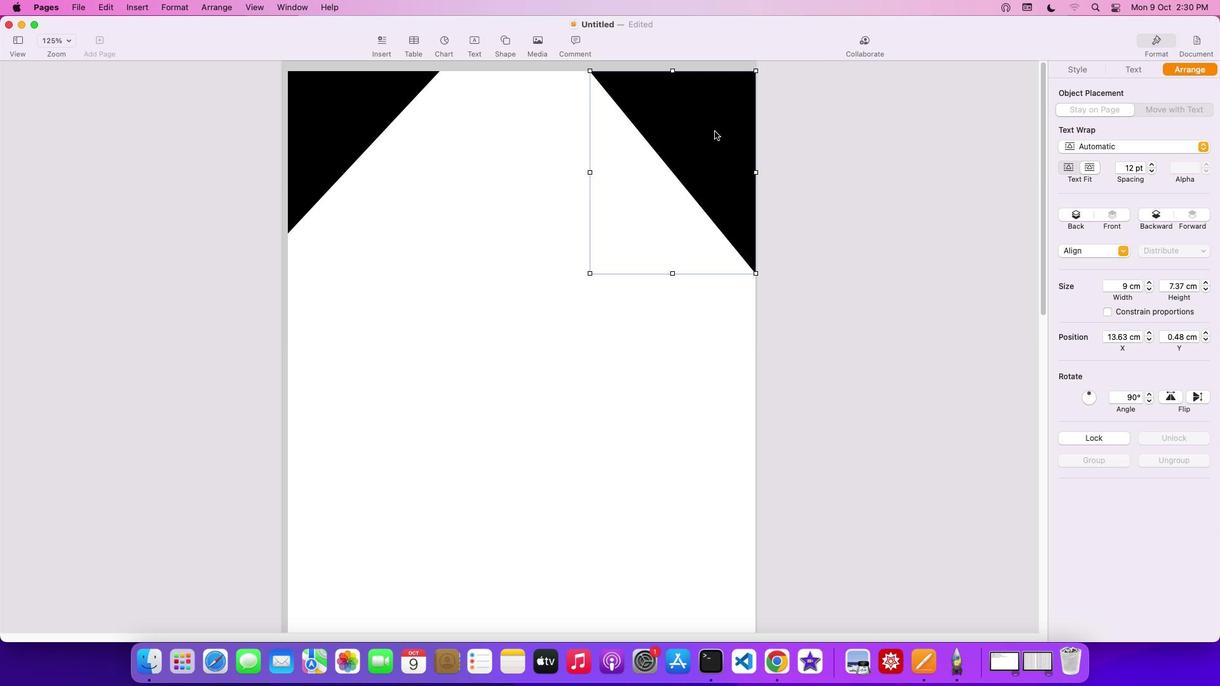 
Action: Mouse moved to (589, 271)
Screenshot: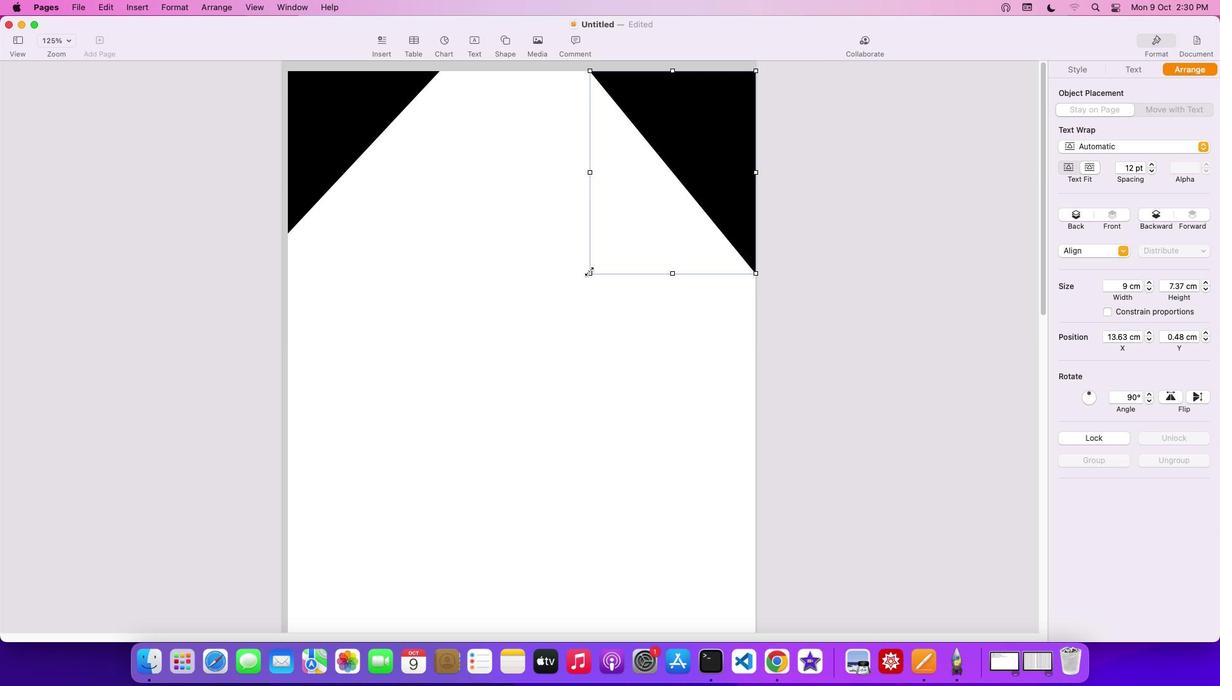 
Action: Mouse pressed left at (589, 271)
Screenshot: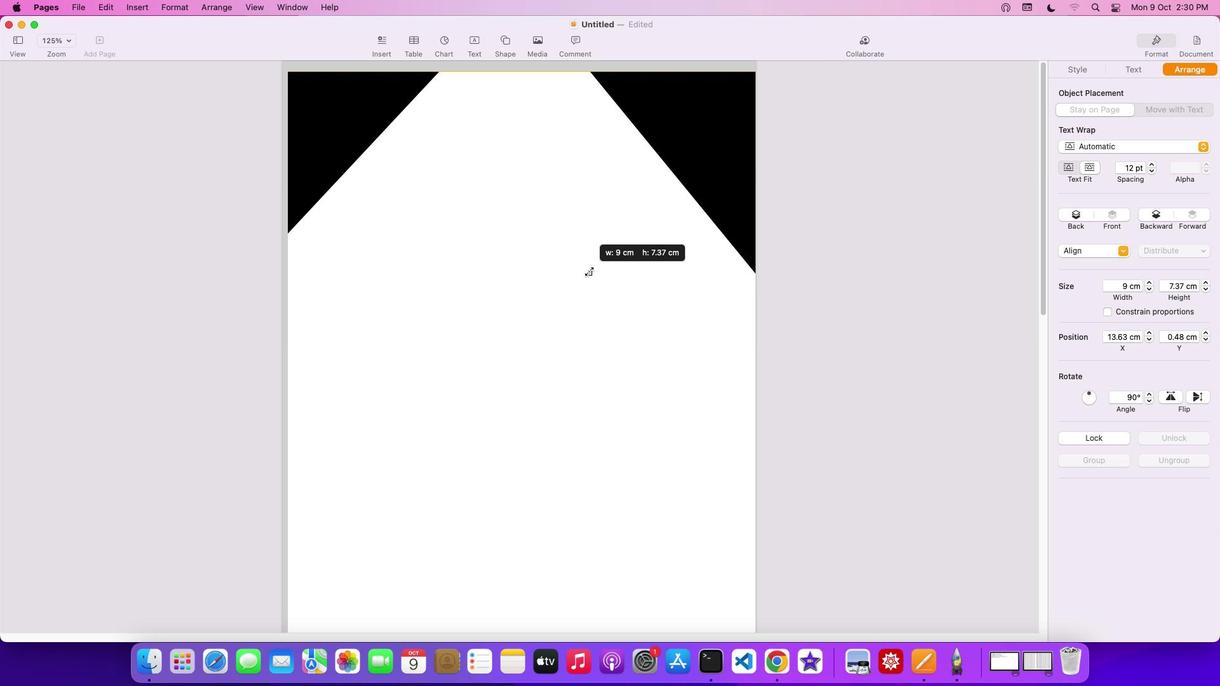 
Action: Mouse moved to (845, 288)
Screenshot: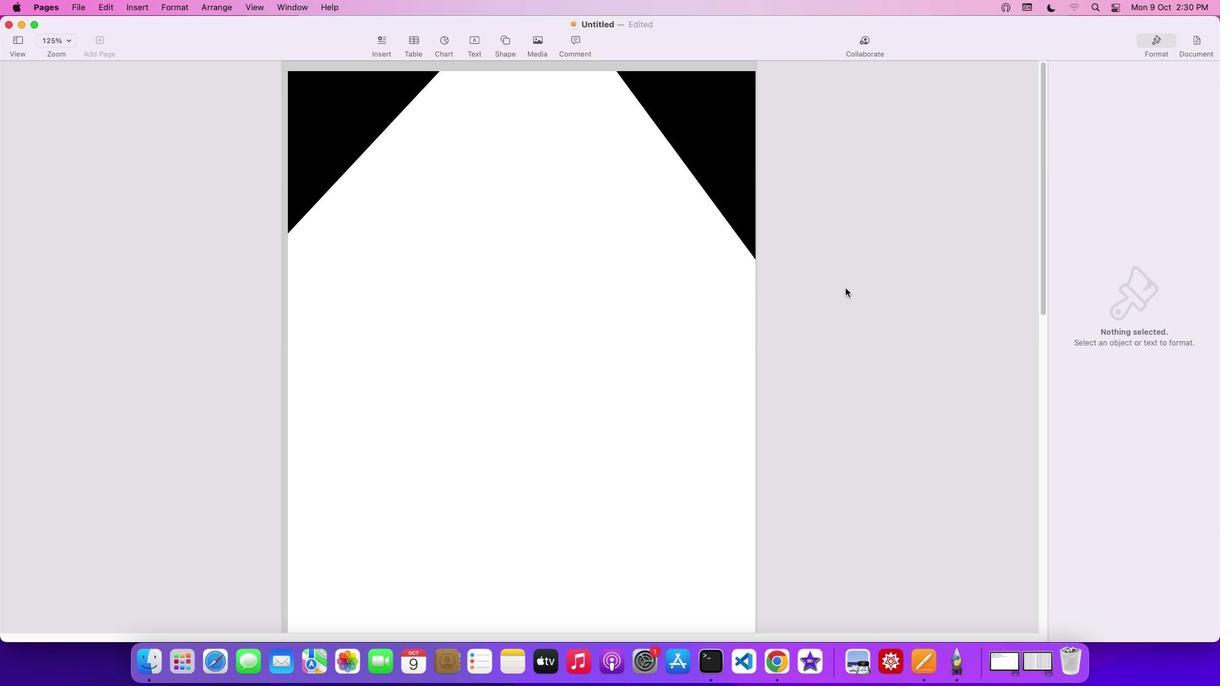 
Action: Mouse pressed left at (845, 288)
Screenshot: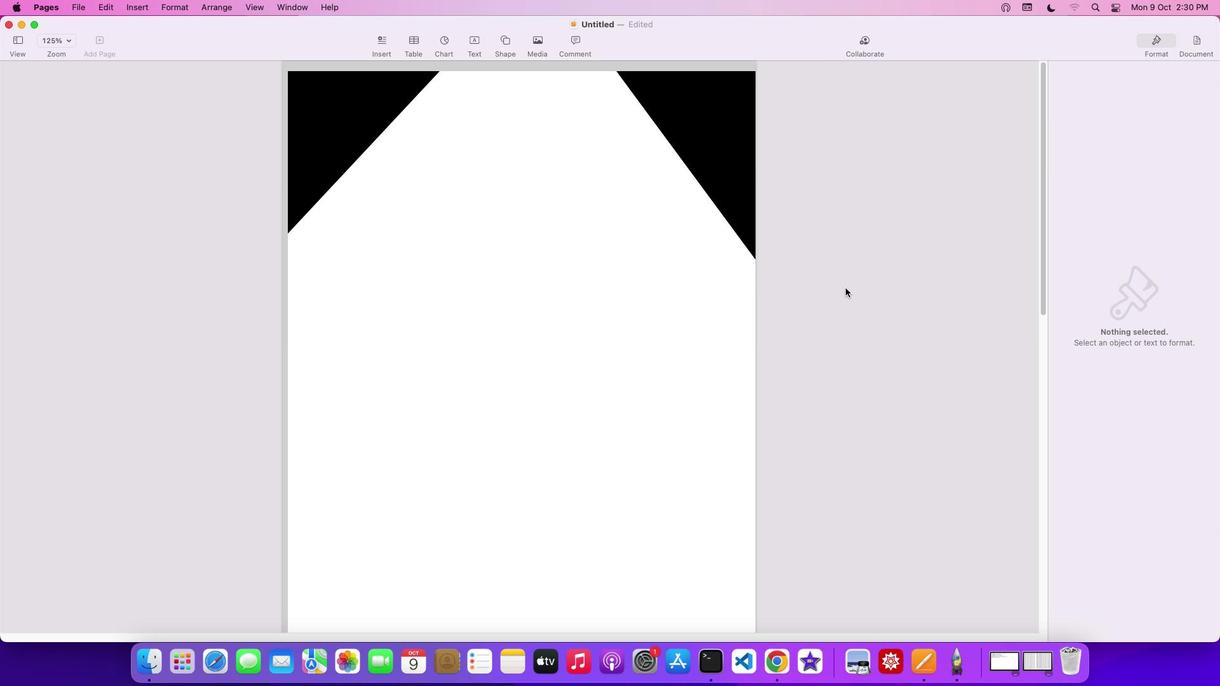 
Action: Mouse moved to (551, 200)
Screenshot: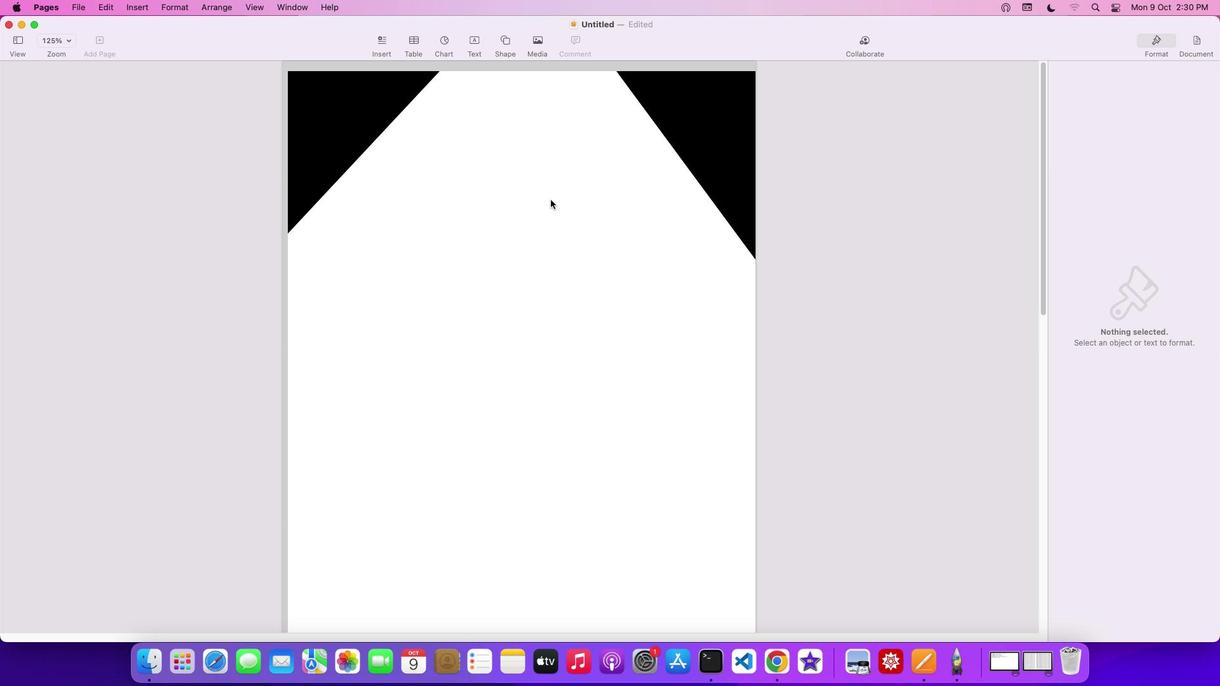 
Action: Mouse scrolled (551, 200) with delta (0, 0)
Screenshot: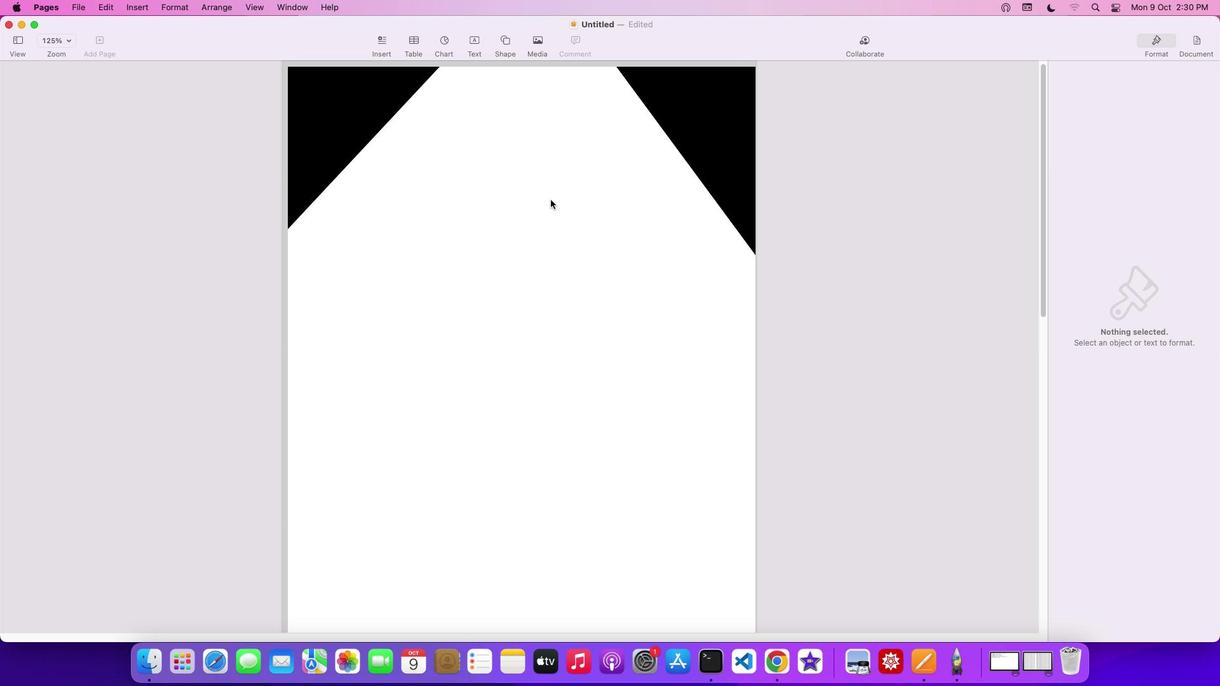 
Action: Mouse scrolled (551, 200) with delta (0, 0)
Screenshot: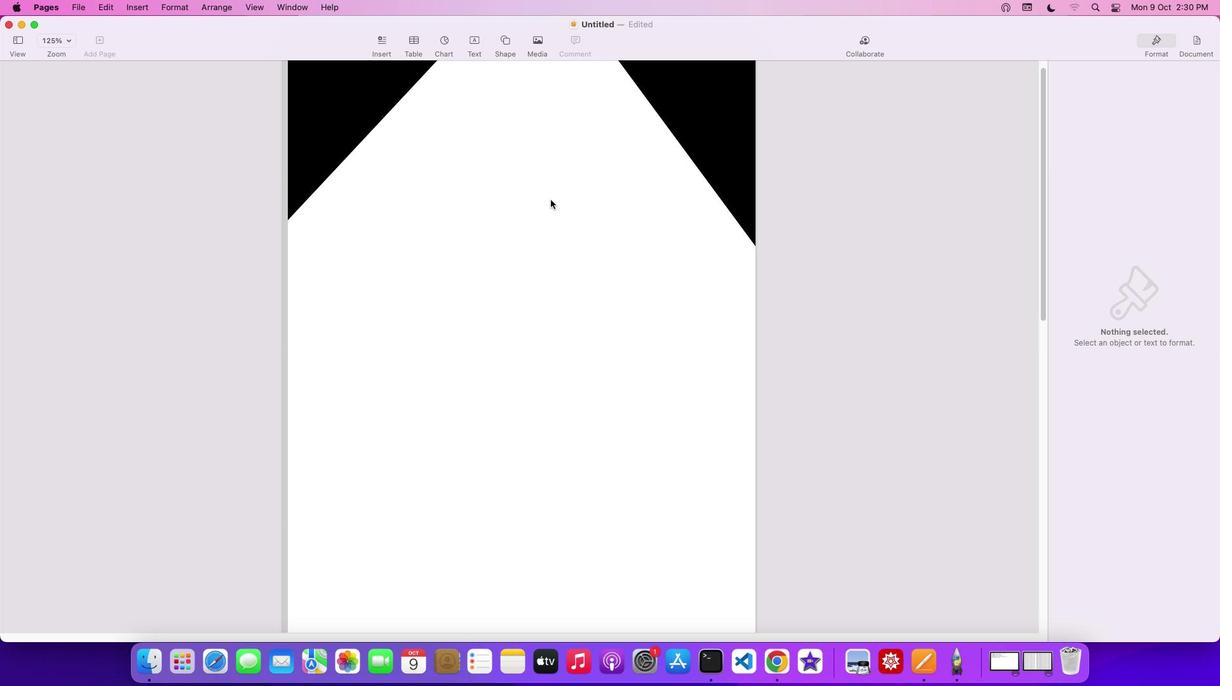 
Action: Mouse scrolled (551, 200) with delta (0, 0)
Screenshot: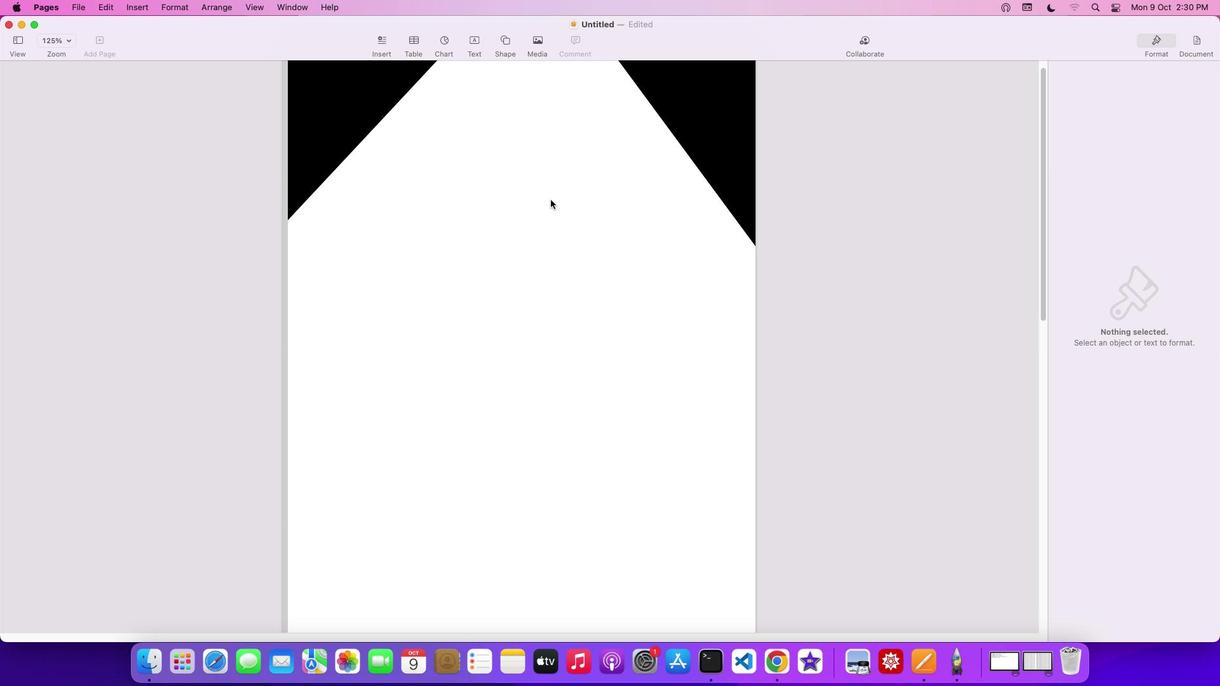 
Action: Mouse scrolled (551, 200) with delta (0, 0)
Screenshot: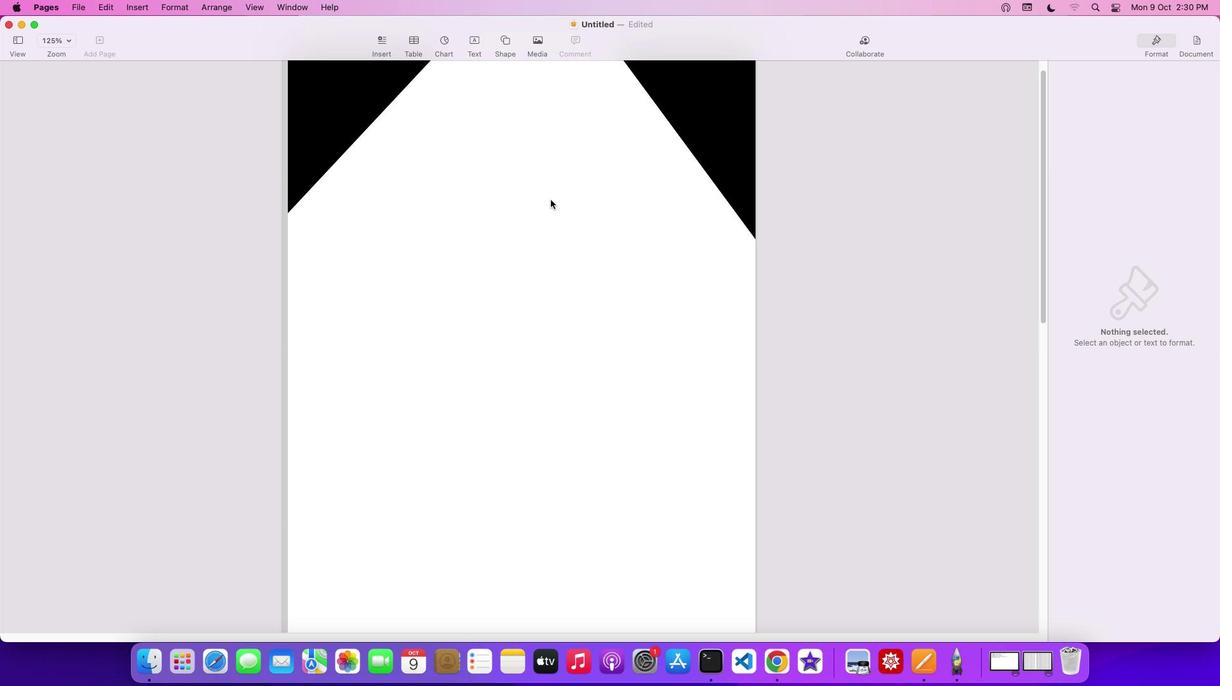 
Action: Mouse scrolled (551, 200) with delta (0, 1)
Screenshot: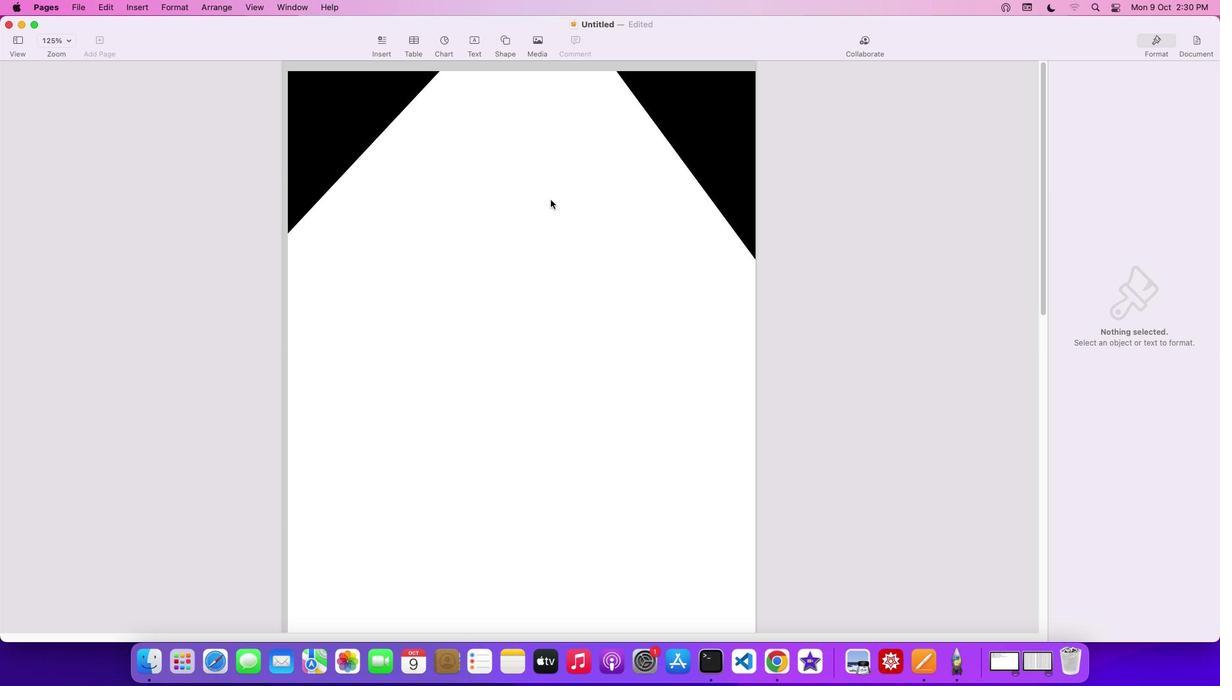 
Action: Mouse scrolled (551, 200) with delta (0, 1)
Screenshot: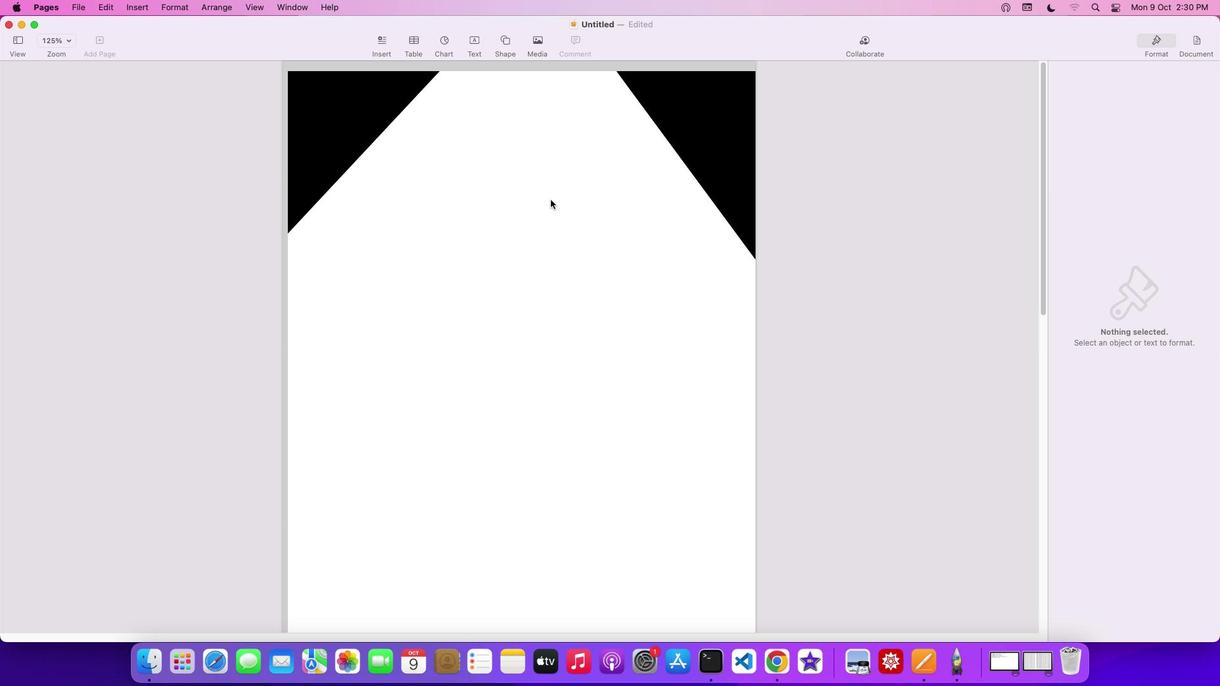 
Action: Mouse scrolled (551, 200) with delta (0, 2)
Screenshot: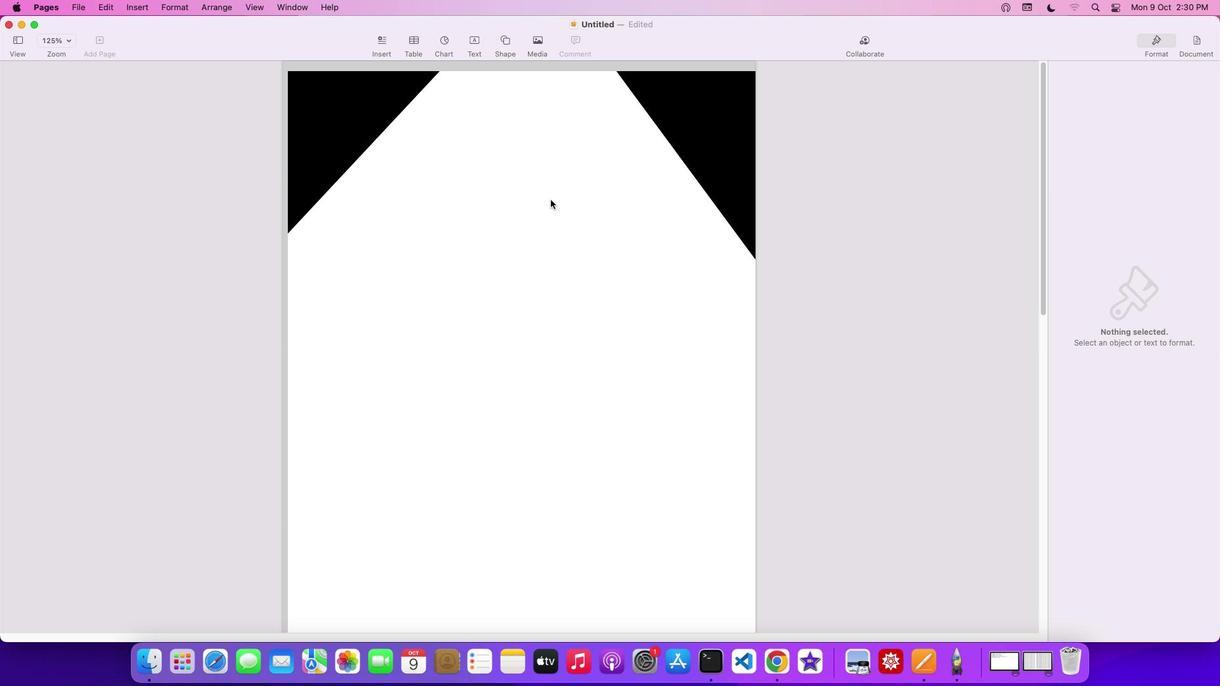 
Action: Mouse scrolled (551, 200) with delta (0, 3)
Screenshot: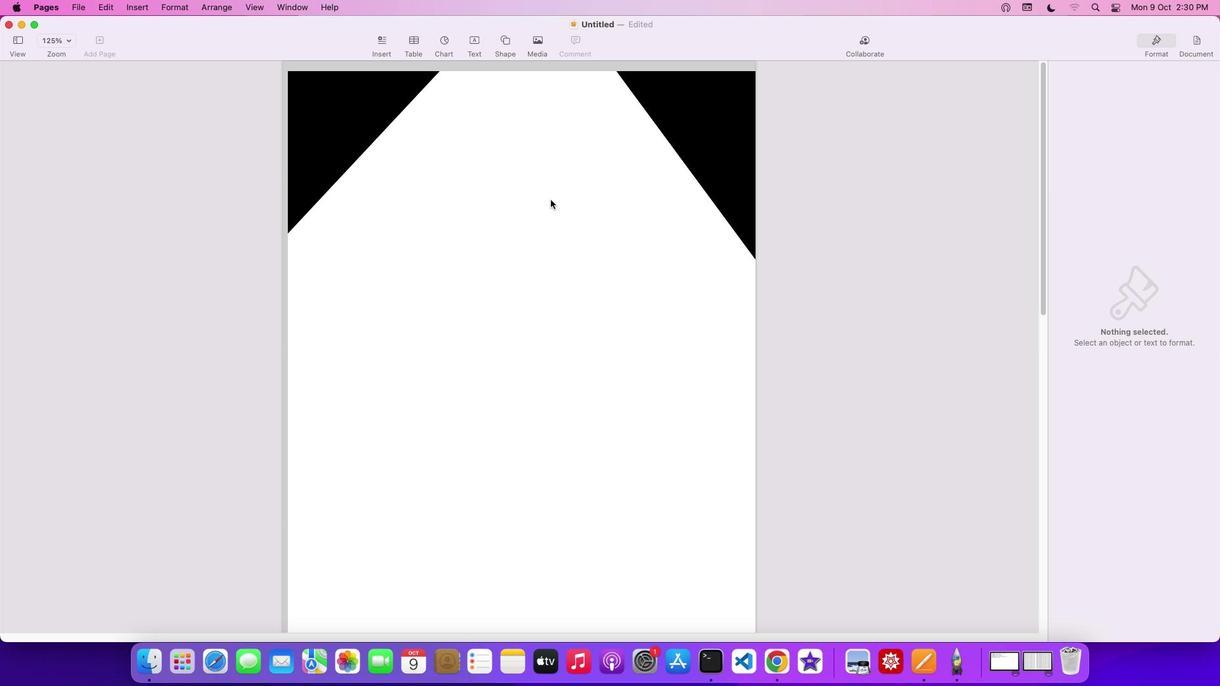 
Action: Mouse scrolled (551, 200) with delta (0, 1)
Screenshot: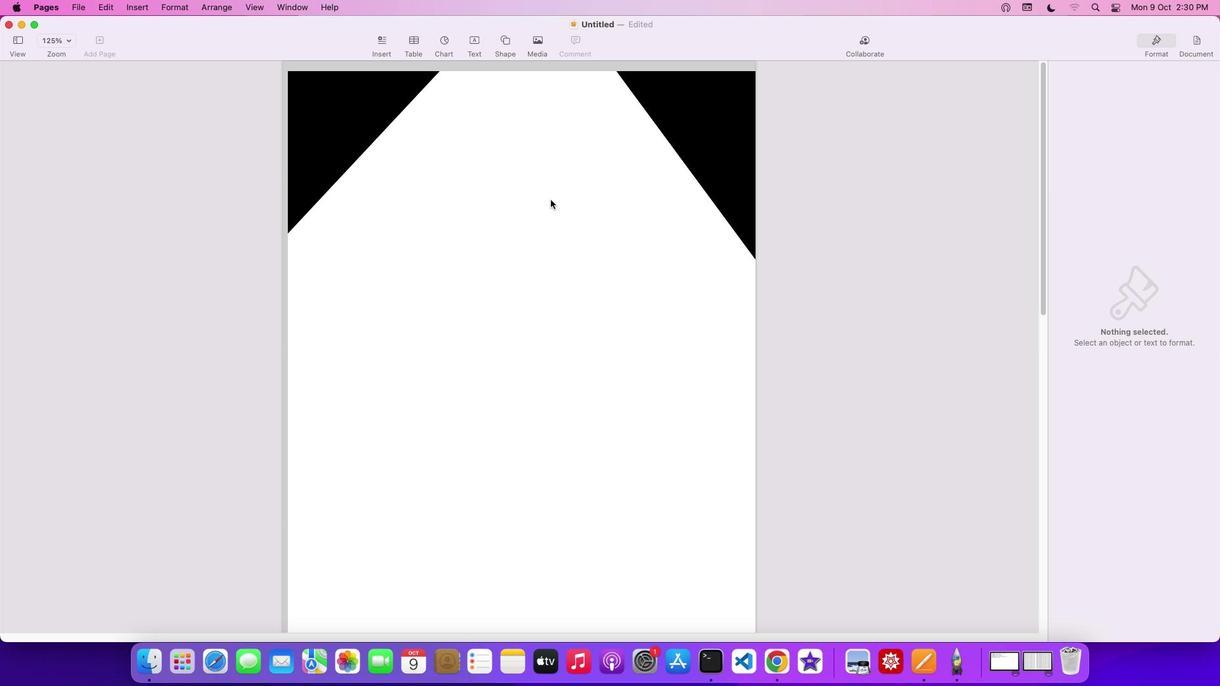 
Action: Mouse scrolled (551, 200) with delta (0, 1)
Screenshot: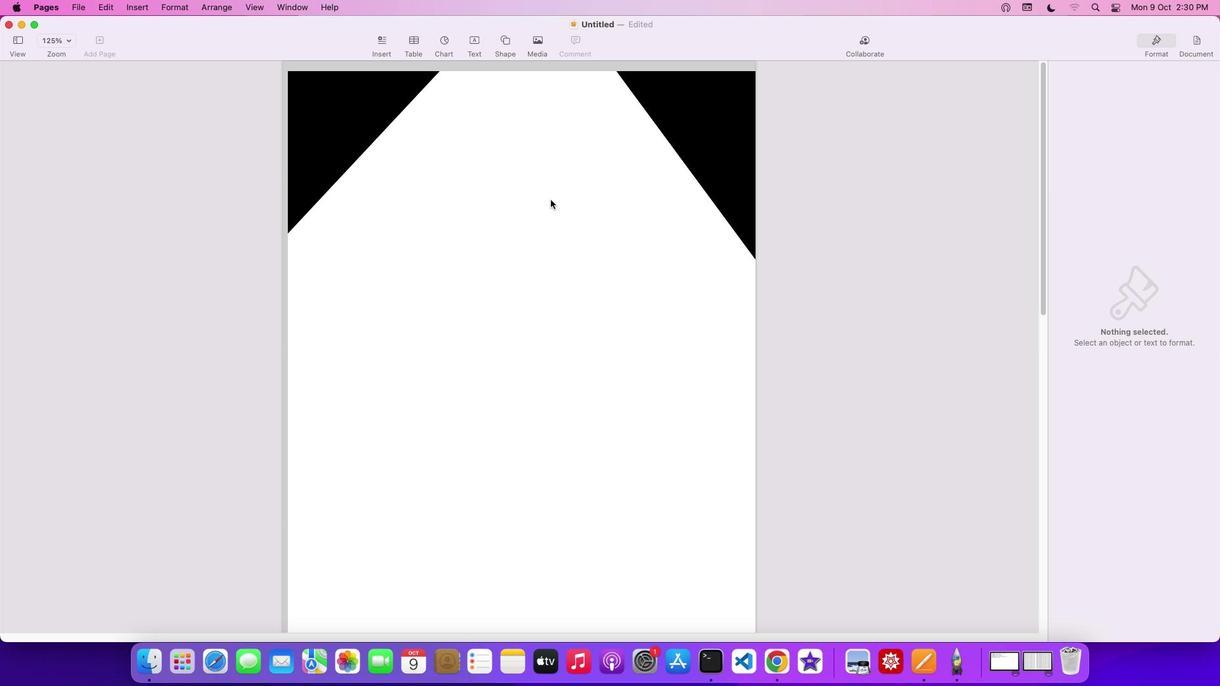 
Action: Mouse scrolled (551, 200) with delta (0, 2)
Screenshot: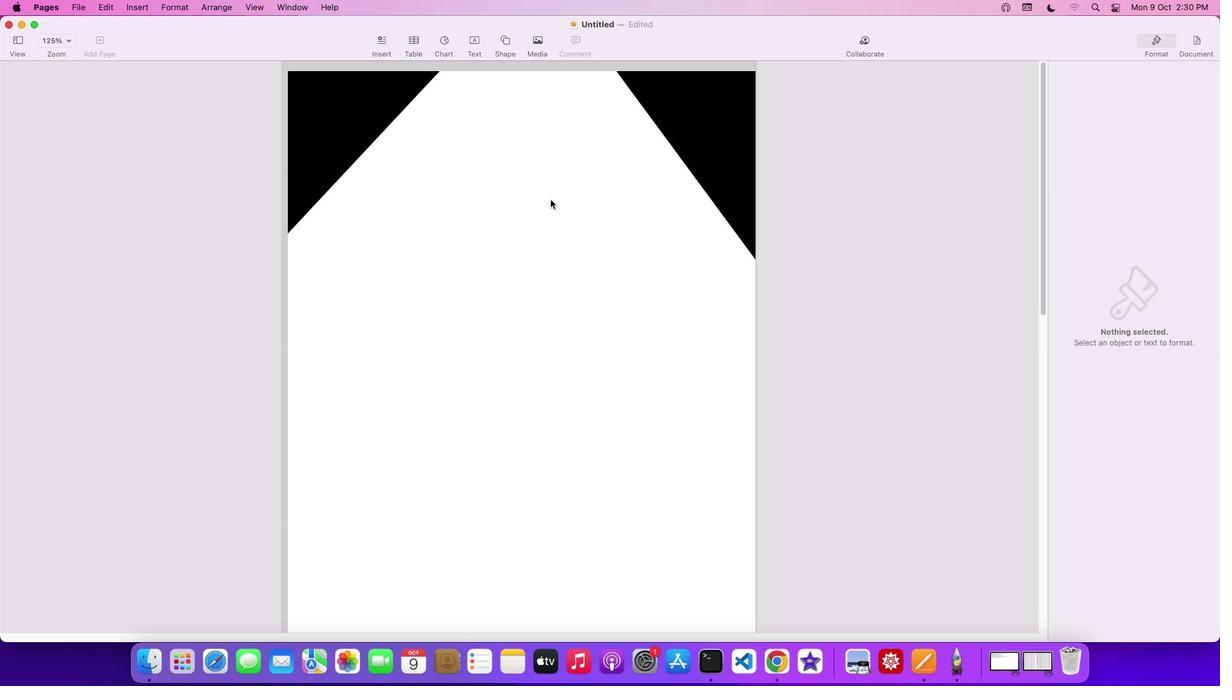 
Action: Mouse moved to (505, 41)
Screenshot: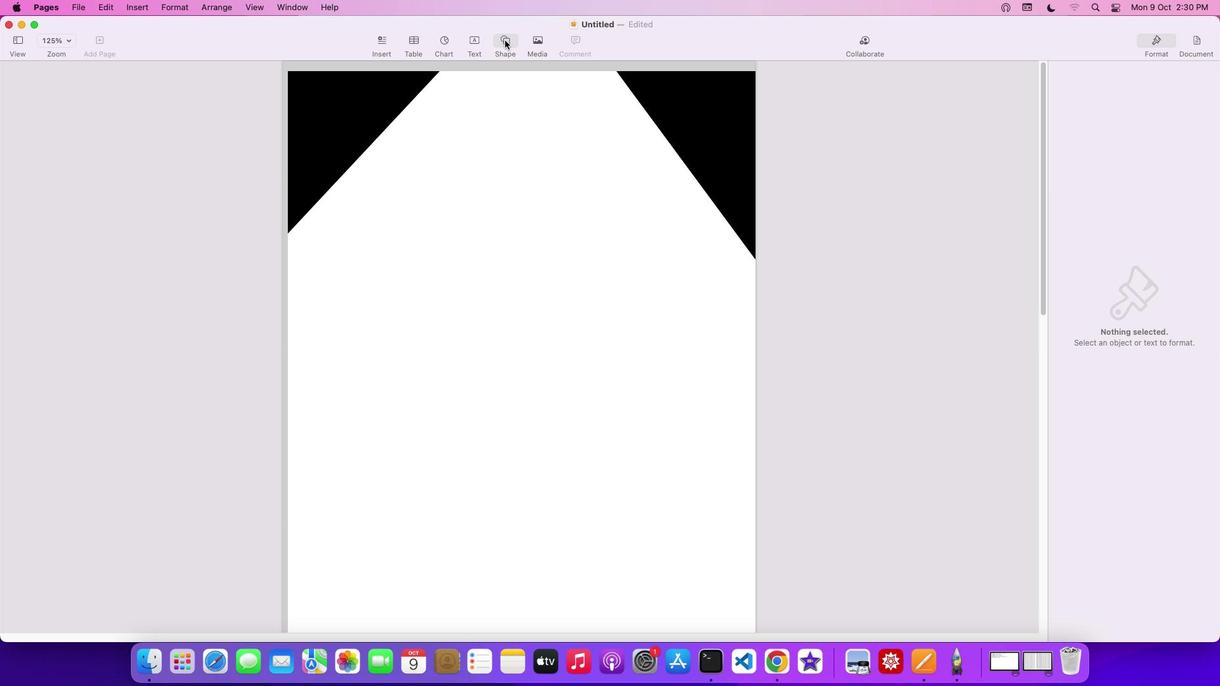 
Action: Mouse pressed left at (505, 41)
Screenshot: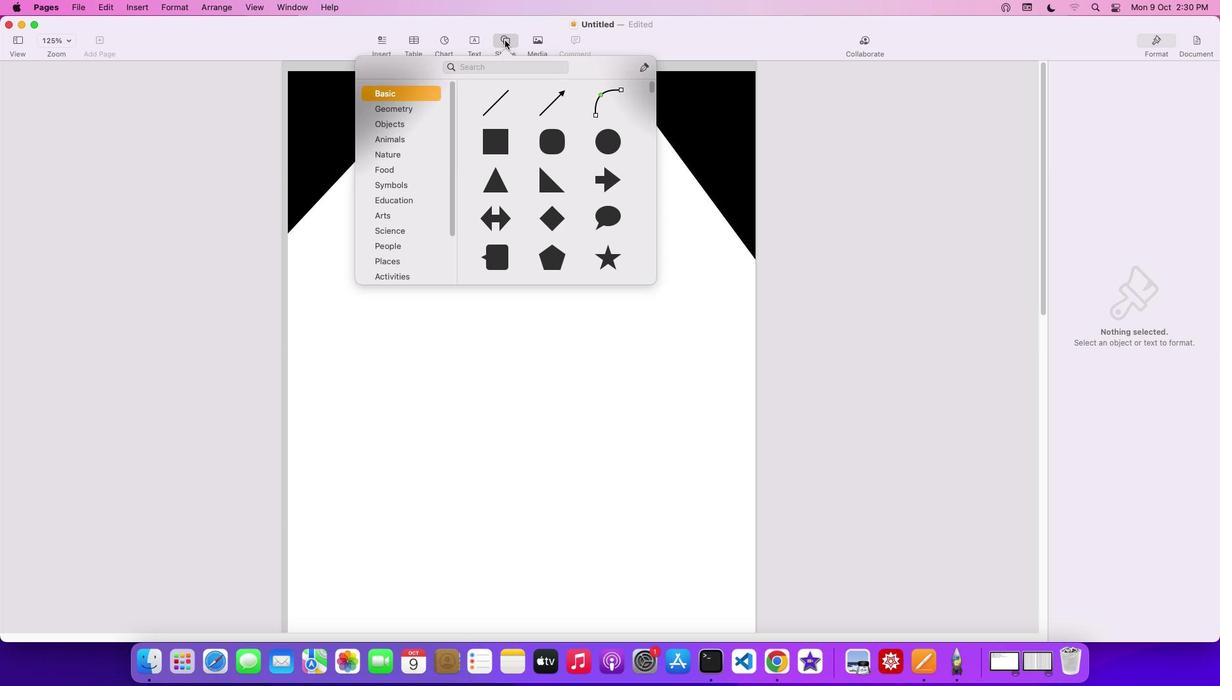 
Action: Mouse moved to (556, 204)
Screenshot: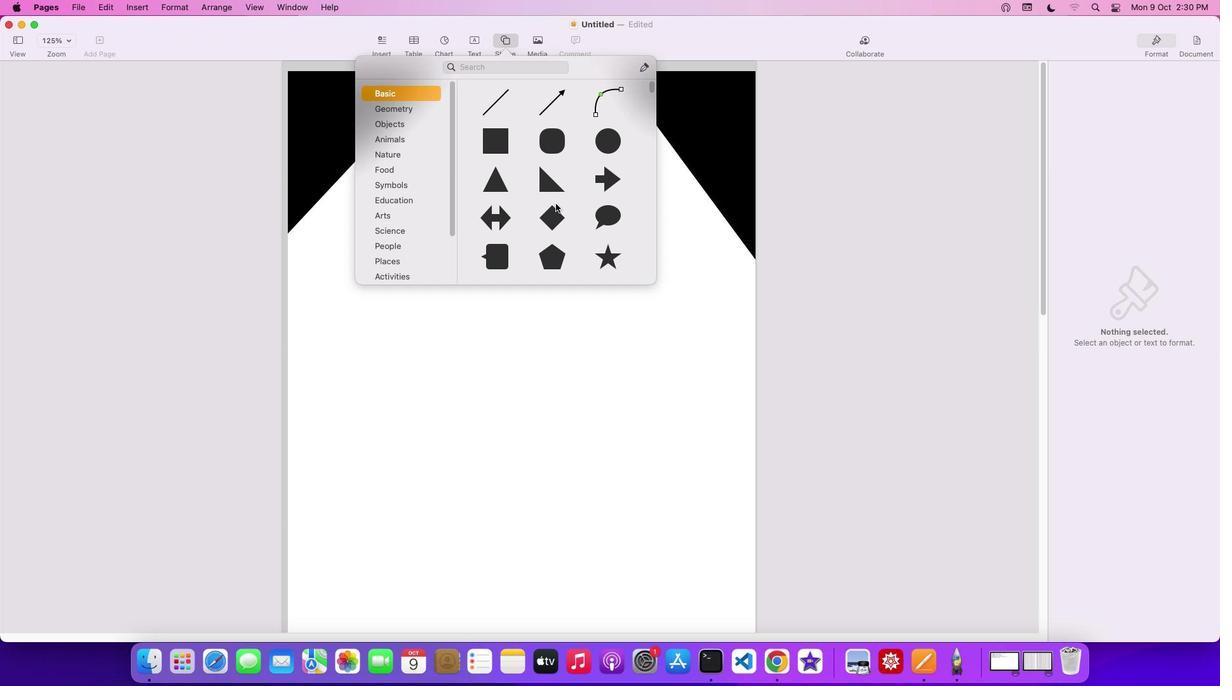 
Action: Mouse scrolled (556, 204) with delta (0, 0)
Screenshot: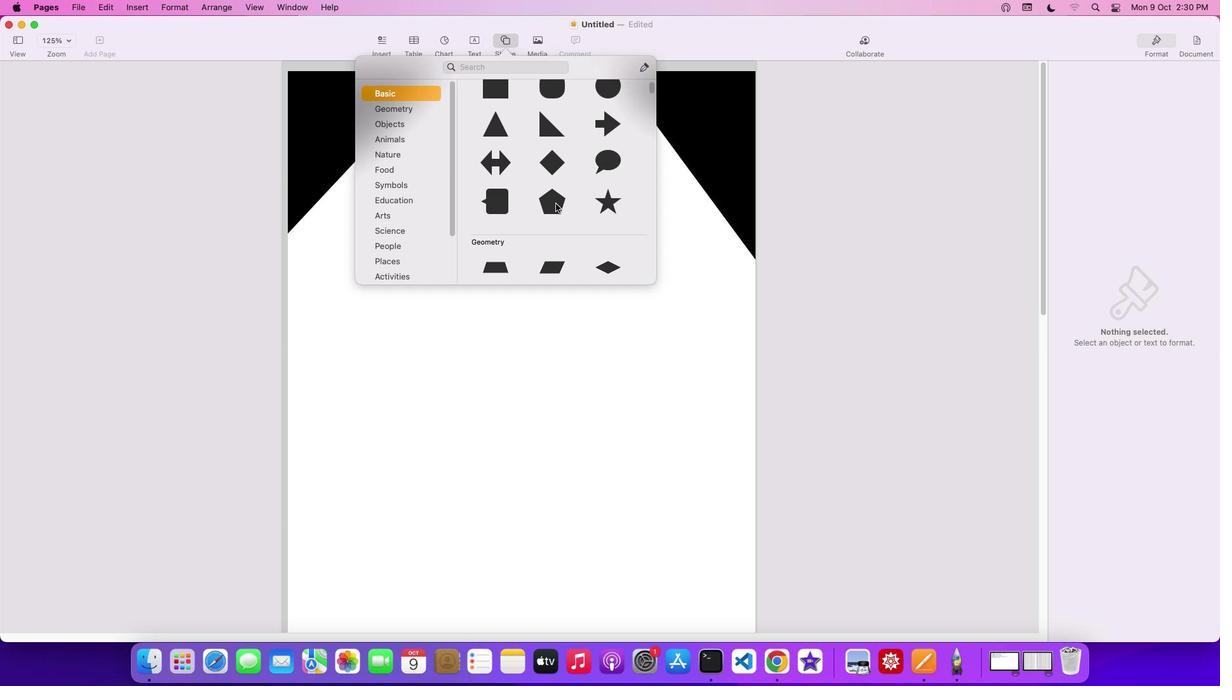 
Action: Mouse scrolled (556, 204) with delta (0, 0)
Screenshot: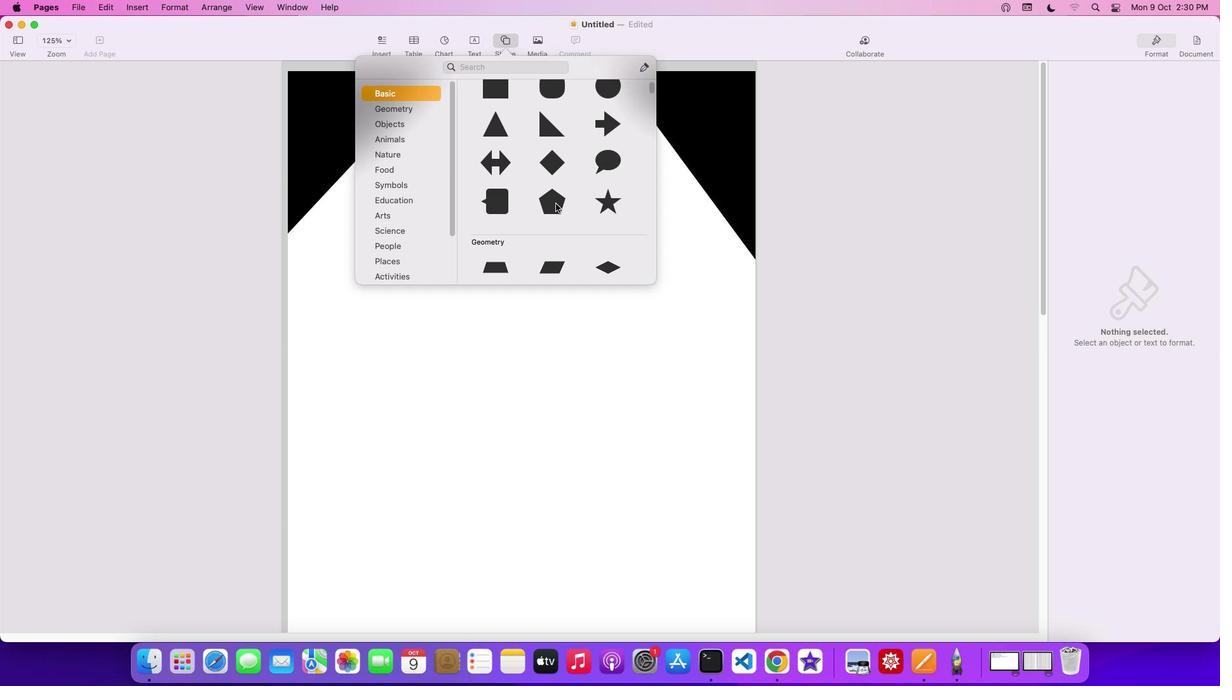 
Action: Mouse scrolled (556, 204) with delta (0, 0)
Screenshot: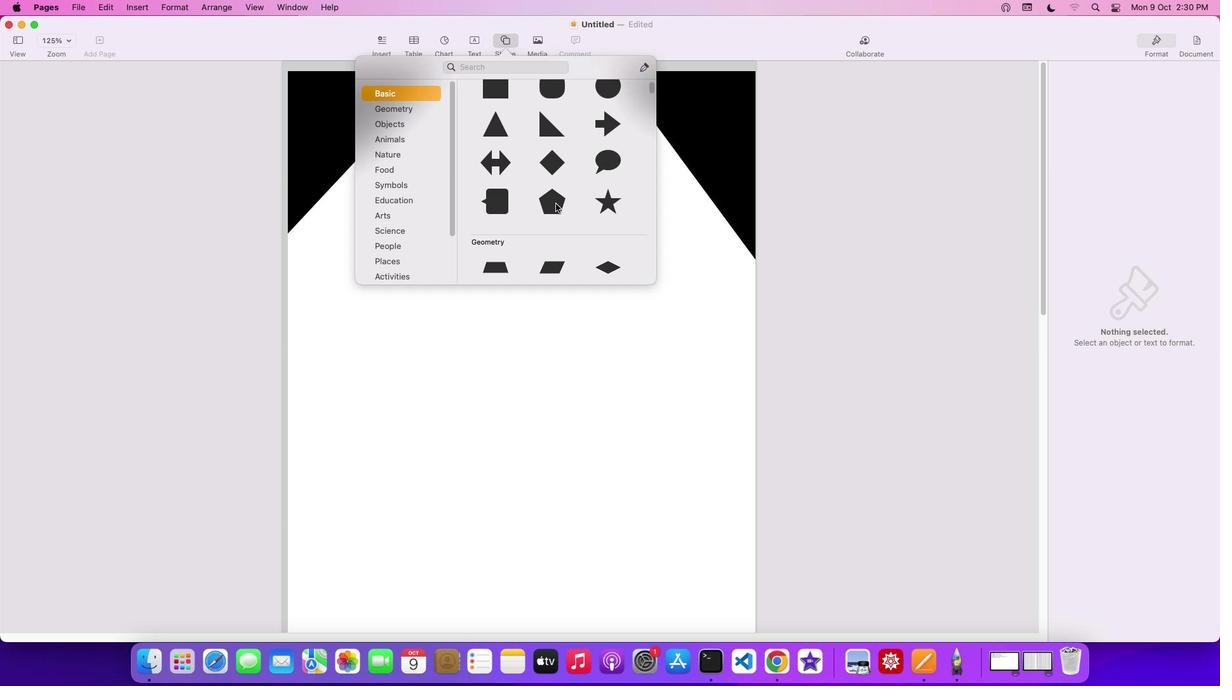 
Action: Mouse scrolled (556, 204) with delta (0, -1)
Screenshot: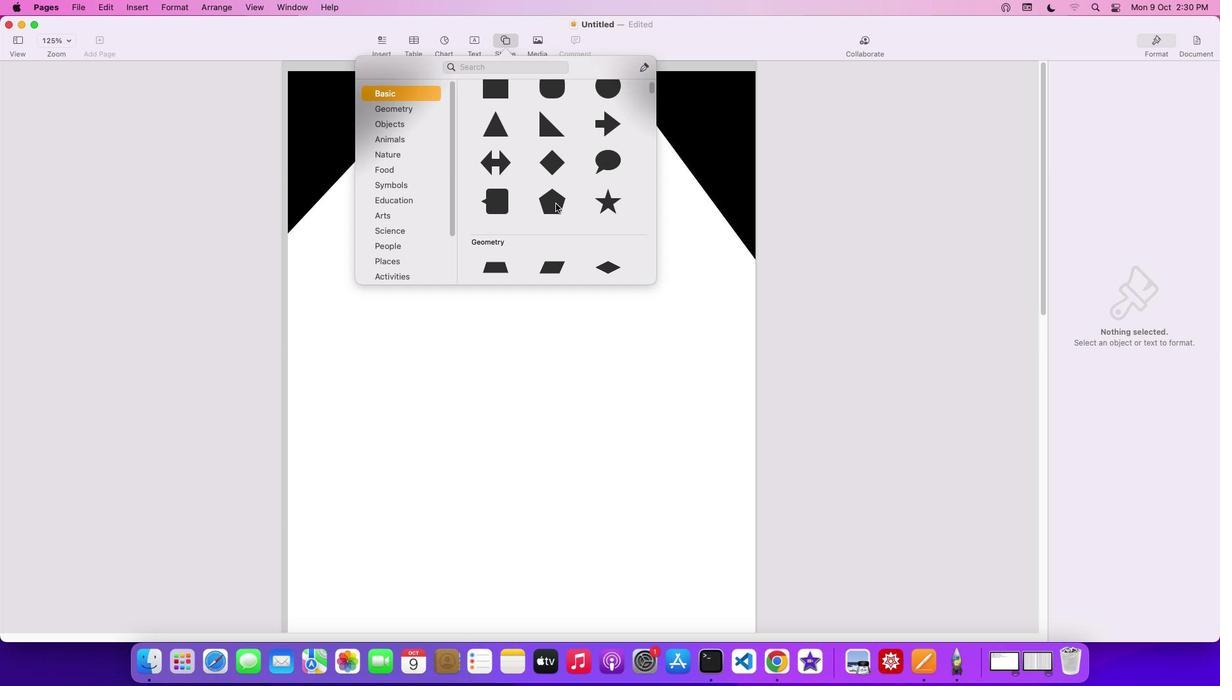 
Action: Mouse scrolled (556, 204) with delta (0, 0)
Screenshot: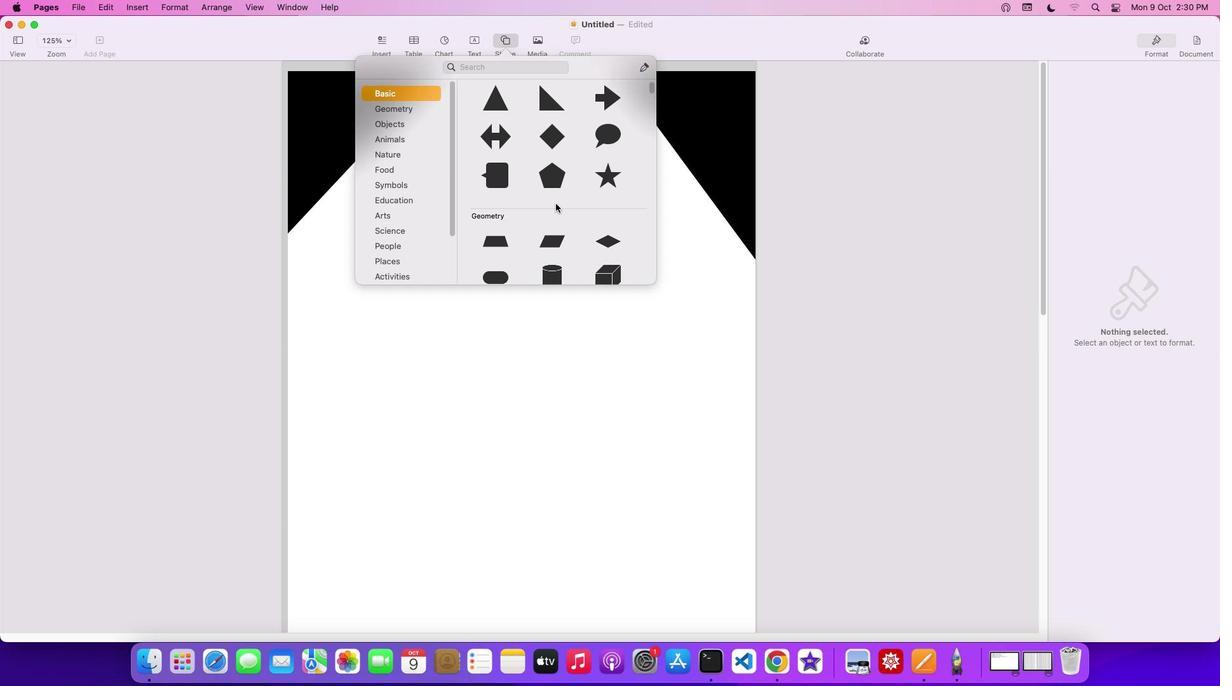 
Action: Mouse scrolled (556, 204) with delta (0, 0)
Screenshot: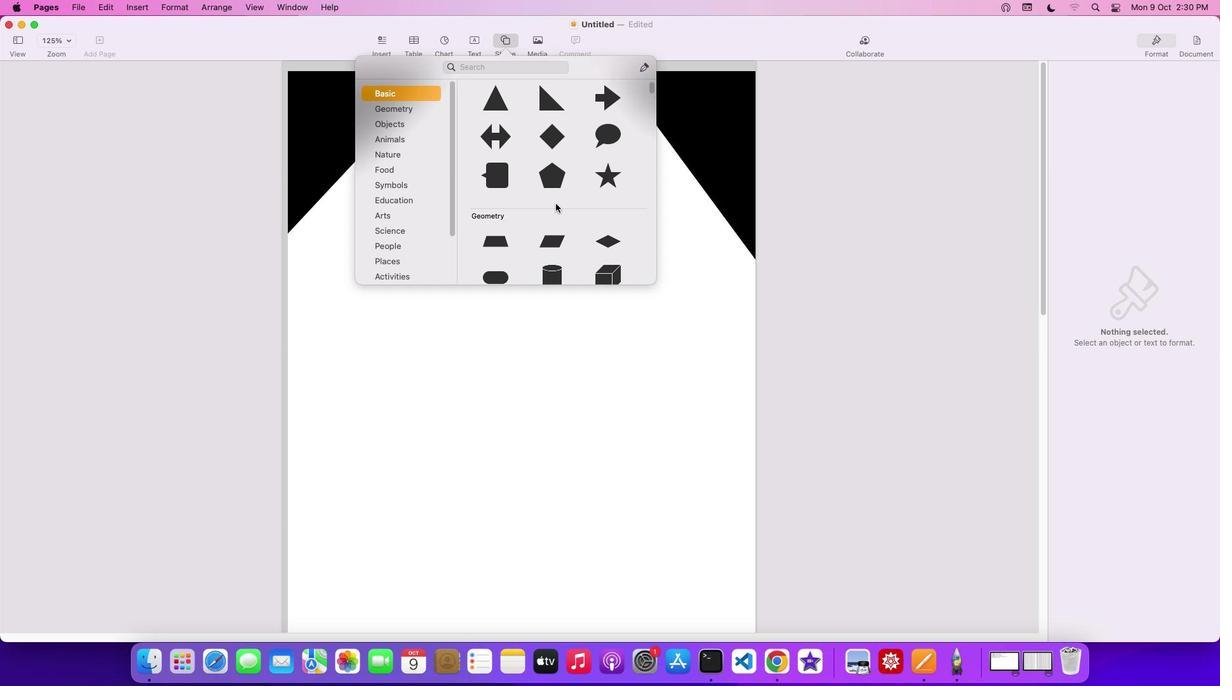 
Action: Mouse scrolled (556, 204) with delta (0, 0)
Screenshot: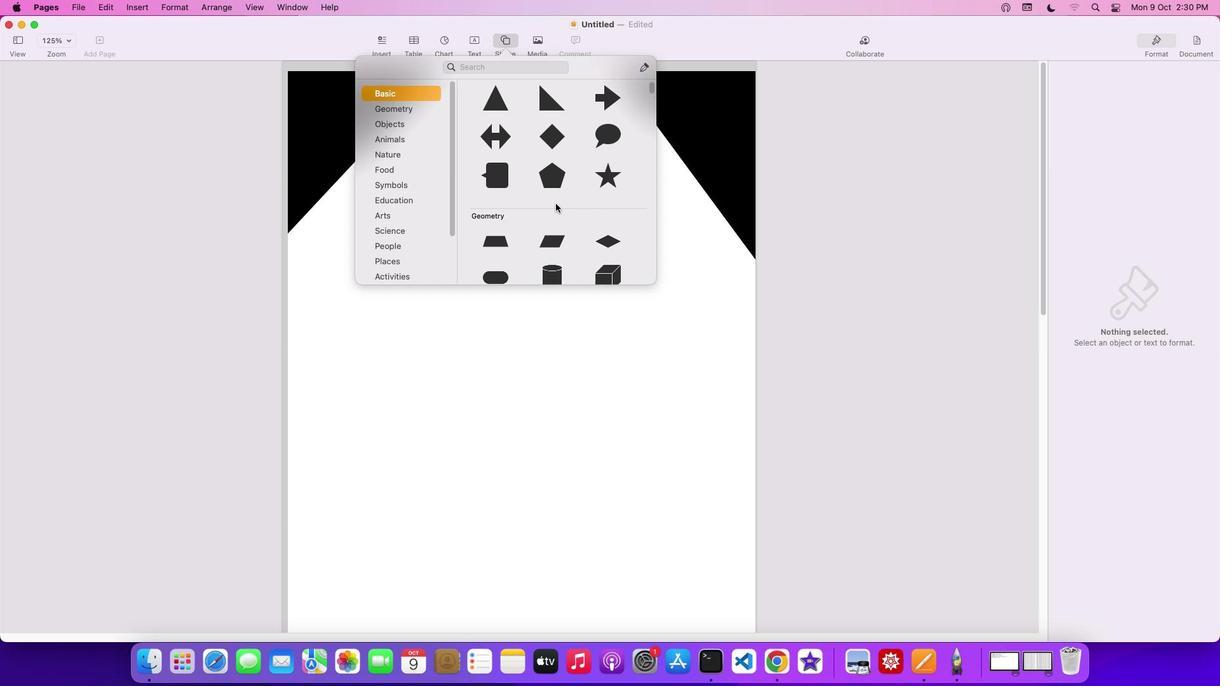 
Action: Mouse scrolled (556, 204) with delta (0, 0)
Screenshot: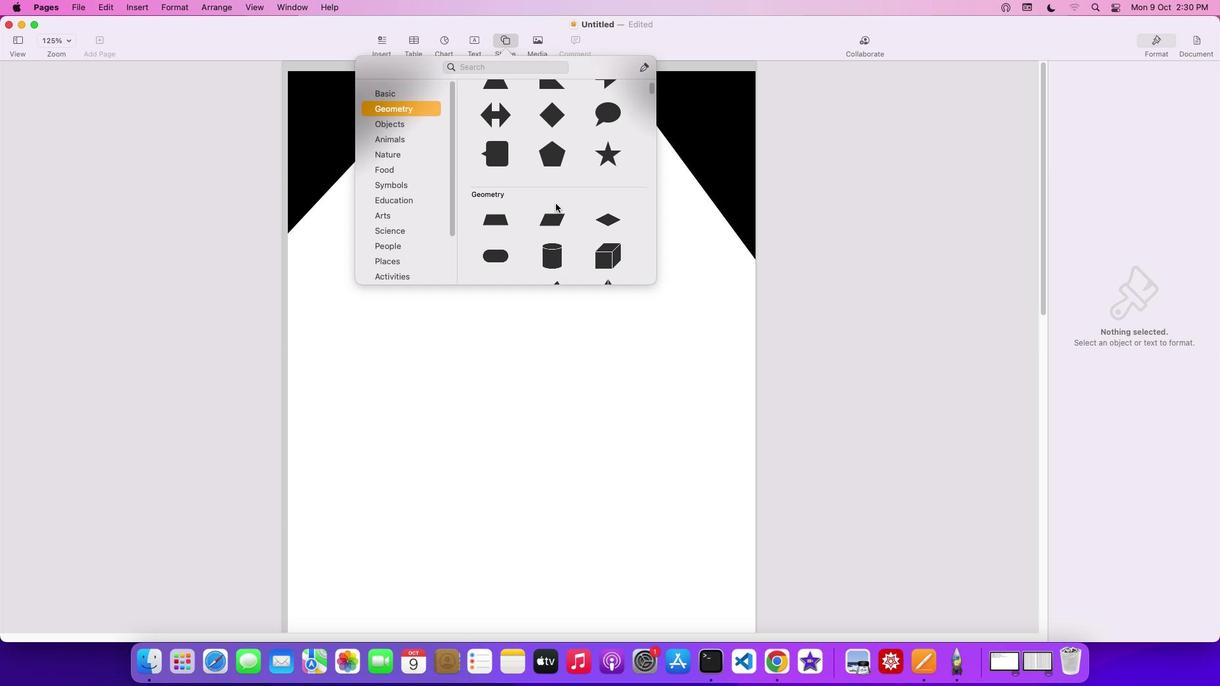 
Action: Mouse scrolled (556, 204) with delta (0, 0)
Screenshot: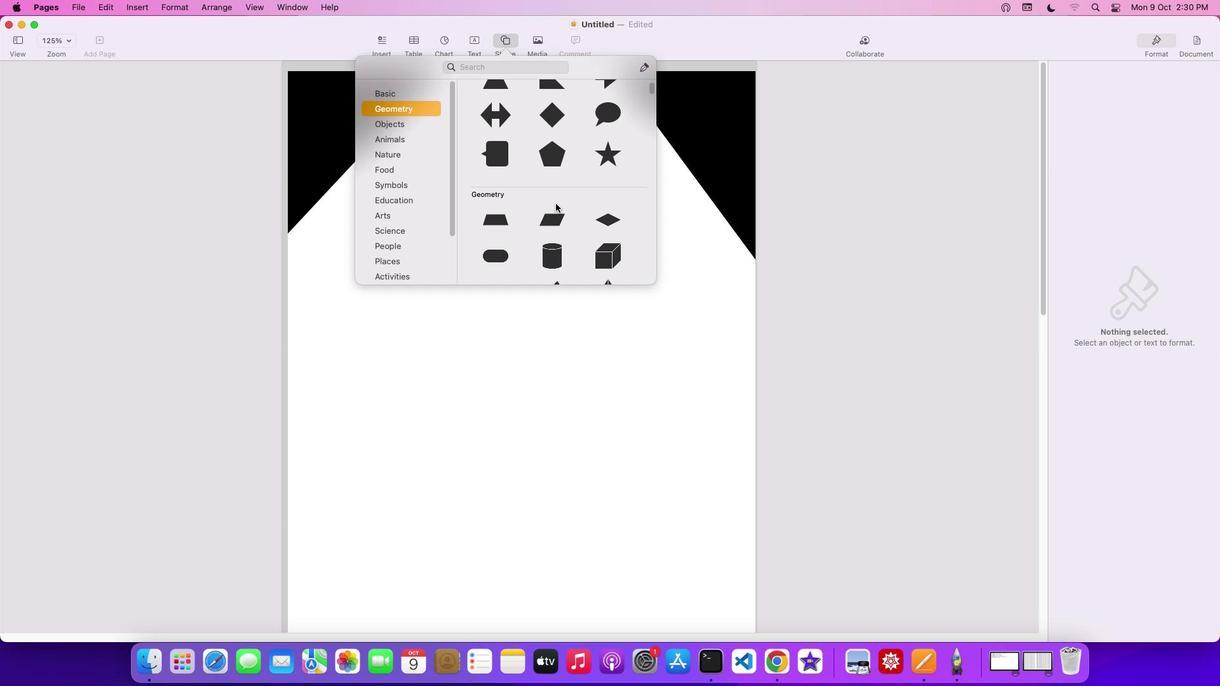 
Action: Mouse scrolled (556, 204) with delta (0, 0)
Screenshot: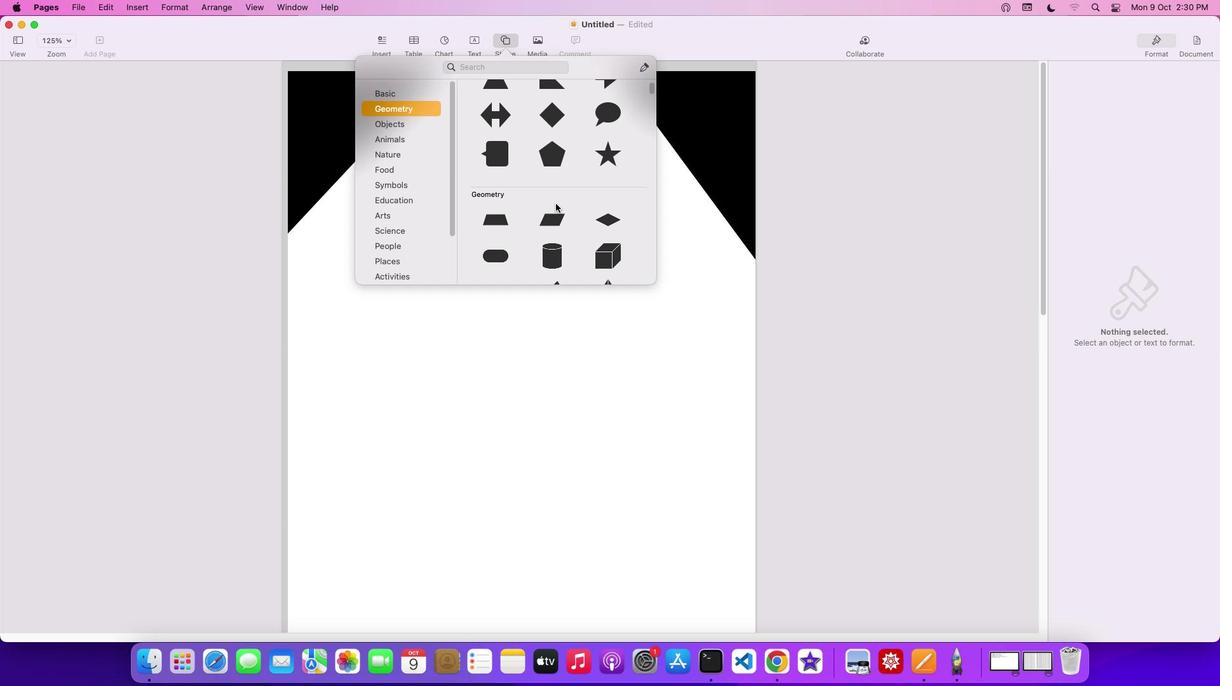 
Action: Mouse moved to (495, 216)
Screenshot: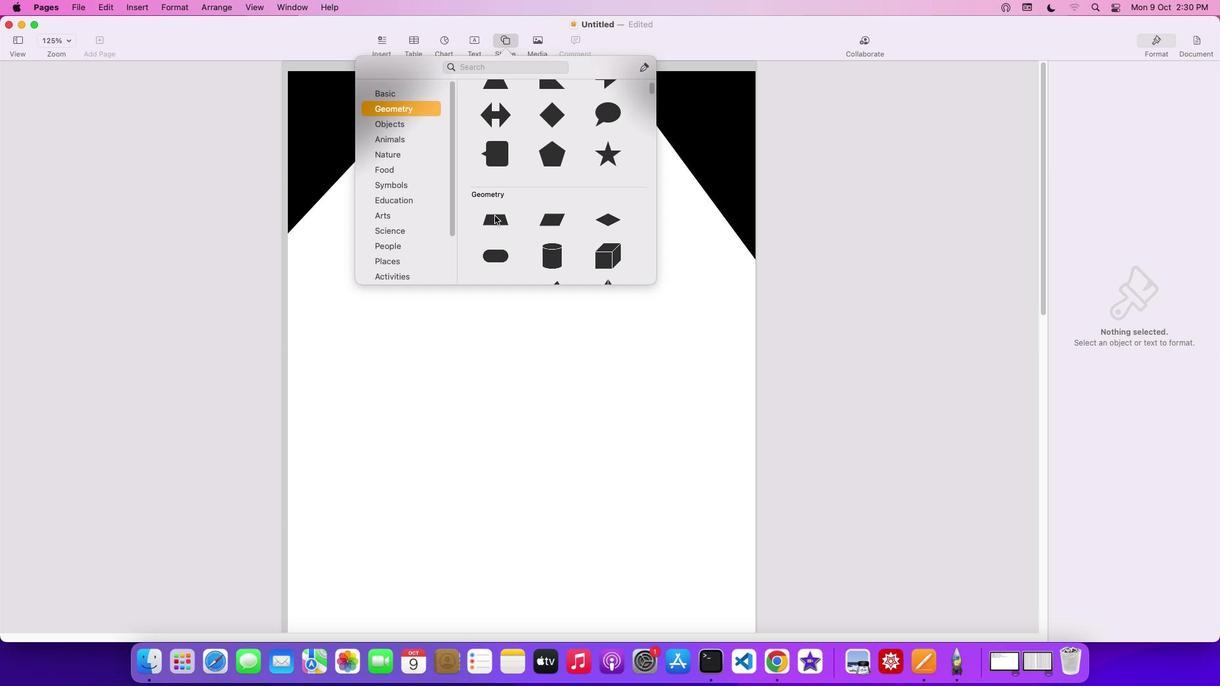 
Action: Mouse pressed left at (495, 216)
Screenshot: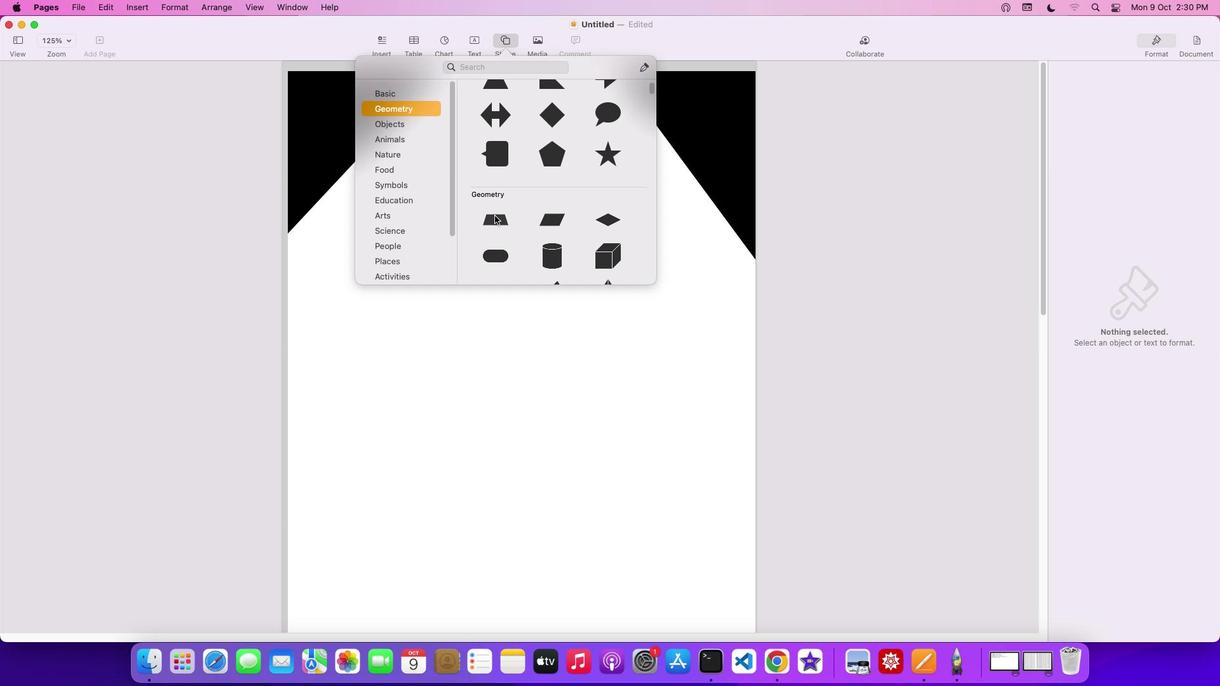
Action: Mouse moved to (514, 358)
Screenshot: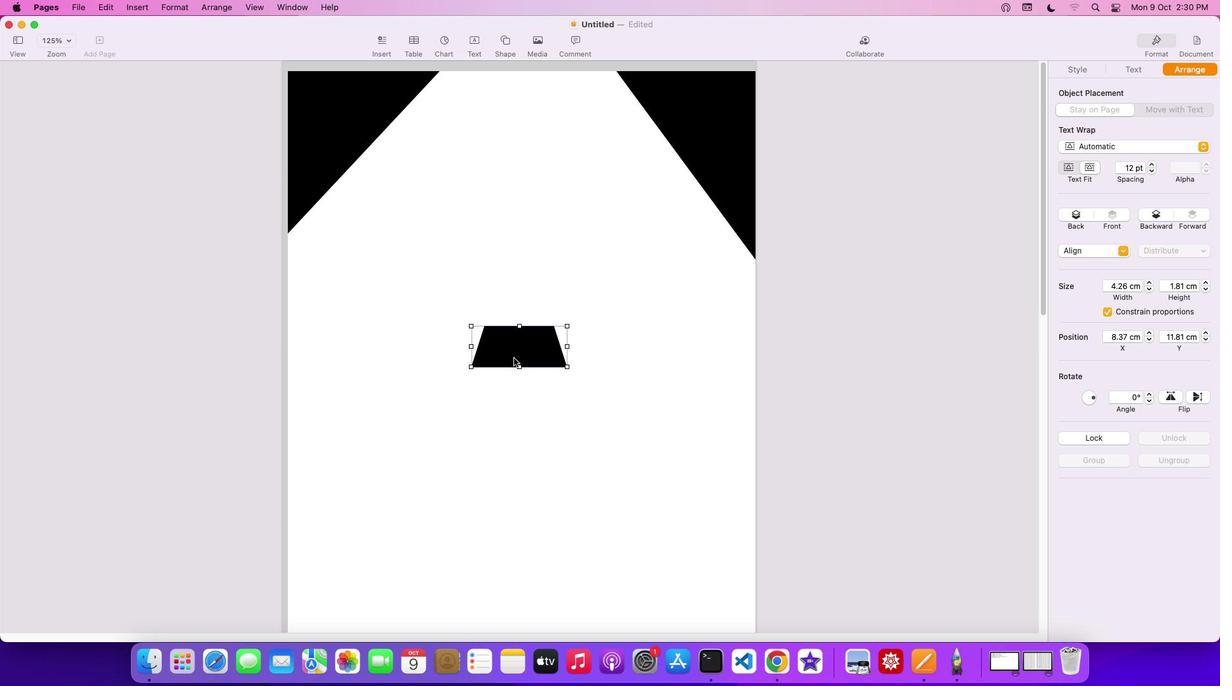 
Action: Mouse pressed left at (514, 358)
Screenshot: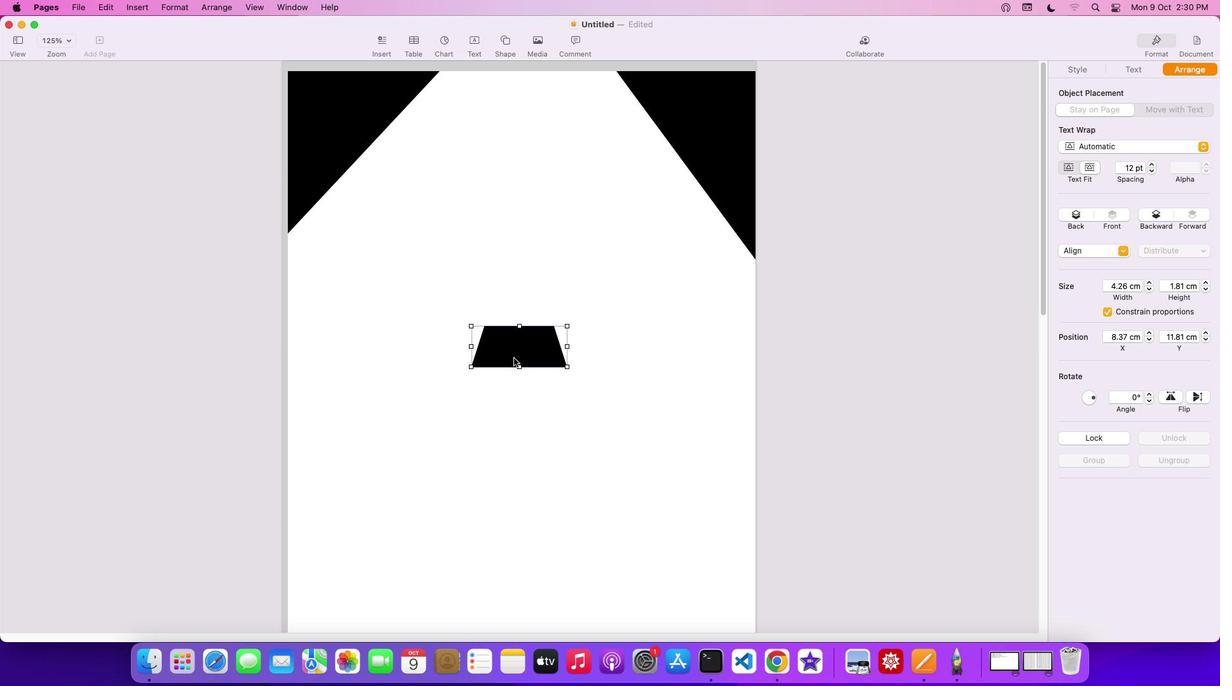 
Action: Mouse moved to (569, 112)
Screenshot: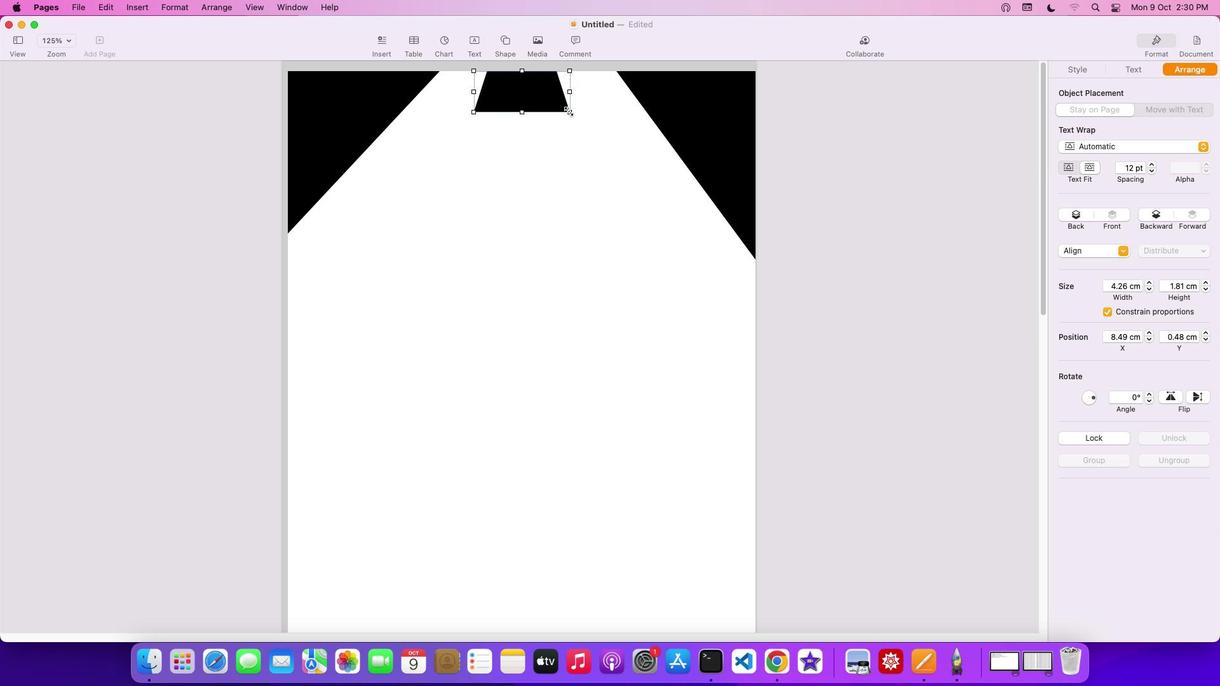 
Action: Mouse pressed left at (569, 112)
Screenshot: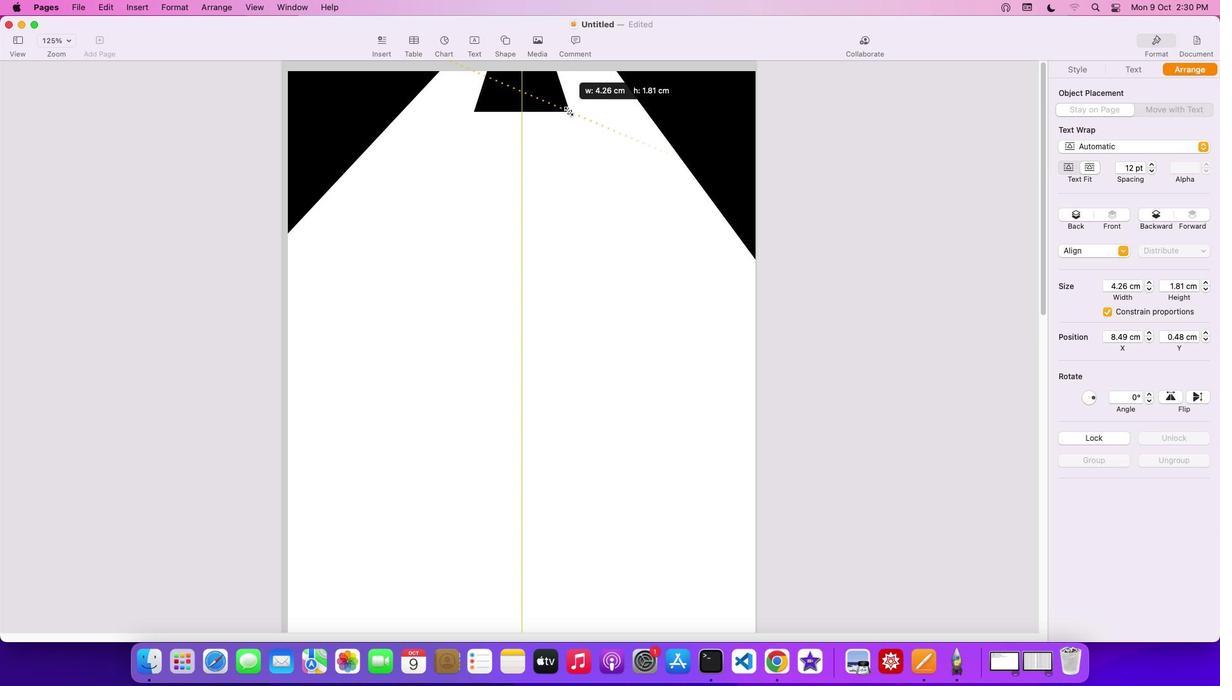 
Action: Mouse moved to (474, 146)
Screenshot: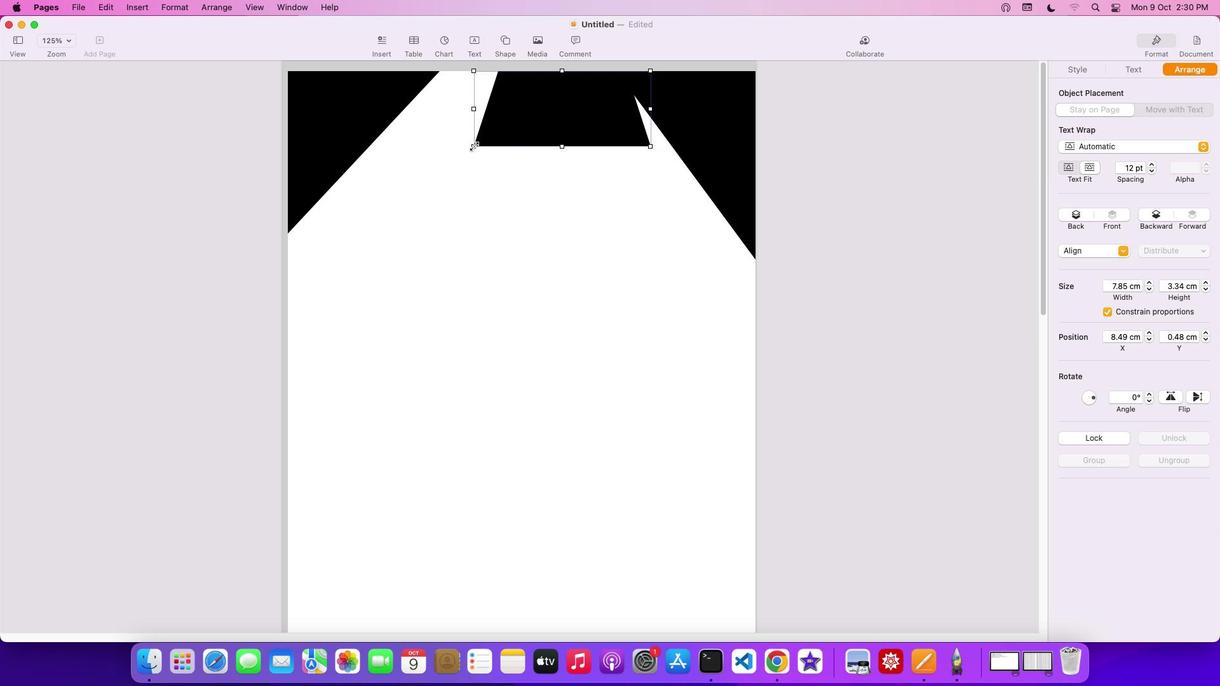
Action: Mouse pressed left at (474, 146)
Screenshot: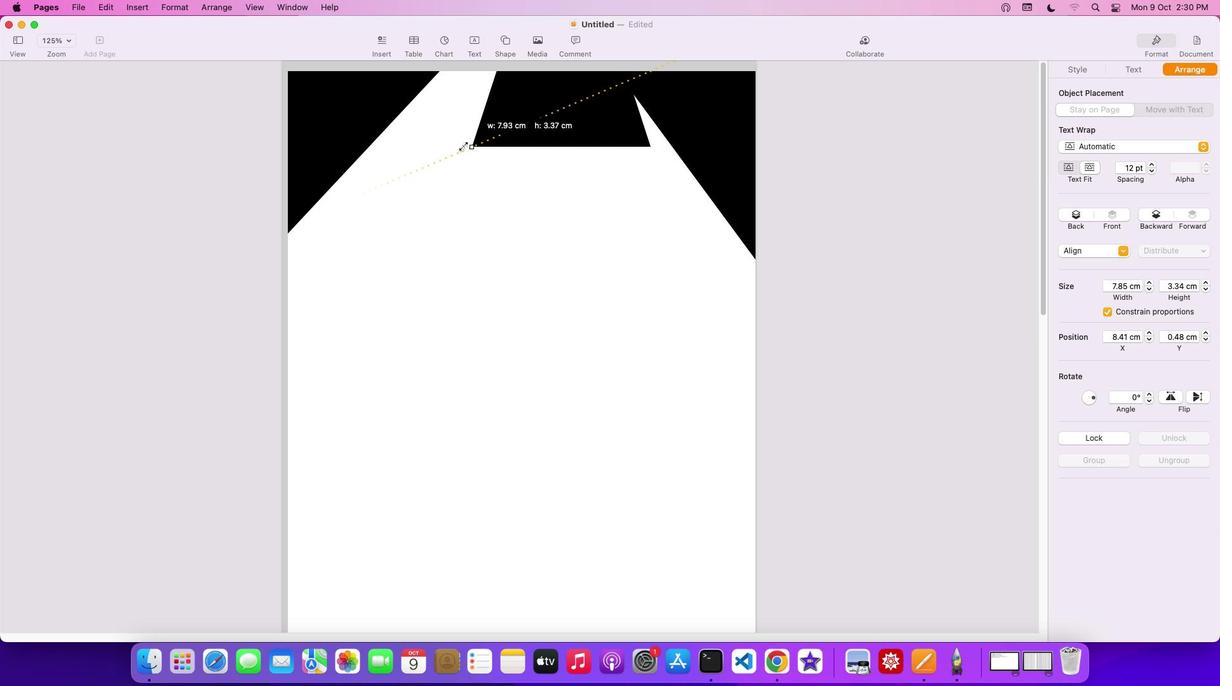
Action: Mouse moved to (519, 163)
Screenshot: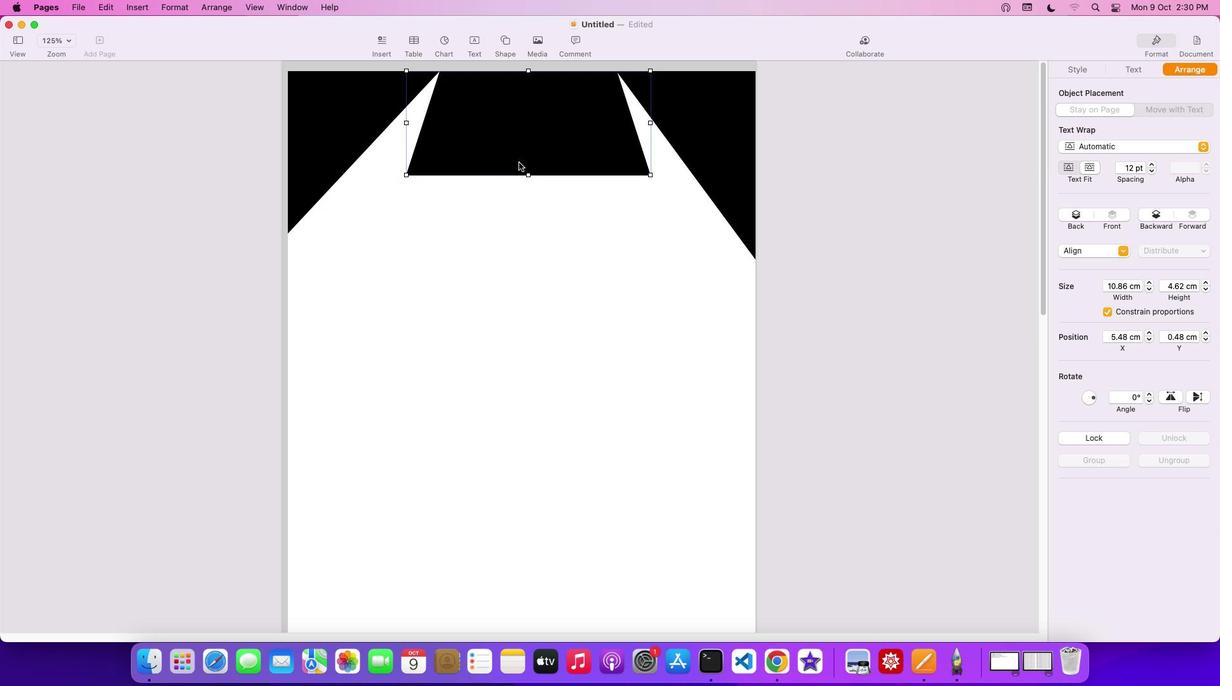 
Action: Mouse pressed left at (519, 163)
Screenshot: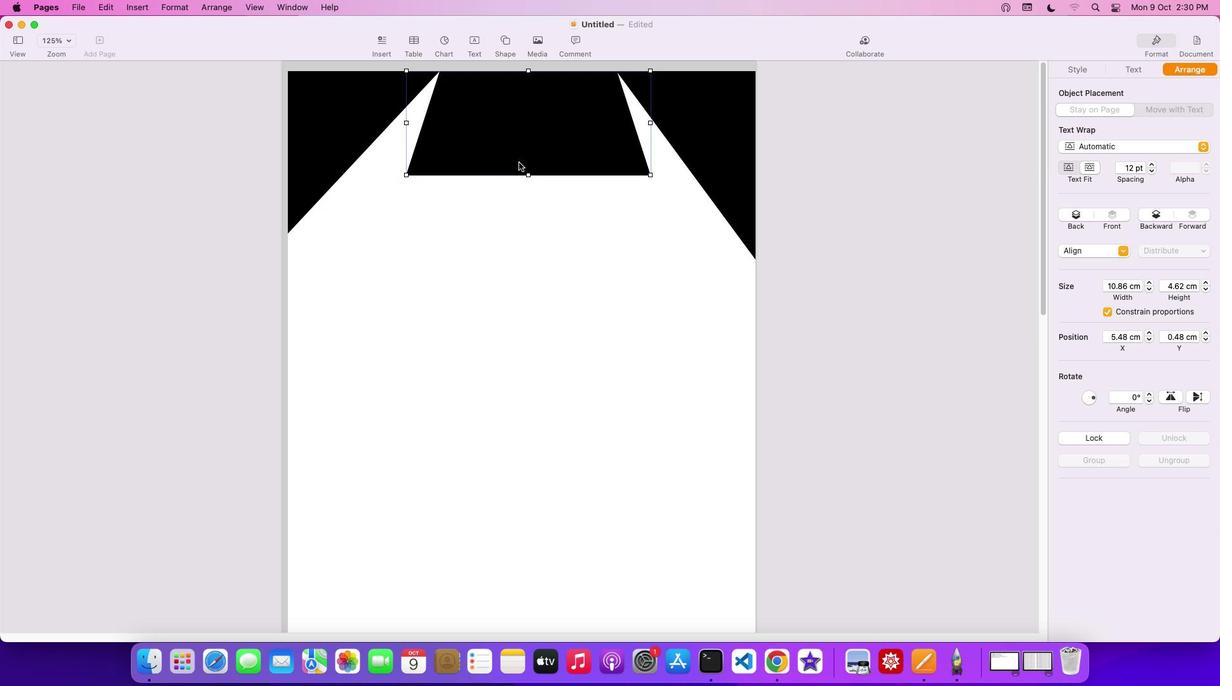 
Action: Mouse moved to (511, 383)
Screenshot: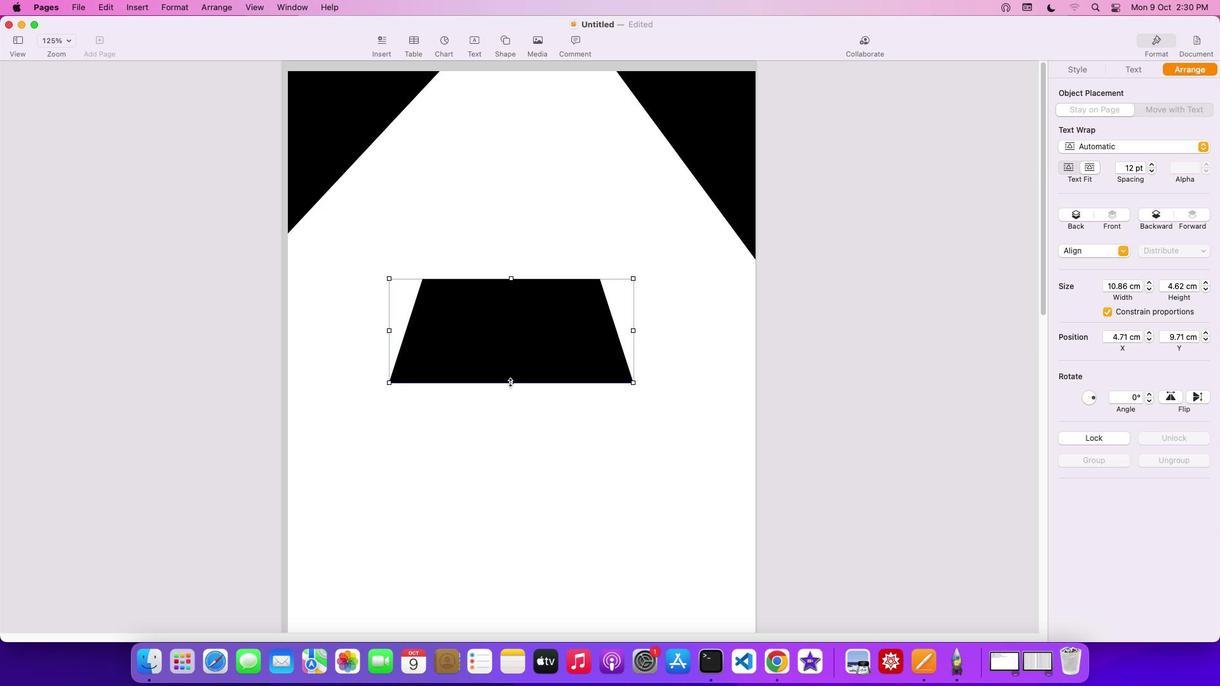 
Action: Mouse pressed left at (511, 383)
Screenshot: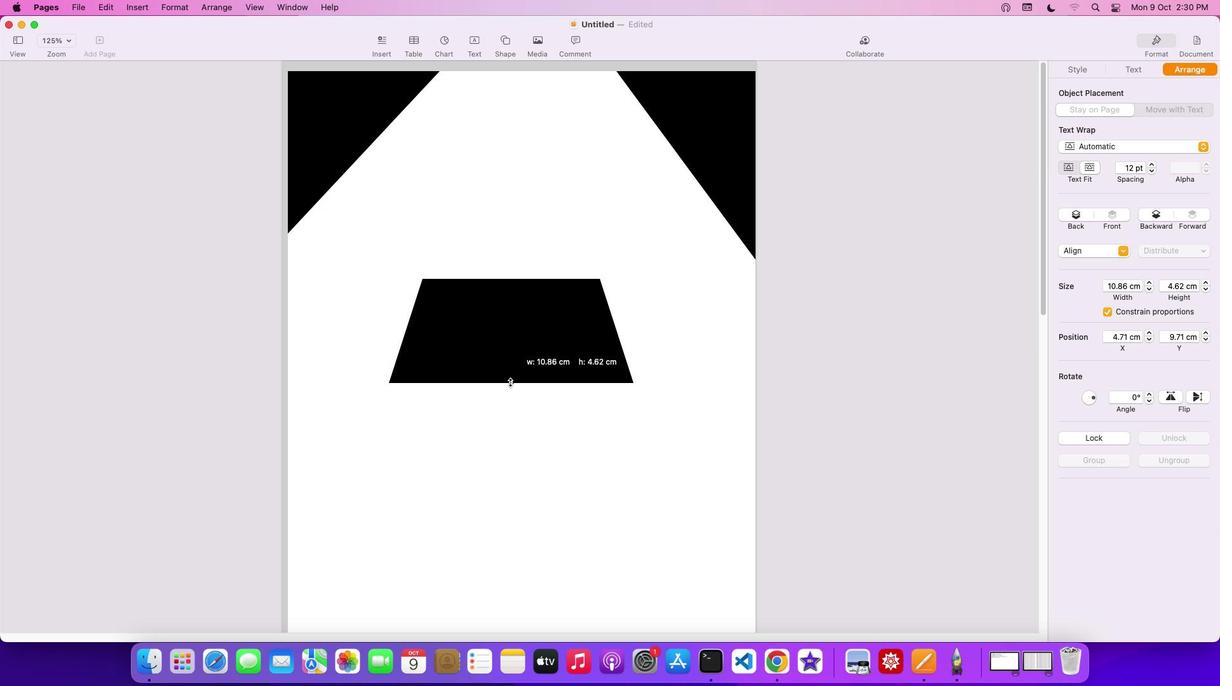 
Action: Mouse moved to (525, 379)
Screenshot: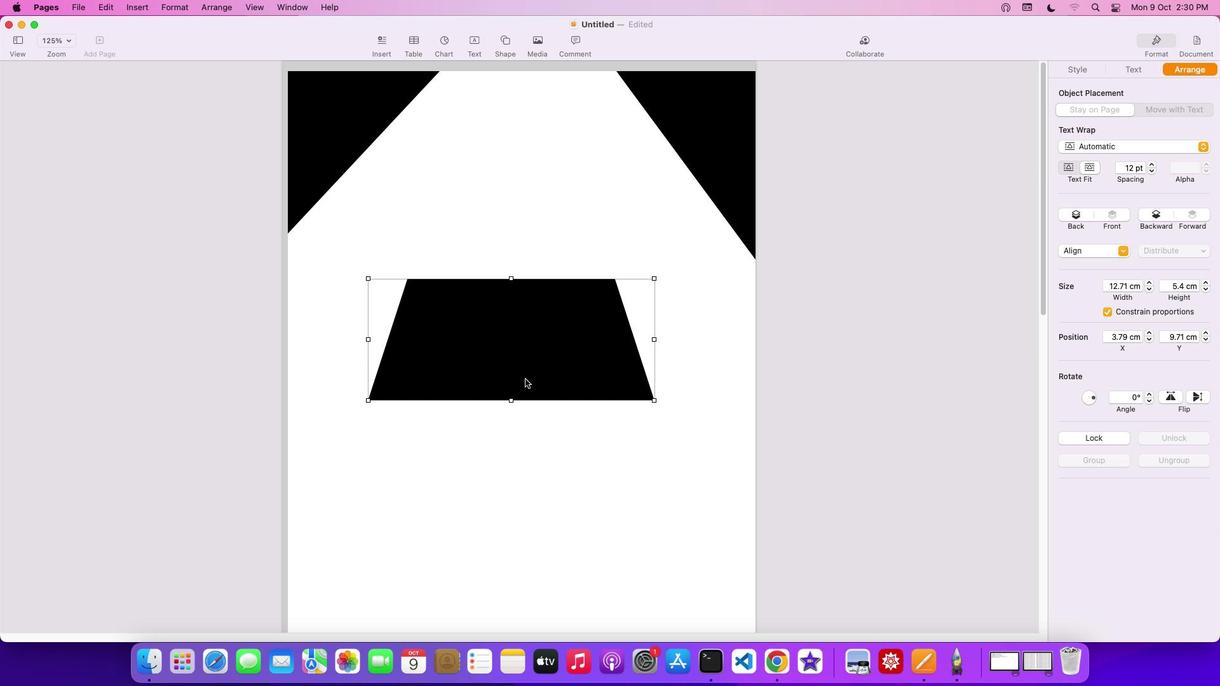 
Action: Mouse pressed left at (525, 379)
Screenshot: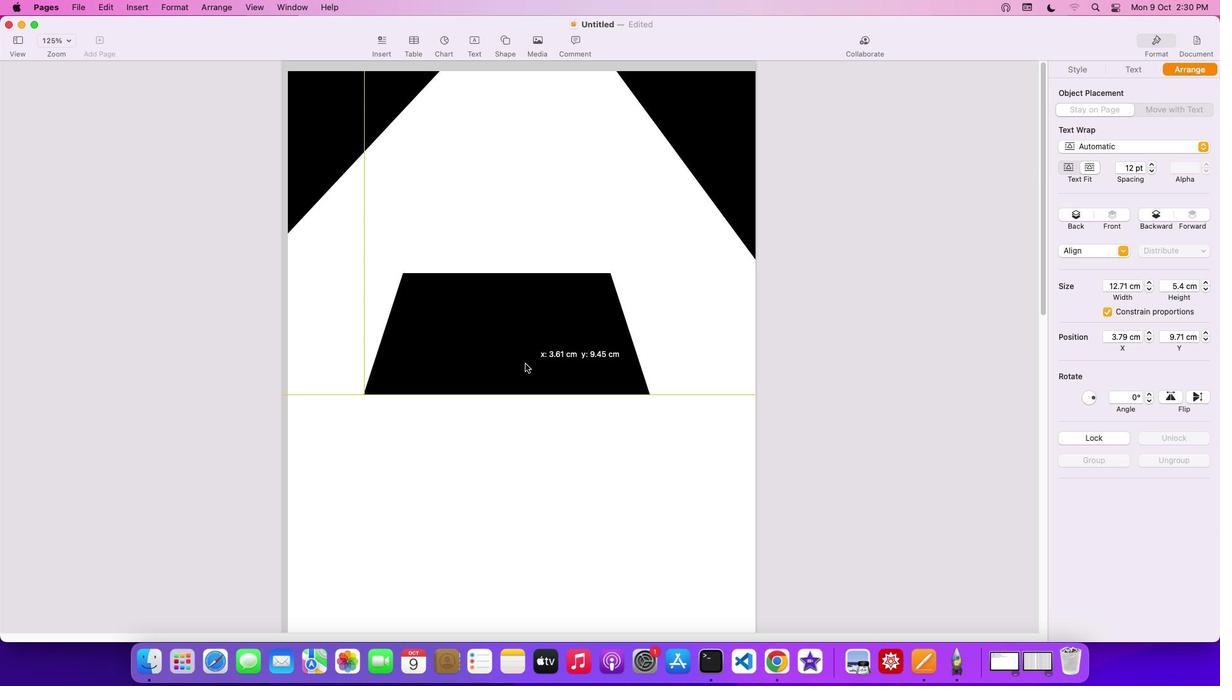 
Action: Mouse moved to (356, 120)
Screenshot: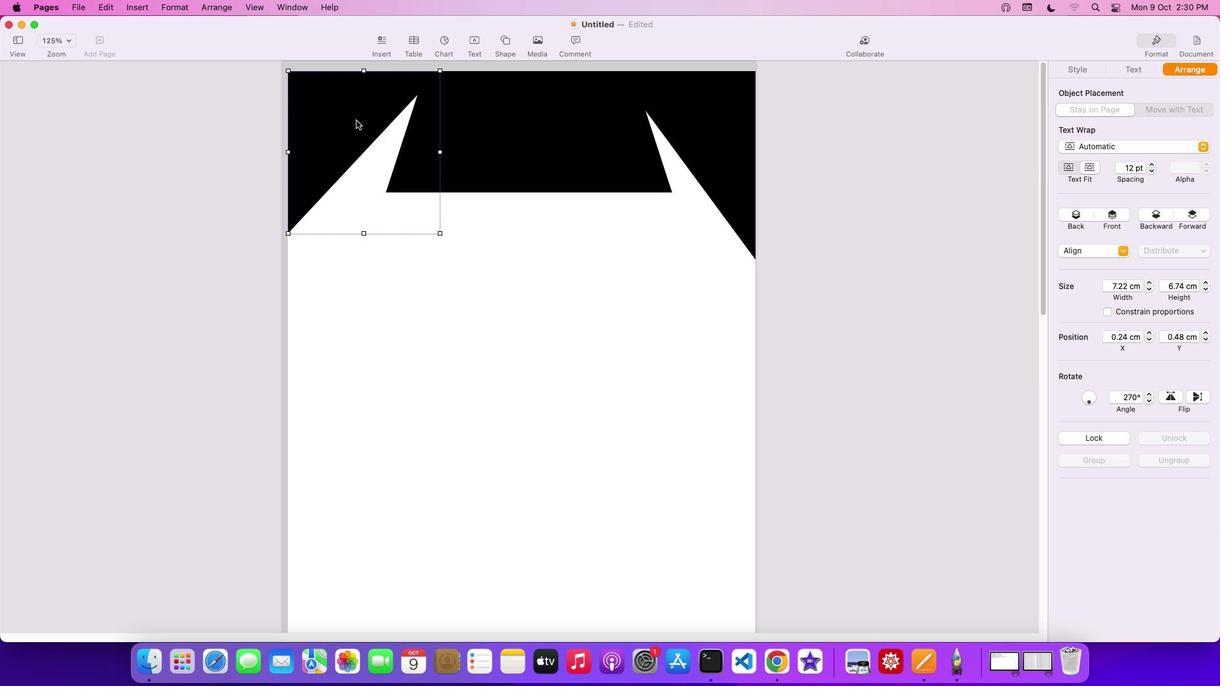 
Action: Mouse pressed left at (356, 120)
Screenshot: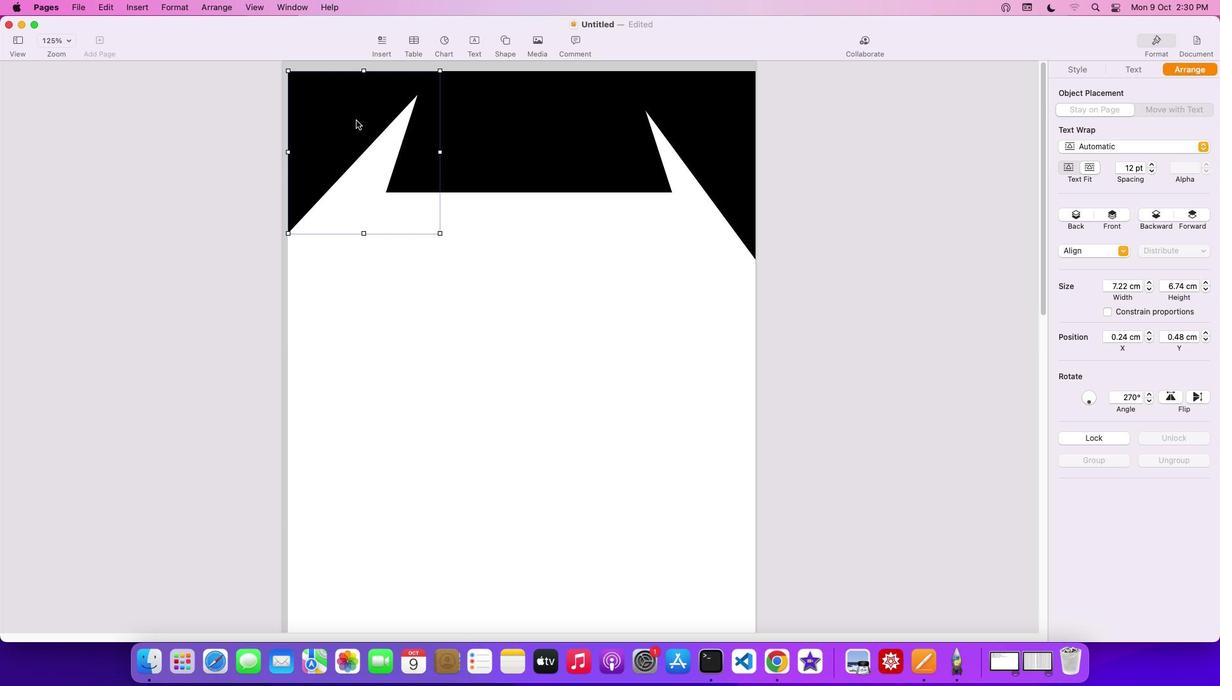 
Action: Mouse moved to (439, 230)
Screenshot: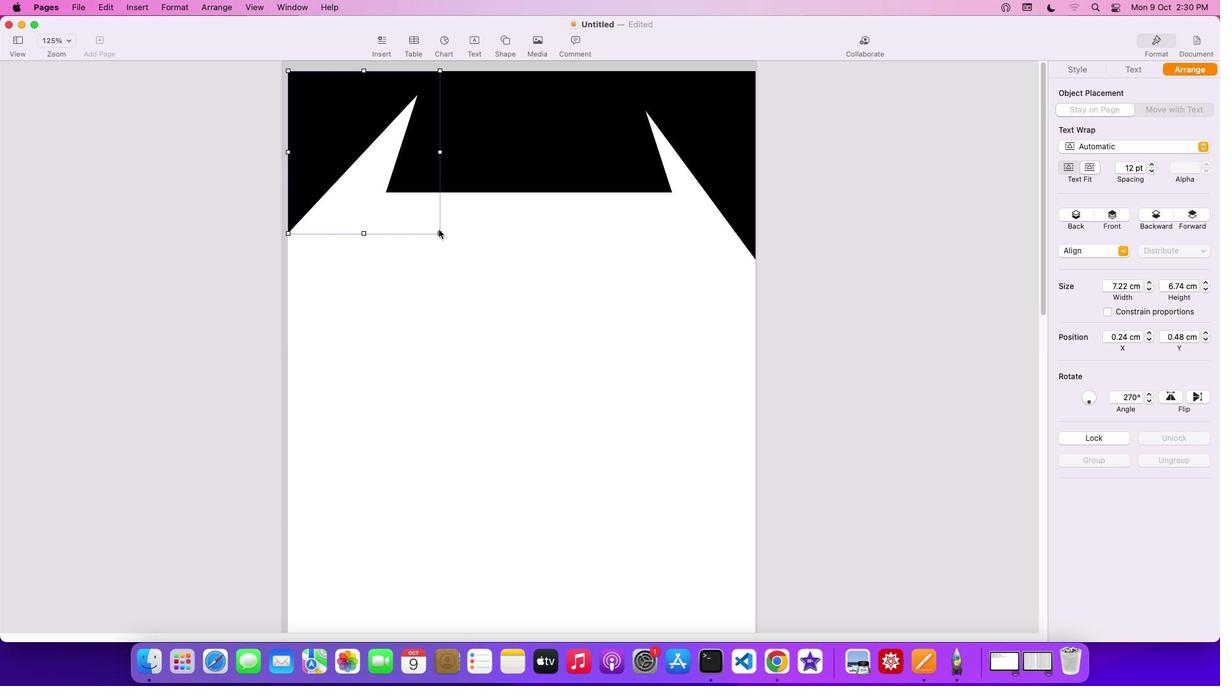 
Action: Mouse pressed left at (439, 230)
Screenshot: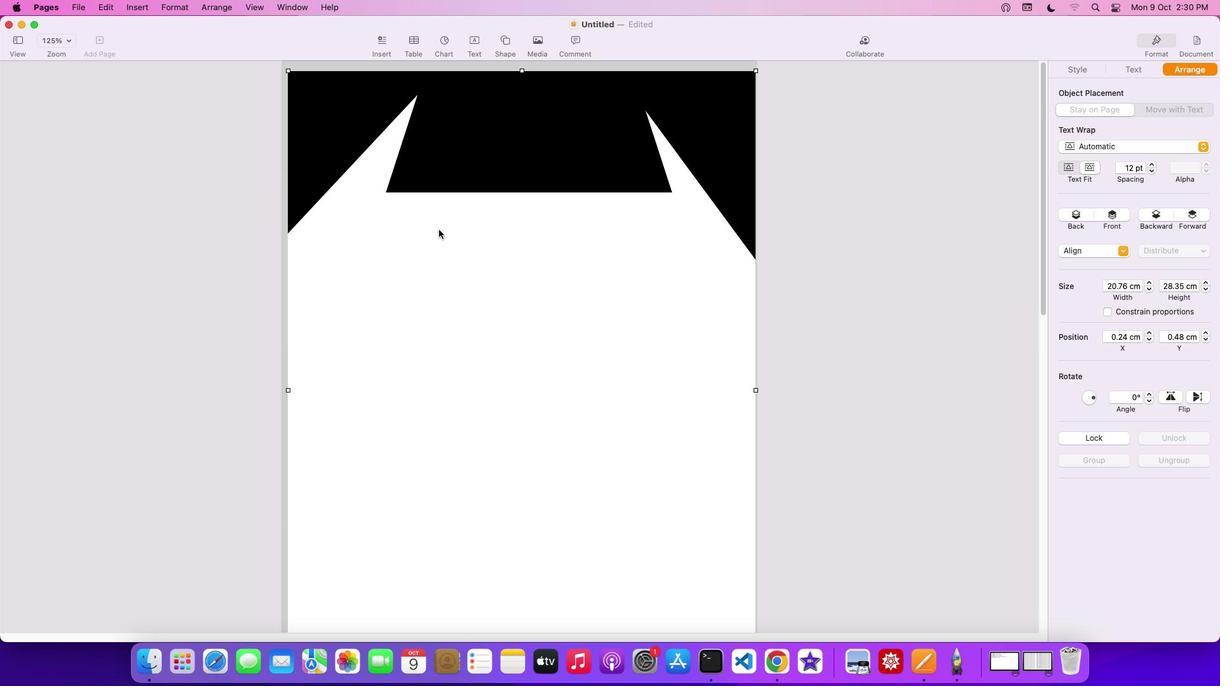 
Action: Mouse moved to (430, 265)
Screenshot: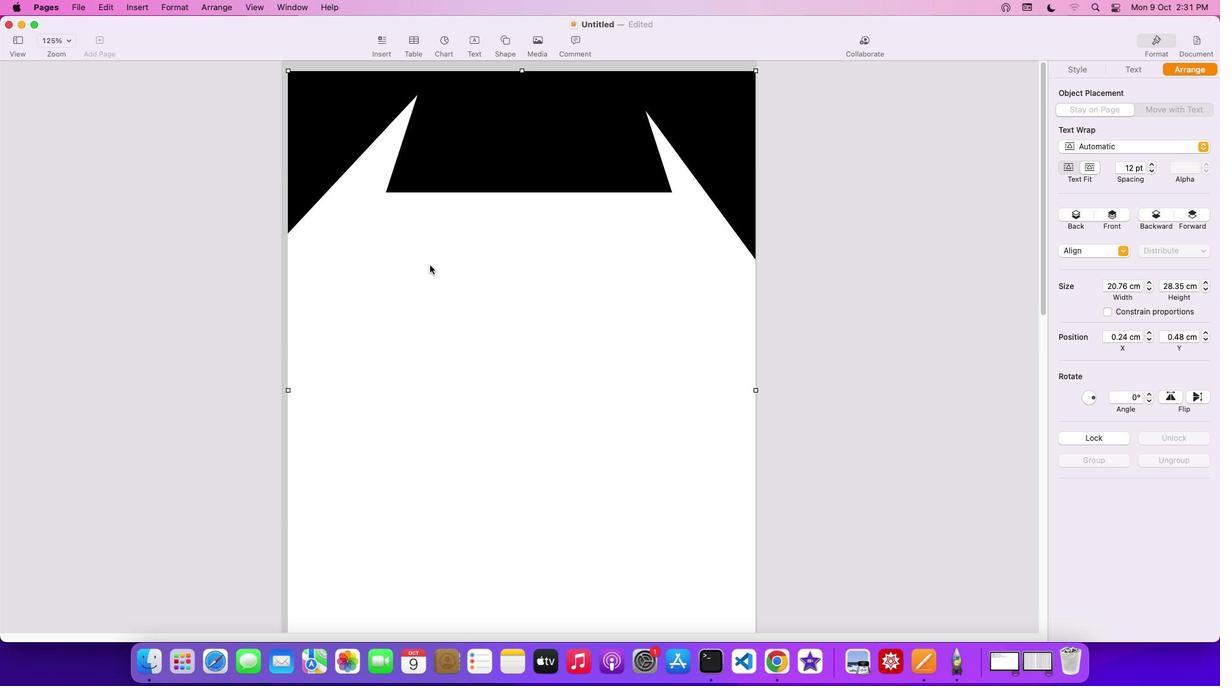 
Action: Mouse pressed left at (430, 265)
Screenshot: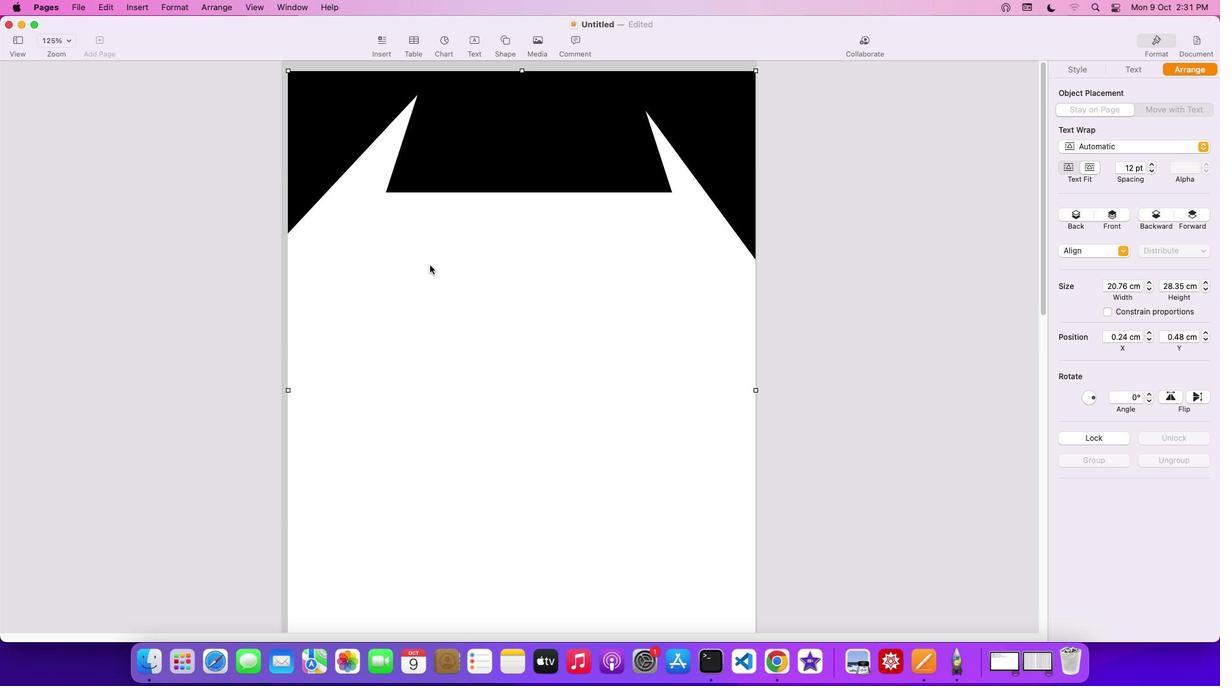 
Action: Mouse moved to (363, 133)
Screenshot: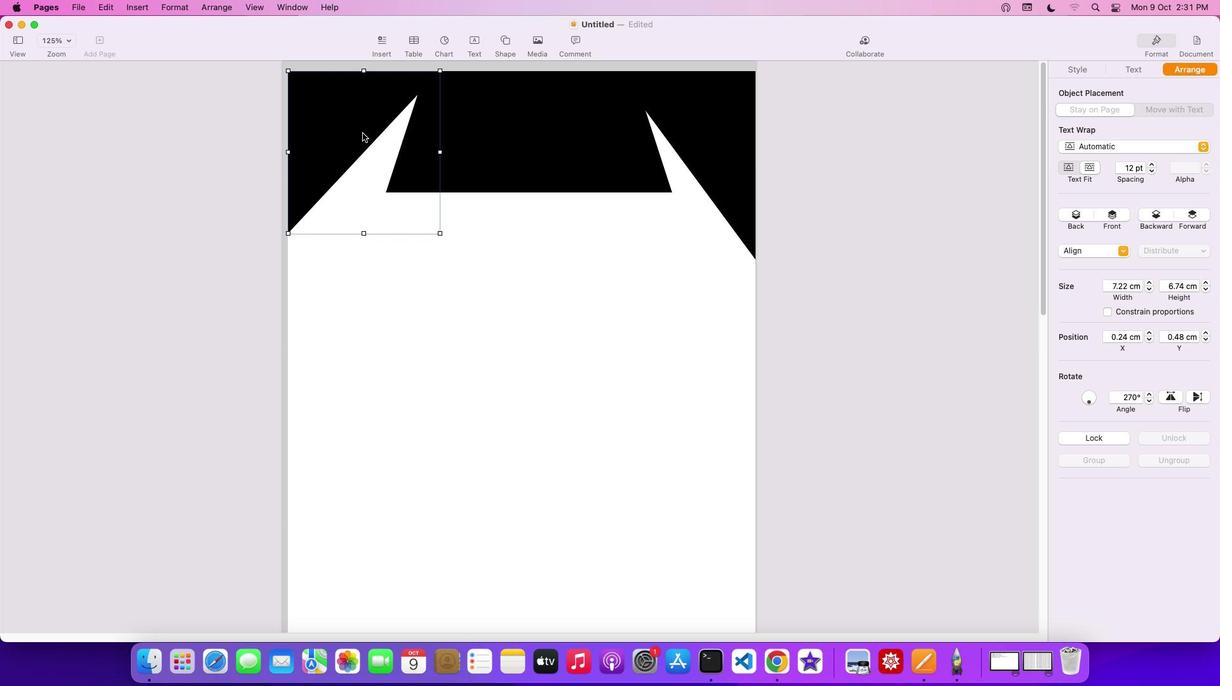 
Action: Mouse pressed left at (363, 133)
Screenshot: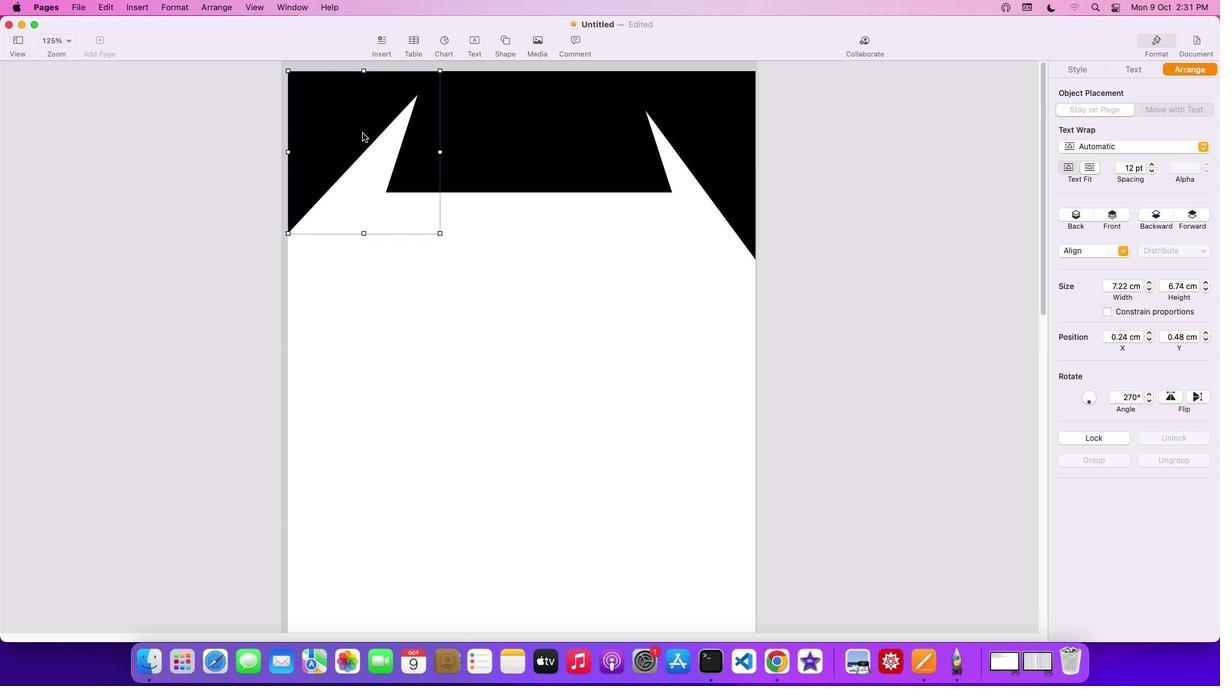 
Action: Mouse moved to (440, 233)
Screenshot: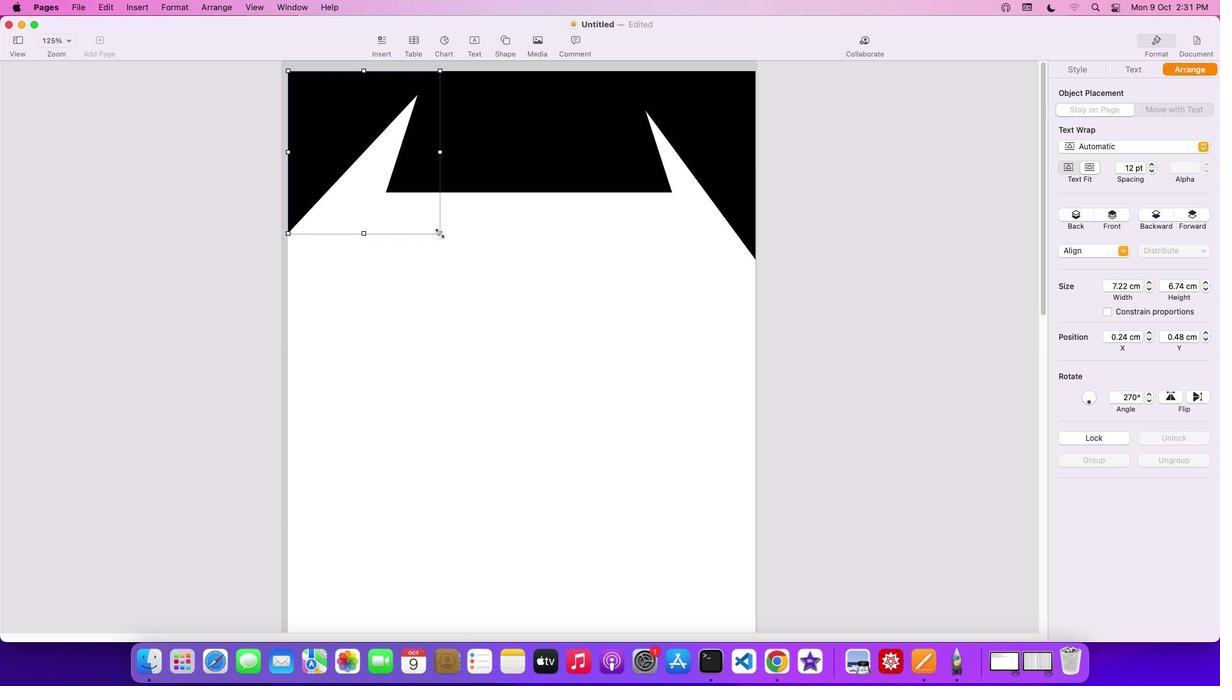 
Action: Mouse pressed left at (440, 233)
Screenshot: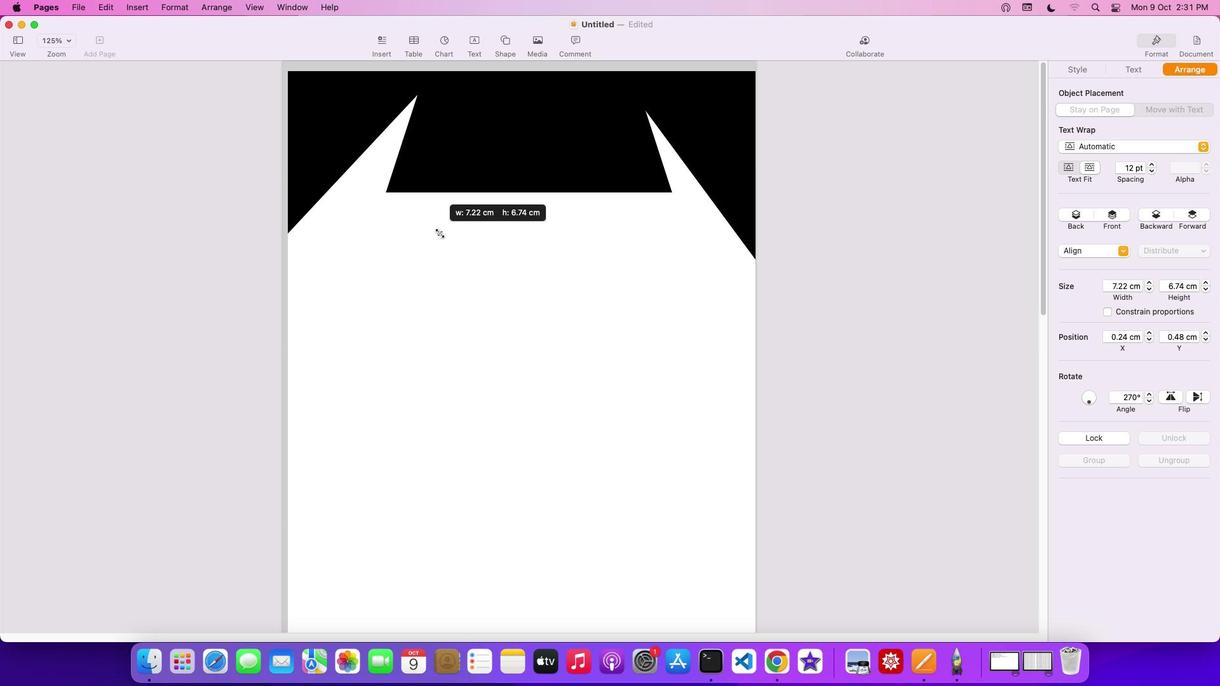 
Action: Mouse moved to (703, 139)
Screenshot: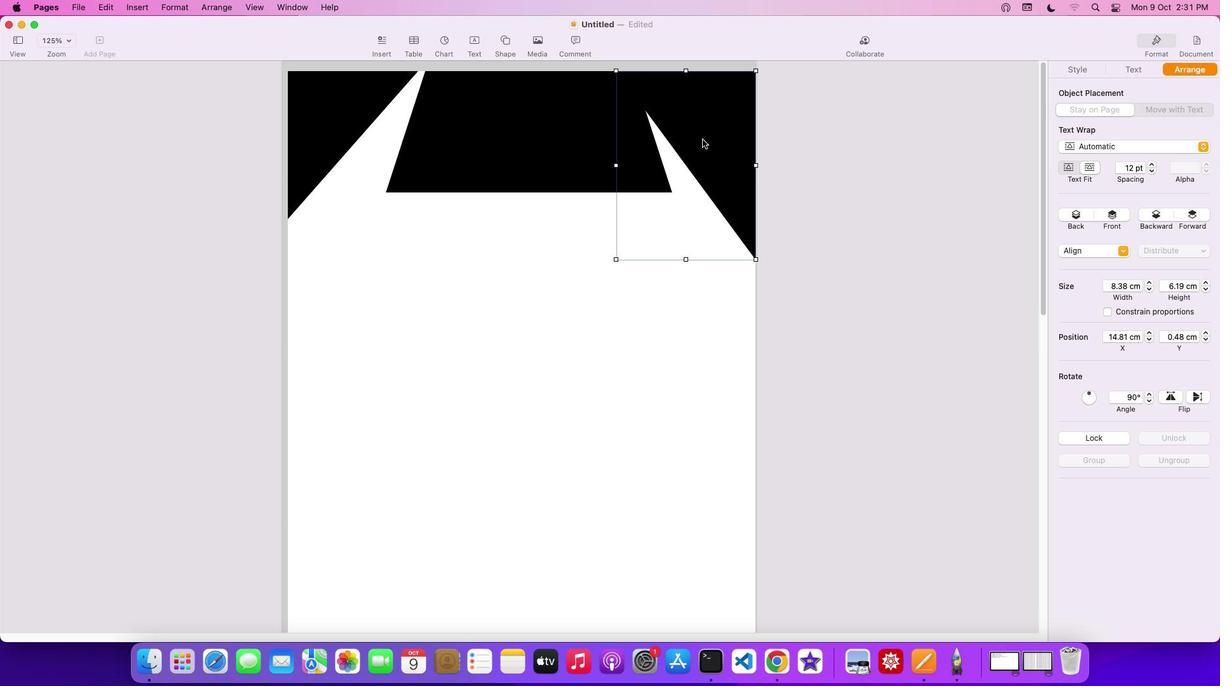
Action: Mouse pressed left at (703, 139)
Screenshot: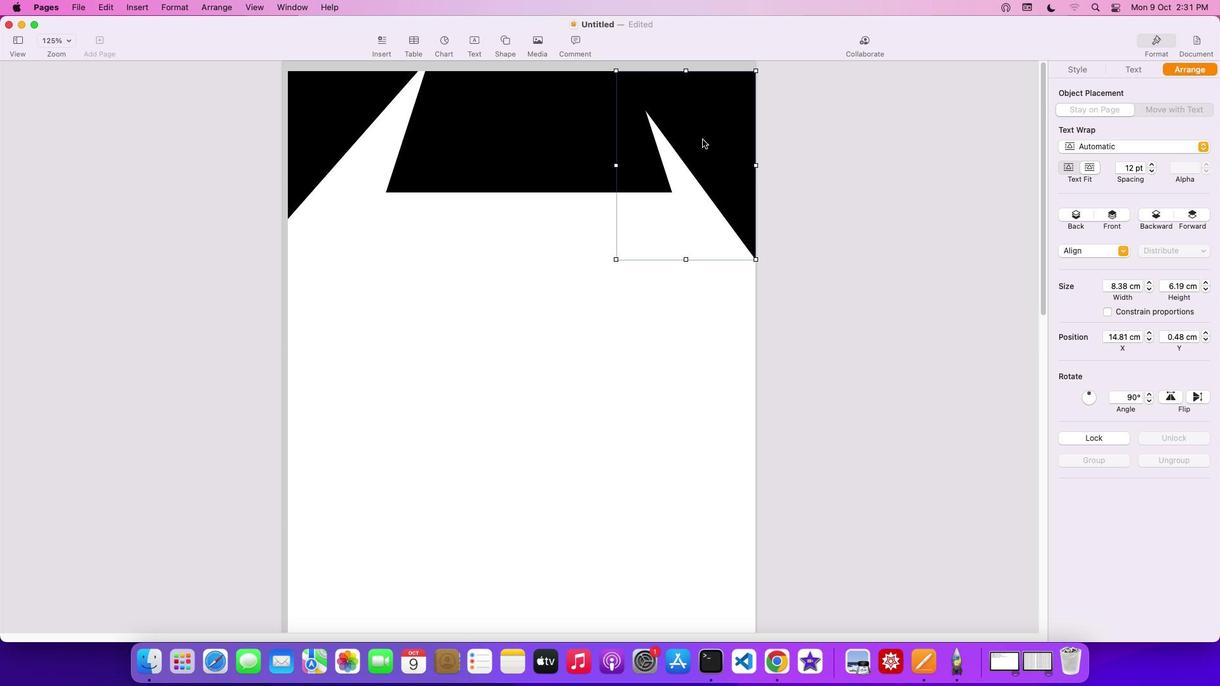 
Action: Mouse moved to (615, 258)
Screenshot: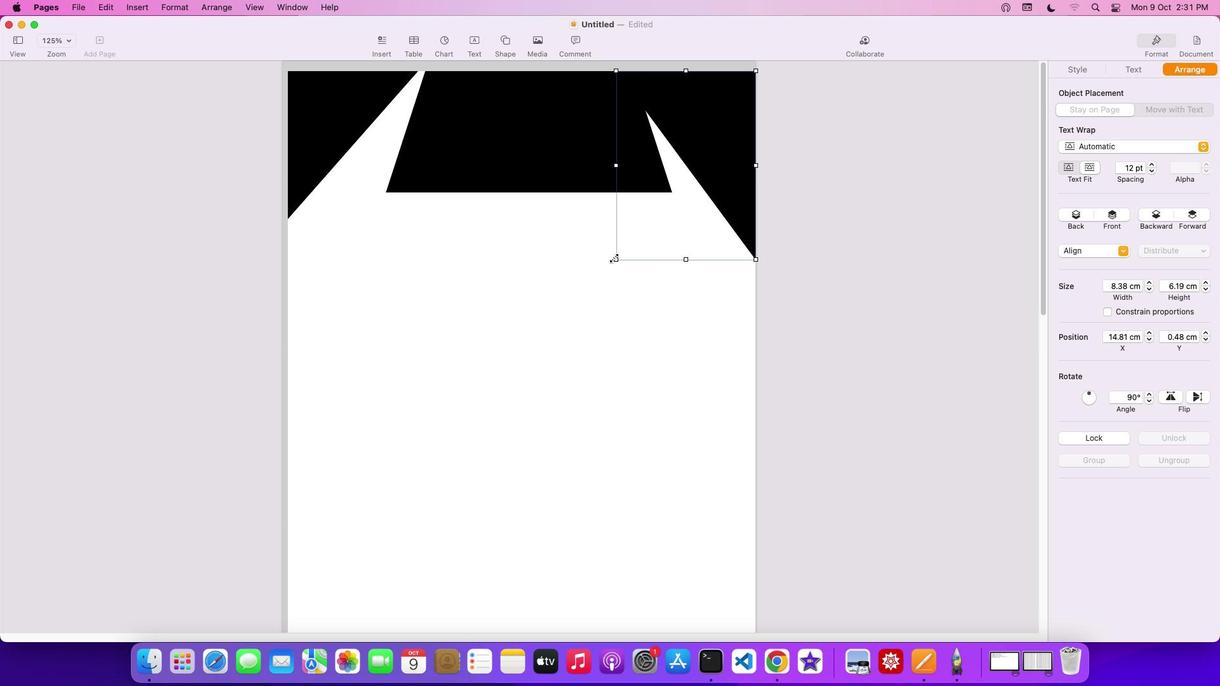 
Action: Mouse pressed left at (615, 258)
Screenshot: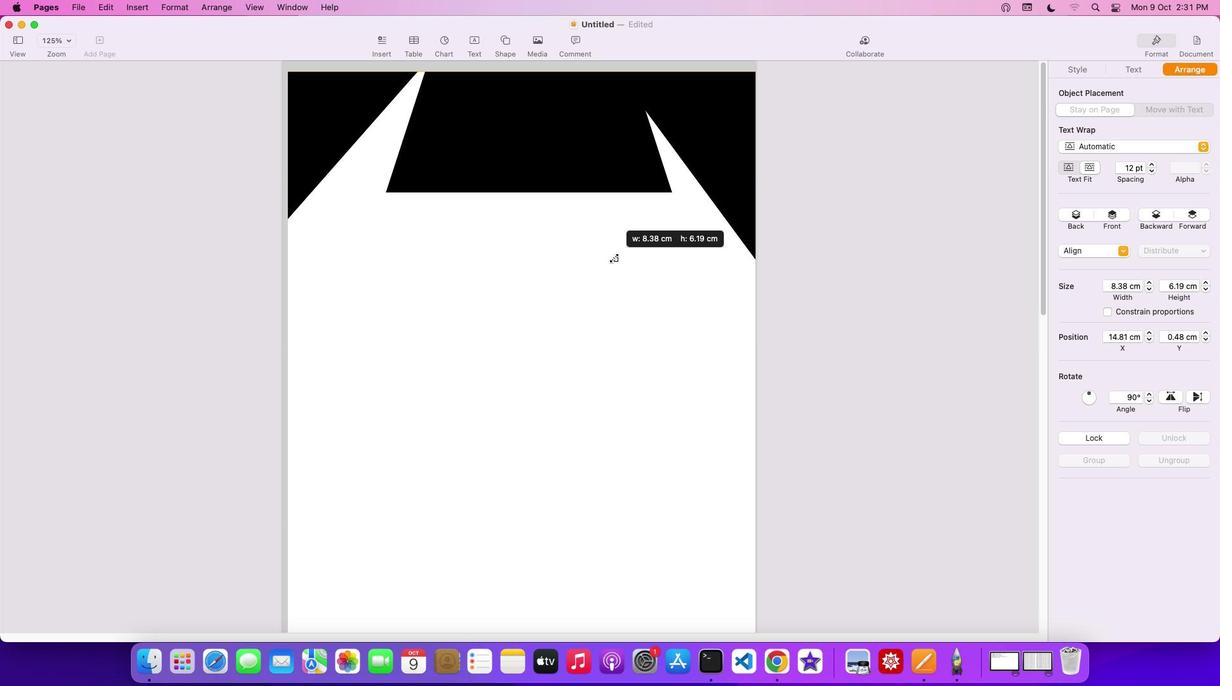 
Action: Mouse moved to (724, 200)
Screenshot: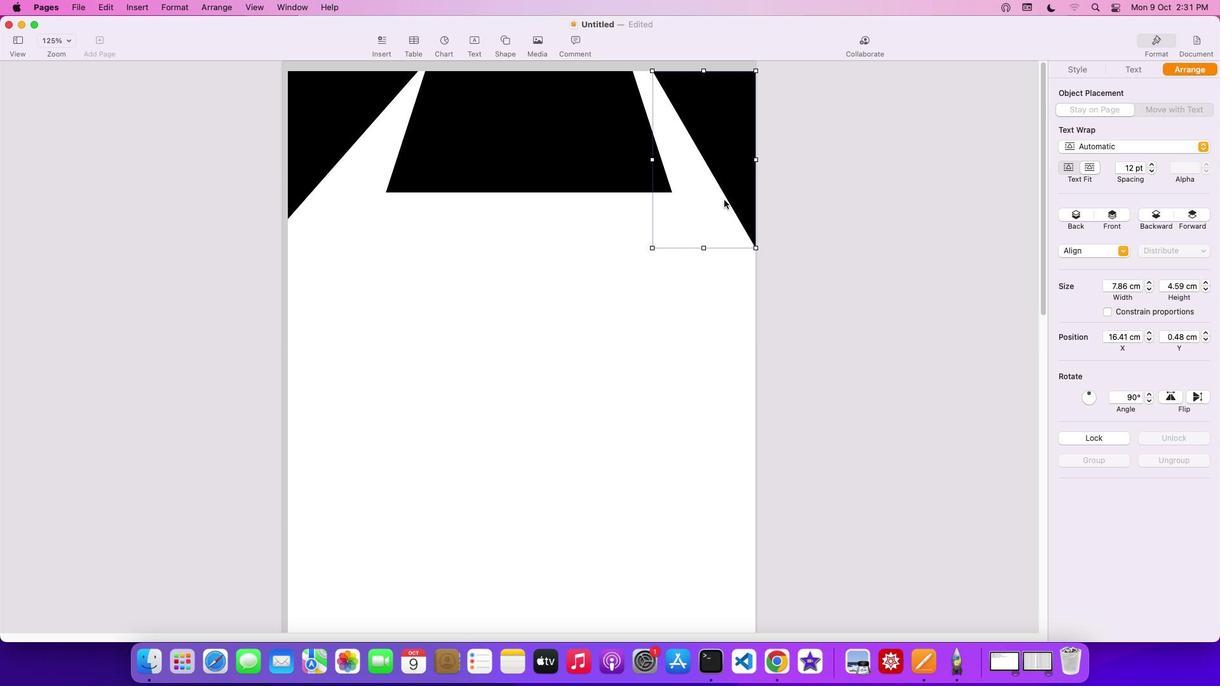 
Action: Mouse pressed left at (724, 200)
Screenshot: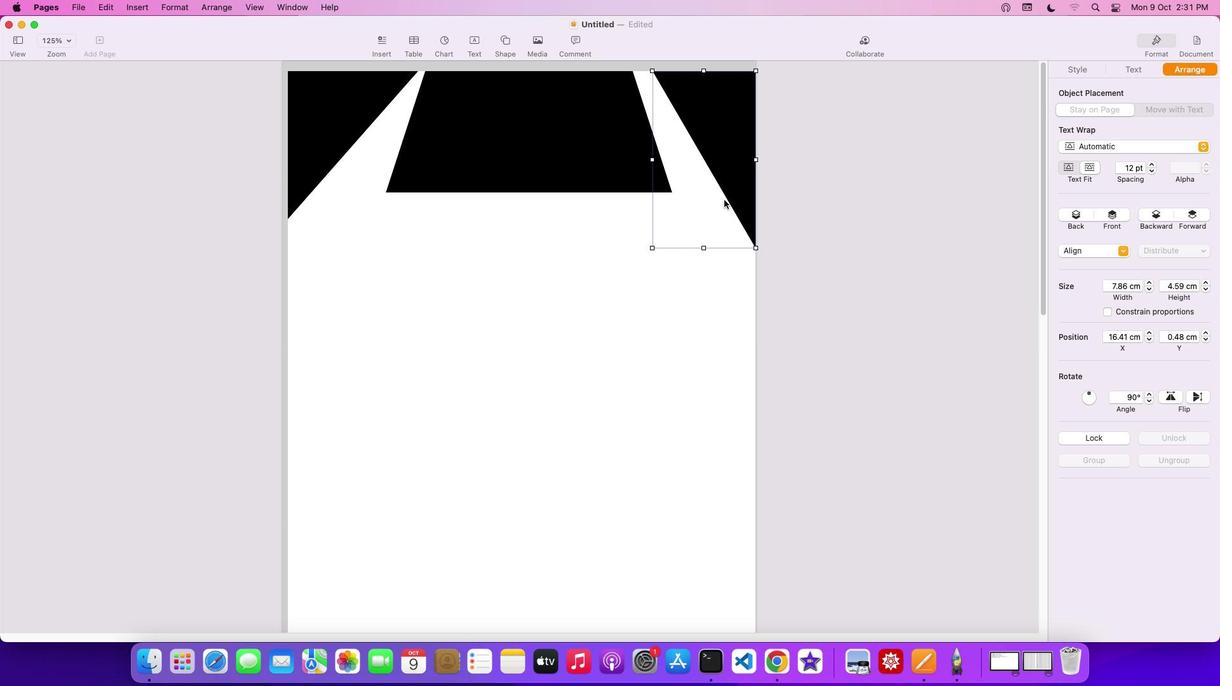 
Action: Mouse moved to (754, 249)
Screenshot: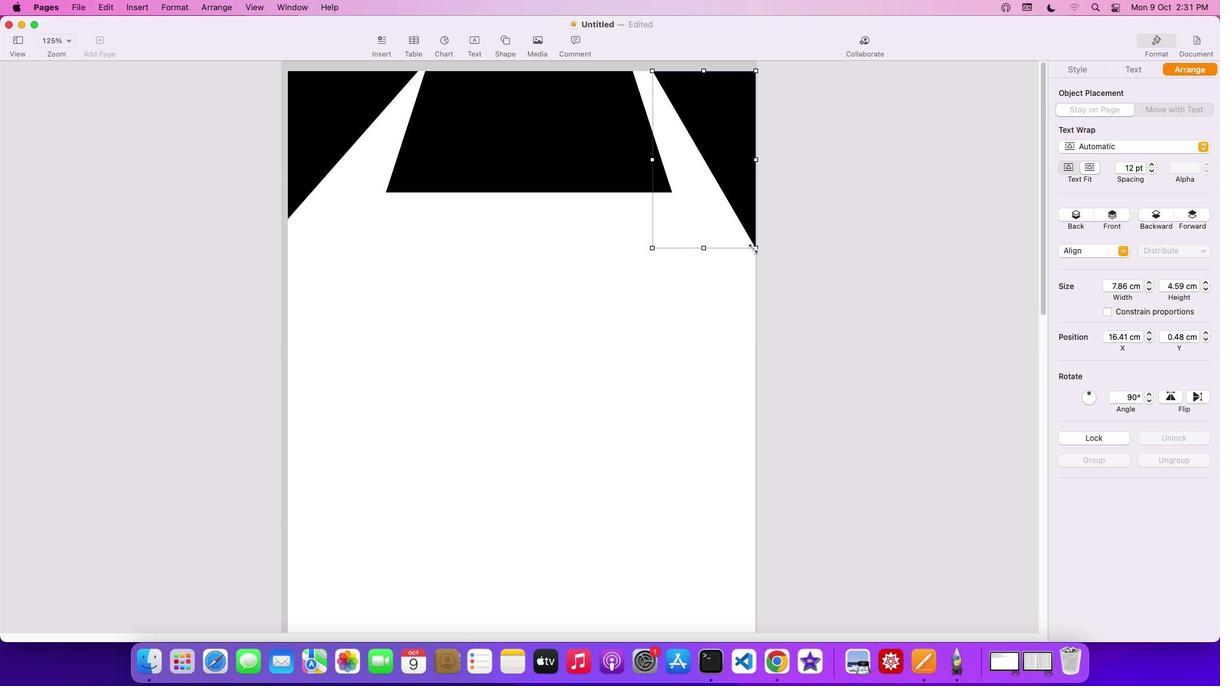 
Action: Mouse pressed left at (754, 249)
Screenshot: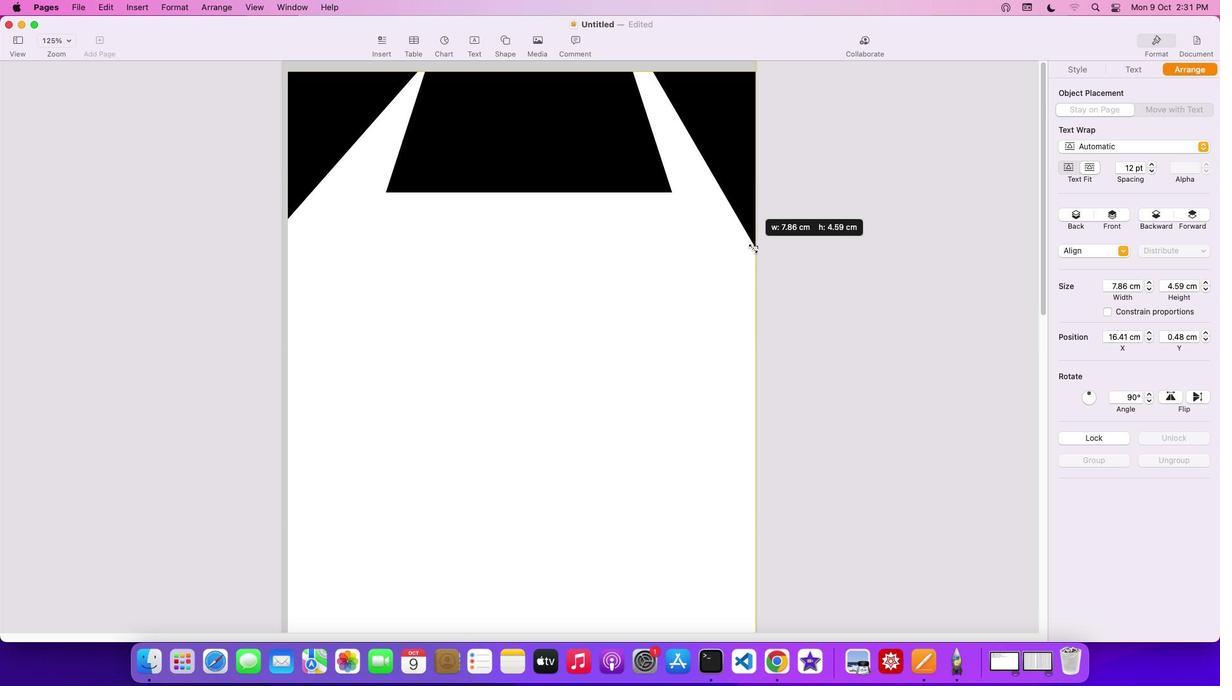
Action: Mouse moved to (651, 151)
Screenshot: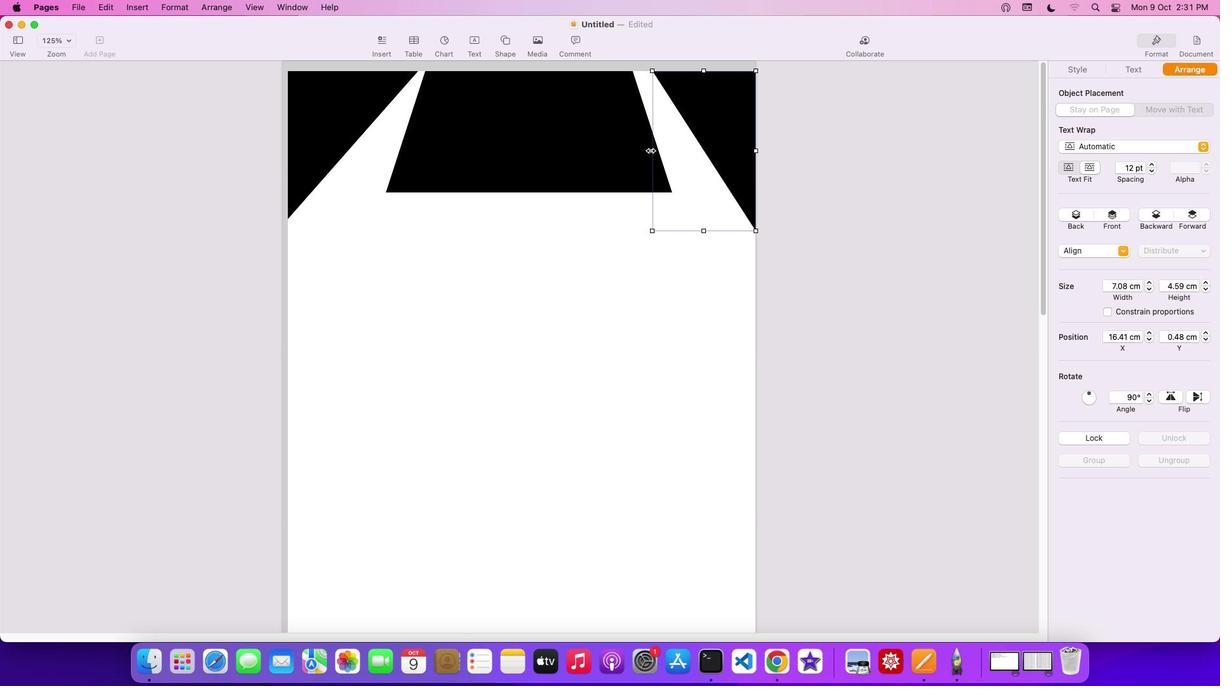
Action: Mouse pressed left at (651, 151)
Screenshot: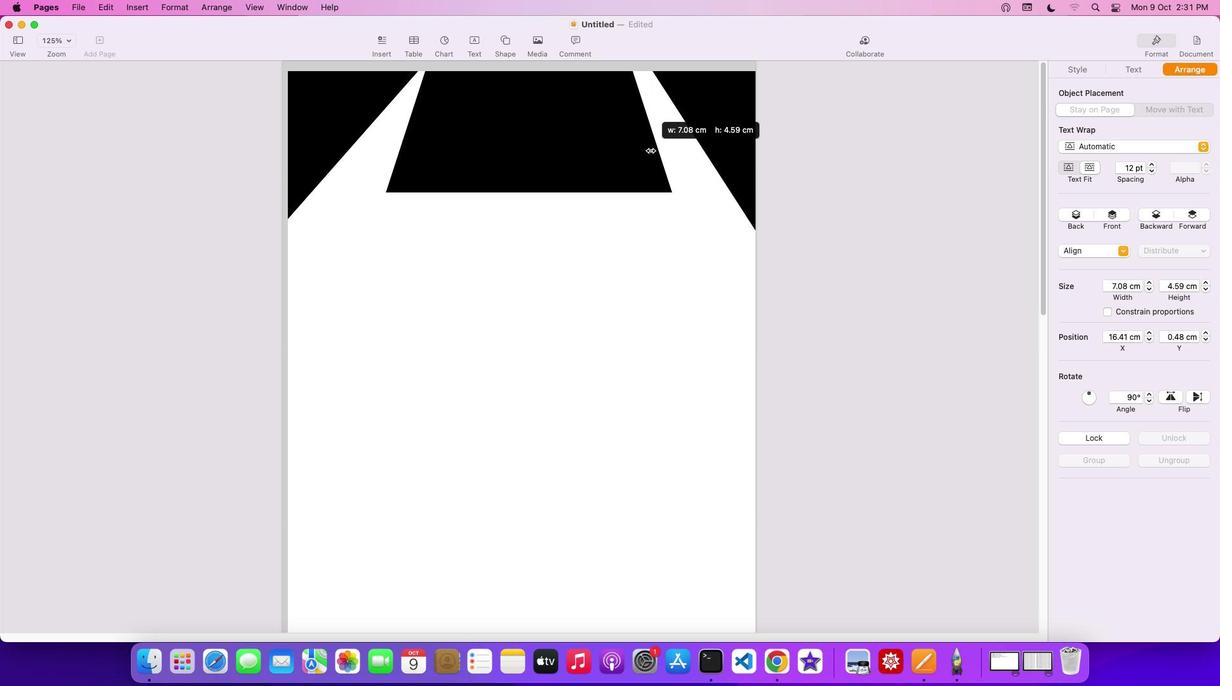 
Action: Mouse moved to (332, 125)
Screenshot: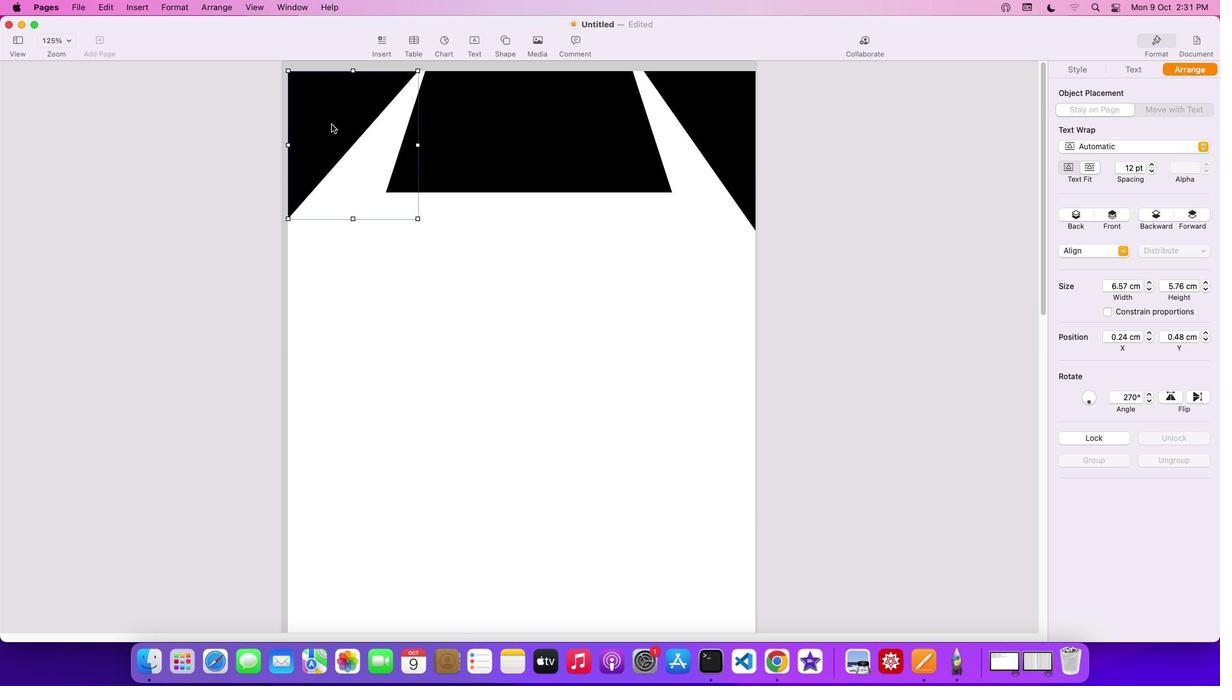 
Action: Mouse pressed left at (332, 125)
Screenshot: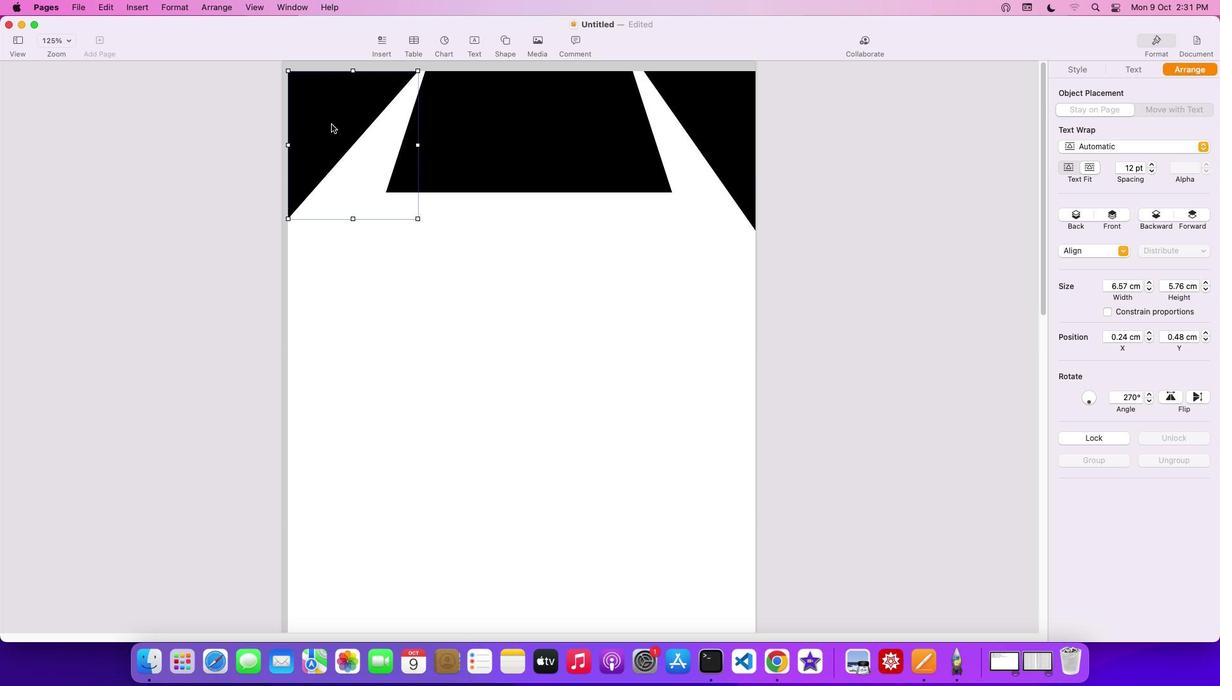 
Action: Mouse moved to (419, 144)
Screenshot: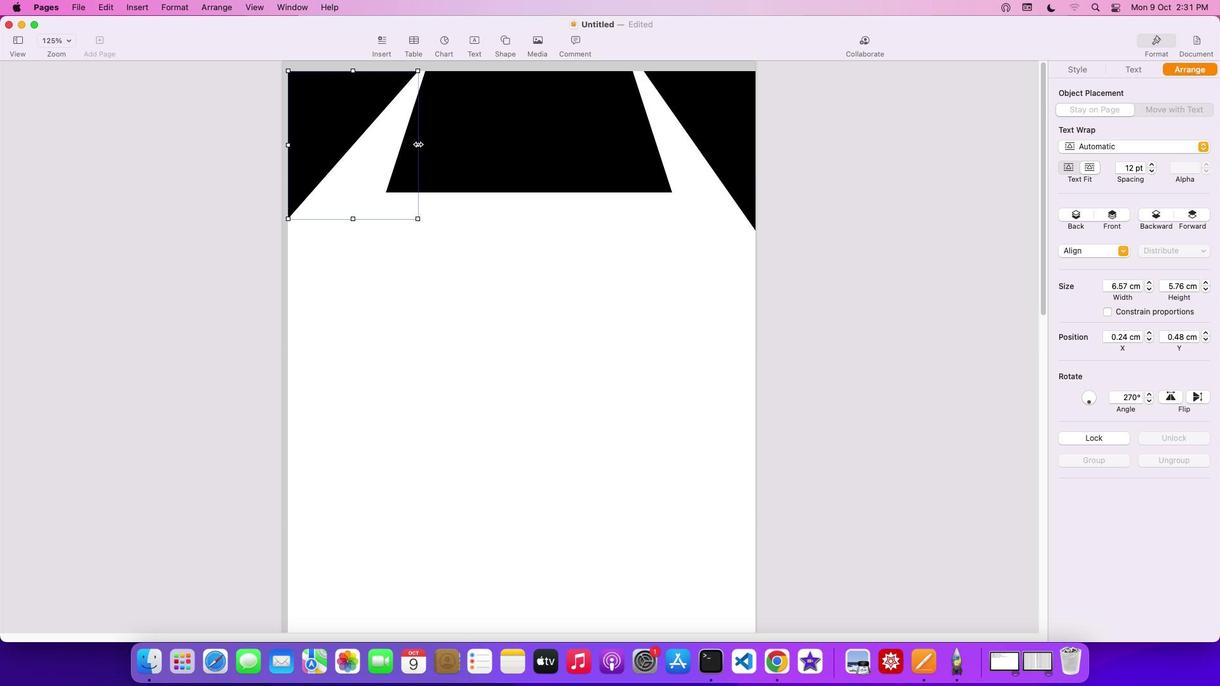 
Action: Mouse pressed left at (419, 144)
Screenshot: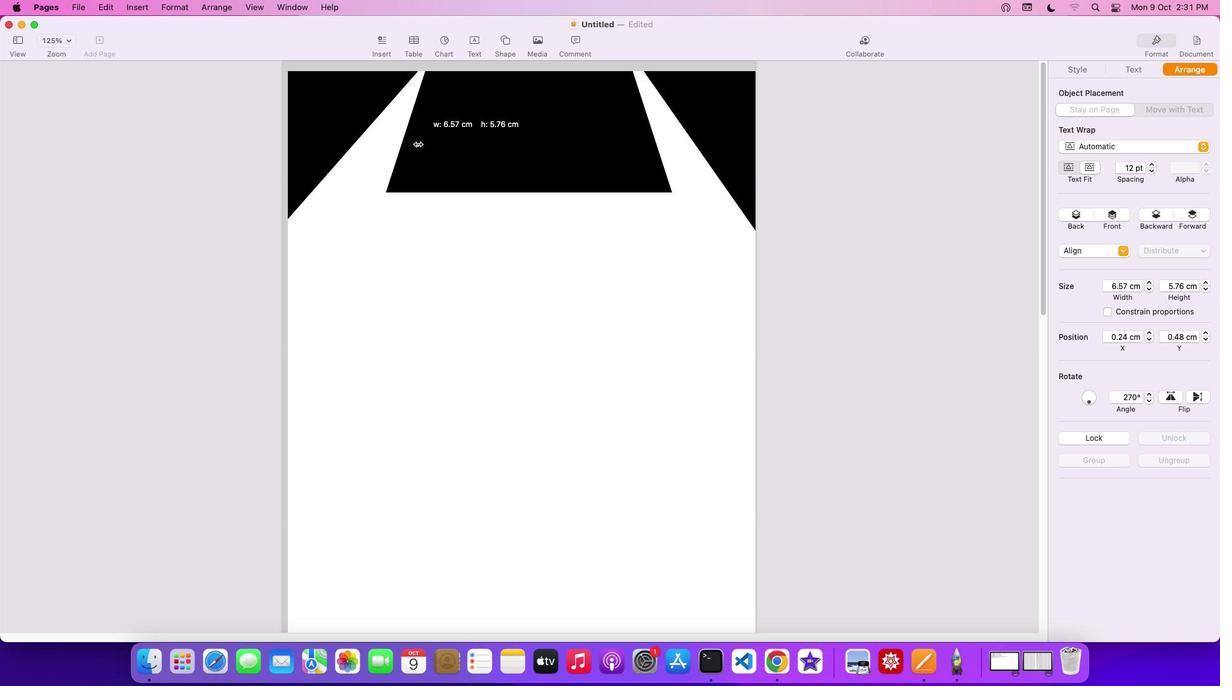 
Action: Mouse moved to (482, 144)
Screenshot: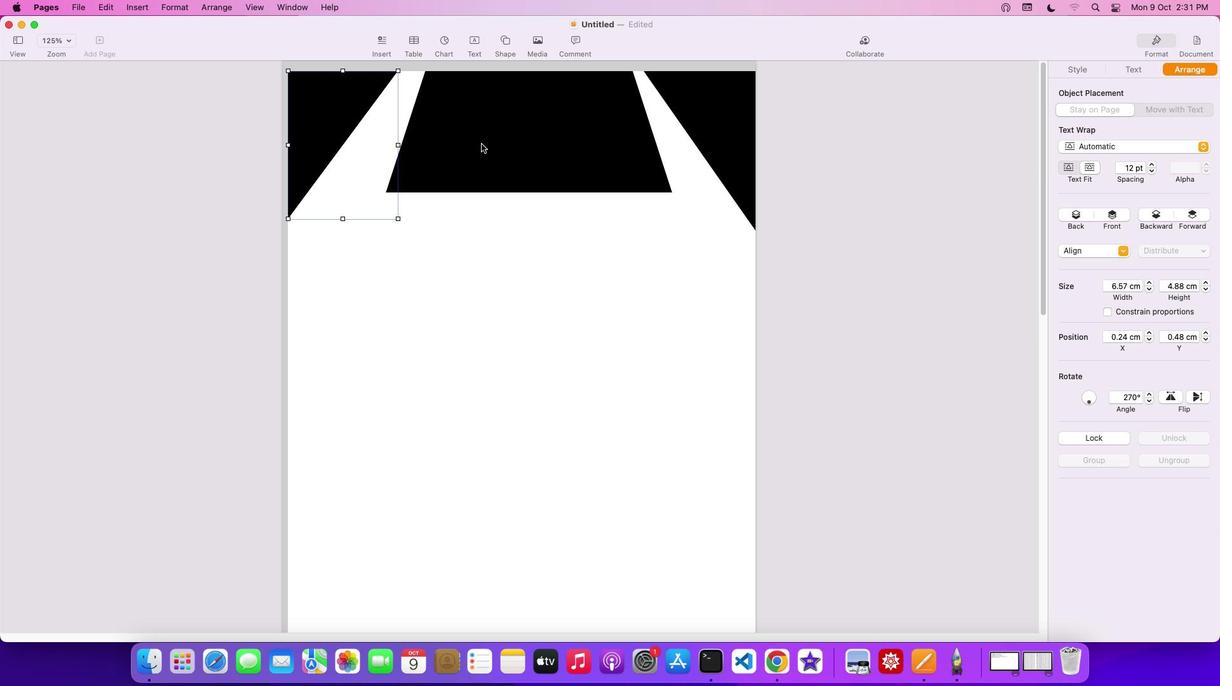 
Action: Mouse pressed left at (482, 144)
Screenshot: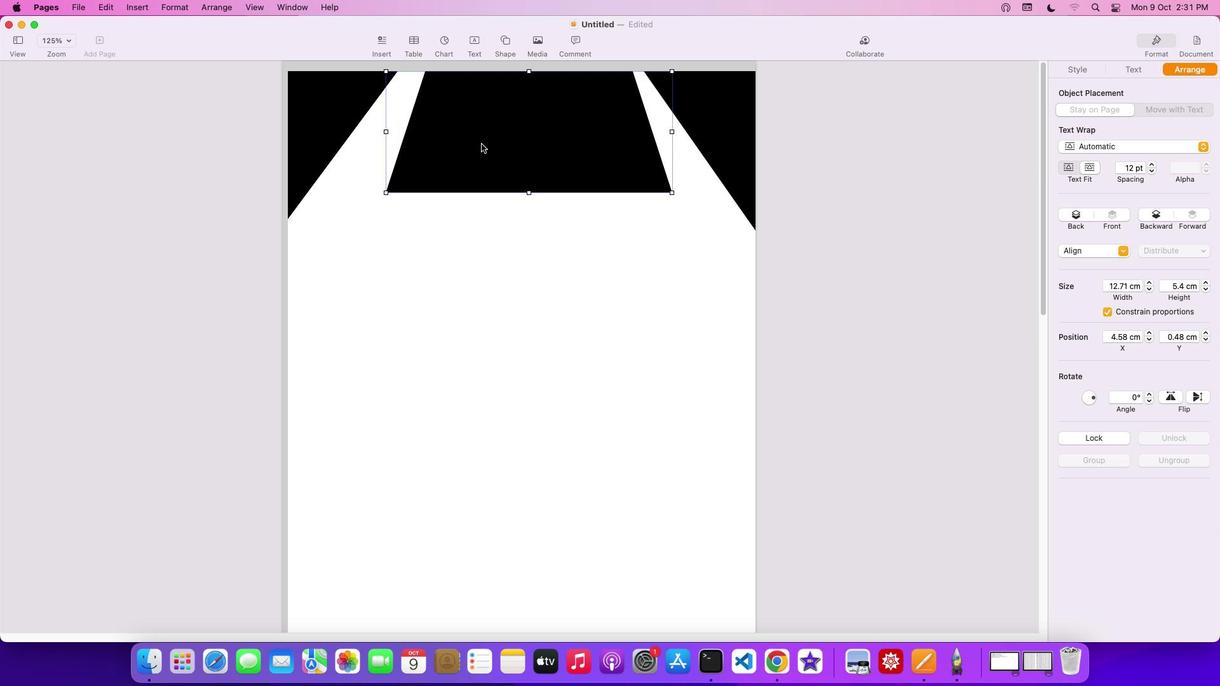 
Action: Mouse moved to (386, 132)
Screenshot: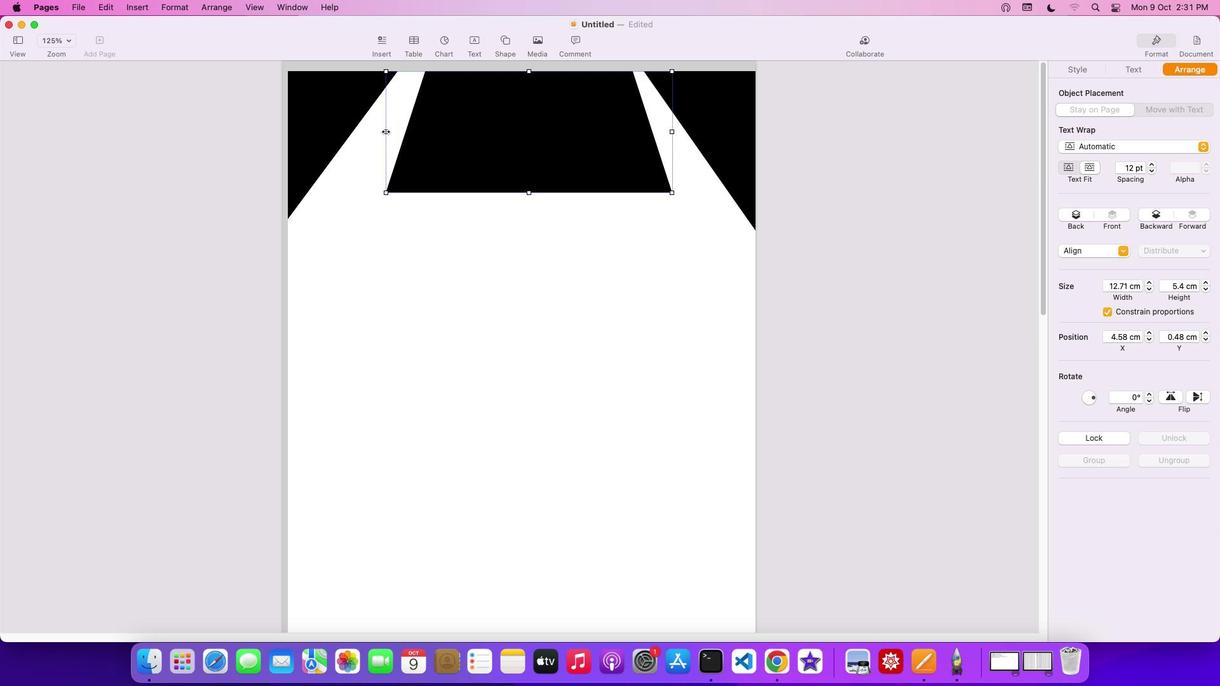 
Action: Mouse pressed left at (386, 132)
Screenshot: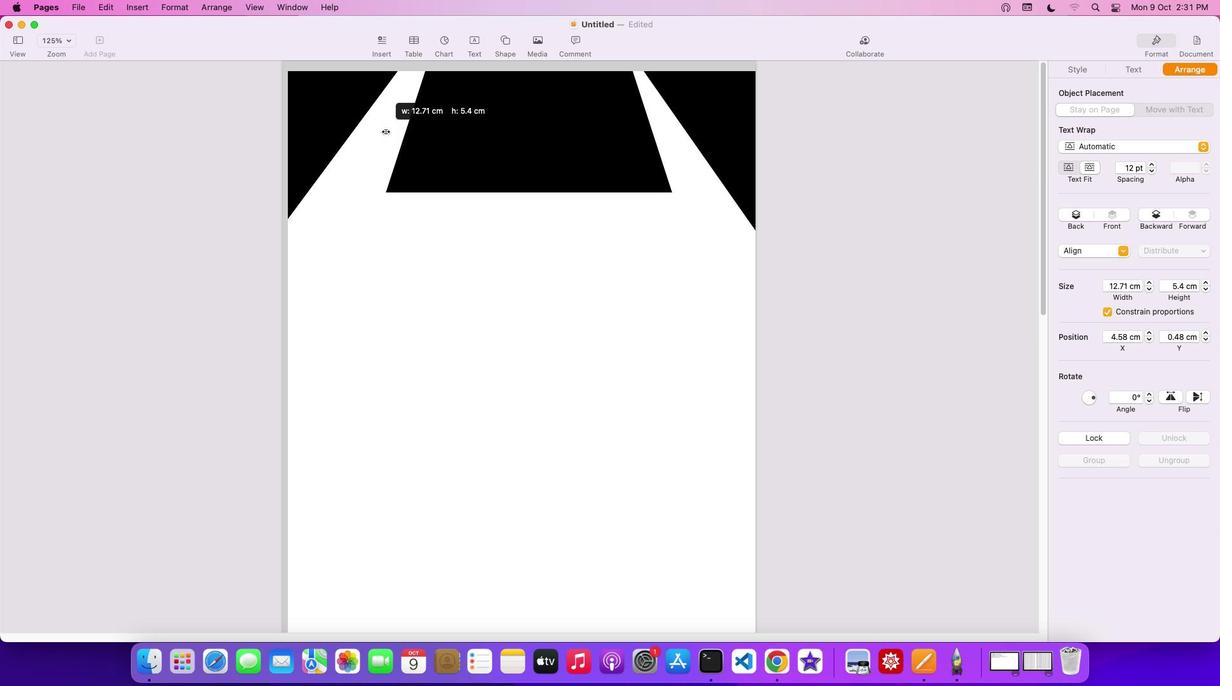 
Action: Mouse moved to (531, 125)
Screenshot: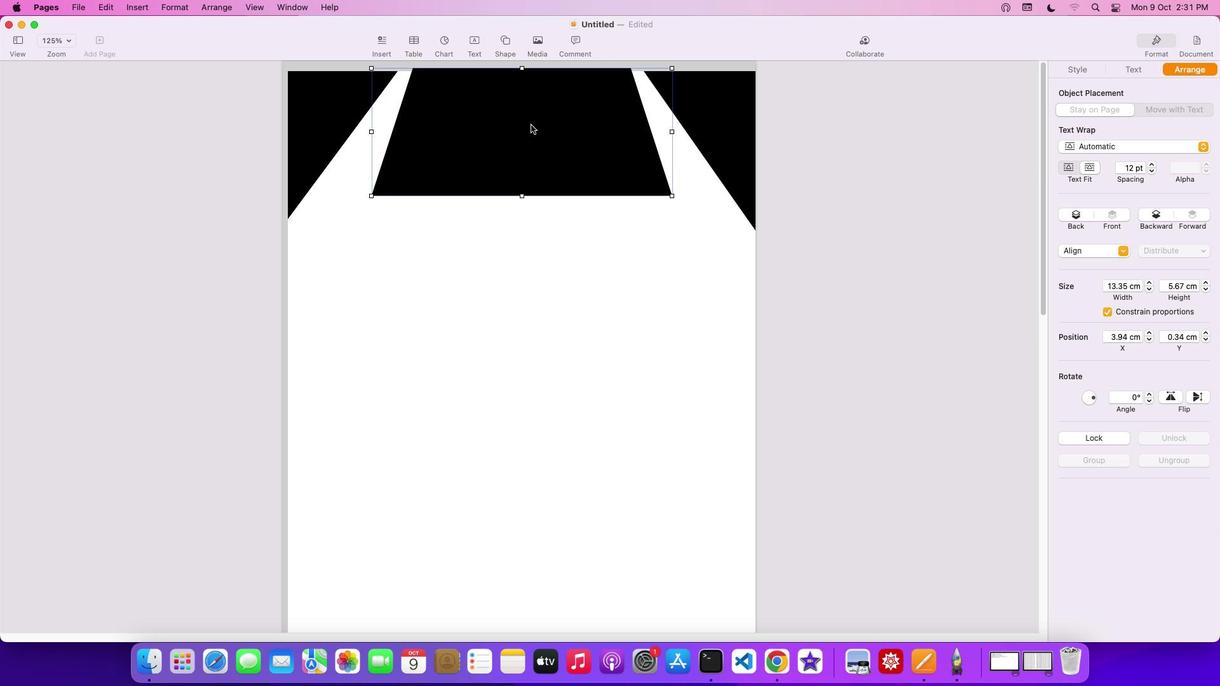 
Action: Mouse pressed left at (531, 125)
Screenshot: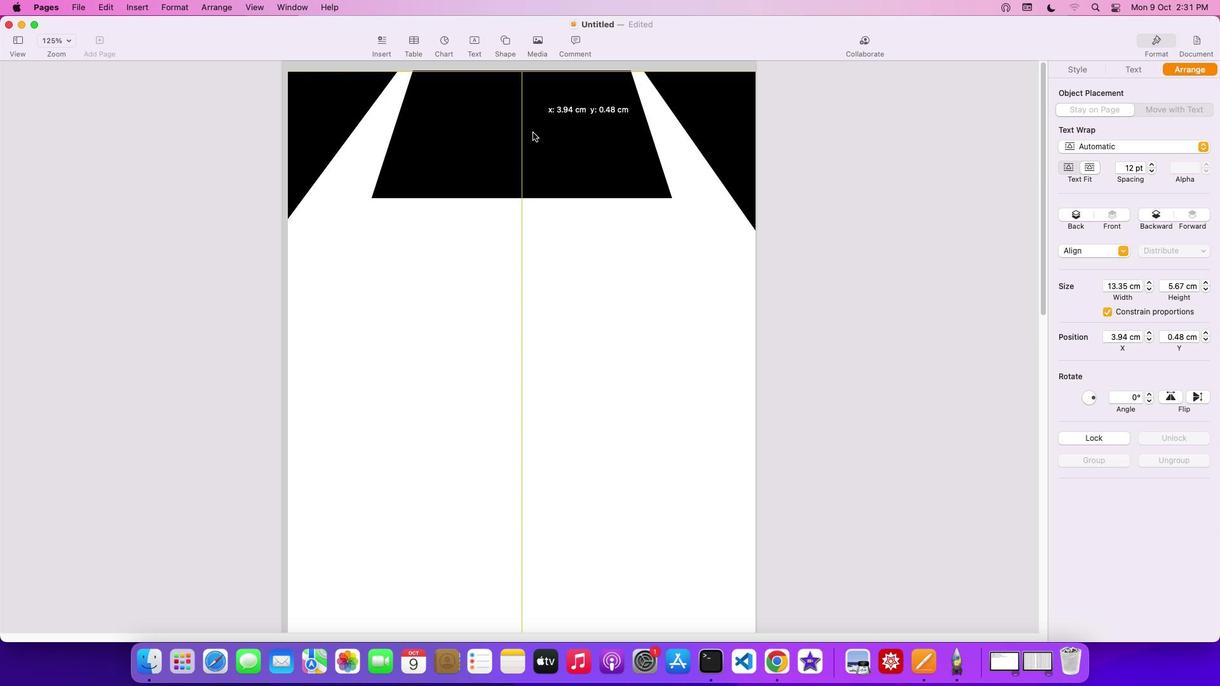 
Action: Mouse moved to (504, 41)
Screenshot: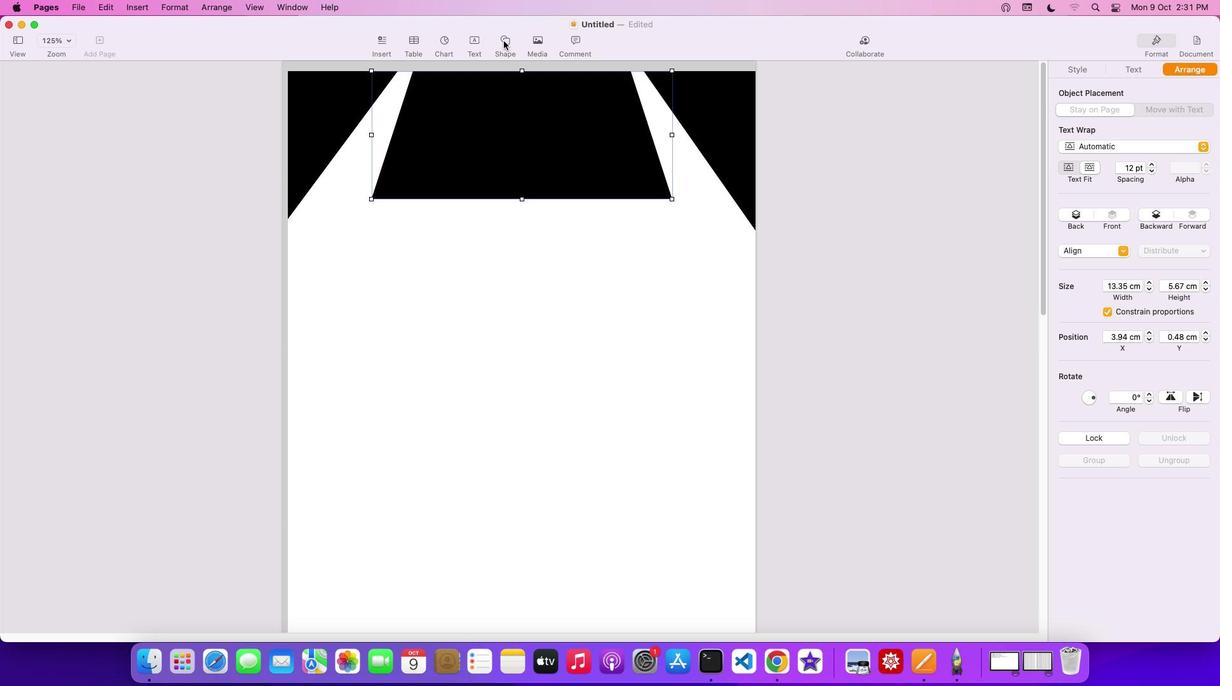 
Action: Mouse pressed left at (504, 41)
Screenshot: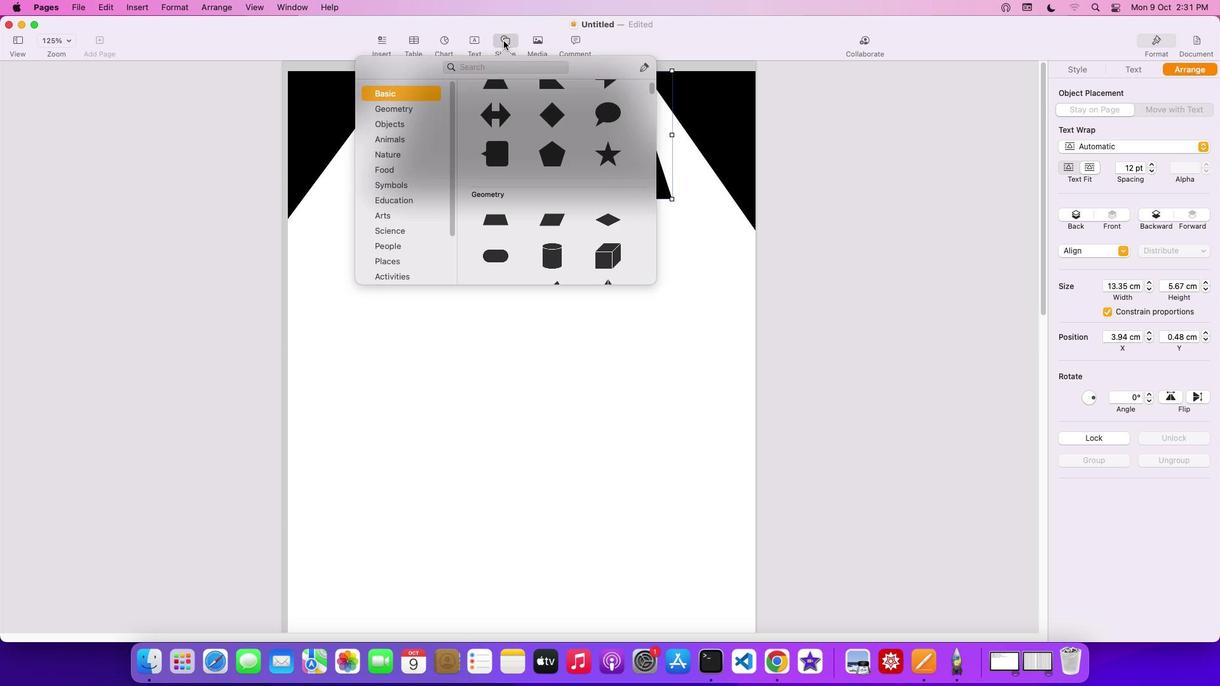 
Action: Mouse moved to (521, 158)
Screenshot: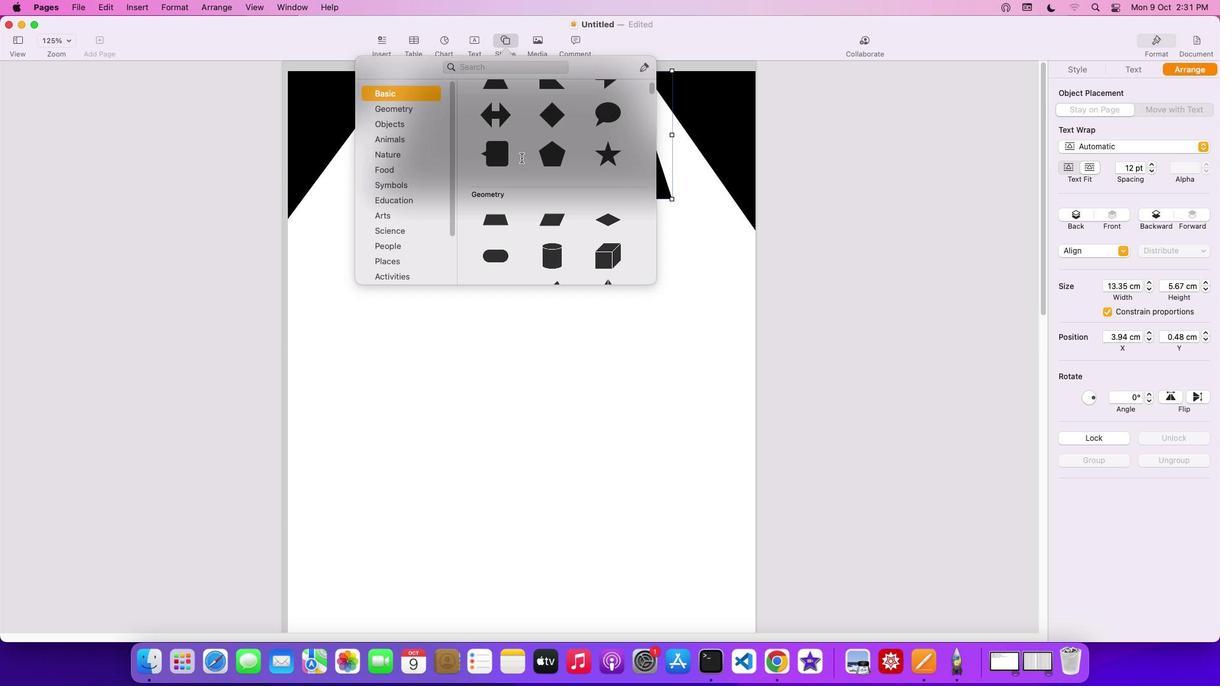 
Action: Mouse scrolled (521, 158) with delta (0, 1)
Screenshot: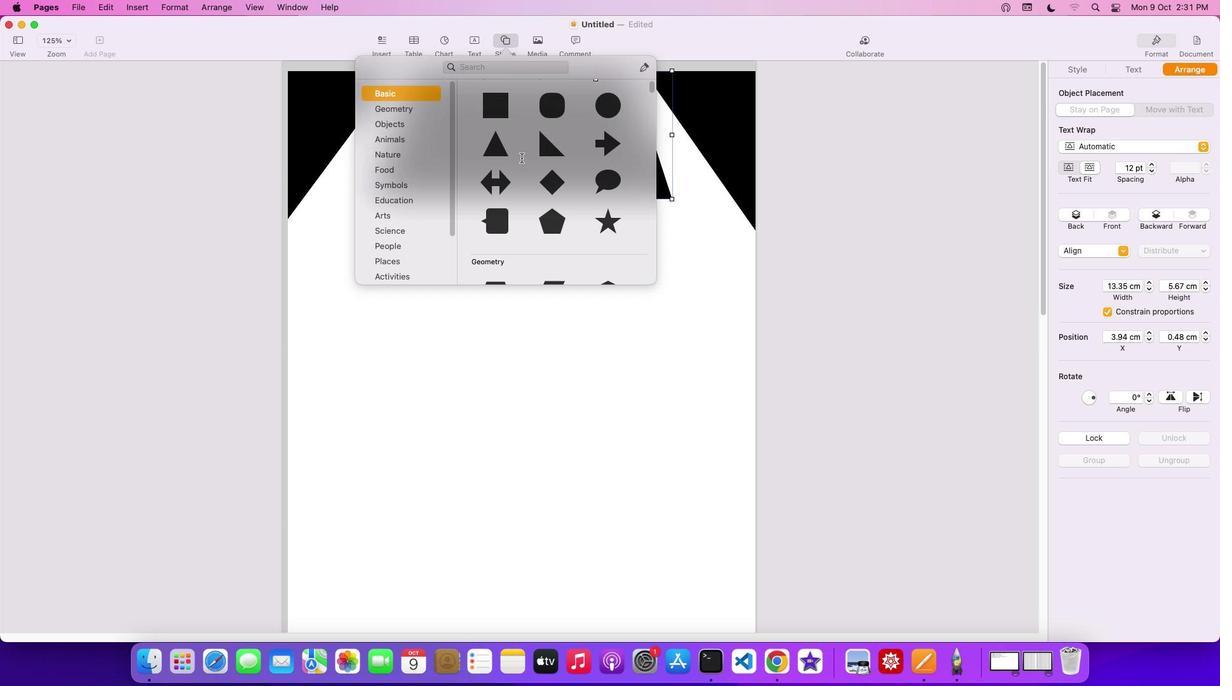 
Action: Mouse scrolled (521, 158) with delta (0, 1)
Screenshot: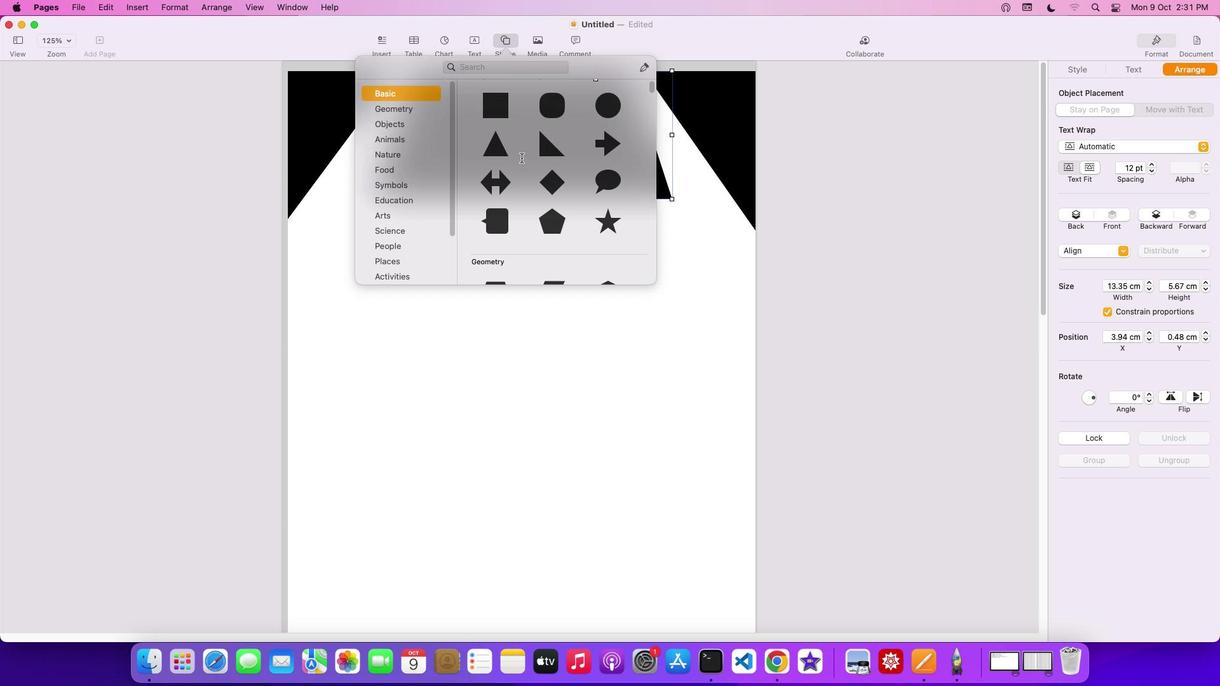 
Action: Mouse scrolled (521, 158) with delta (0, 2)
Screenshot: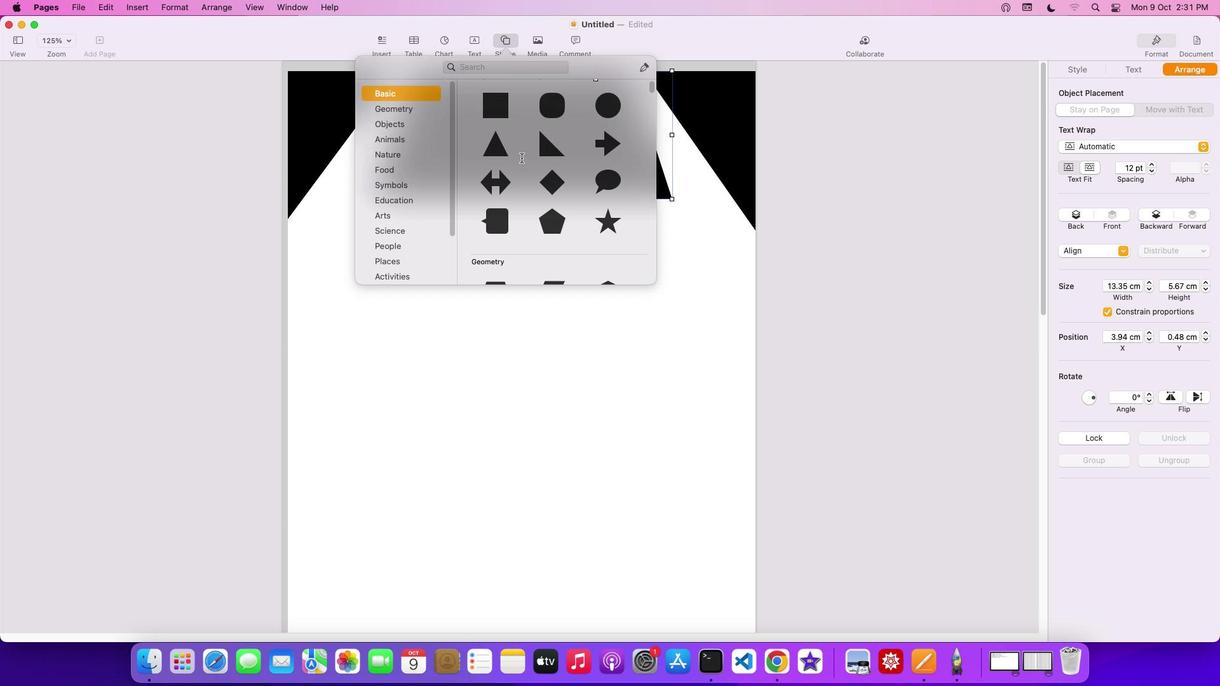 
Action: Mouse scrolled (521, 158) with delta (0, 3)
Screenshot: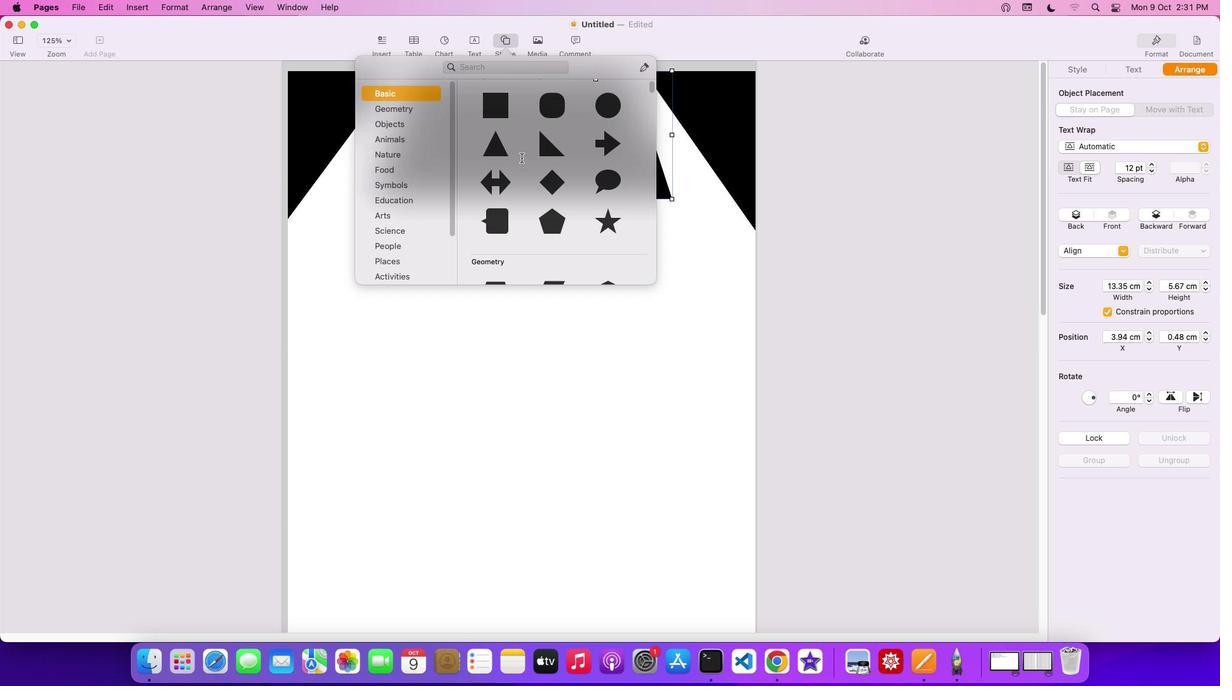 
Action: Mouse moved to (501, 149)
Screenshot: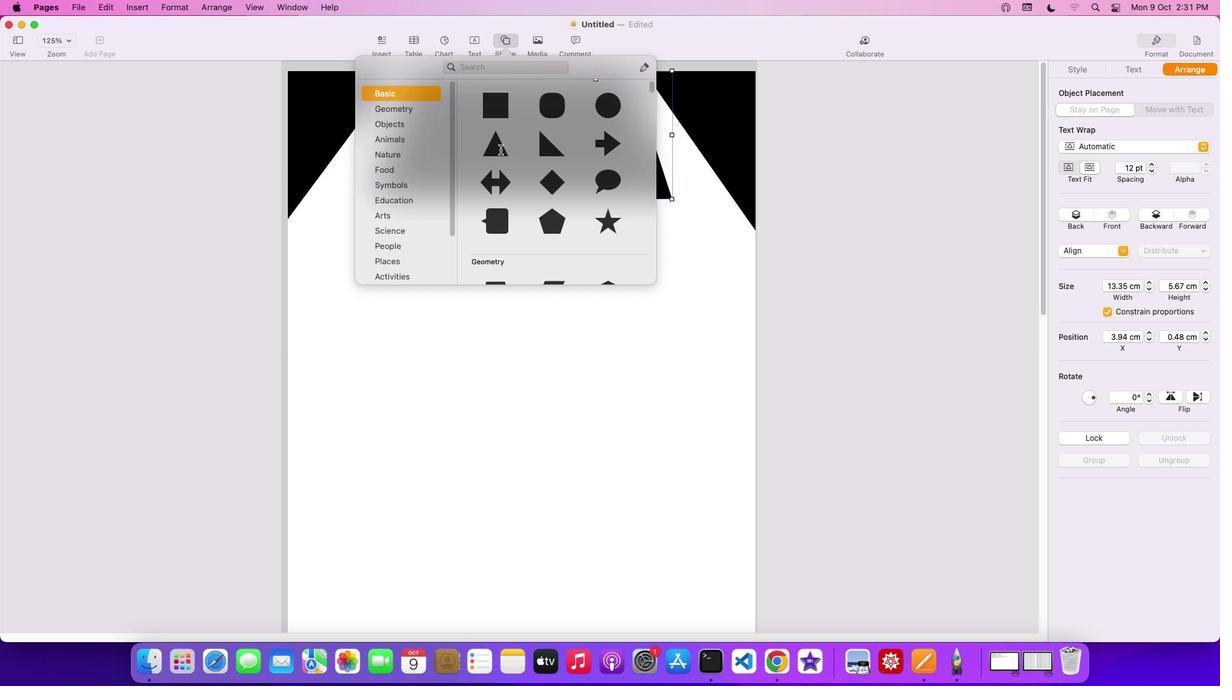 
Action: Mouse pressed left at (501, 149)
Screenshot: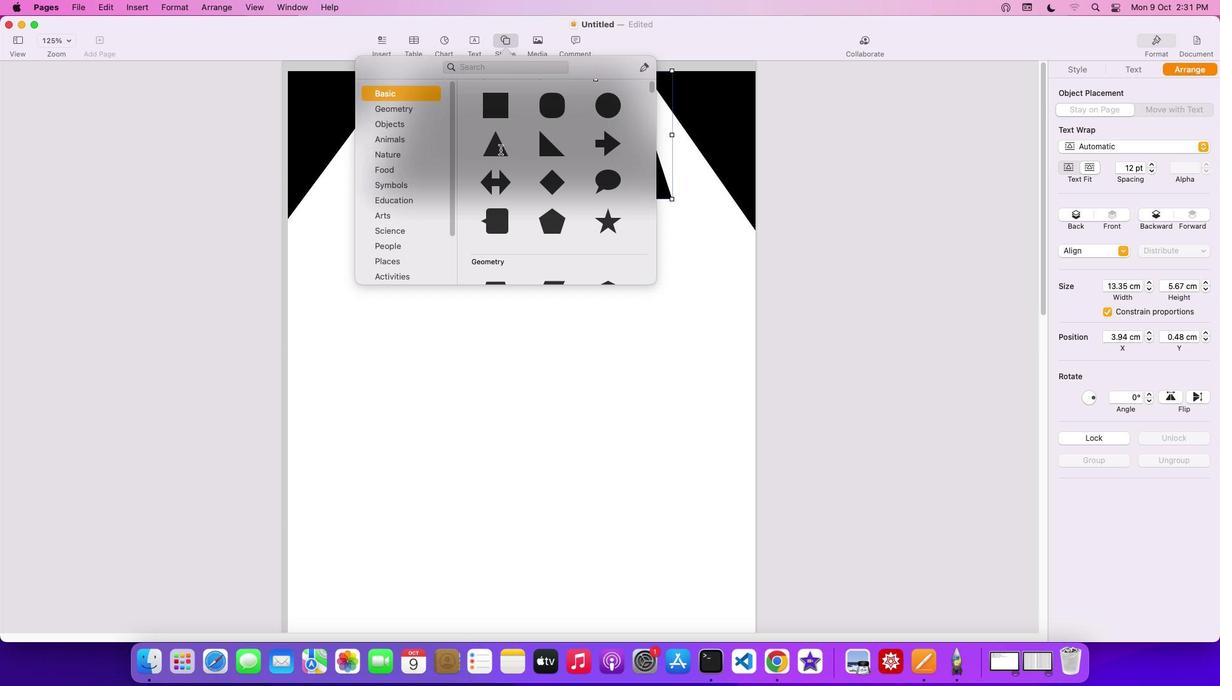 
Action: Mouse moved to (1094, 78)
Screenshot: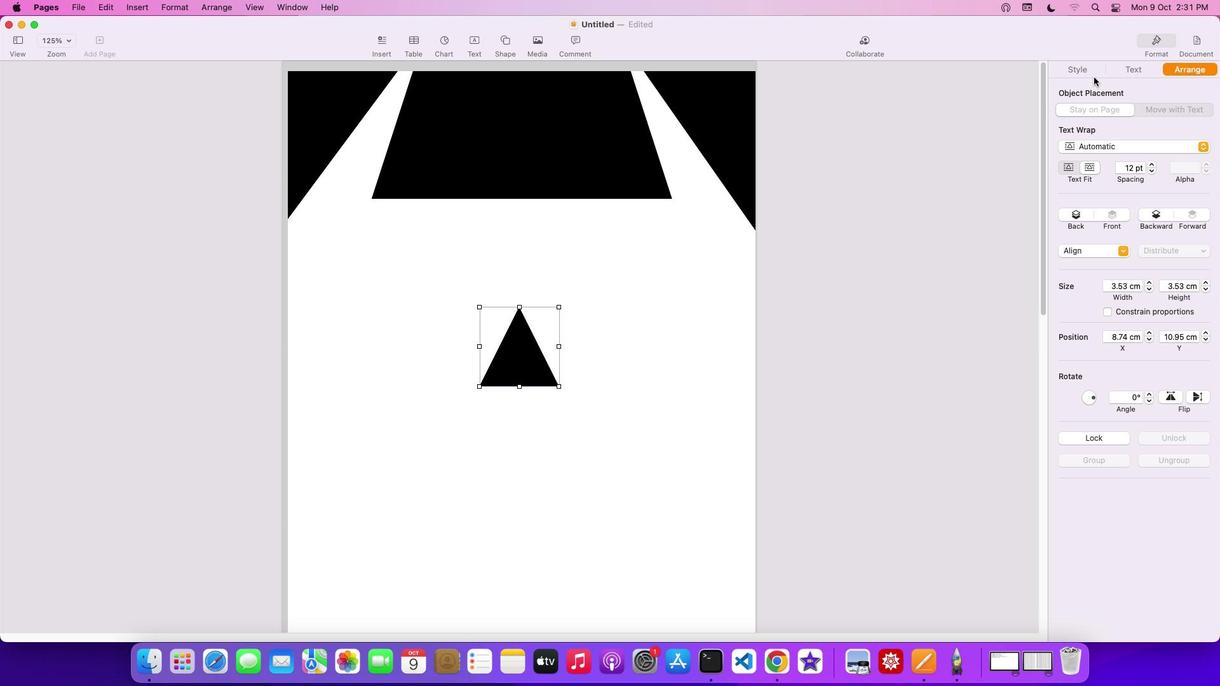 
Action: Mouse pressed left at (1094, 78)
Screenshot: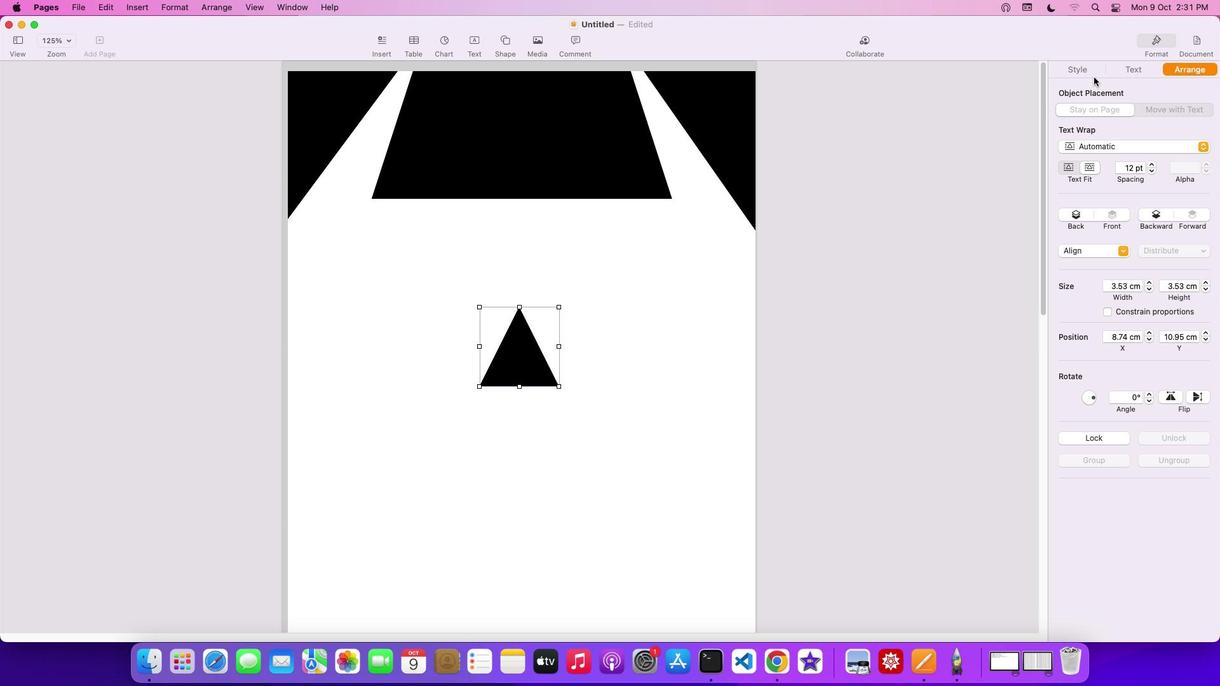 
Action: Mouse moved to (1173, 400)
Screenshot: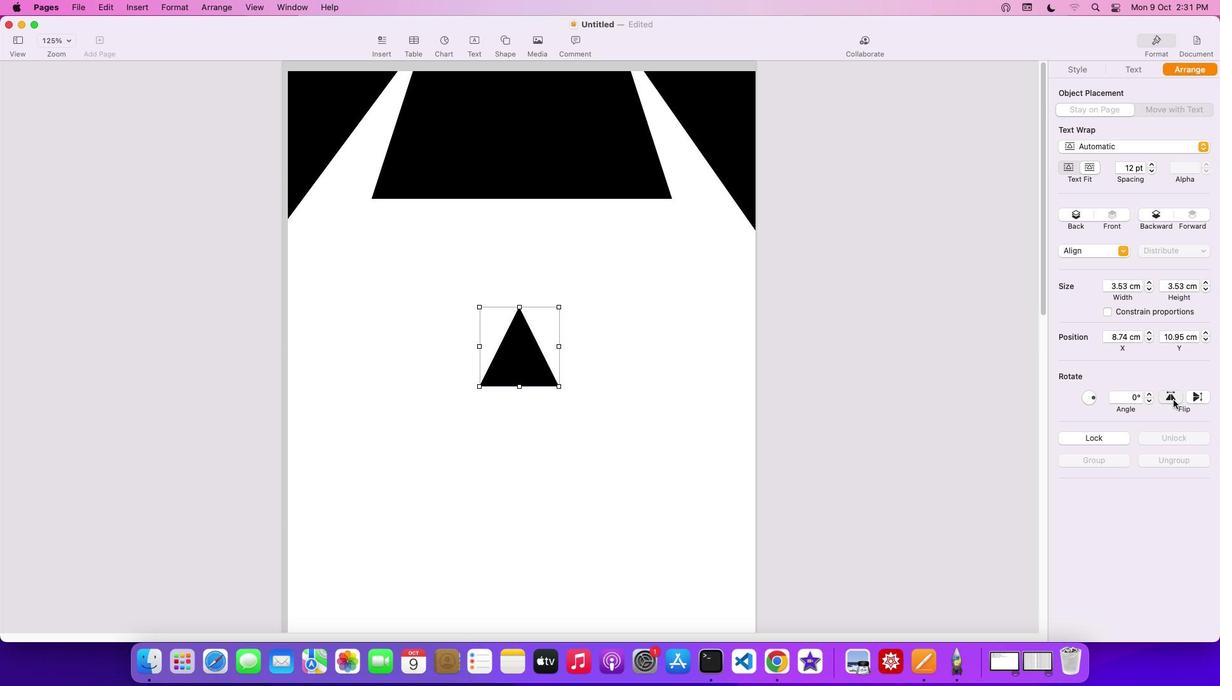 
Action: Mouse pressed left at (1173, 400)
Screenshot: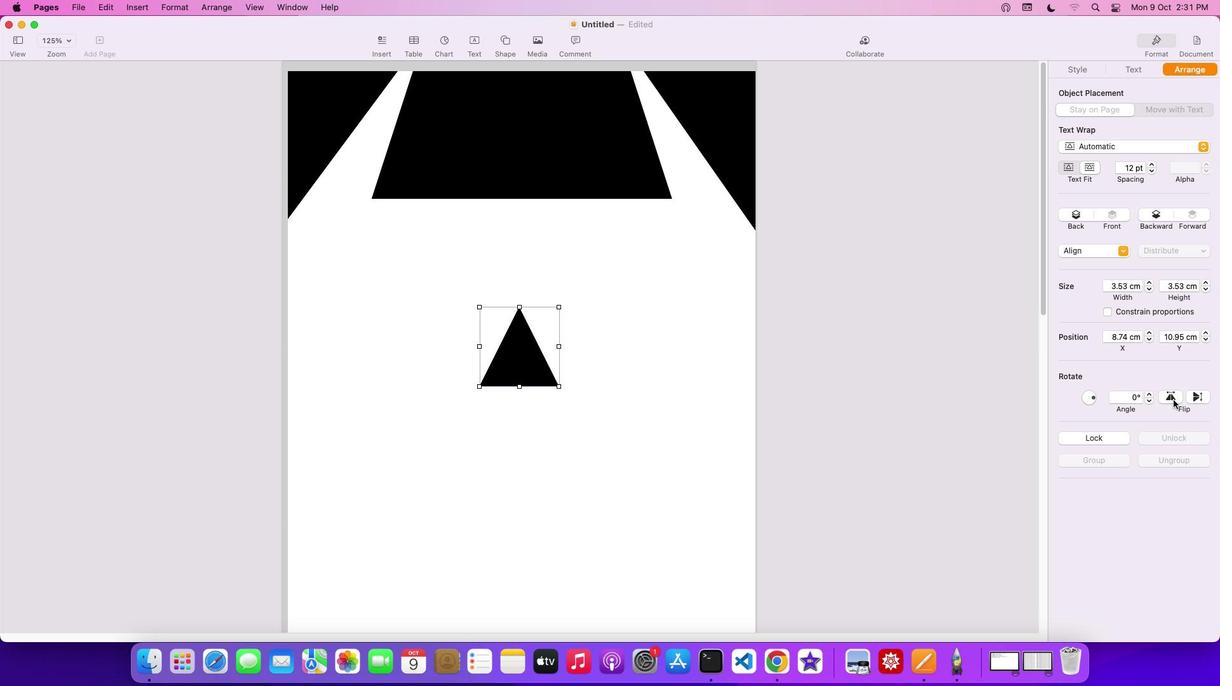 
Action: Mouse pressed left at (1173, 400)
Screenshot: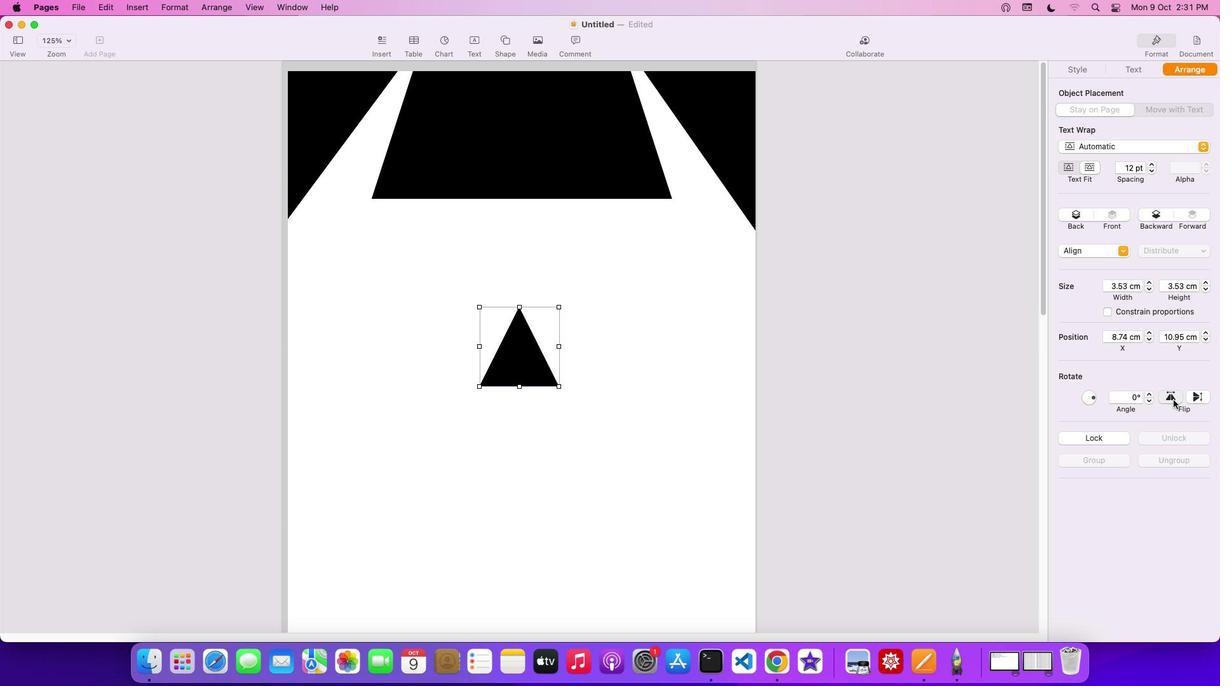 
Action: Mouse moved to (1202, 400)
Screenshot: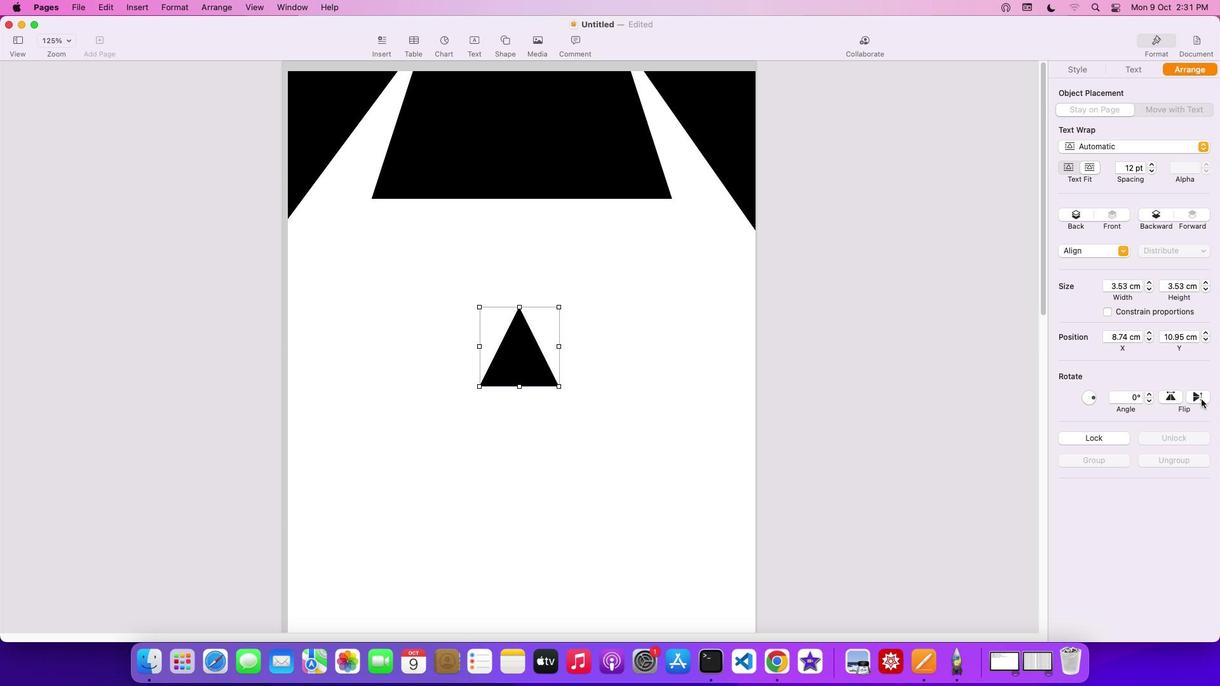 
Action: Mouse pressed left at (1202, 400)
Screenshot: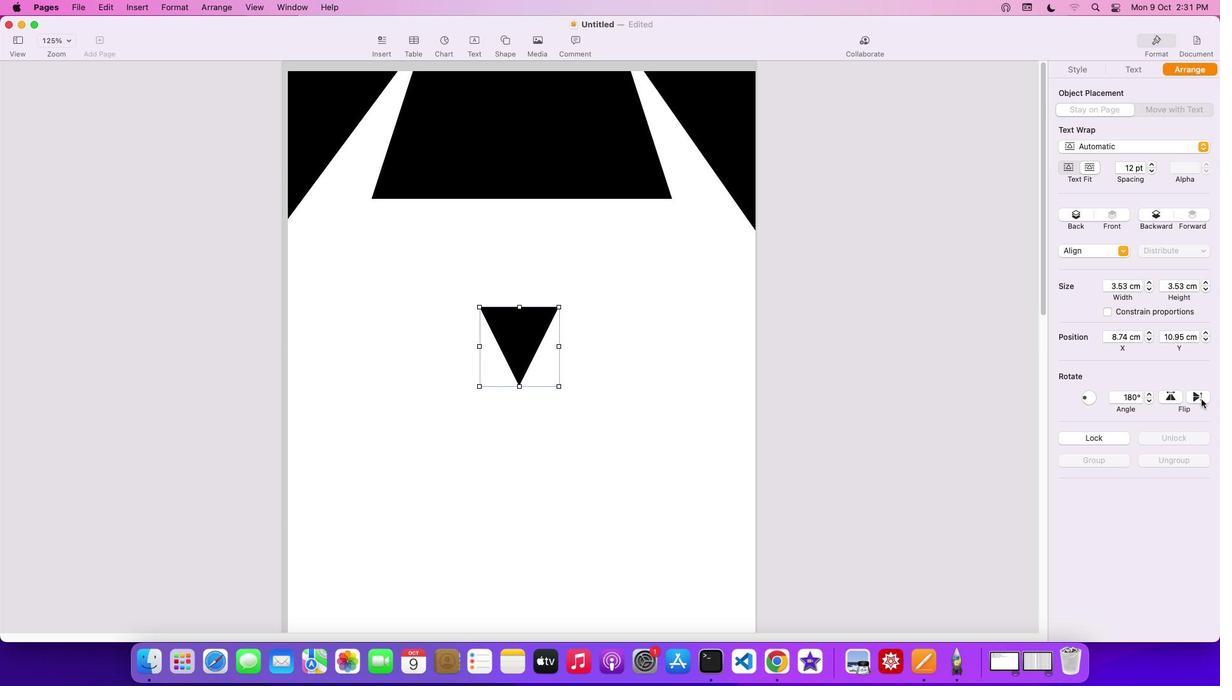 
Action: Mouse moved to (558, 386)
